 Task: Research Airbnb options in Thoubal, India from 23rd December, 2023 to 29th December, 2023 for 2 adults. Place can be entire room with 1  bedroom having 1 bed and 1 bathroom. Property type can be hotel.
Action: Mouse moved to (551, 102)
Screenshot: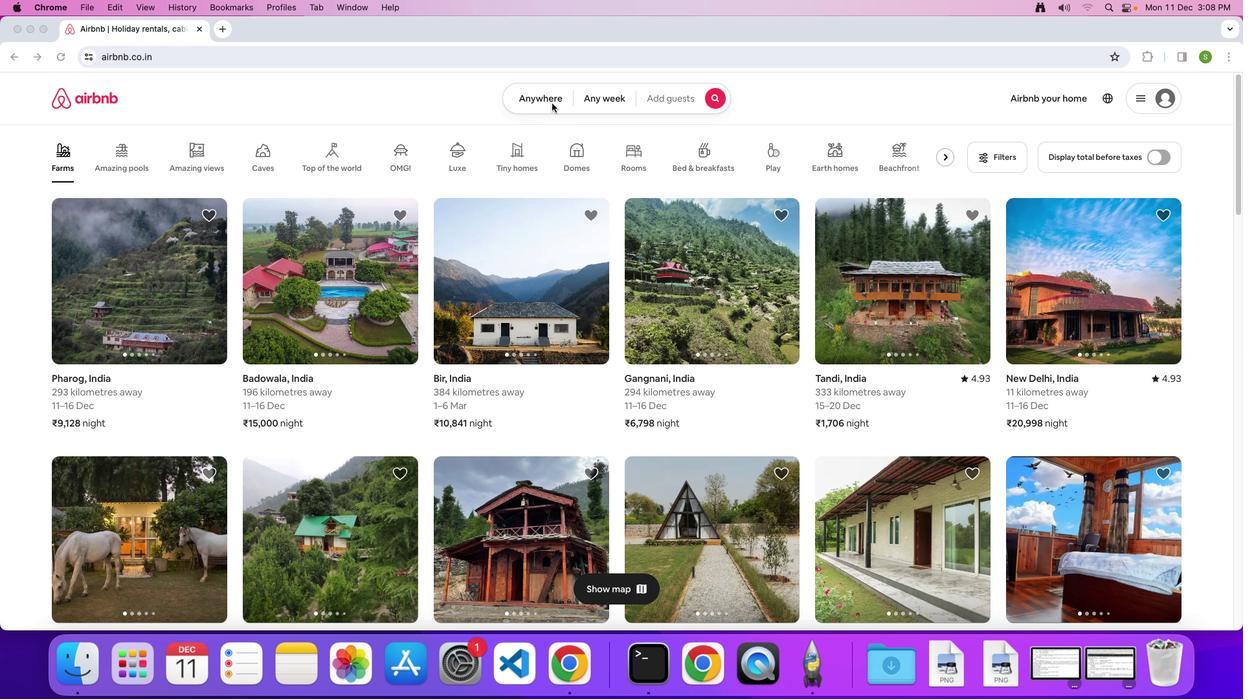 
Action: Mouse pressed left at (551, 102)
Screenshot: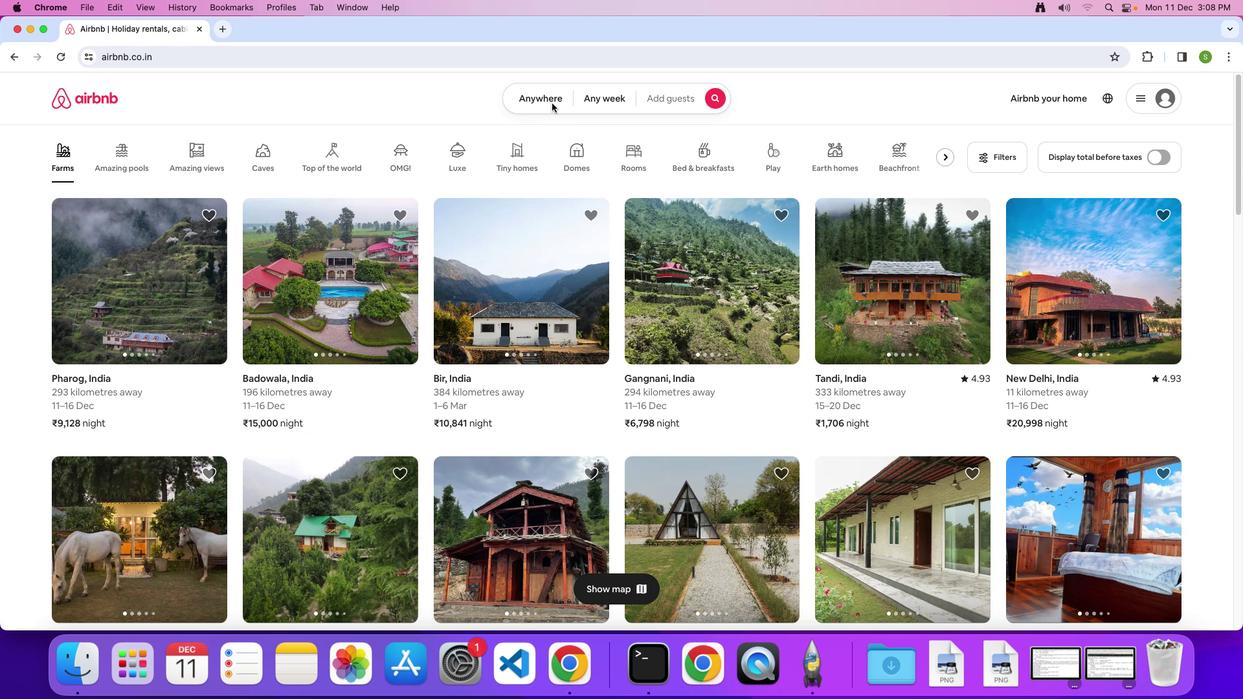 
Action: Mouse moved to (542, 101)
Screenshot: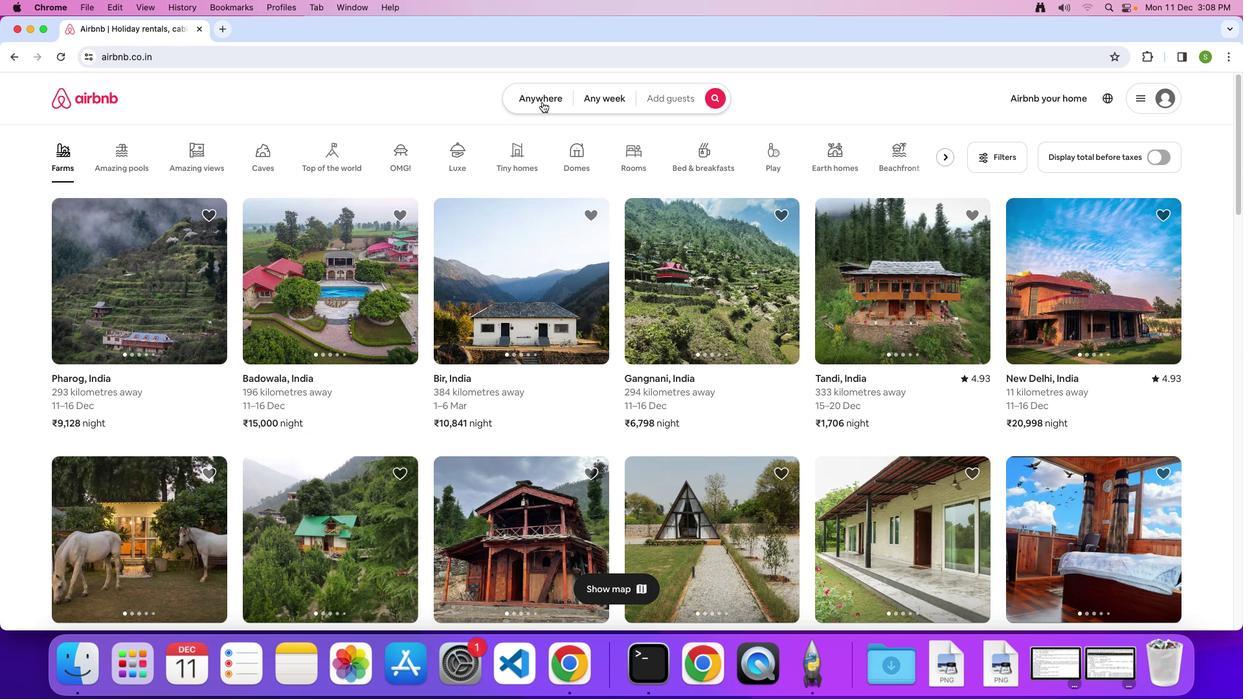 
Action: Mouse pressed left at (542, 101)
Screenshot: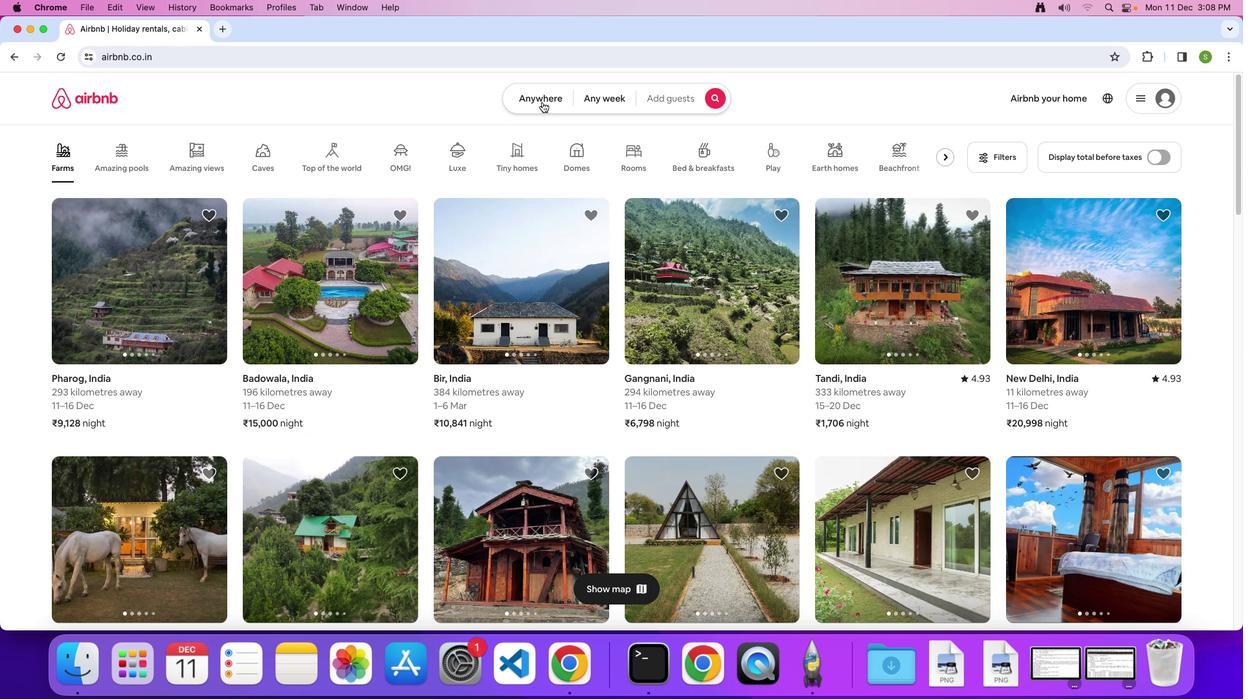 
Action: Mouse moved to (450, 150)
Screenshot: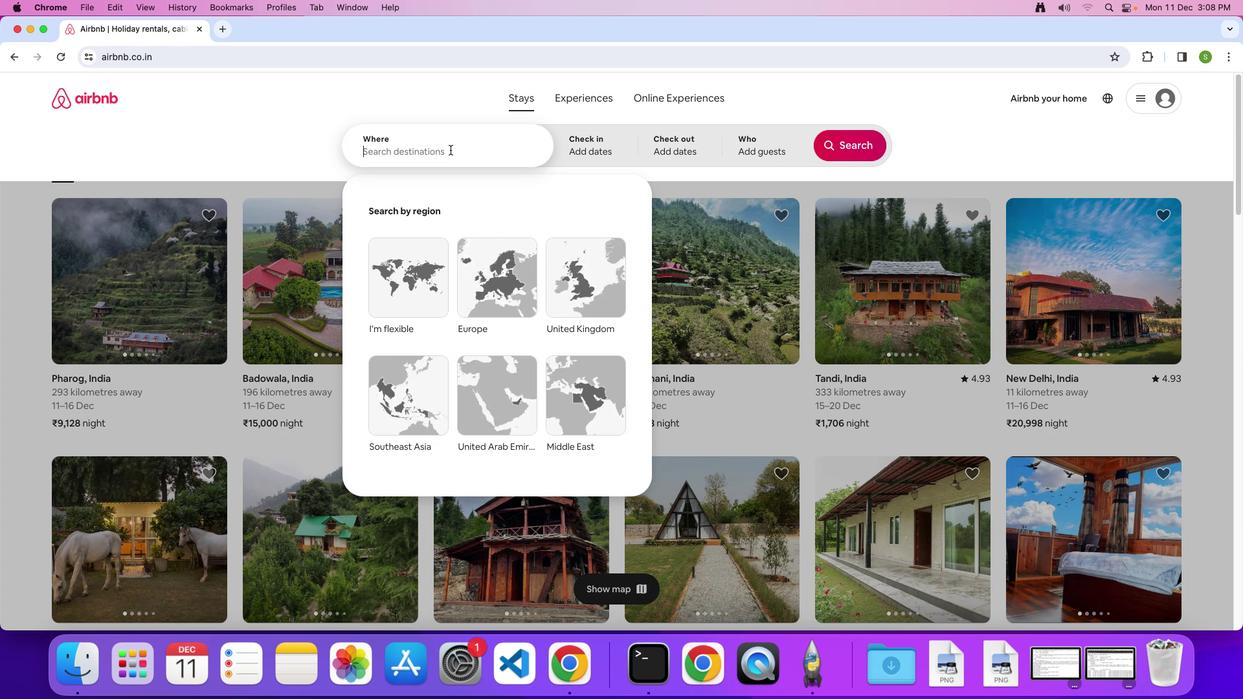 
Action: Mouse pressed left at (450, 150)
Screenshot: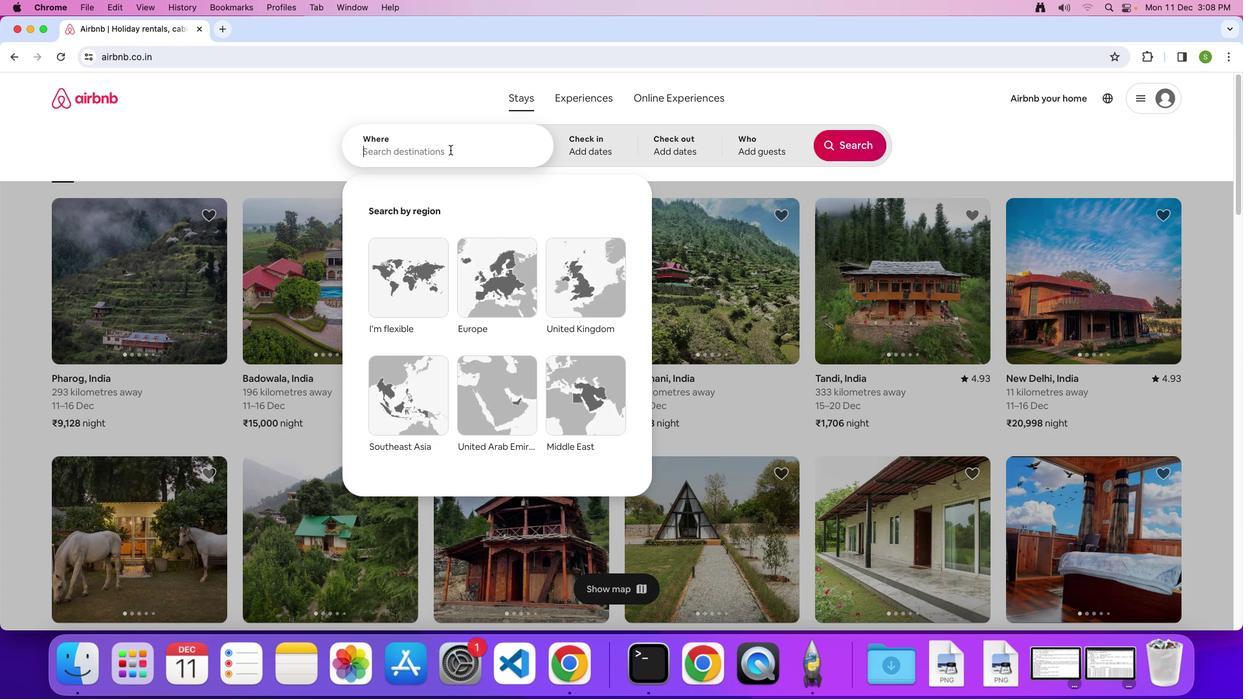 
Action: Key pressed 'T'Key.caps_lock'h''o''u''b''a''l'','Key.spaceKey.shift'I''n''d''i''a'Key.enter
Screenshot: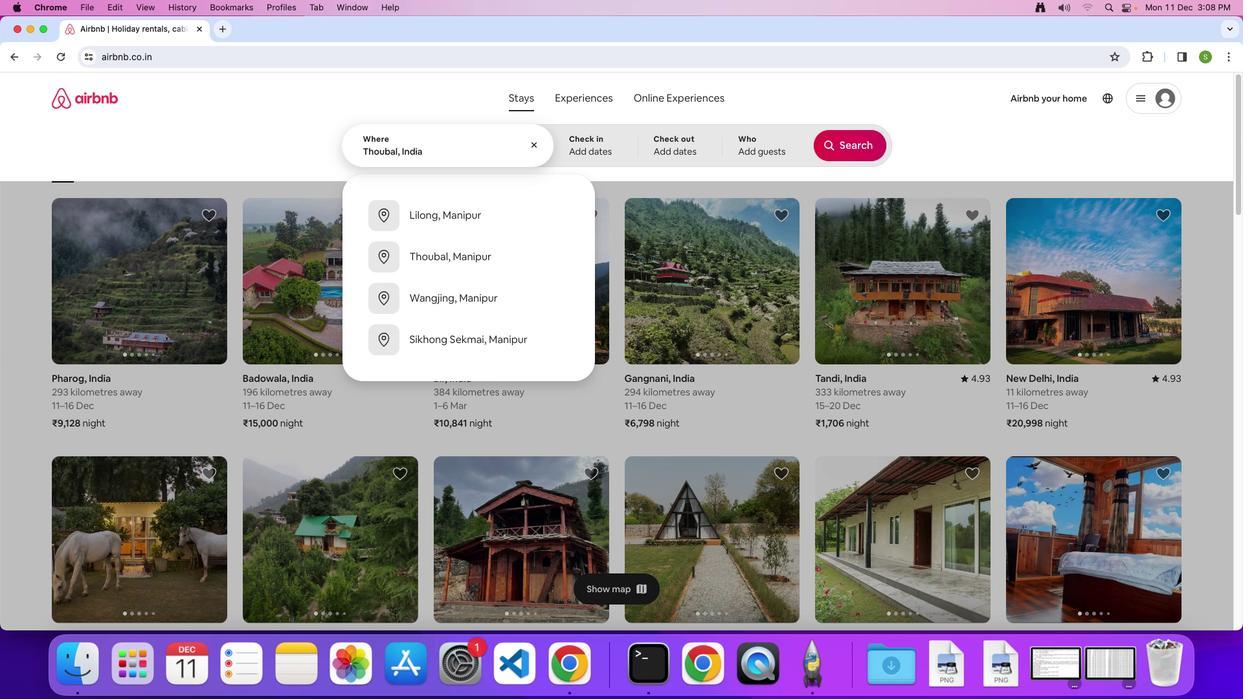 
Action: Mouse moved to (587, 400)
Screenshot: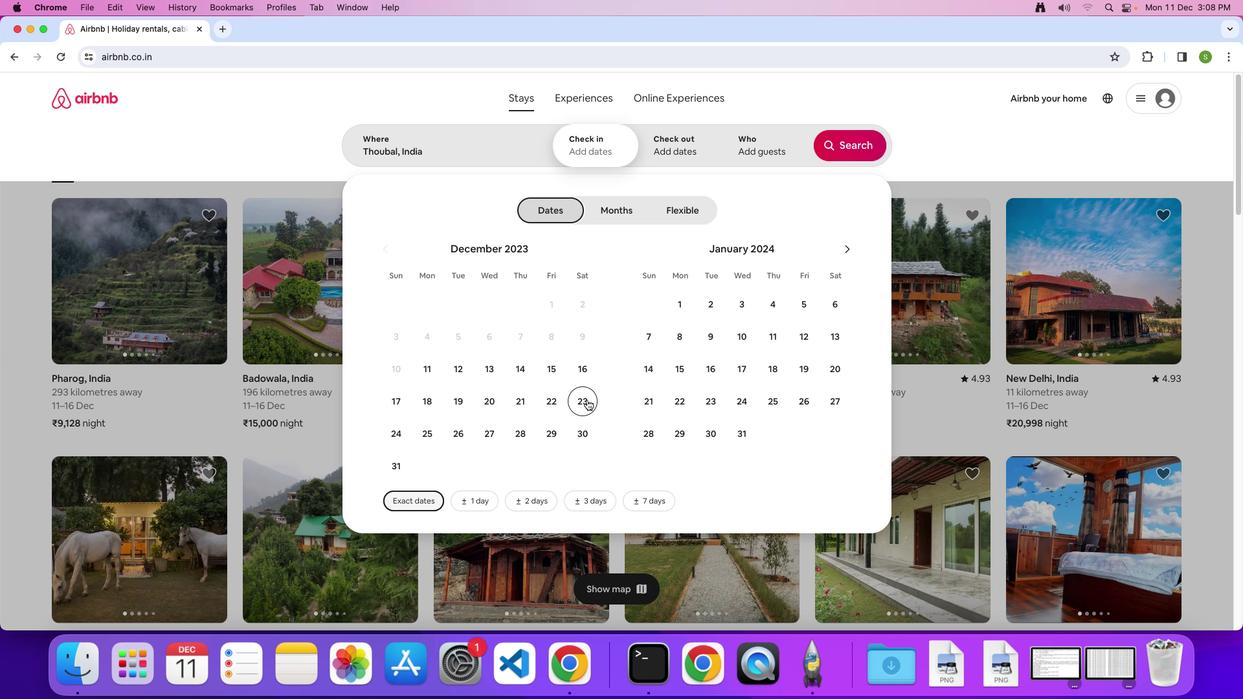 
Action: Mouse pressed left at (587, 400)
Screenshot: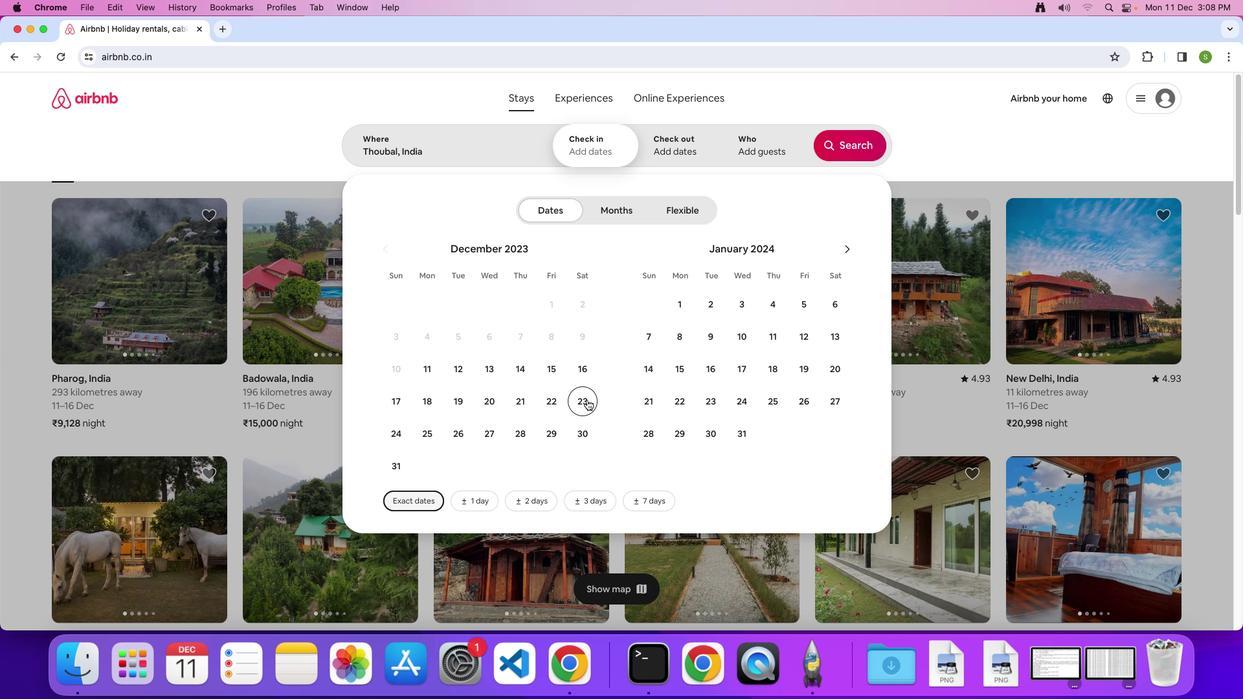 
Action: Mouse moved to (550, 431)
Screenshot: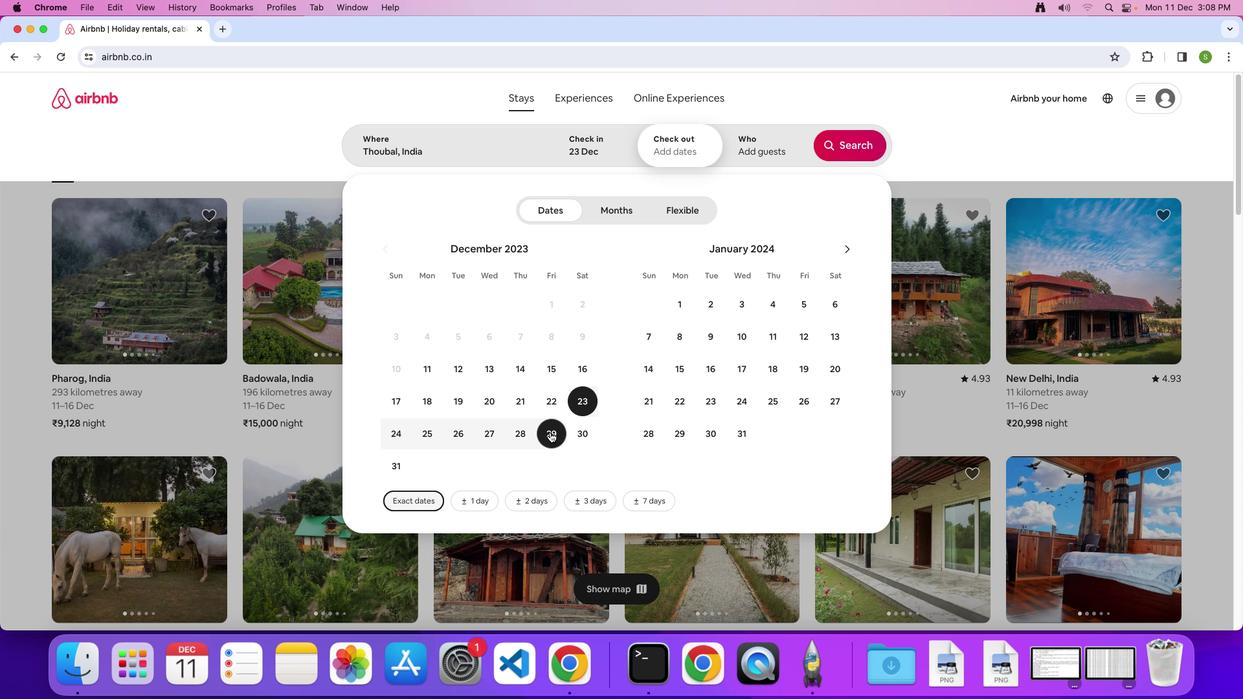 
Action: Mouse pressed left at (550, 431)
Screenshot: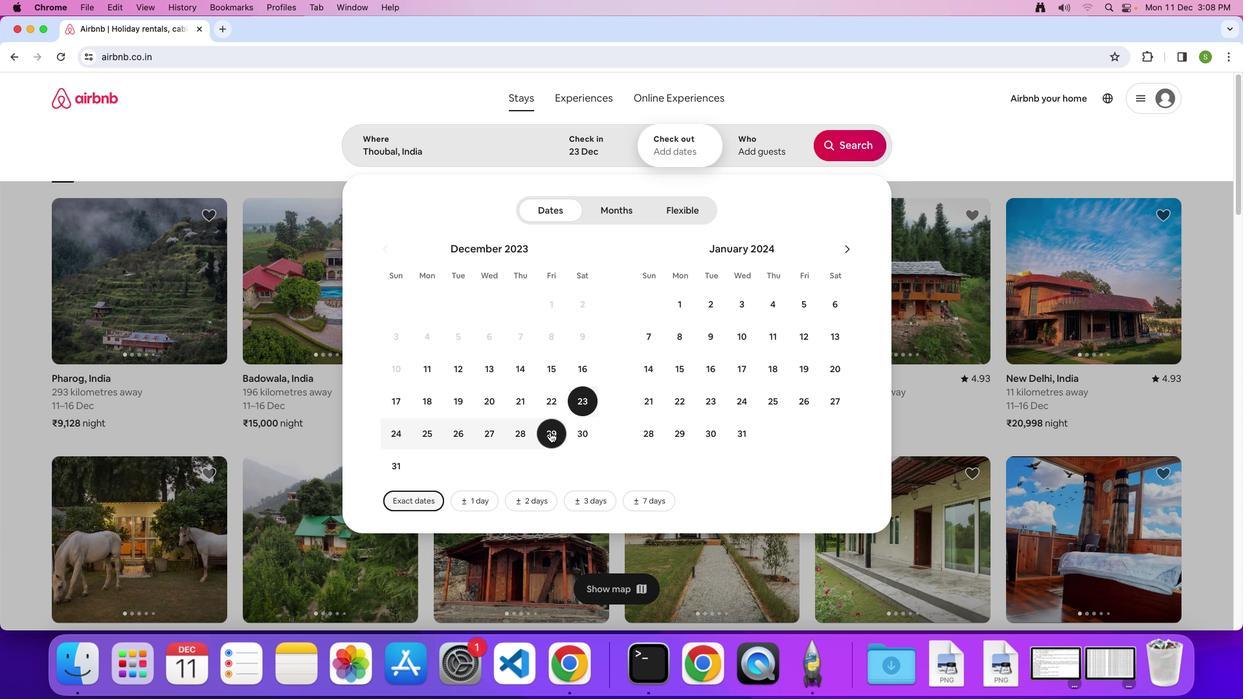 
Action: Mouse moved to (766, 152)
Screenshot: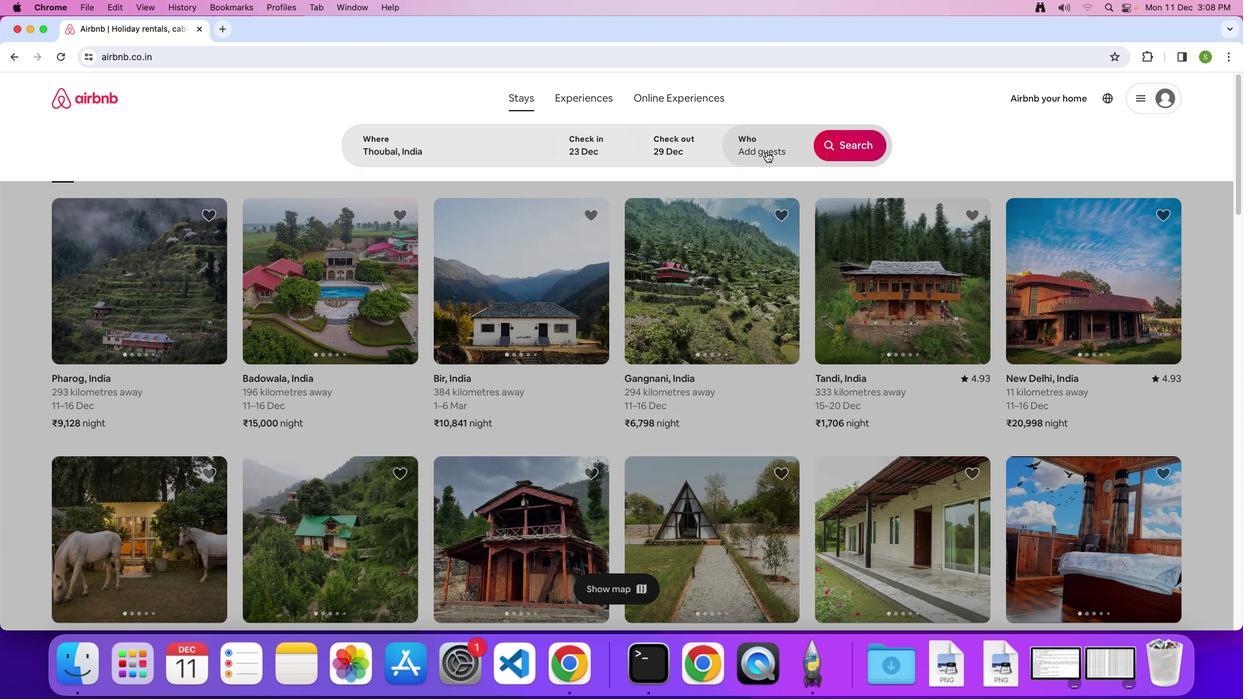 
Action: Mouse pressed left at (766, 152)
Screenshot: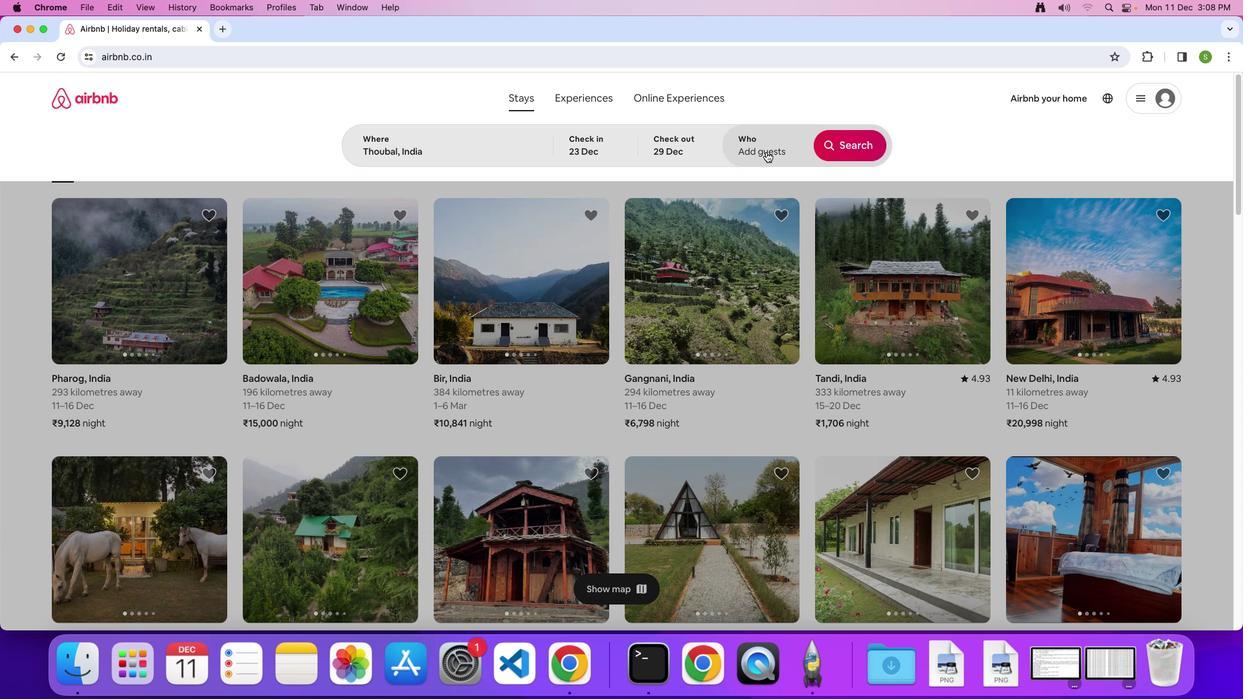 
Action: Mouse moved to (849, 213)
Screenshot: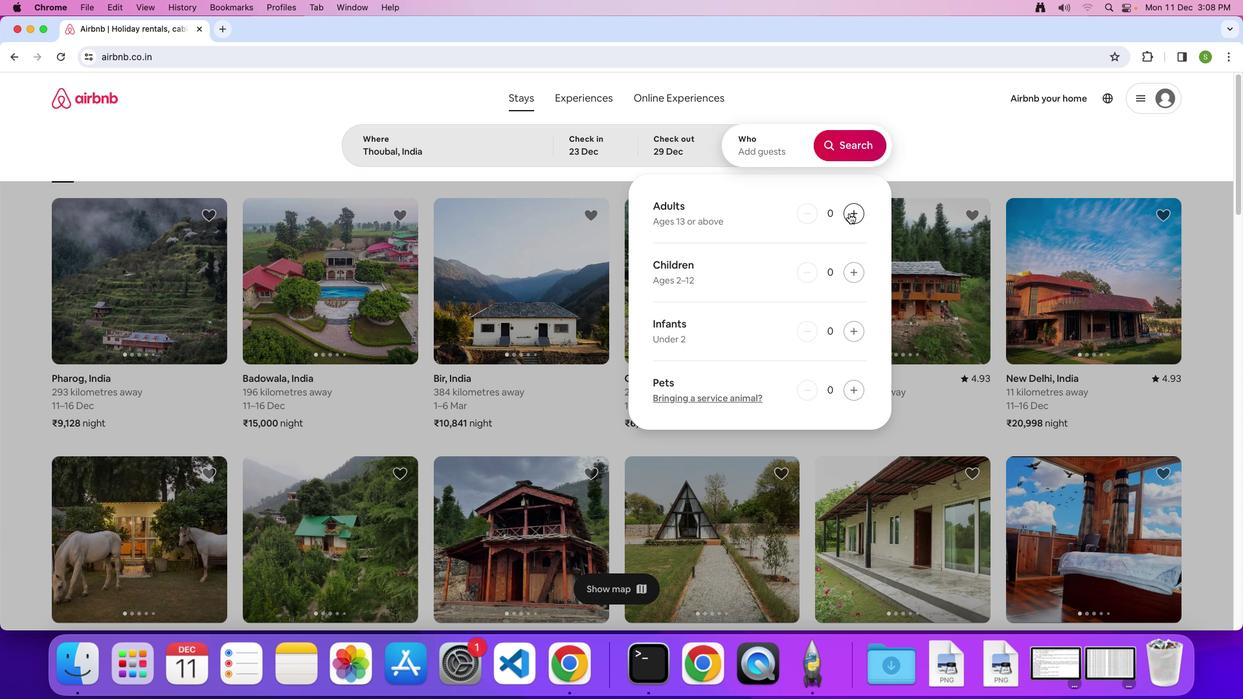 
Action: Mouse pressed left at (849, 213)
Screenshot: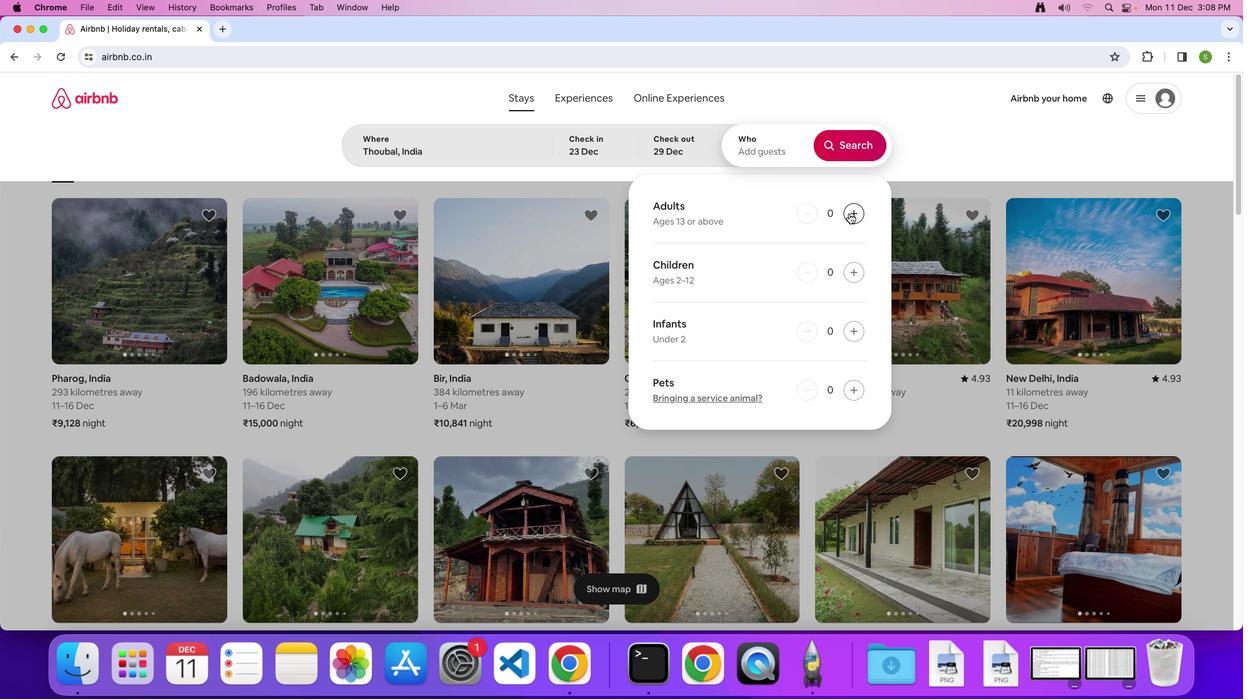 
Action: Mouse pressed left at (849, 213)
Screenshot: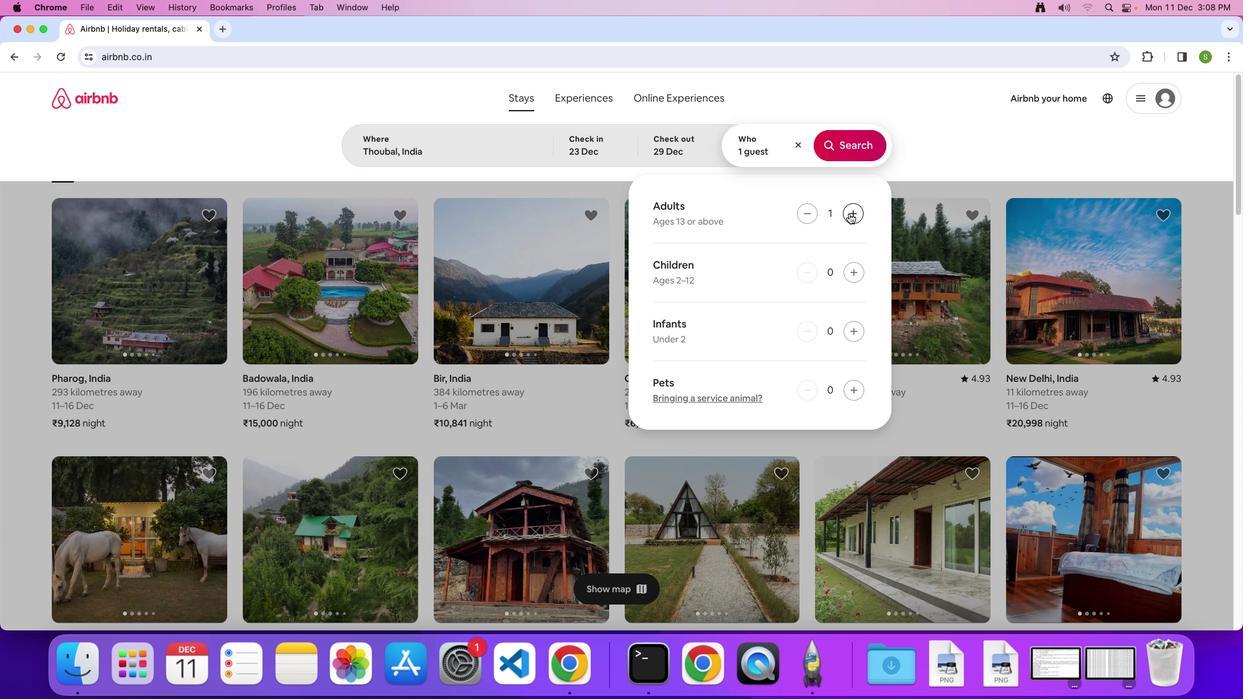 
Action: Mouse moved to (859, 152)
Screenshot: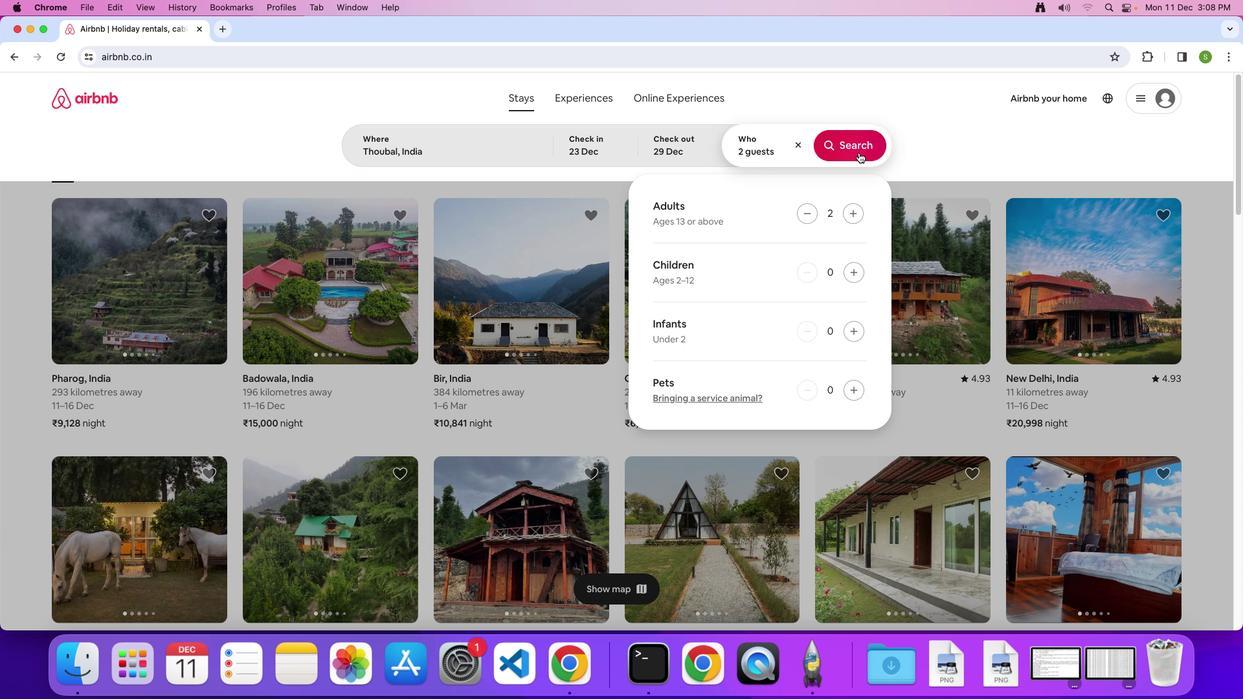 
Action: Mouse pressed left at (859, 152)
Screenshot: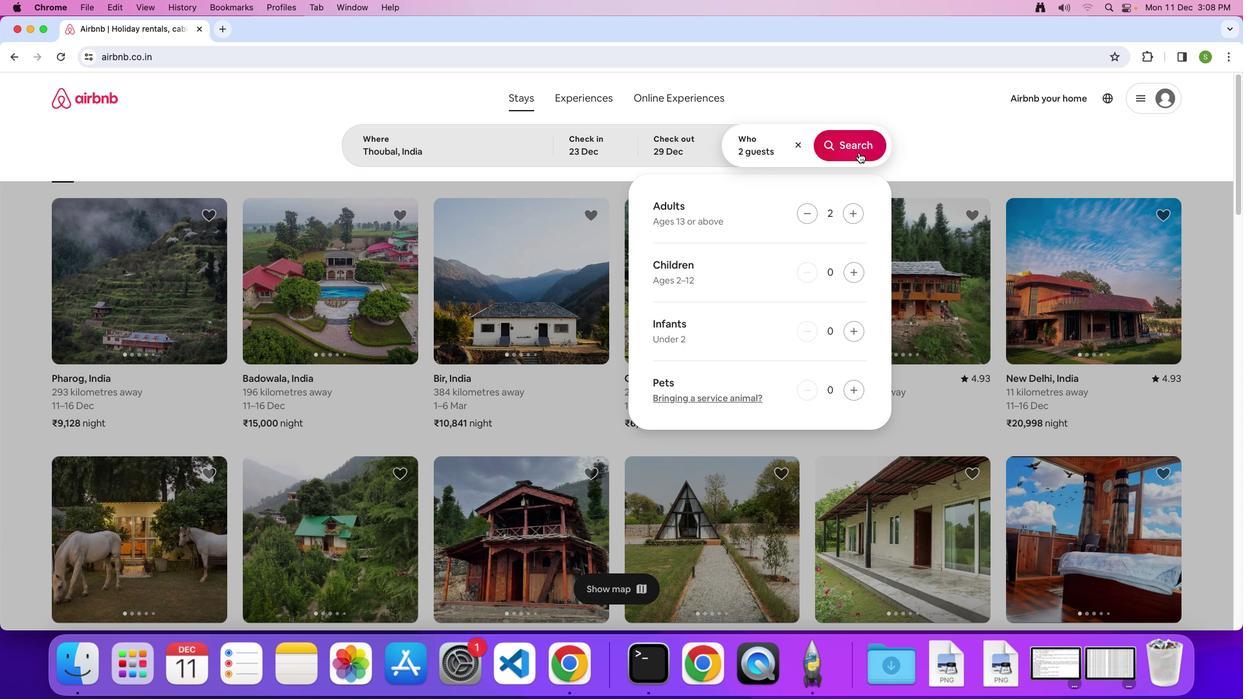 
Action: Mouse moved to (1024, 152)
Screenshot: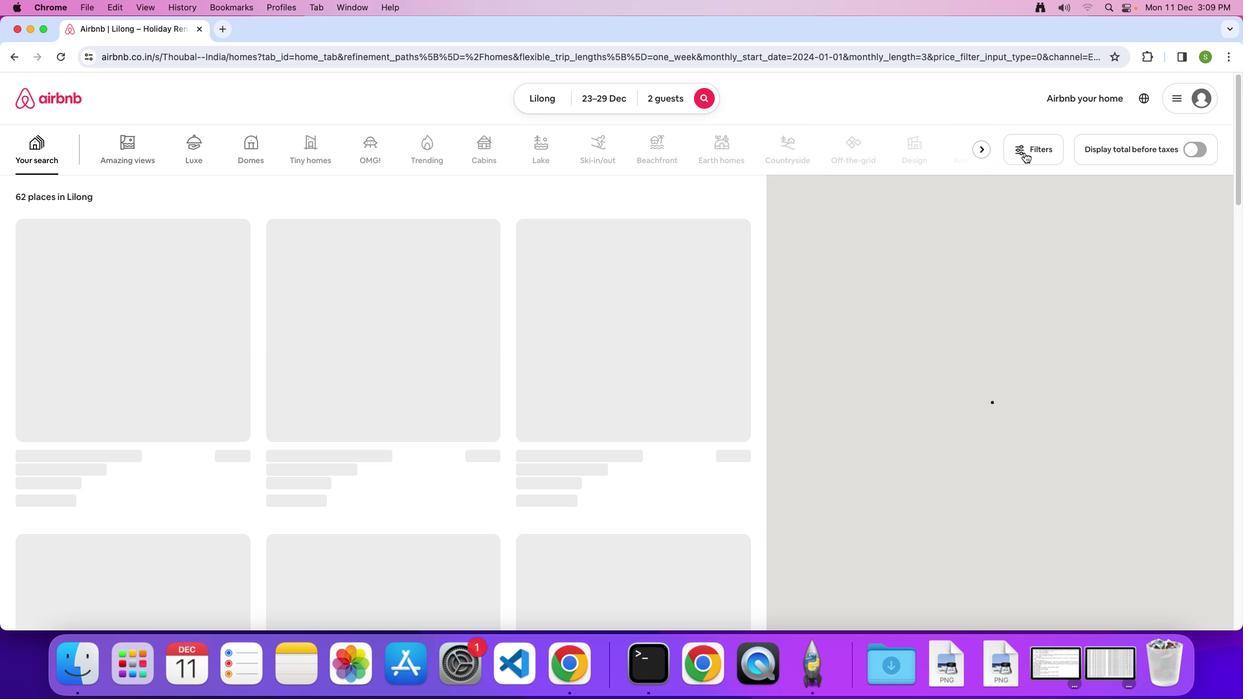 
Action: Mouse pressed left at (1024, 152)
Screenshot: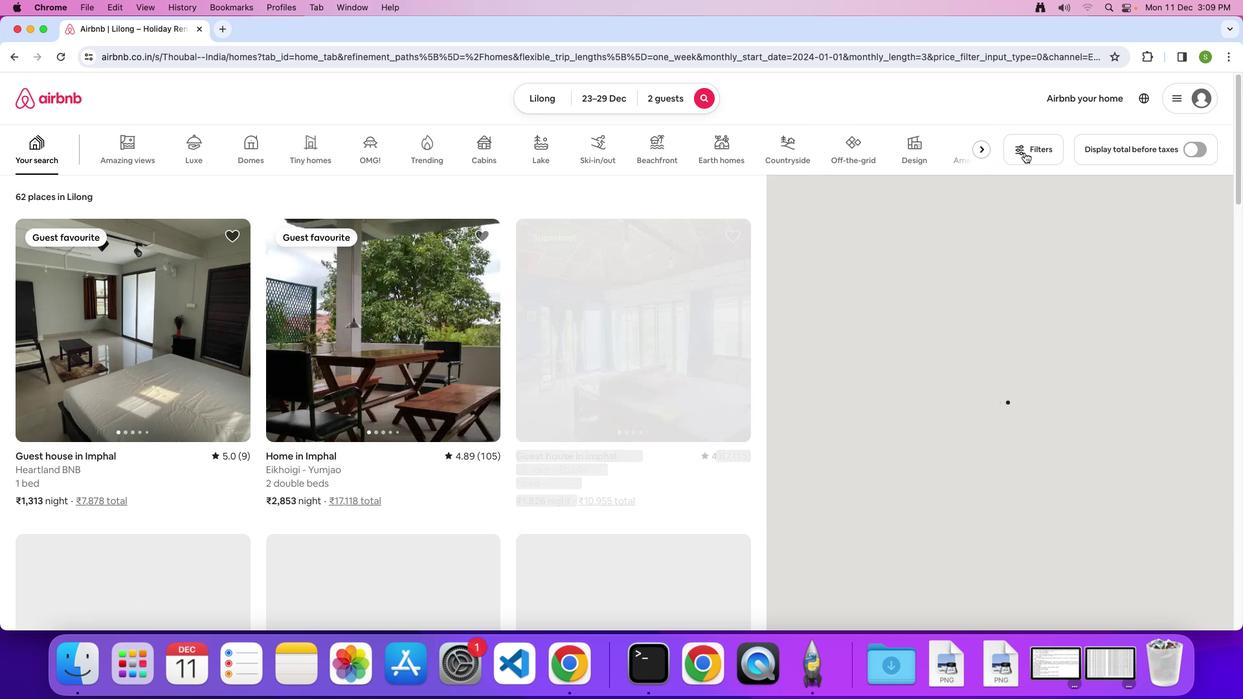 
Action: Mouse moved to (569, 373)
Screenshot: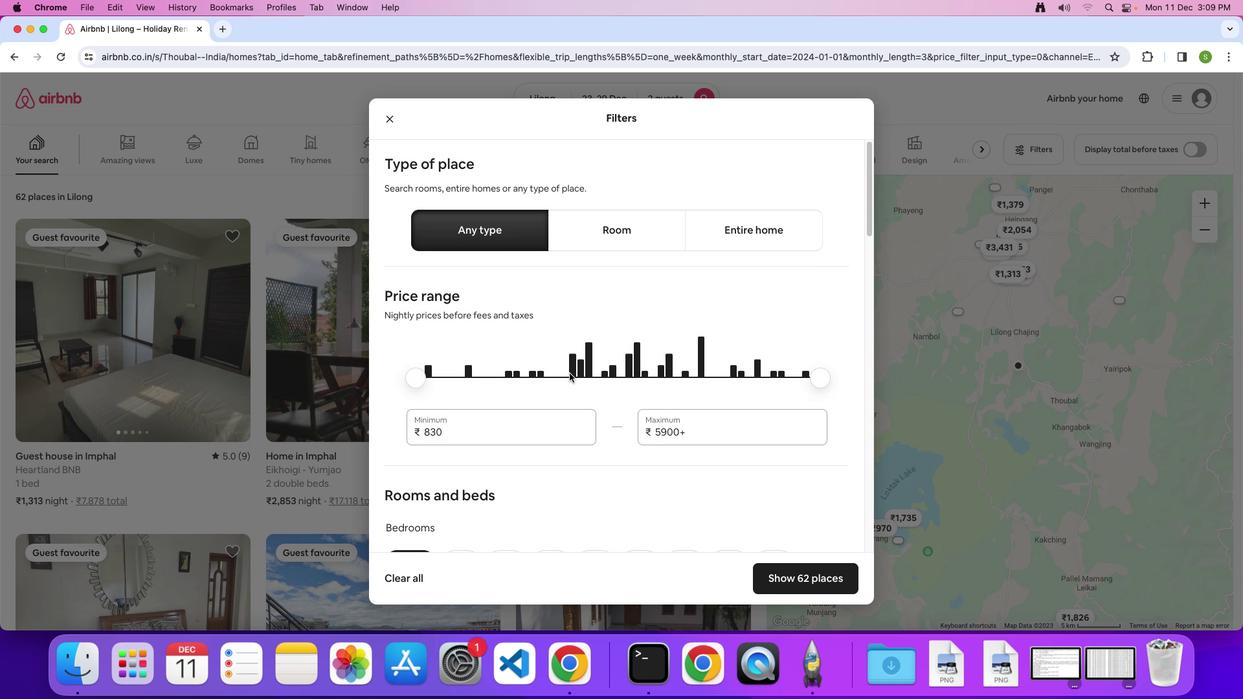 
Action: Mouse scrolled (569, 373) with delta (0, 0)
Screenshot: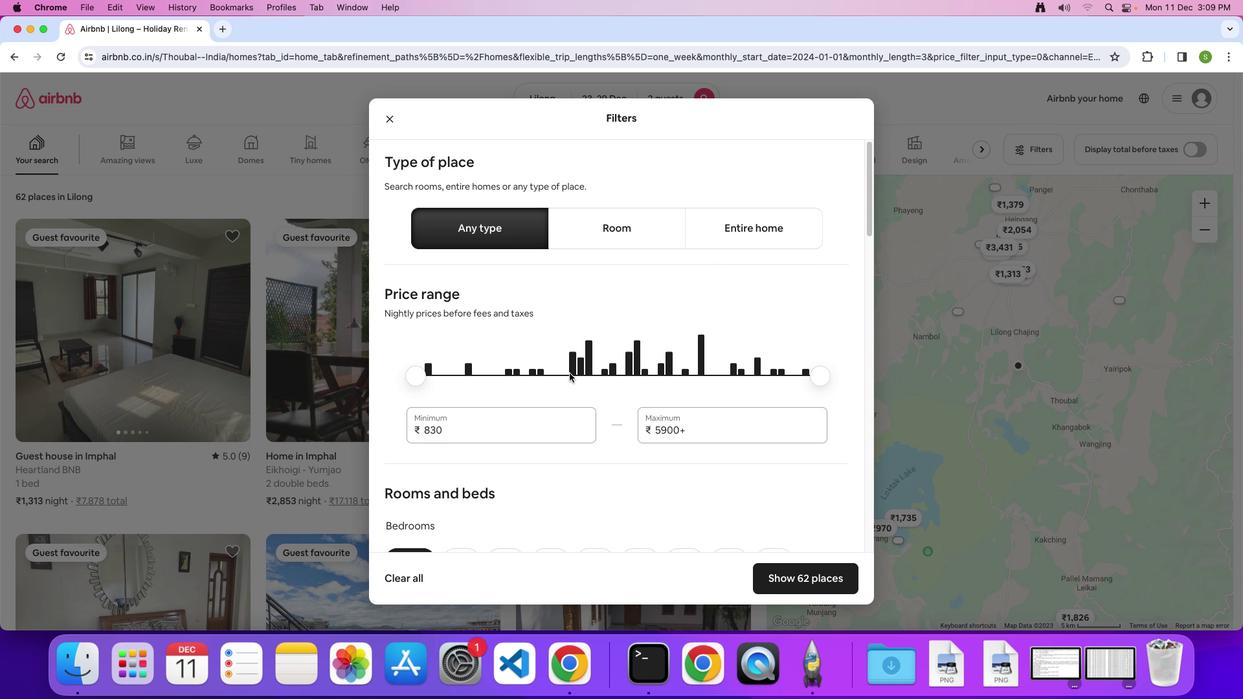 
Action: Mouse scrolled (569, 373) with delta (0, 0)
Screenshot: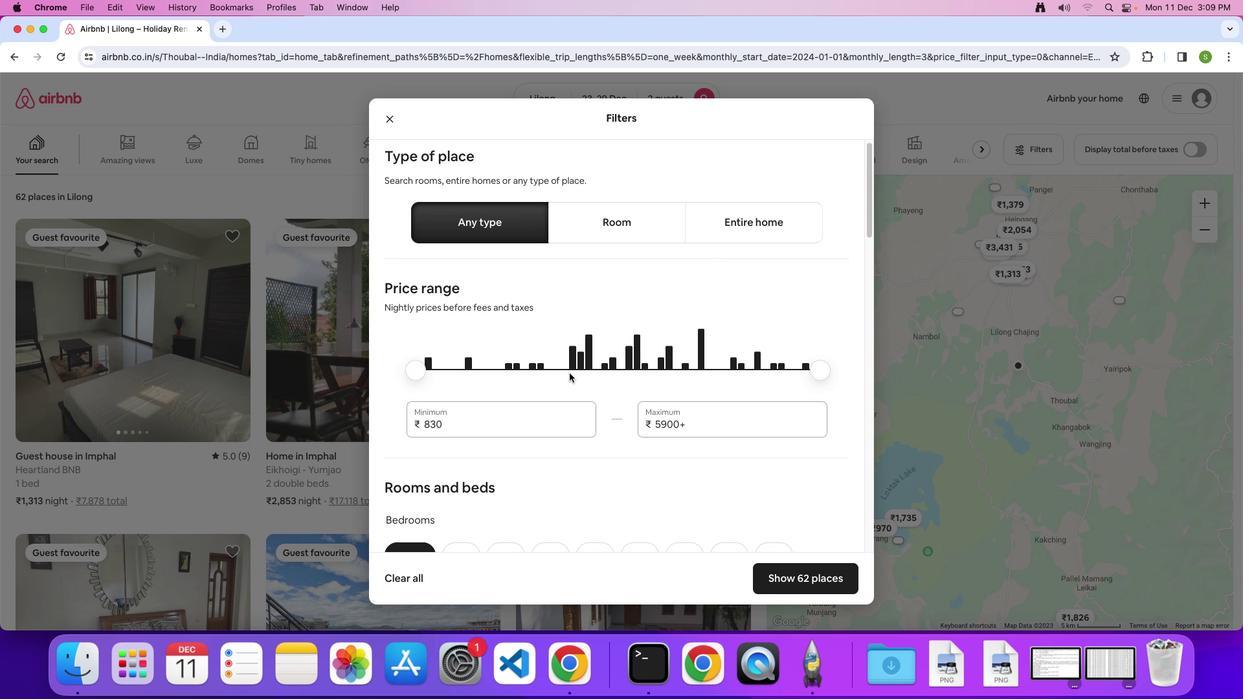 
Action: Mouse scrolled (569, 373) with delta (0, 0)
Screenshot: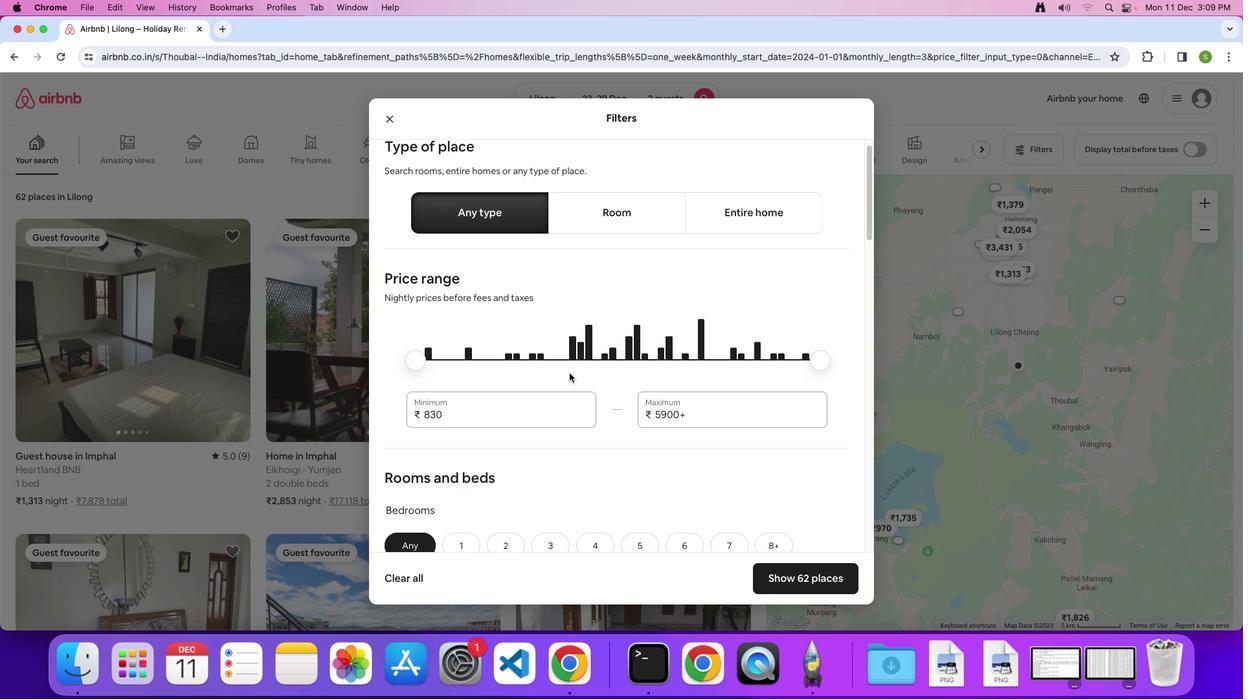 
Action: Mouse scrolled (569, 373) with delta (0, 0)
Screenshot: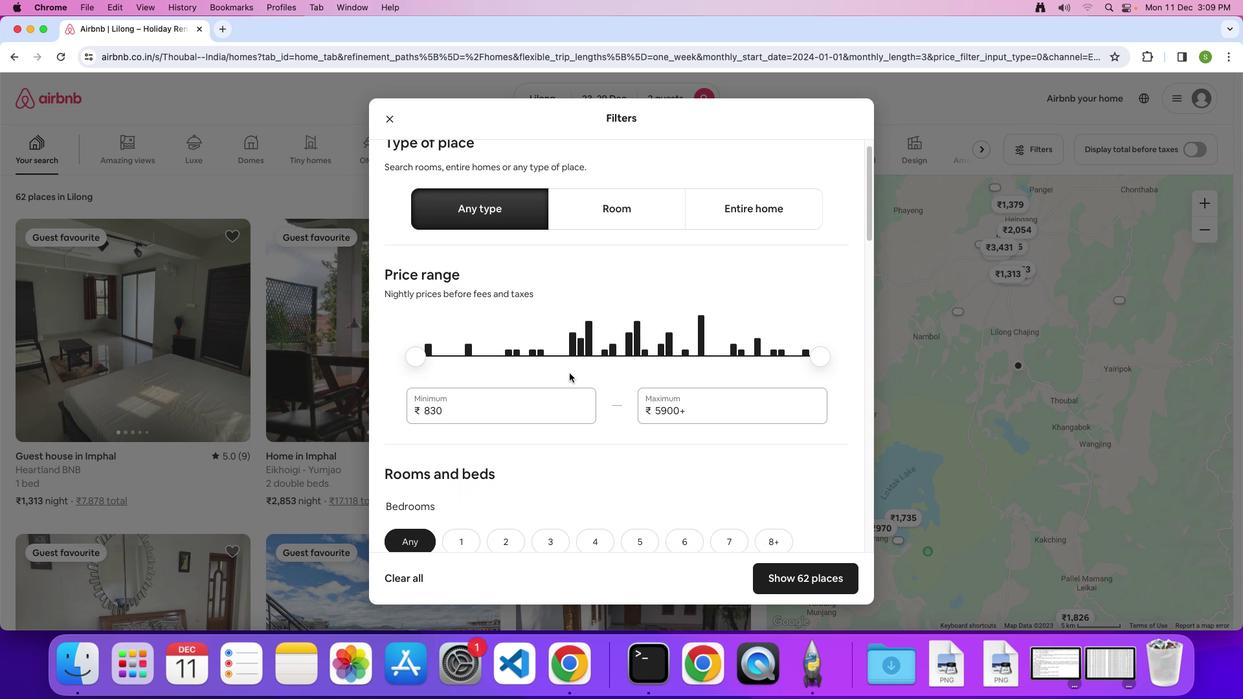 
Action: Mouse scrolled (569, 373) with delta (0, 0)
Screenshot: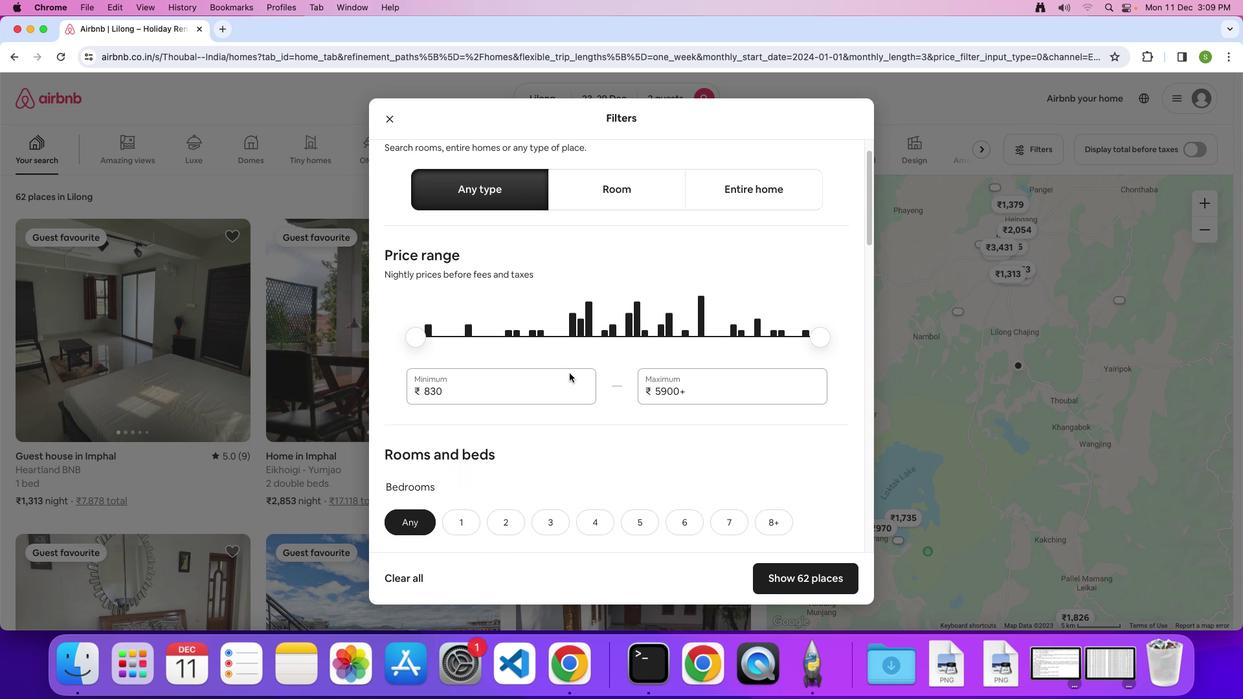 
Action: Mouse scrolled (569, 373) with delta (0, 0)
Screenshot: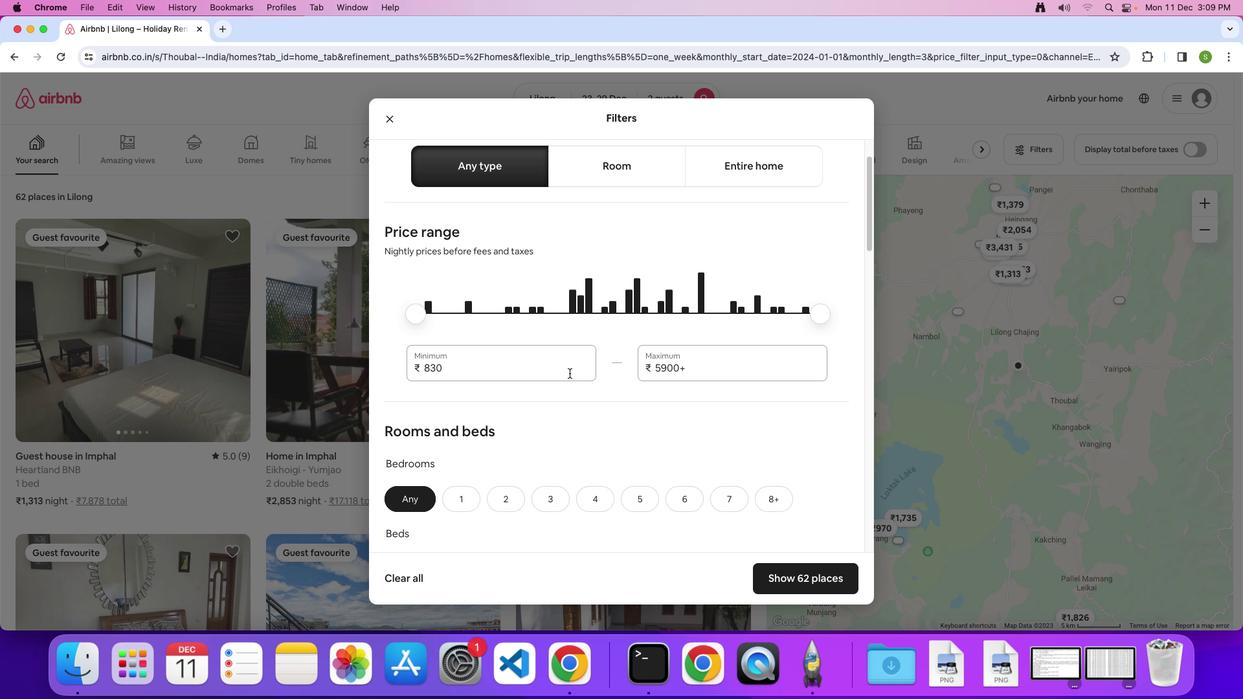 
Action: Mouse scrolled (569, 373) with delta (0, 0)
Screenshot: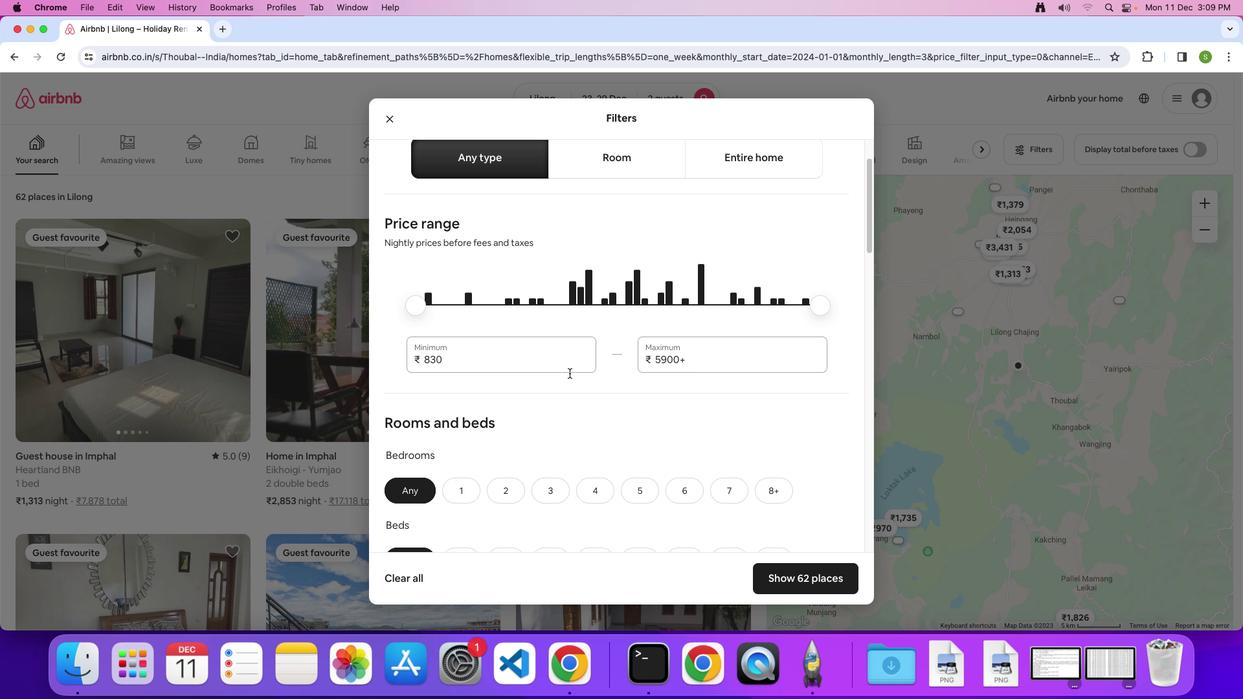 
Action: Mouse scrolled (569, 373) with delta (0, -1)
Screenshot: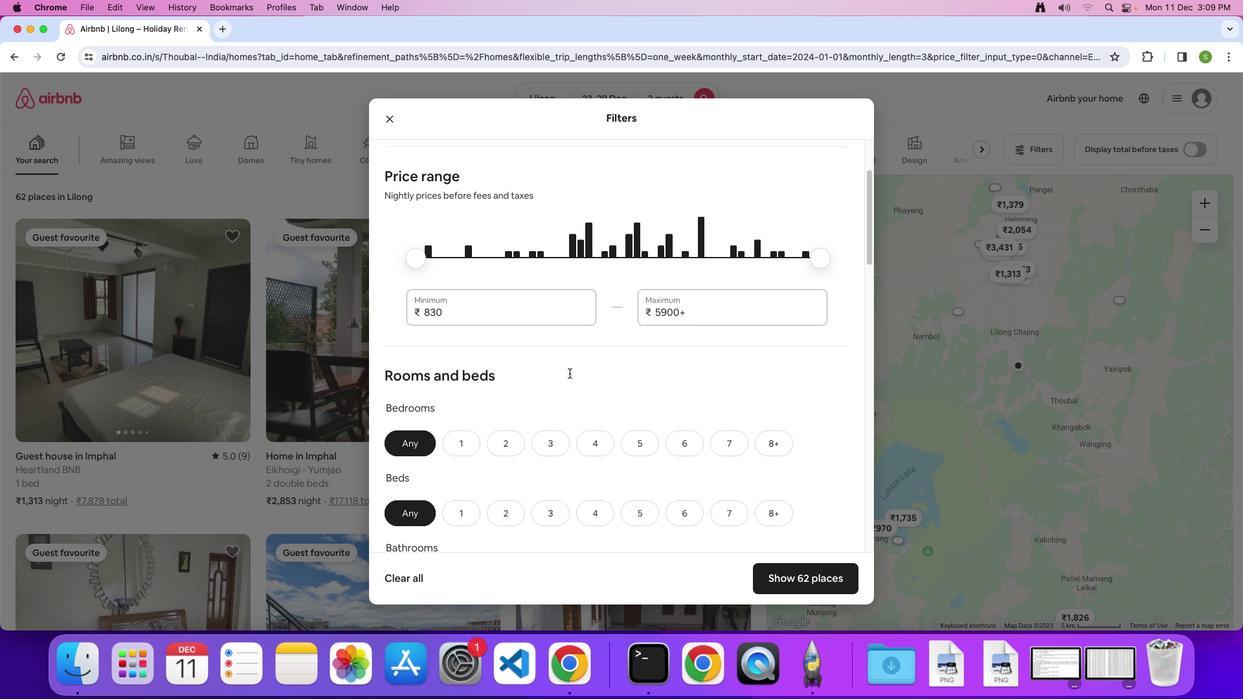 
Action: Mouse scrolled (569, 373) with delta (0, 0)
Screenshot: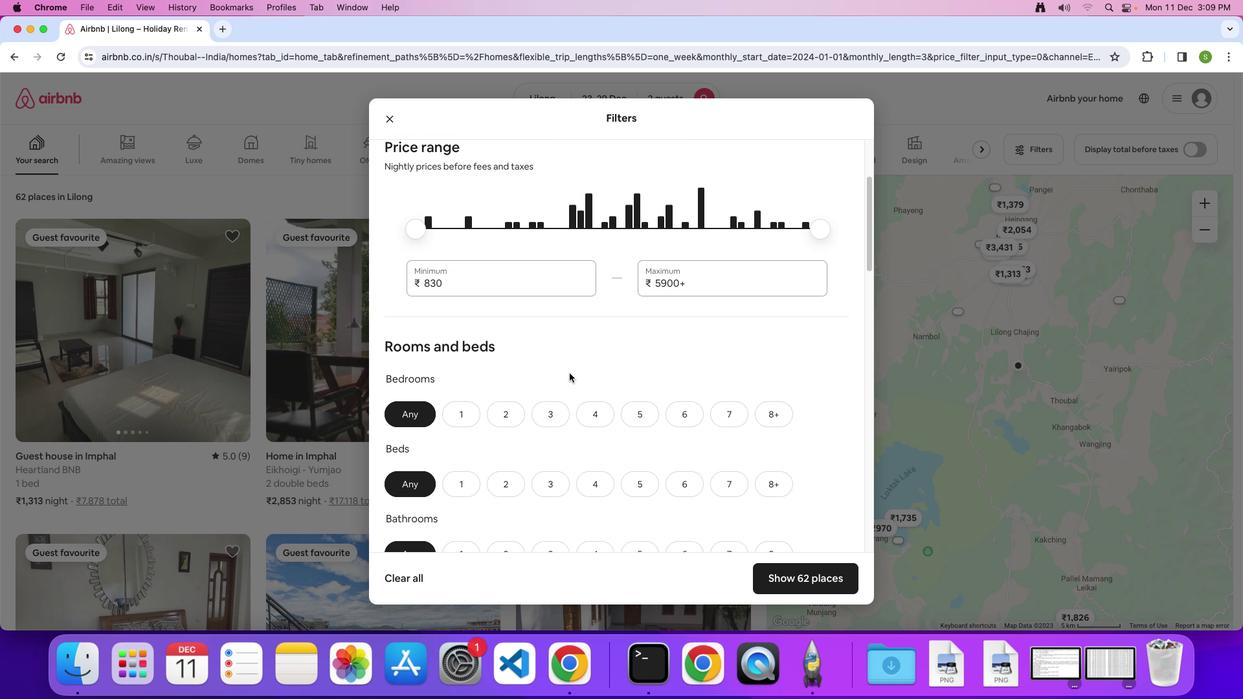 
Action: Mouse scrolled (569, 373) with delta (0, 0)
Screenshot: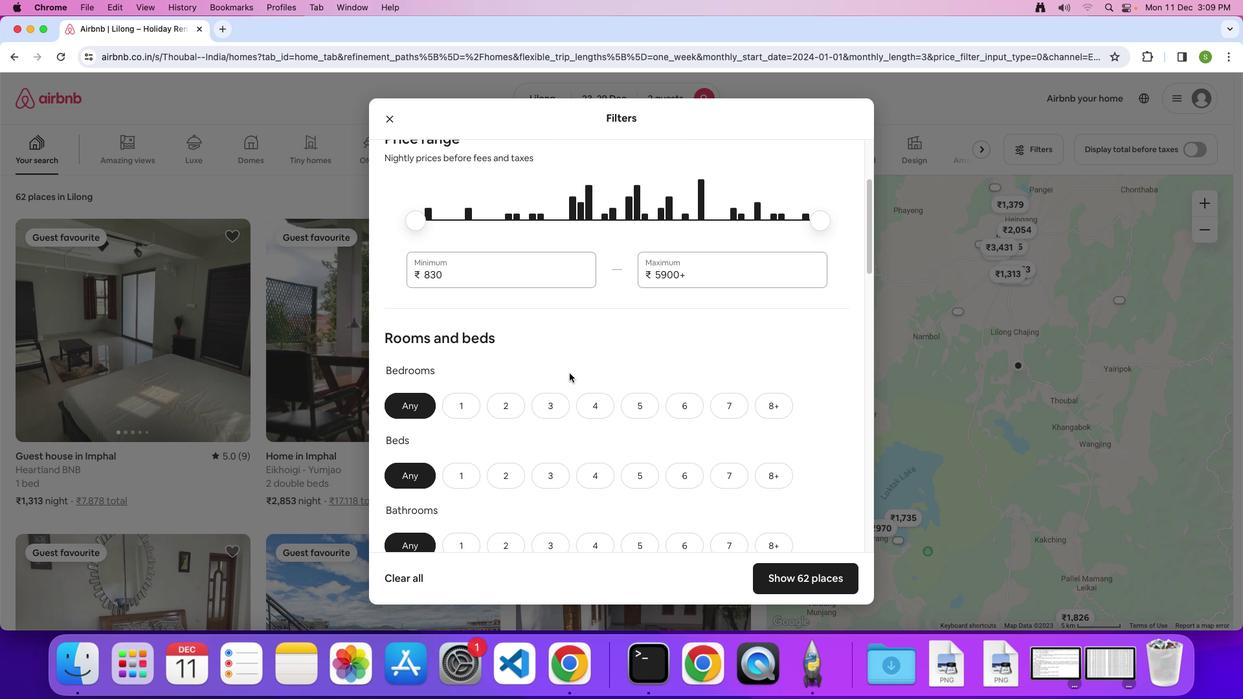 
Action: Mouse scrolled (569, 373) with delta (0, -1)
Screenshot: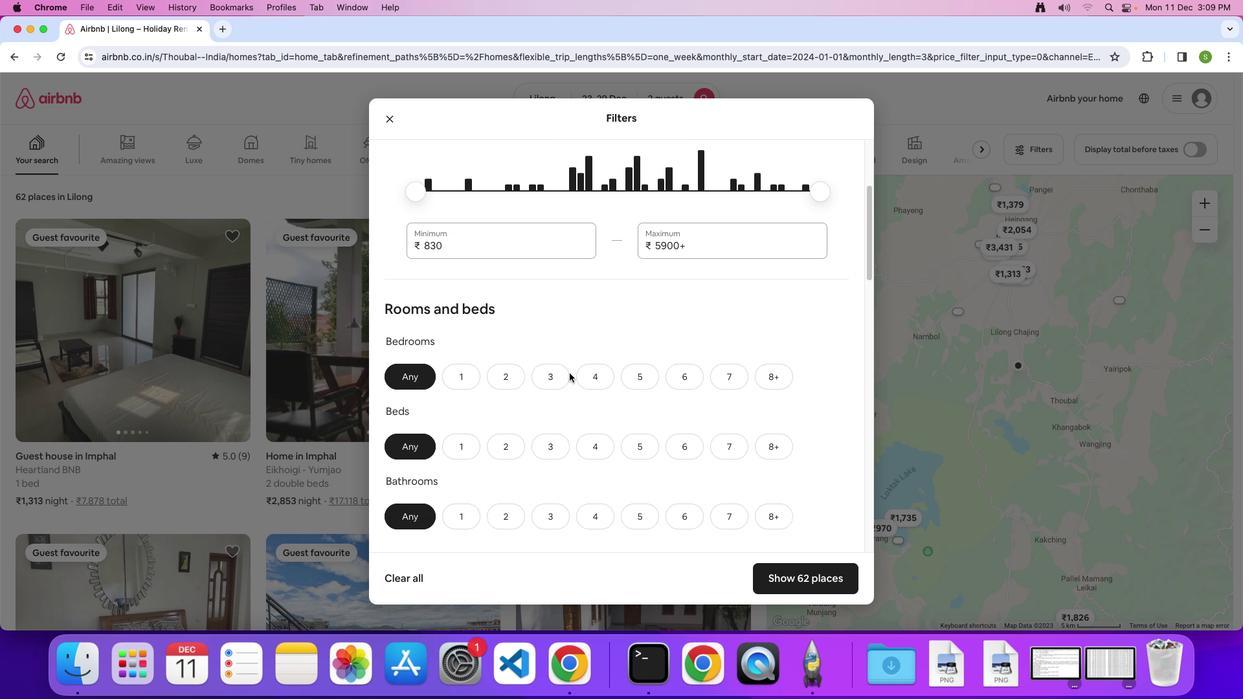 
Action: Mouse scrolled (569, 373) with delta (0, 0)
Screenshot: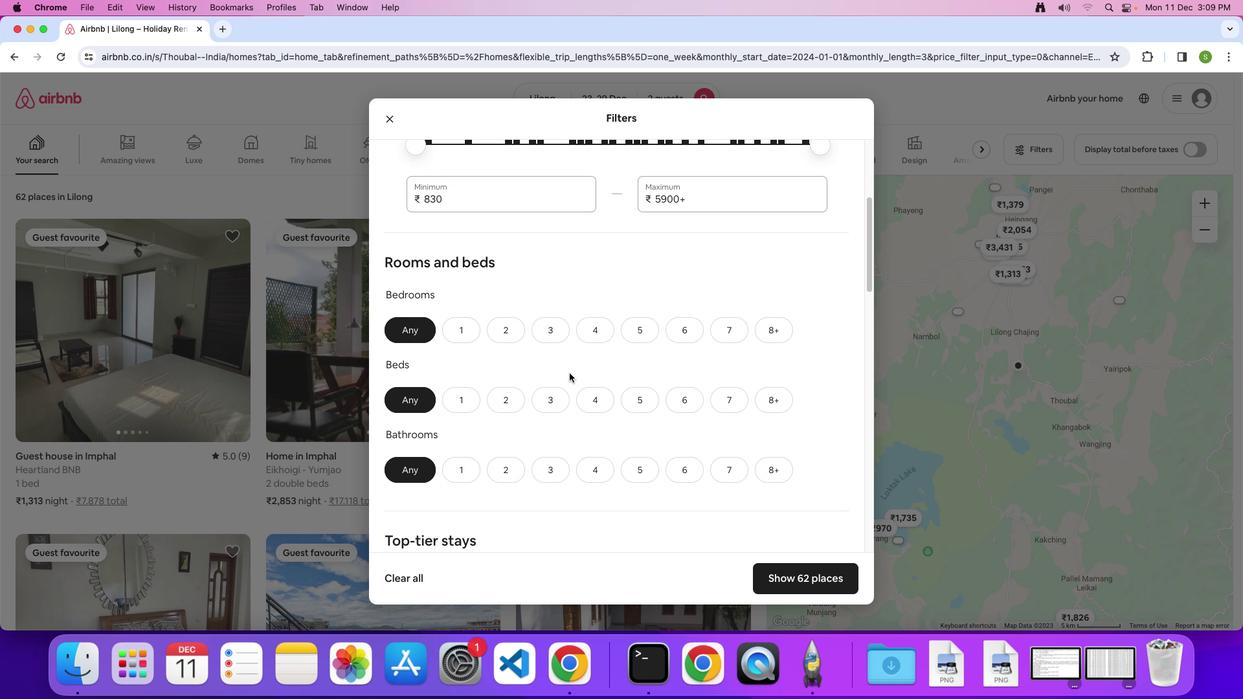 
Action: Mouse scrolled (569, 373) with delta (0, 0)
Screenshot: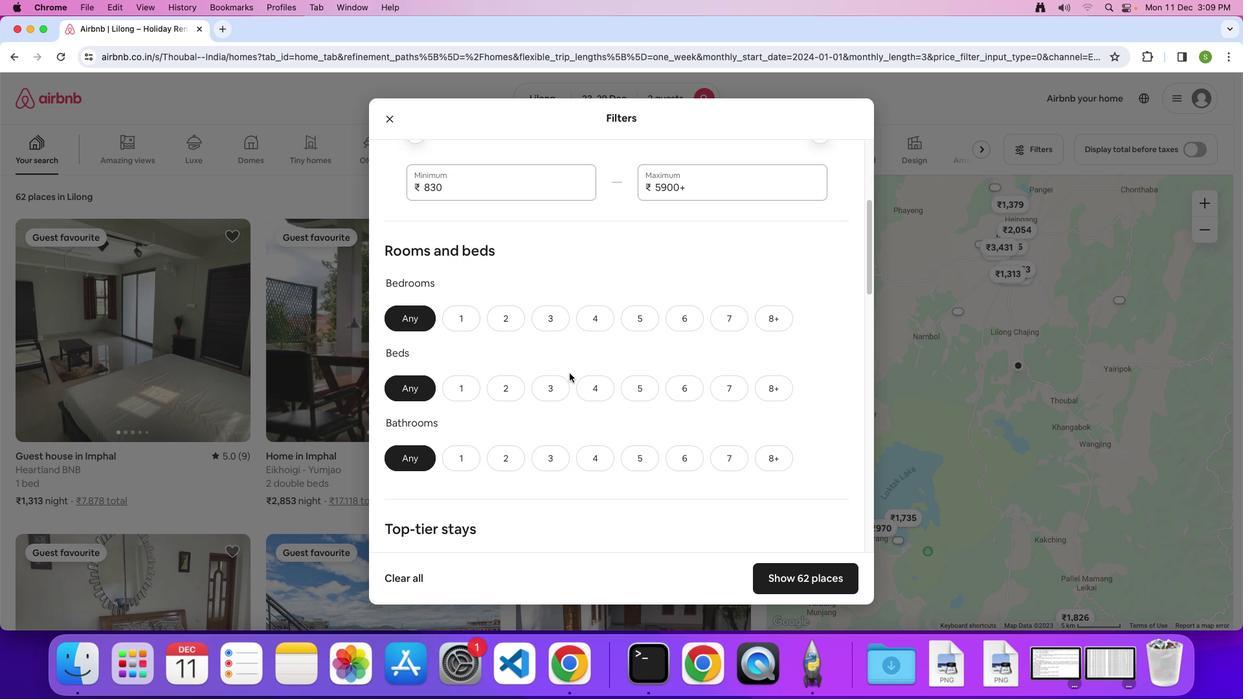 
Action: Mouse scrolled (569, 373) with delta (0, -1)
Screenshot: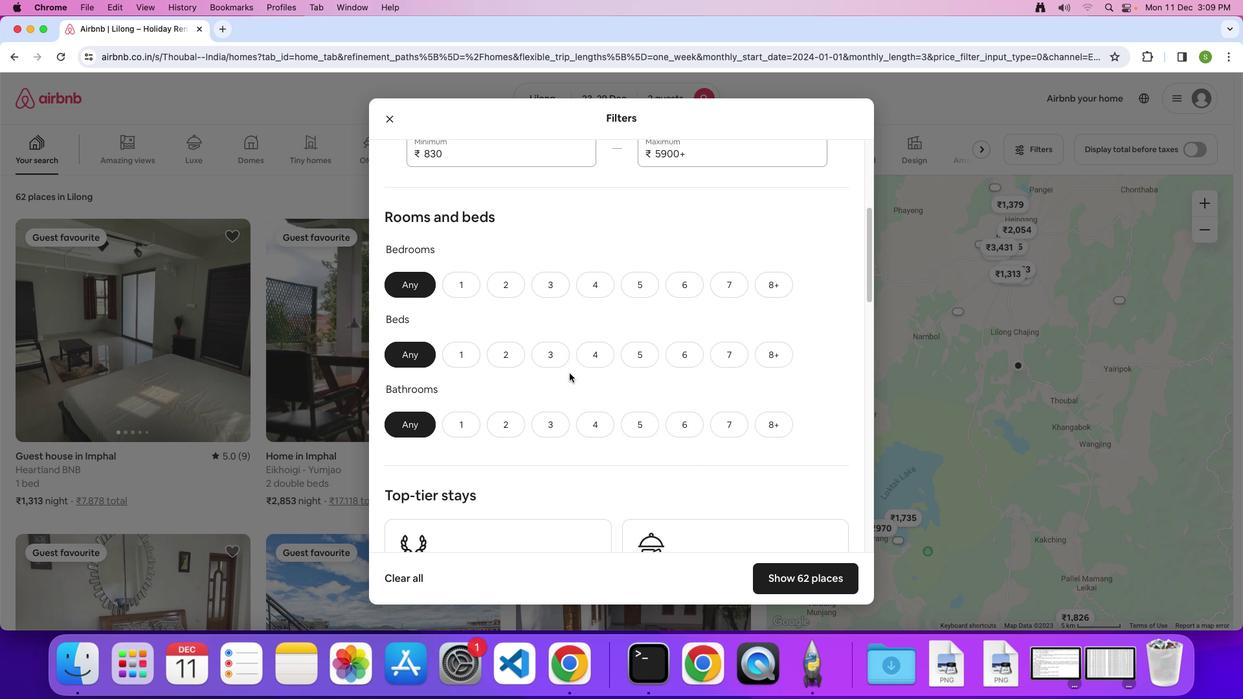 
Action: Mouse scrolled (569, 373) with delta (0, 0)
Screenshot: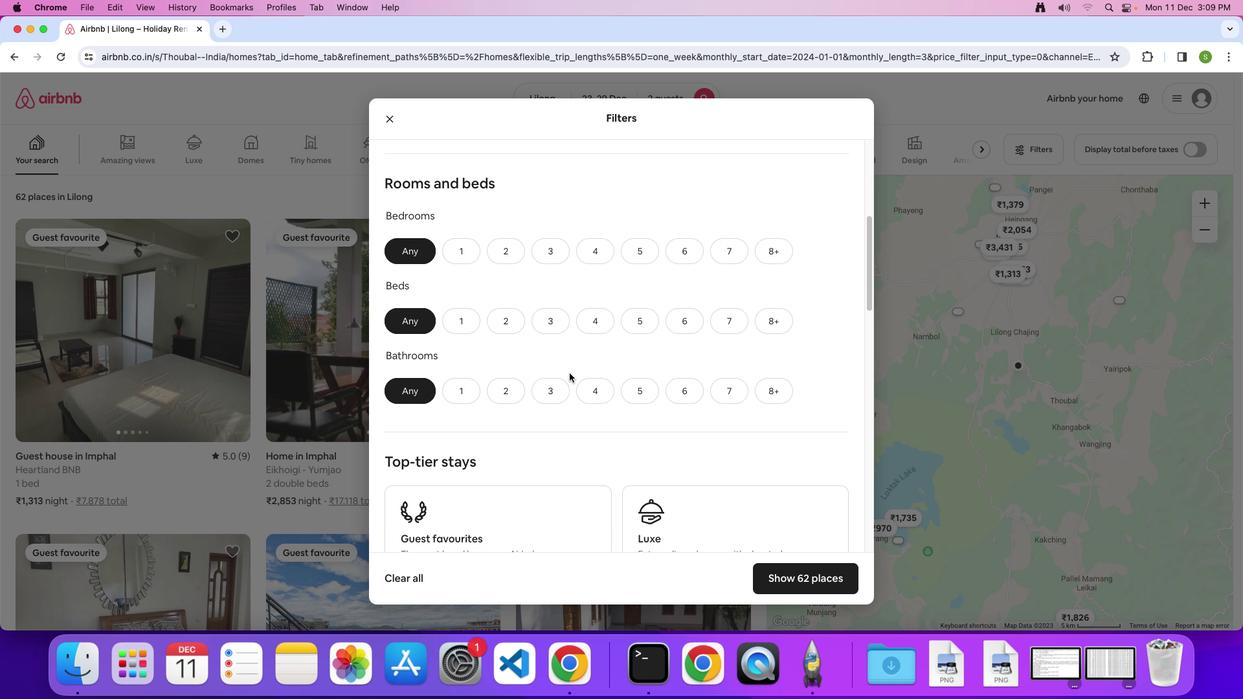 
Action: Mouse moved to (466, 254)
Screenshot: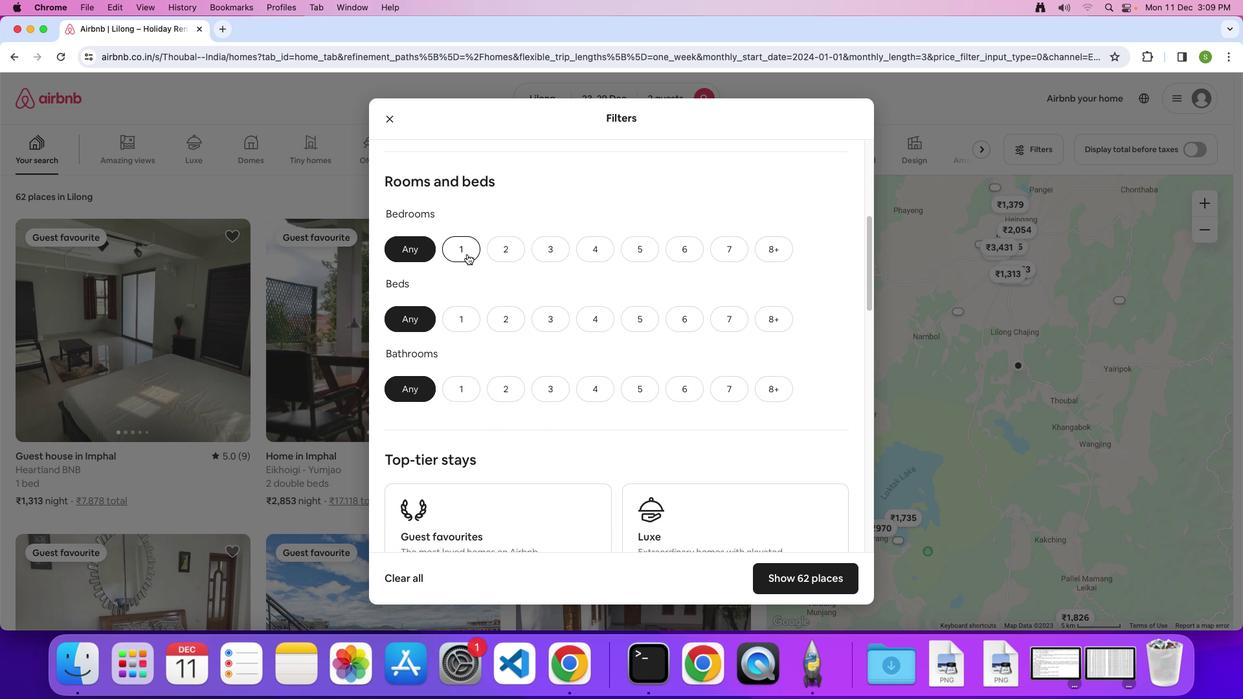 
Action: Mouse pressed left at (466, 254)
Screenshot: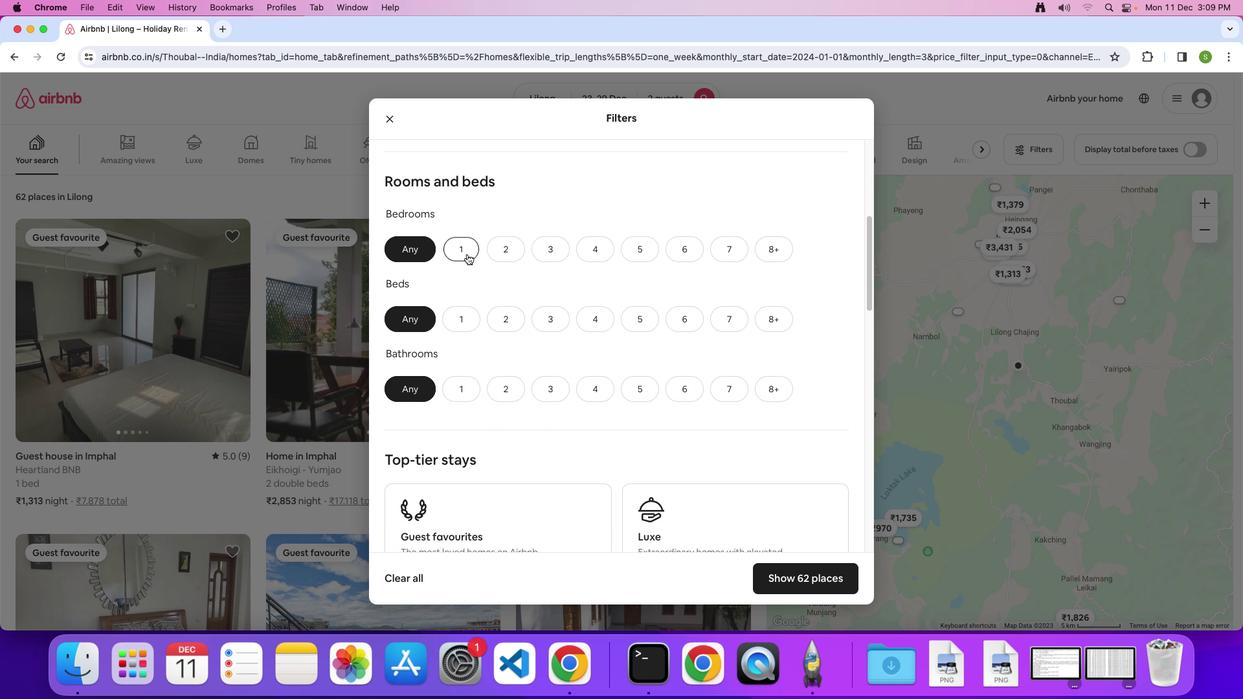 
Action: Mouse moved to (453, 313)
Screenshot: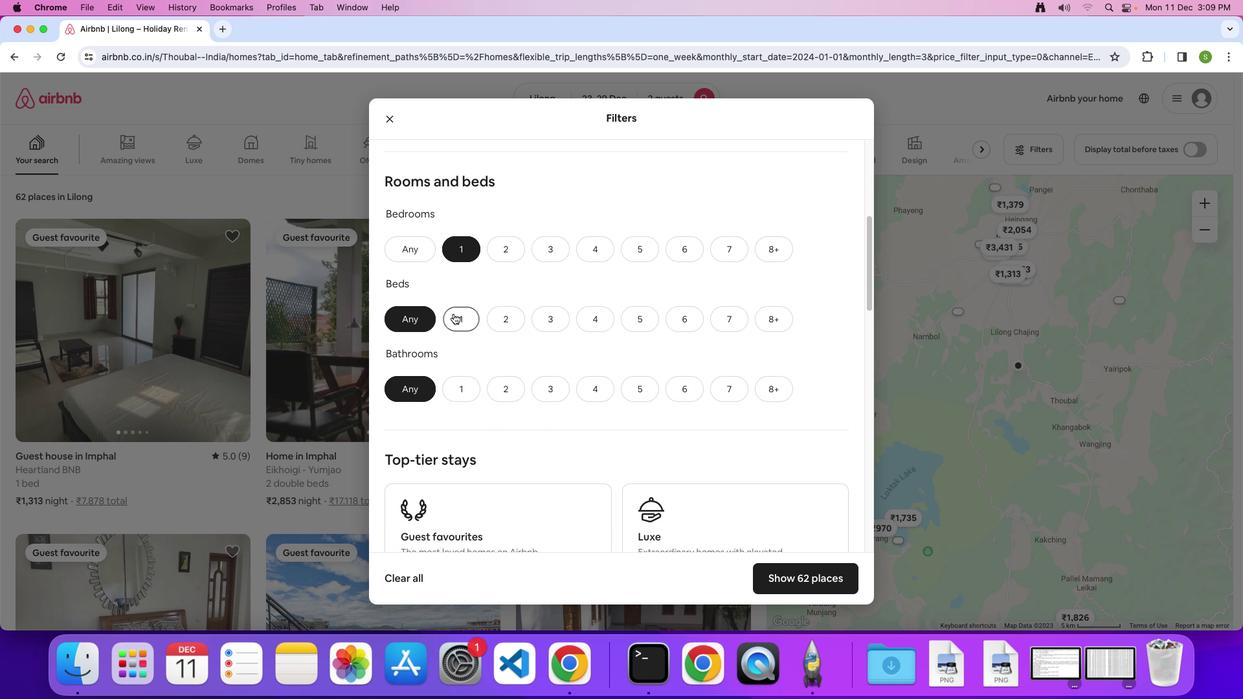 
Action: Mouse pressed left at (453, 313)
Screenshot: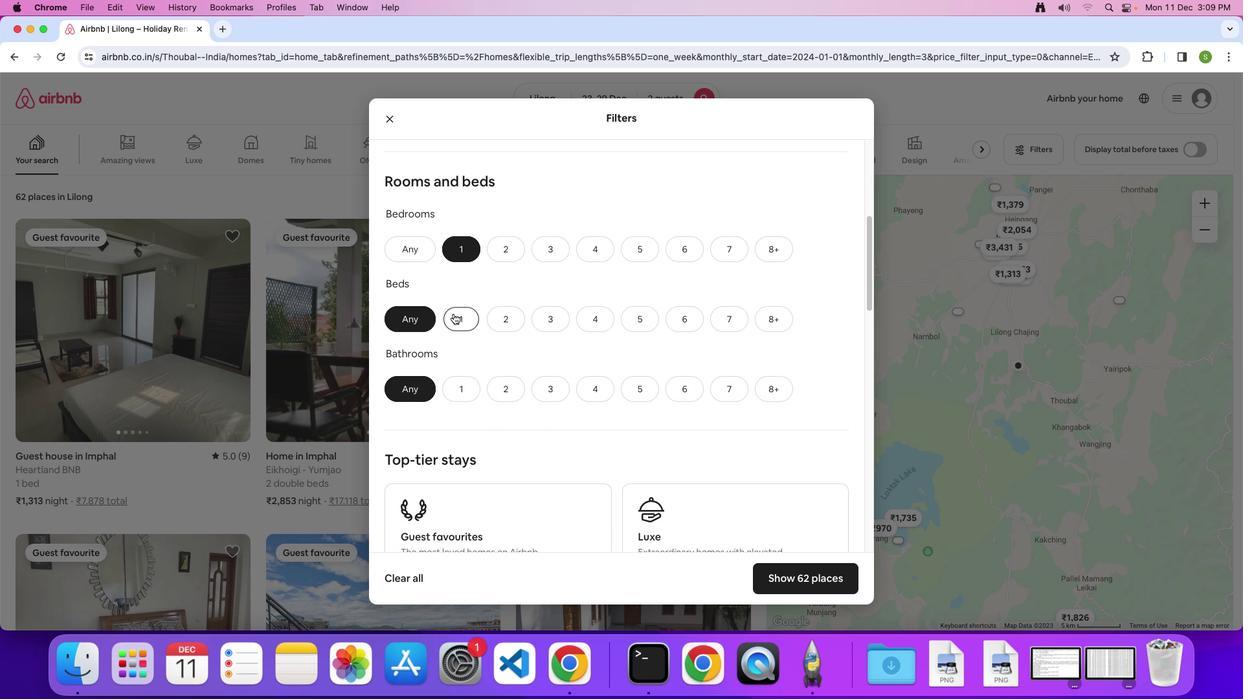 
Action: Mouse moved to (463, 383)
Screenshot: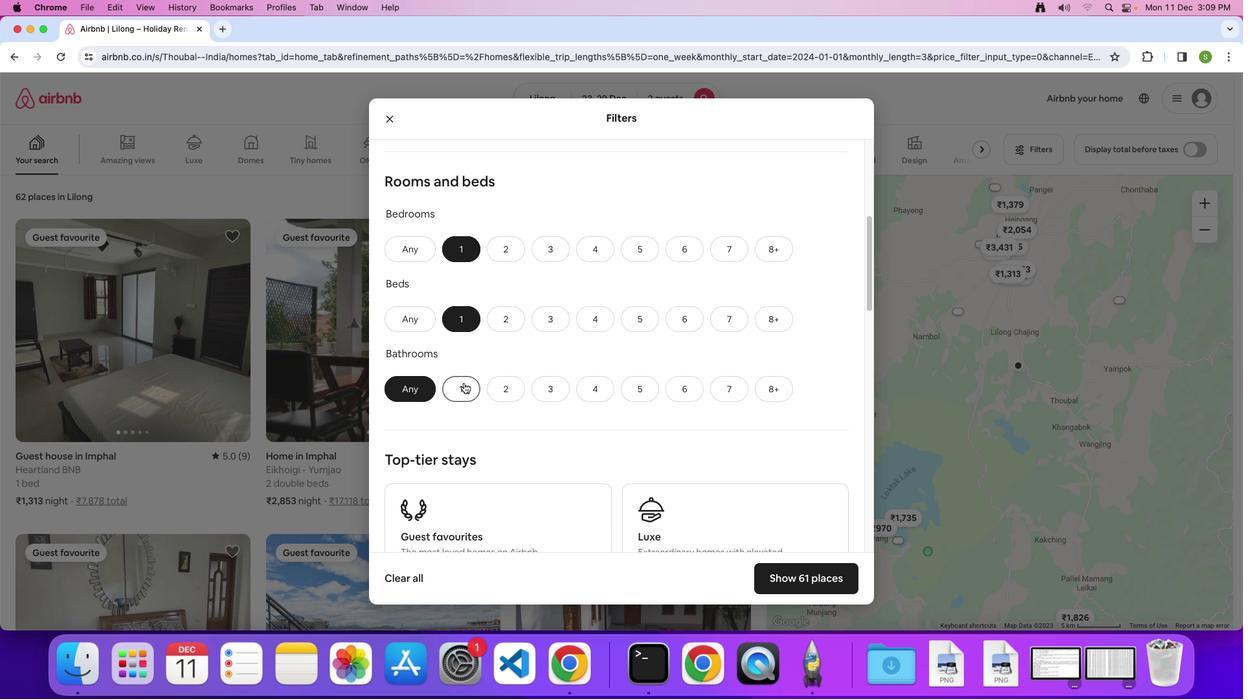 
Action: Mouse pressed left at (463, 383)
Screenshot: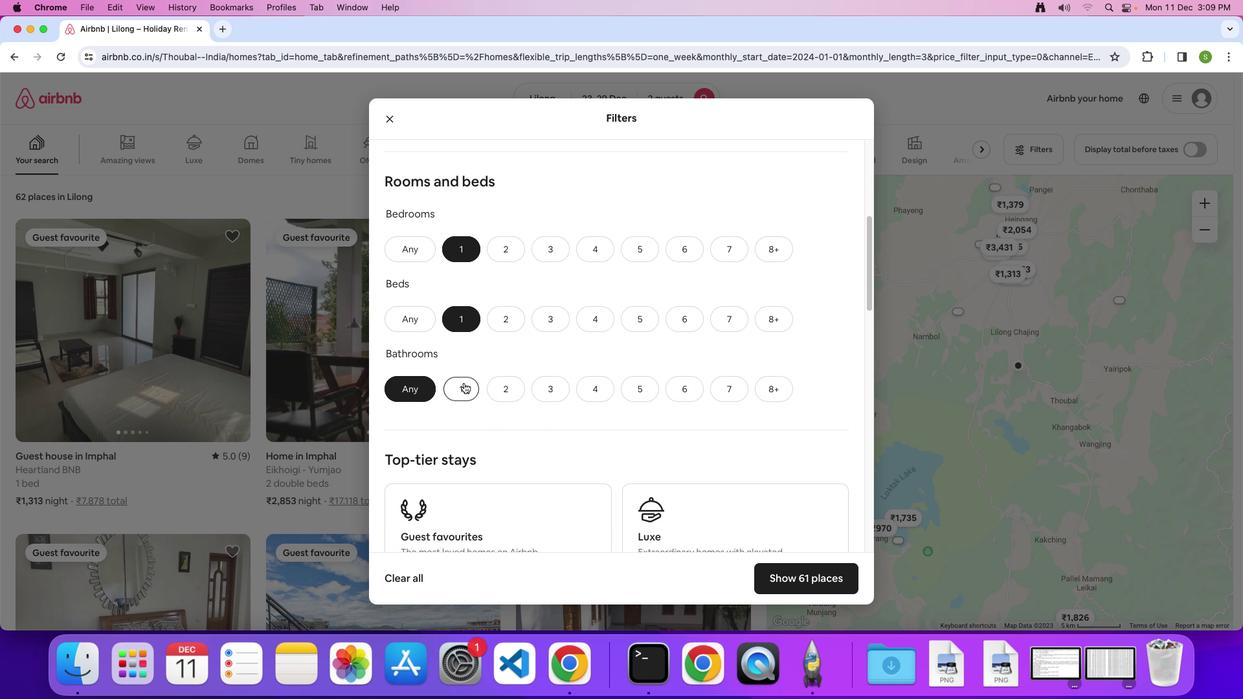 
Action: Mouse moved to (678, 372)
Screenshot: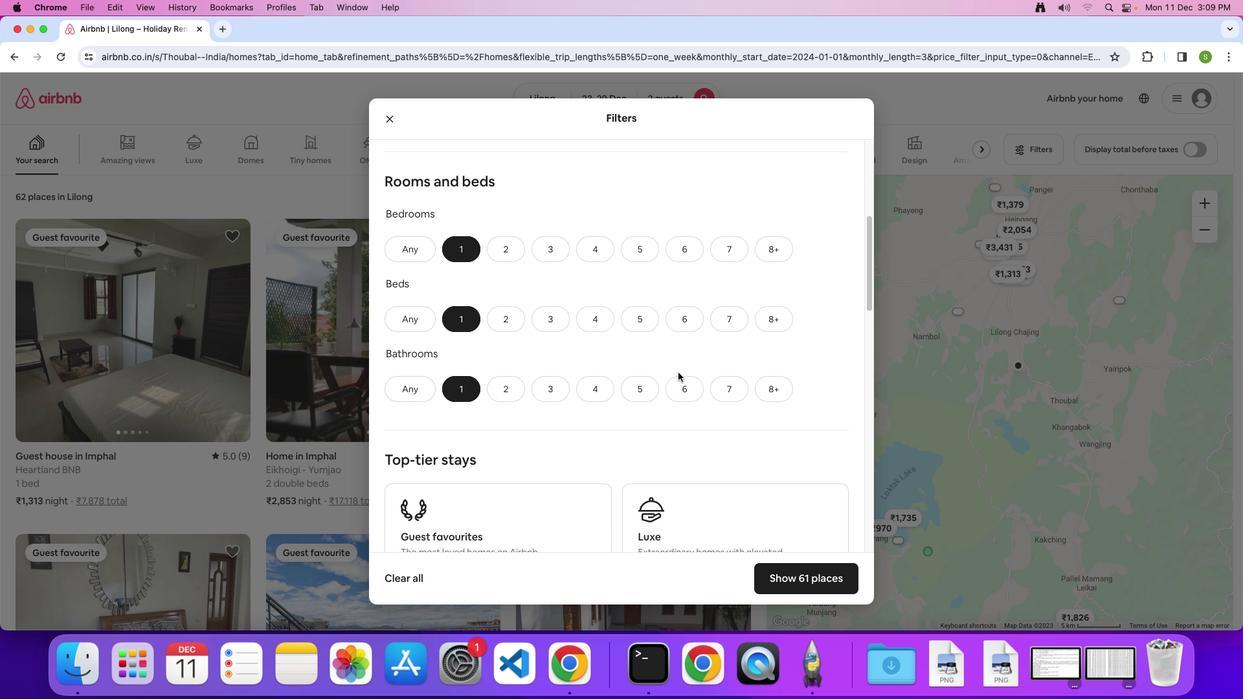 
Action: Mouse scrolled (678, 372) with delta (0, 0)
Screenshot: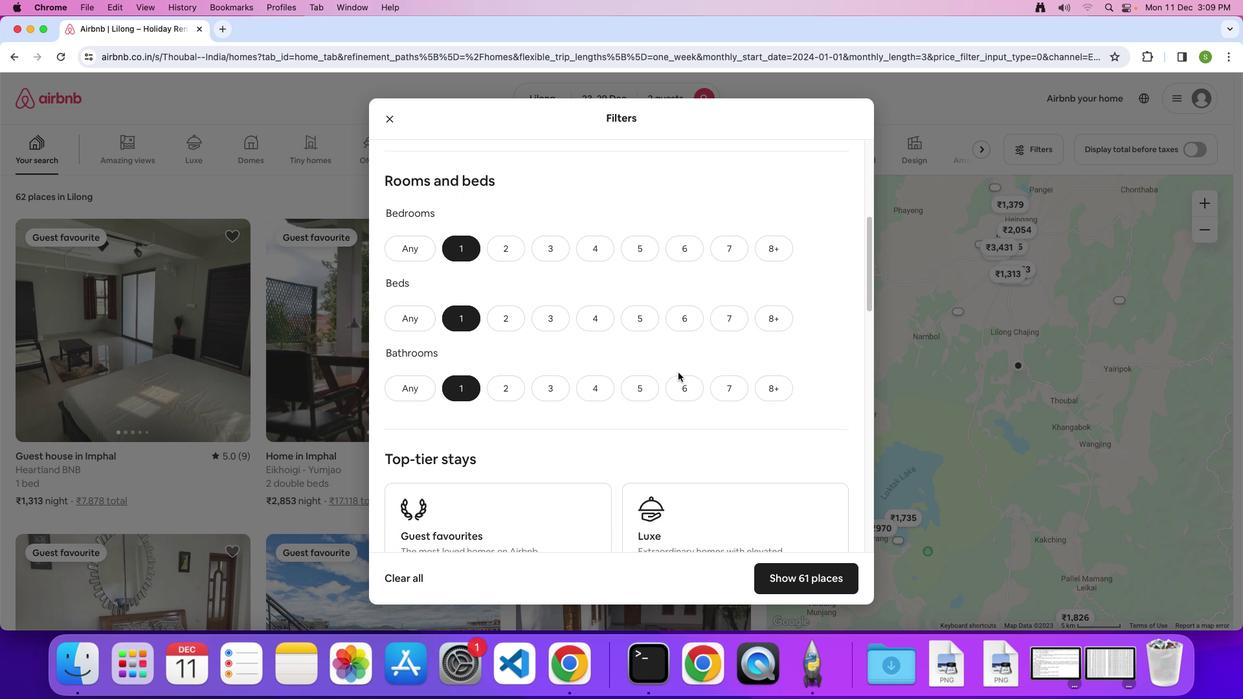 
Action: Mouse scrolled (678, 372) with delta (0, 0)
Screenshot: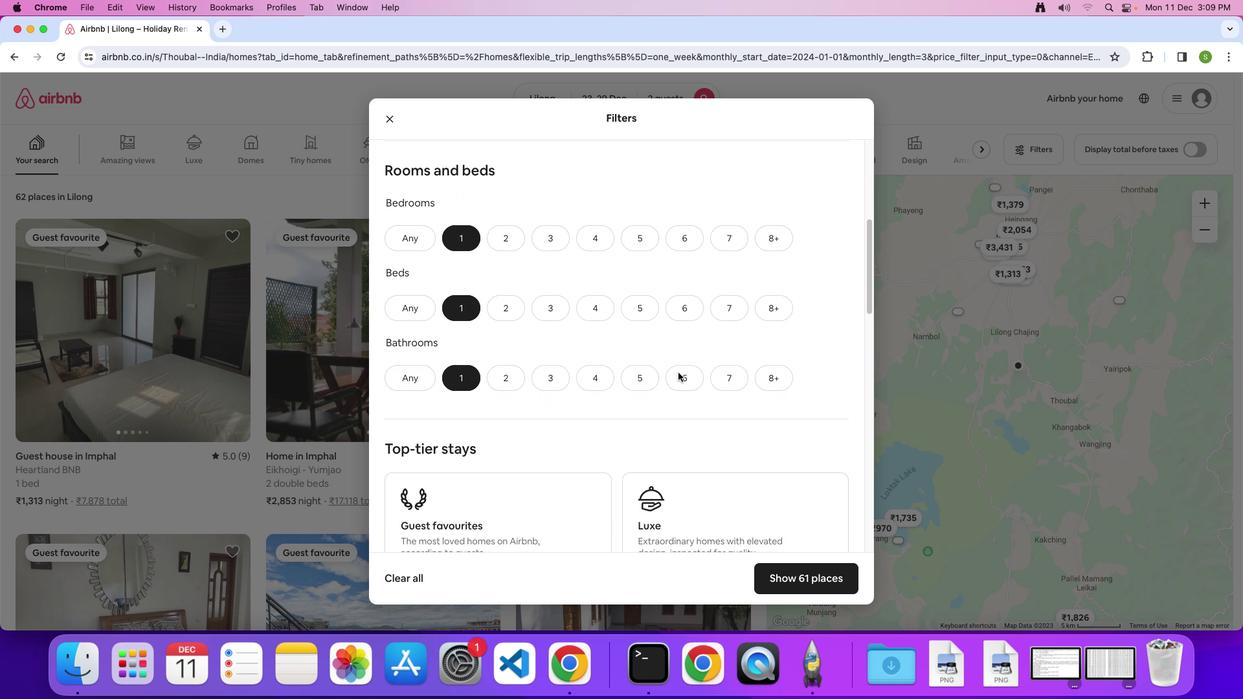 
Action: Mouse scrolled (678, 372) with delta (0, 0)
Screenshot: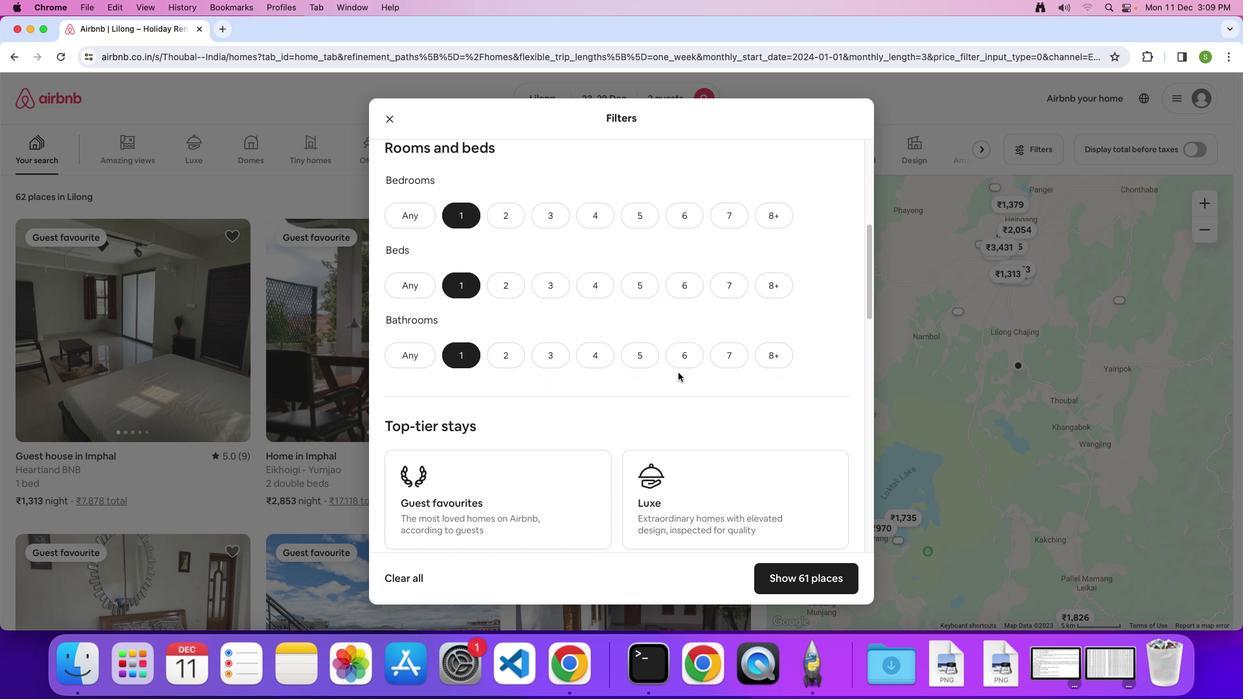 
Action: Mouse scrolled (678, 372) with delta (0, 0)
Screenshot: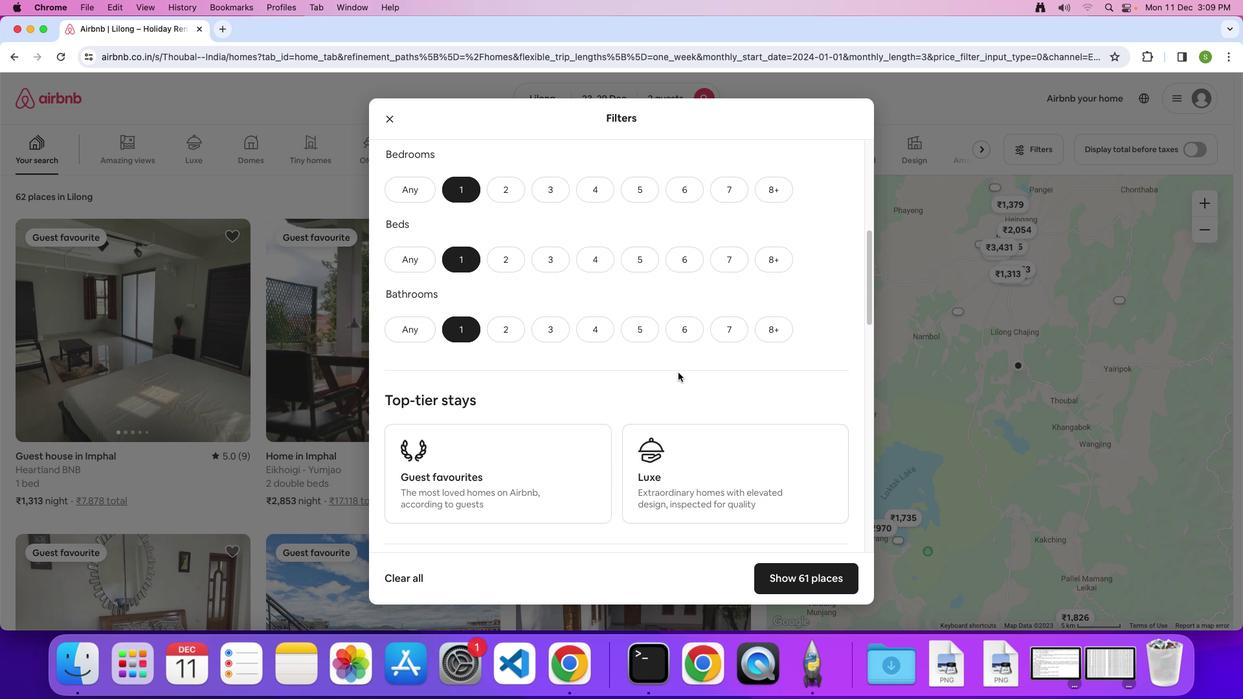 
Action: Mouse scrolled (678, 372) with delta (0, 0)
Screenshot: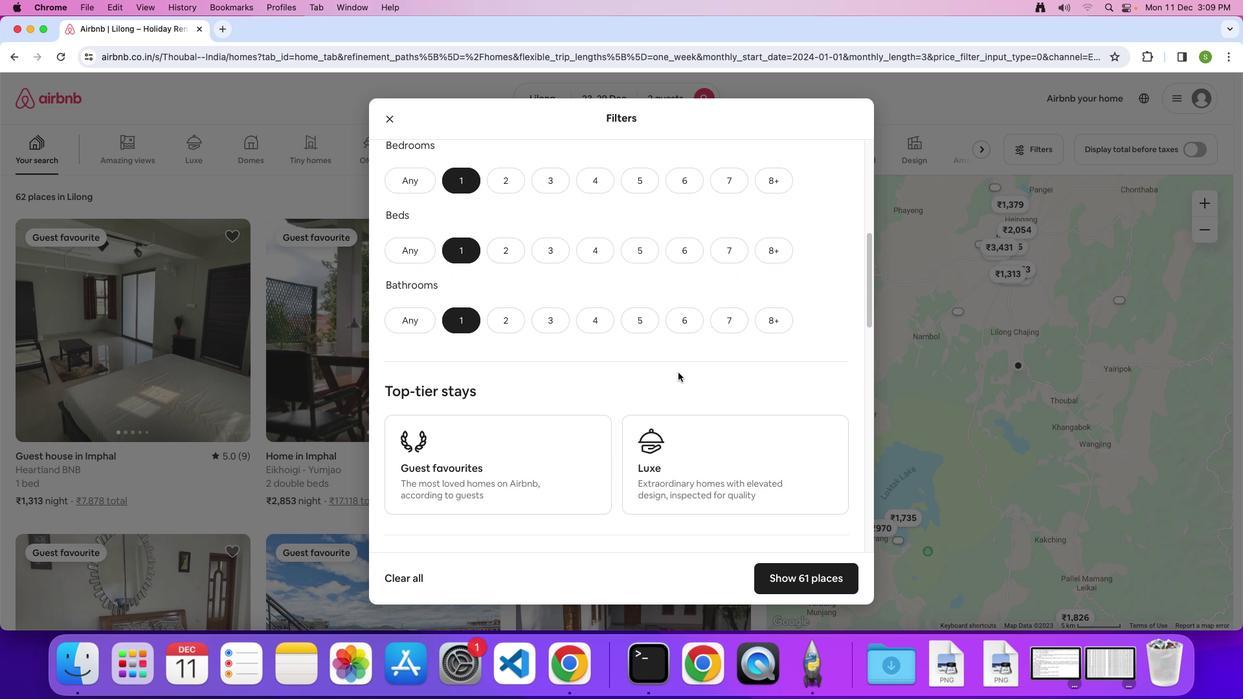 
Action: Mouse scrolled (678, 372) with delta (0, 0)
Screenshot: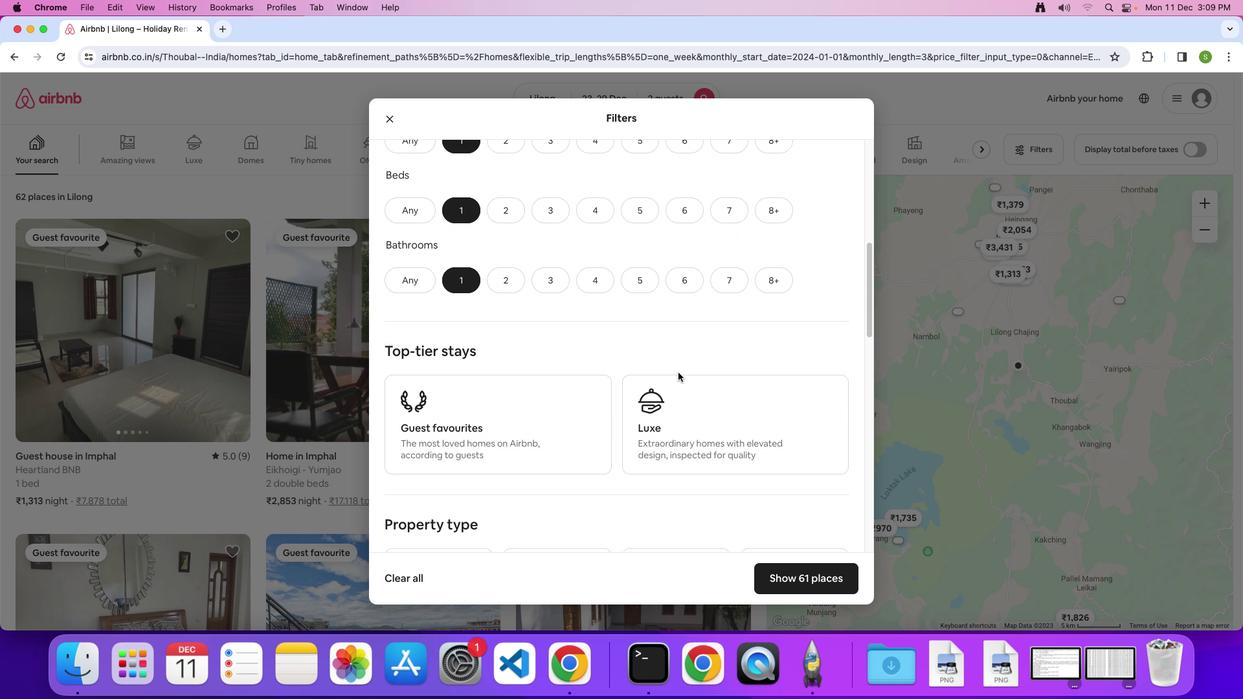 
Action: Mouse scrolled (678, 372) with delta (0, 0)
Screenshot: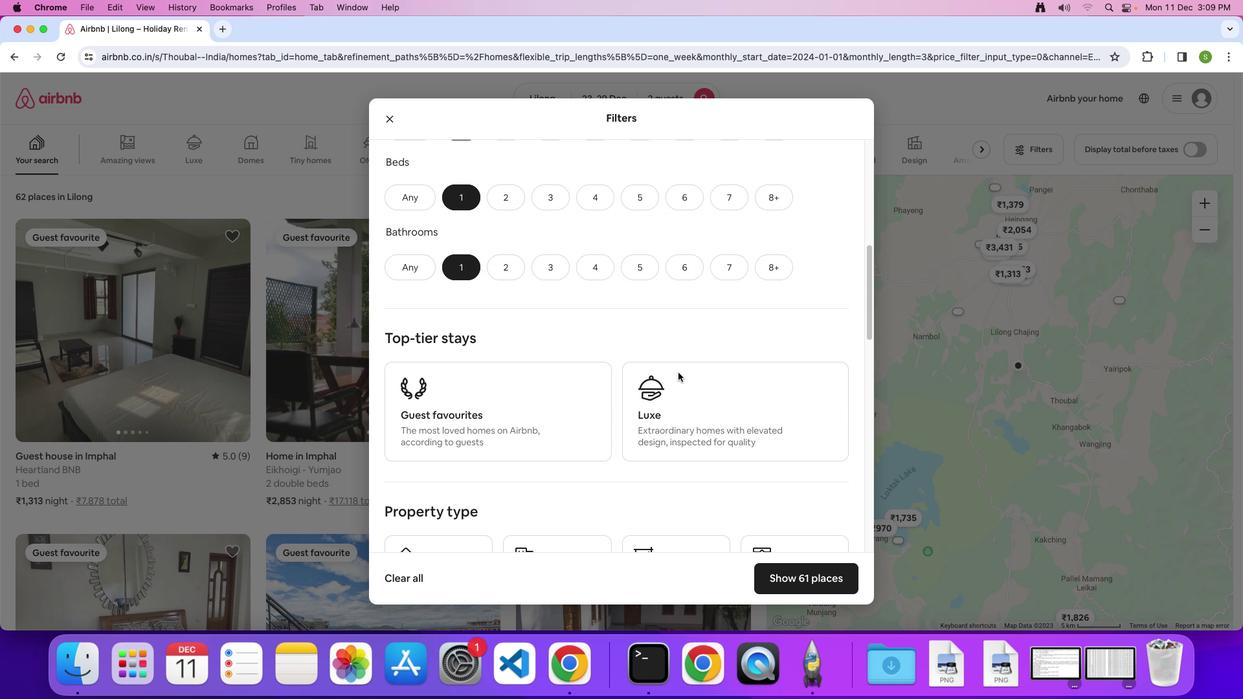 
Action: Mouse scrolled (678, 372) with delta (0, 0)
Screenshot: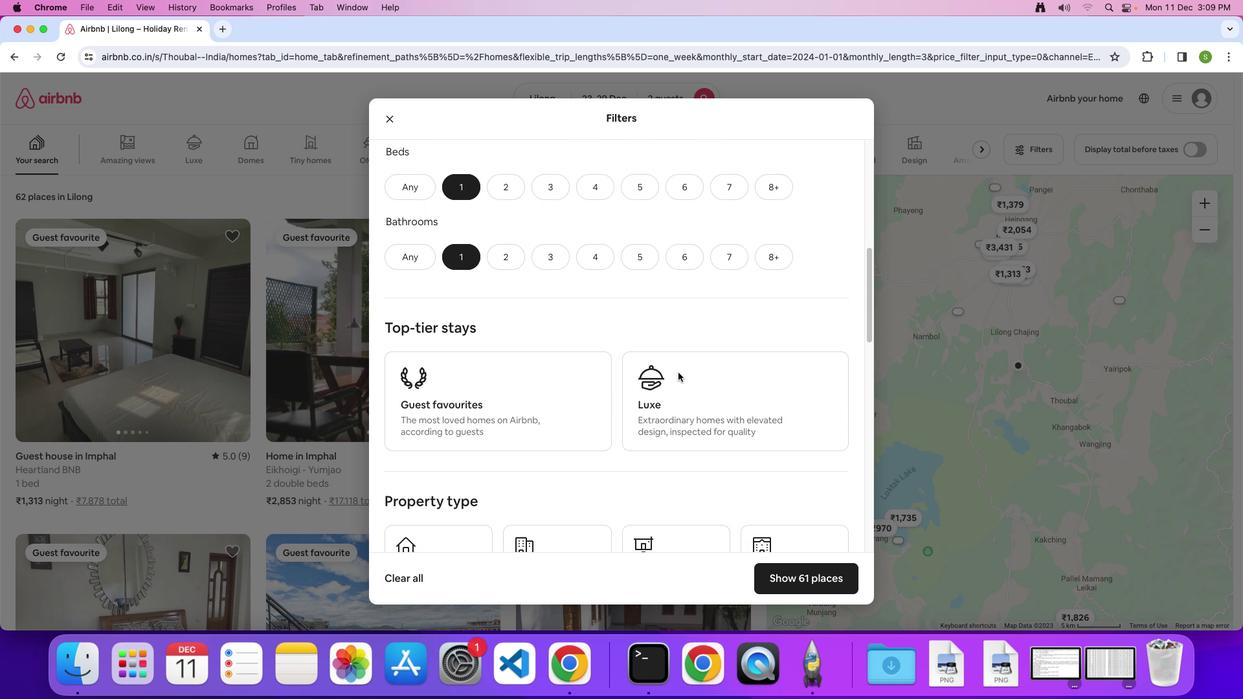 
Action: Mouse scrolled (678, 372) with delta (0, 0)
Screenshot: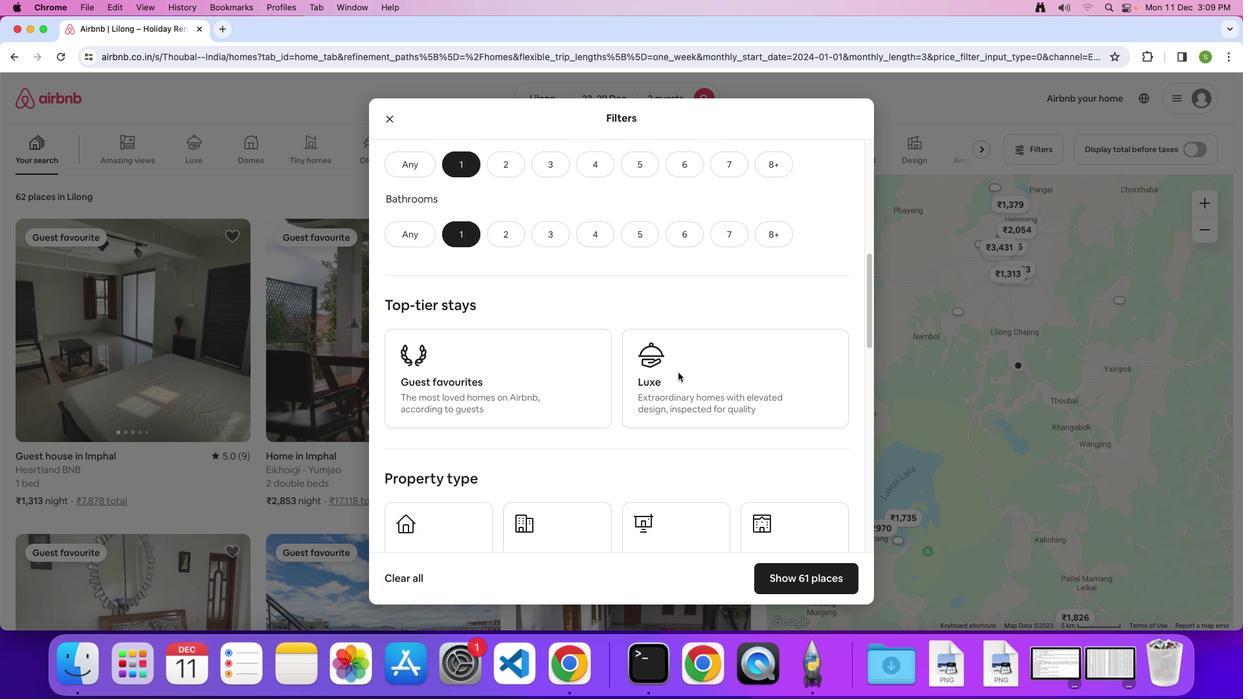 
Action: Mouse scrolled (678, 372) with delta (0, 0)
Screenshot: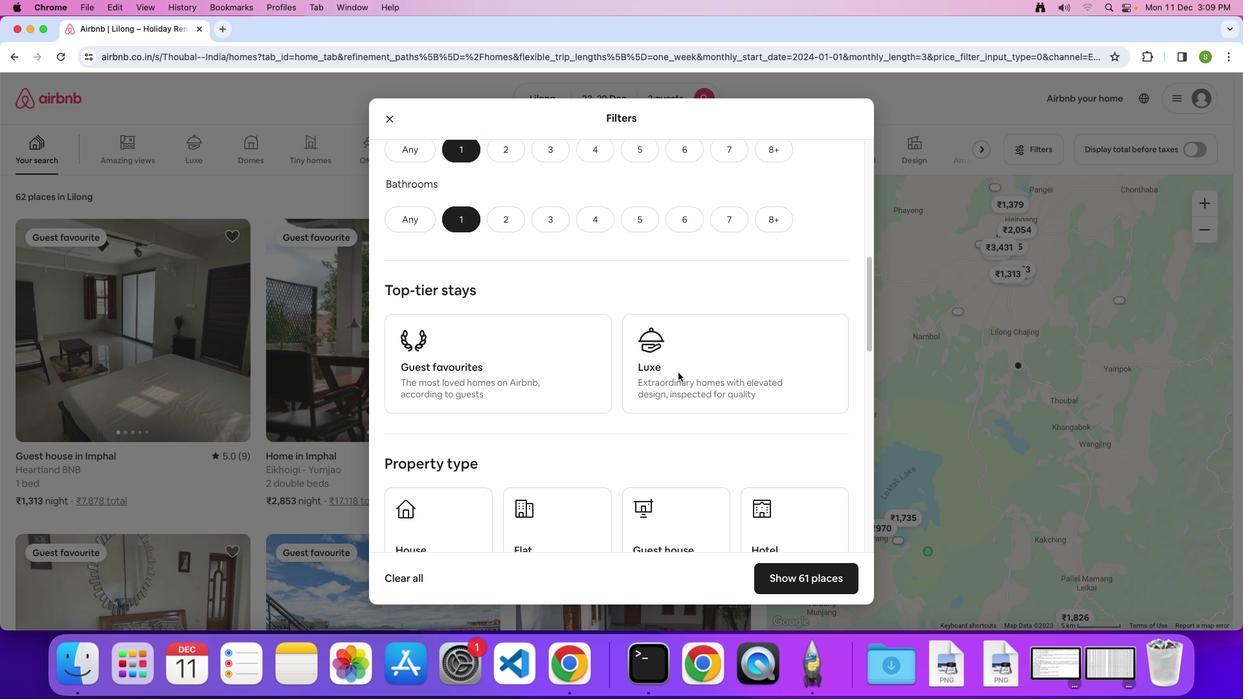 
Action: Mouse scrolled (678, 372) with delta (0, 0)
Screenshot: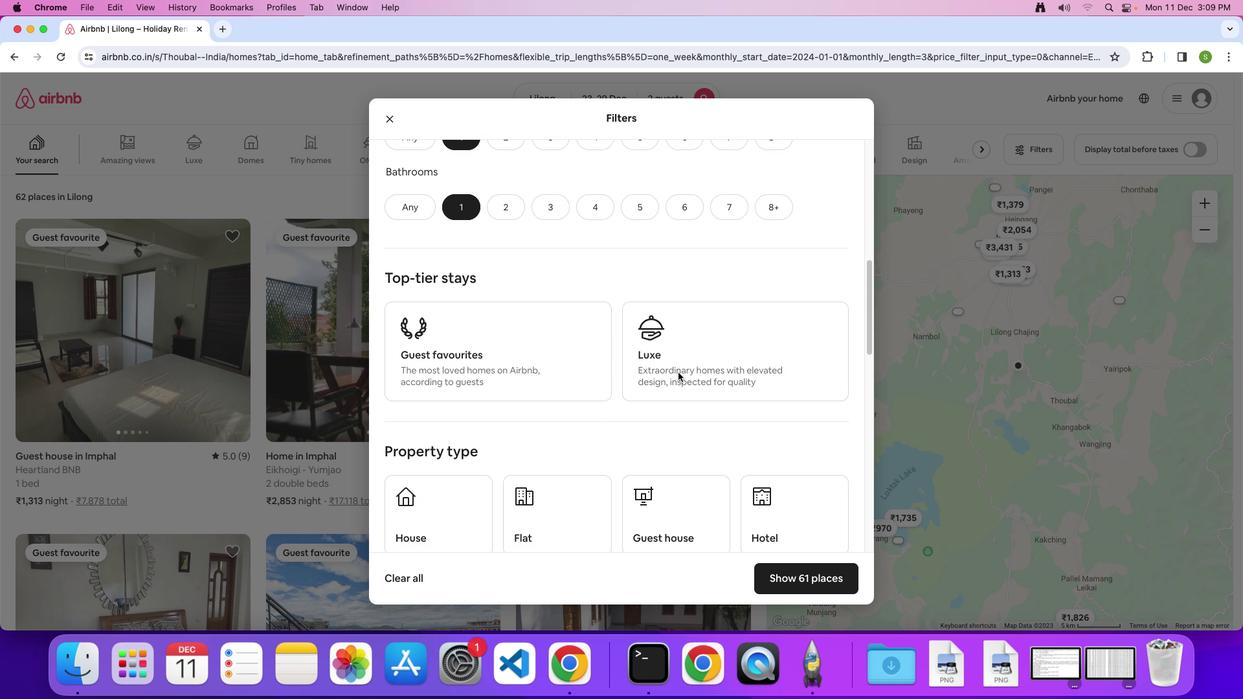
Action: Mouse scrolled (678, 372) with delta (0, 0)
Screenshot: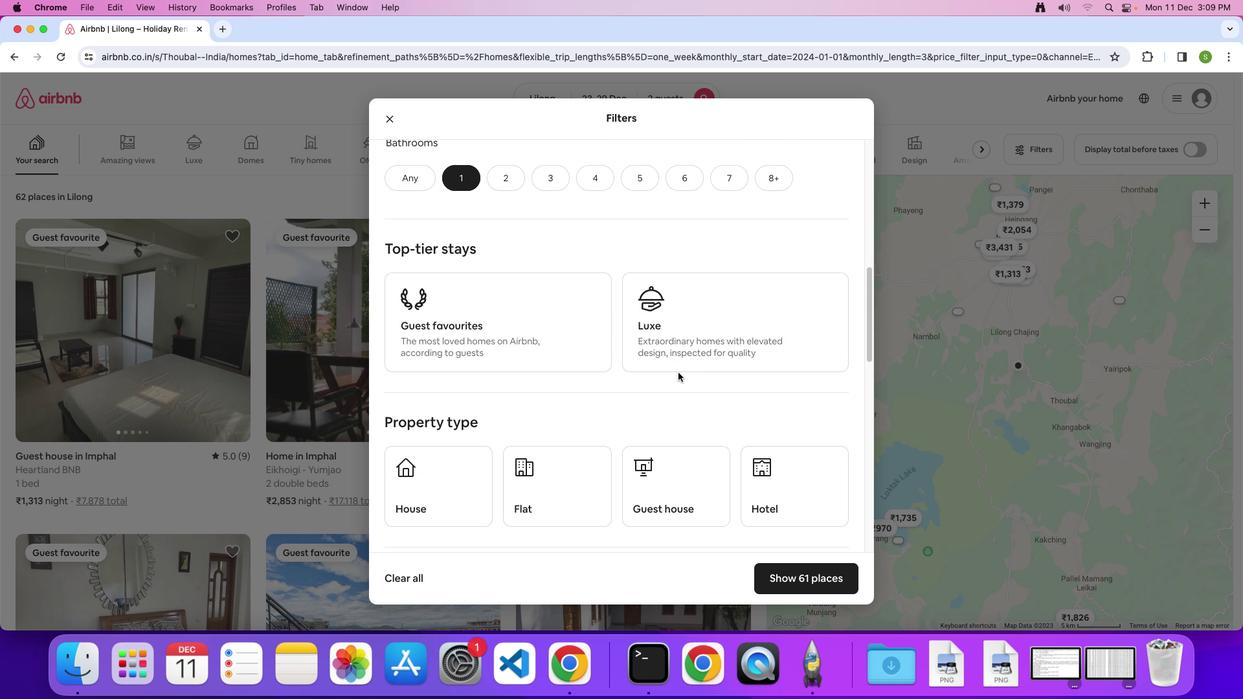 
Action: Mouse scrolled (678, 372) with delta (0, 0)
Screenshot: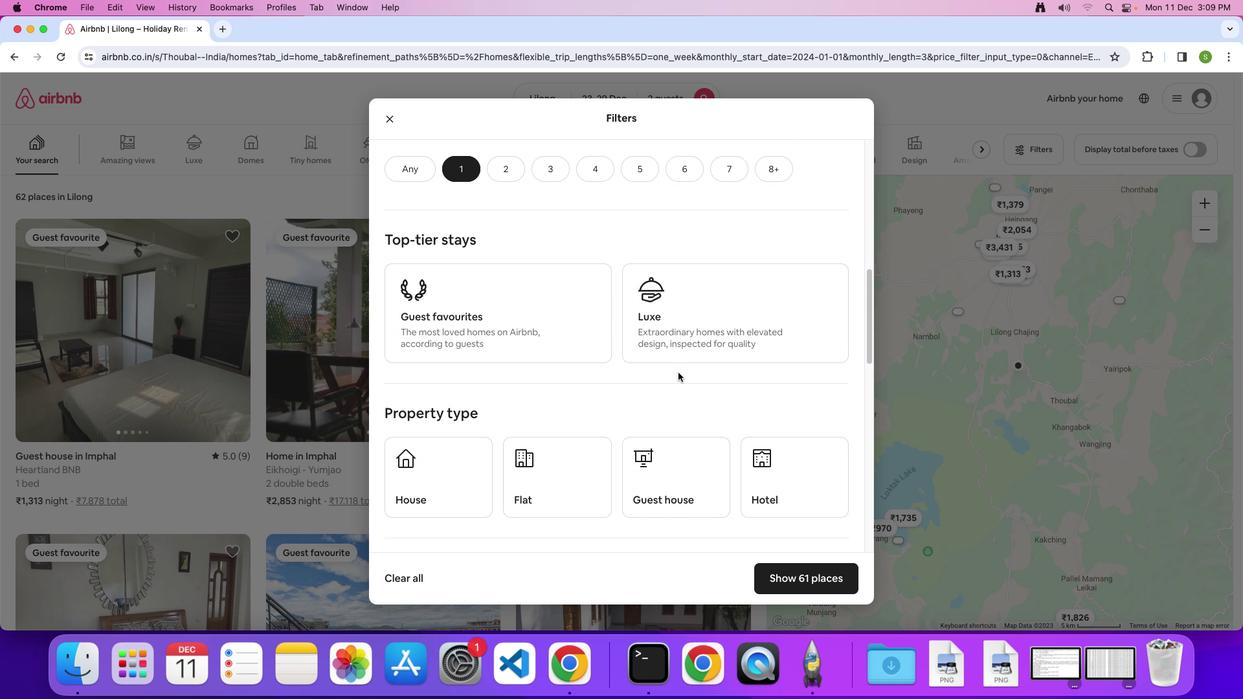 
Action: Mouse scrolled (678, 372) with delta (0, 0)
Screenshot: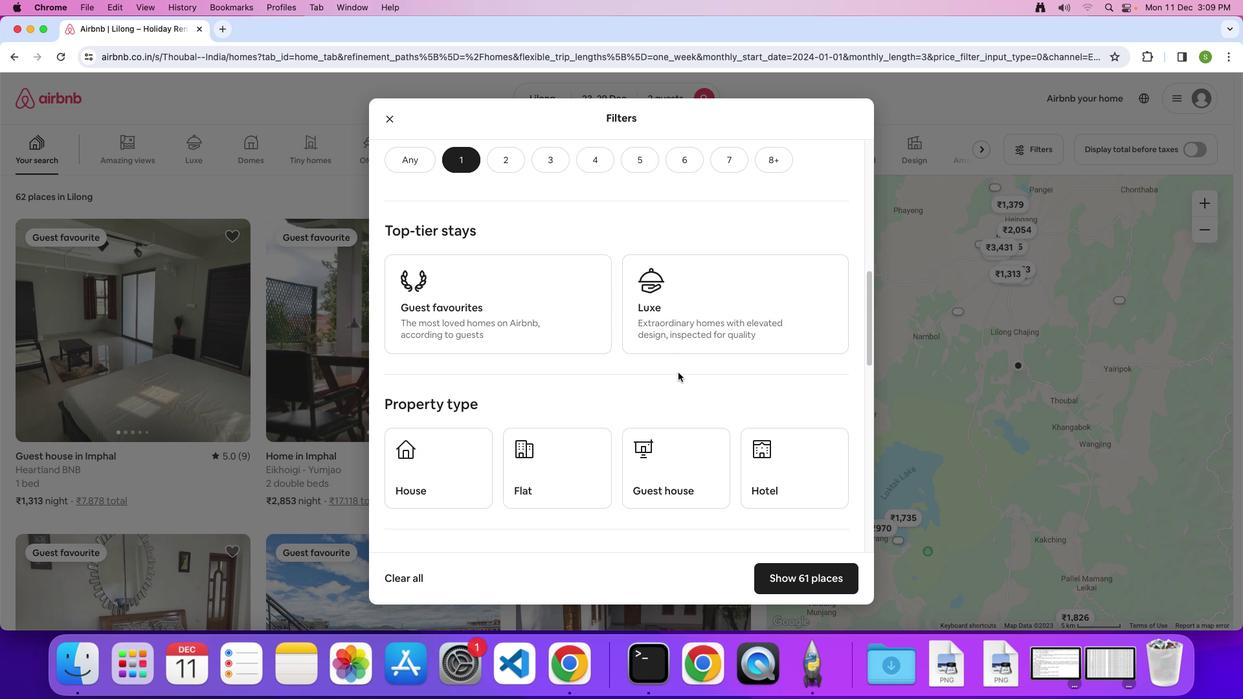 
Action: Mouse scrolled (678, 372) with delta (0, 0)
Screenshot: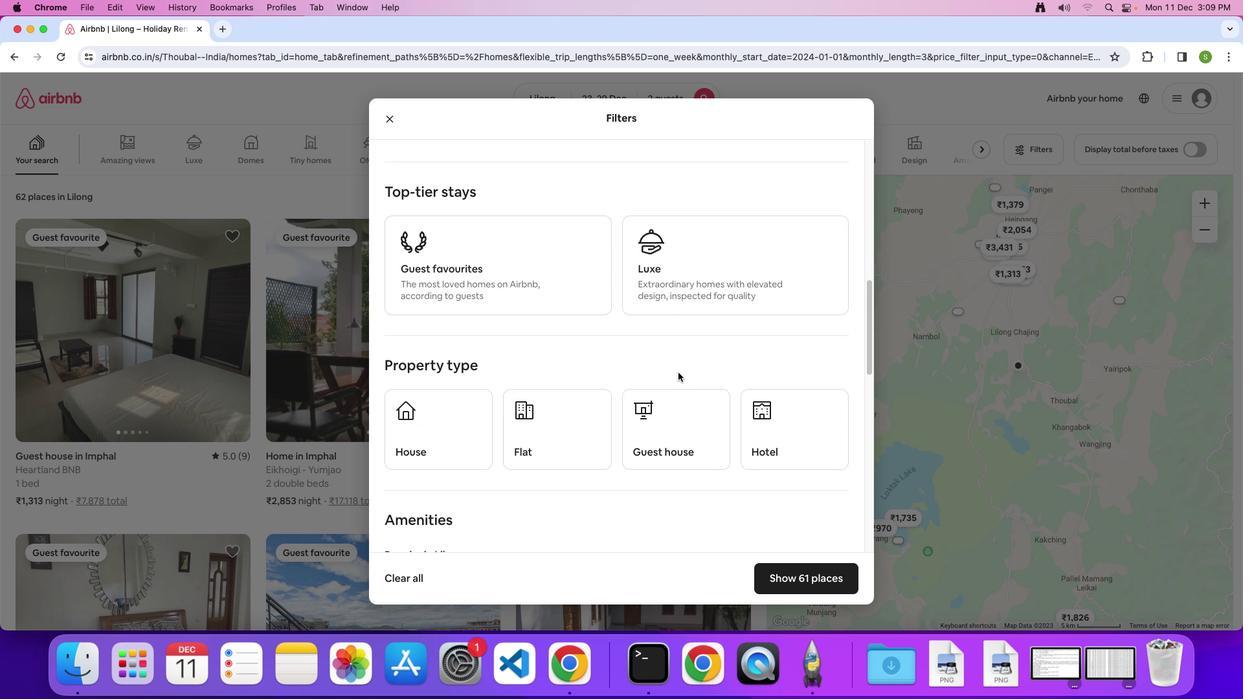 
Action: Mouse scrolled (678, 372) with delta (0, 0)
Screenshot: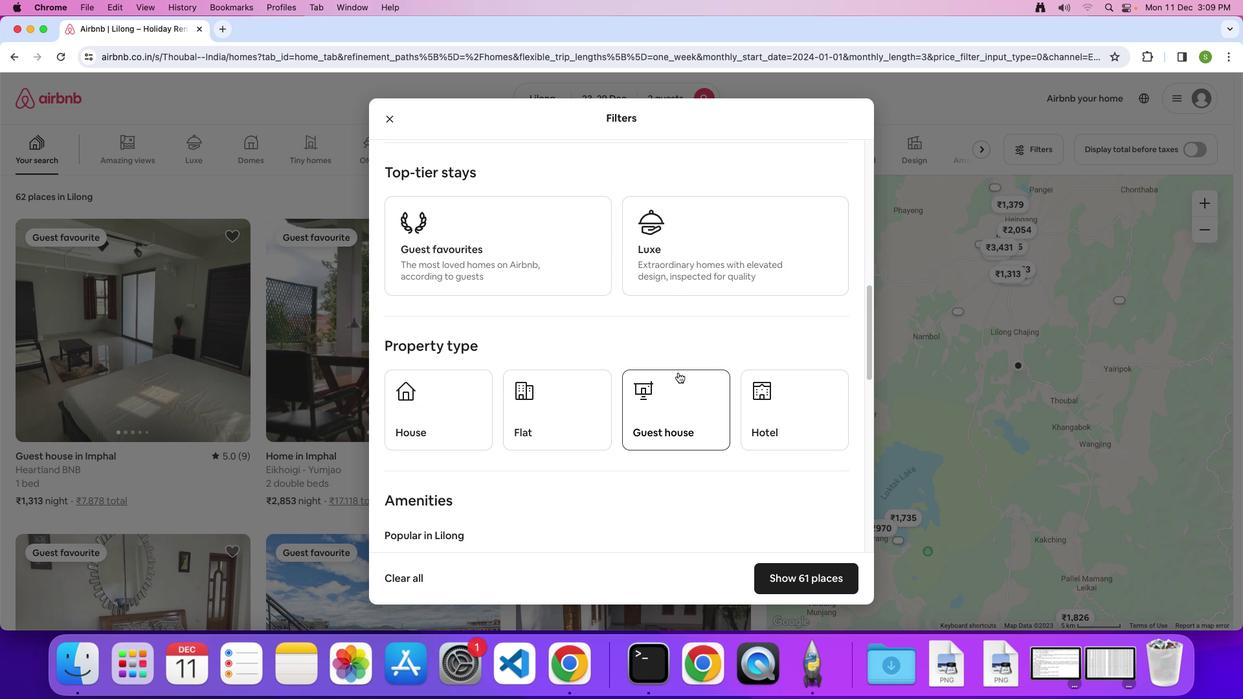 
Action: Mouse scrolled (678, 372) with delta (0, 0)
Screenshot: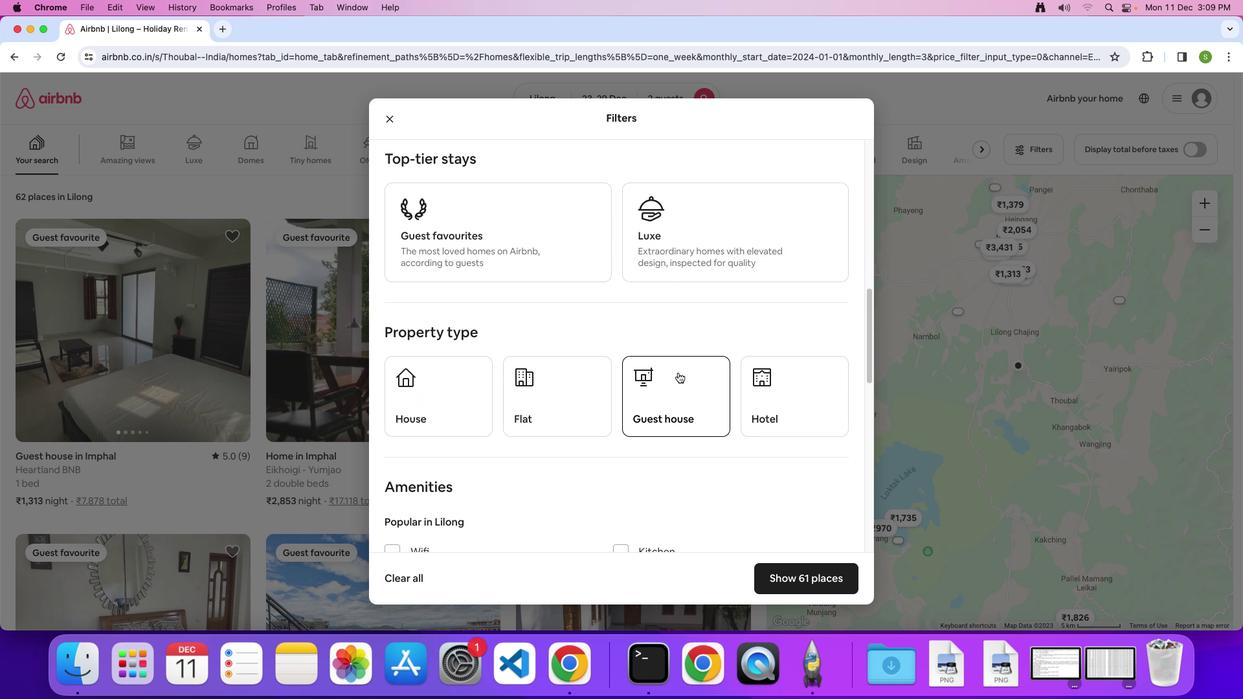
Action: Mouse scrolled (678, 372) with delta (0, 0)
Screenshot: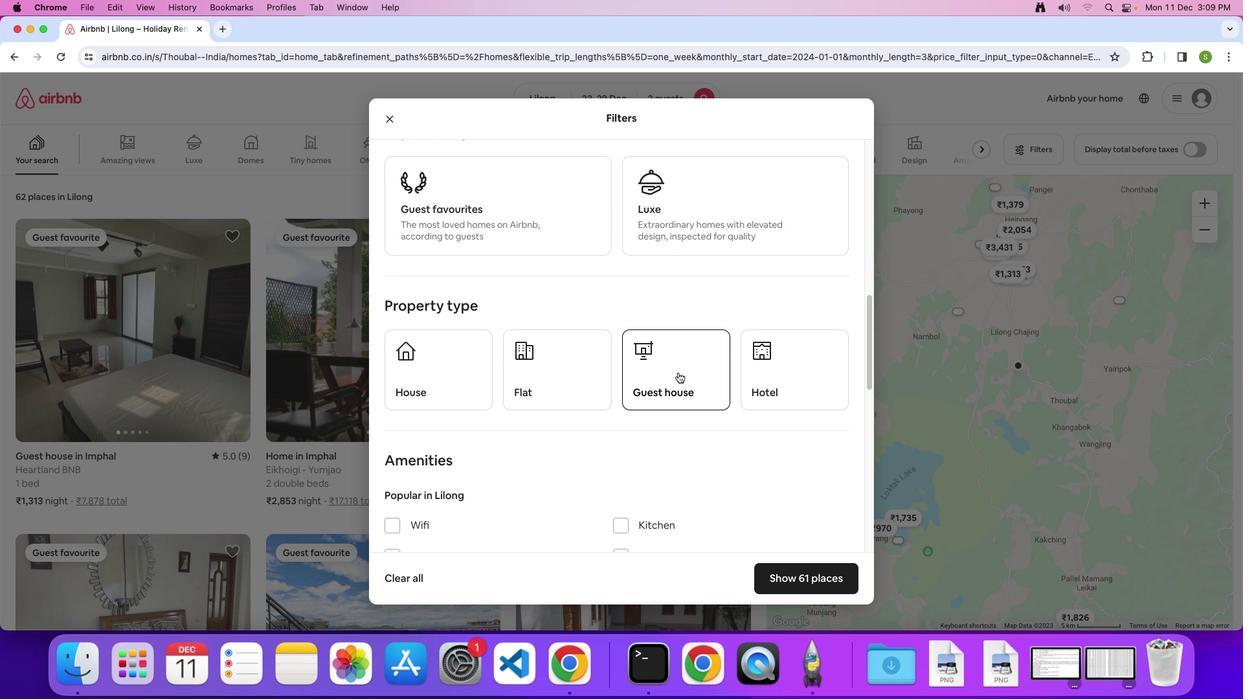 
Action: Mouse moved to (791, 350)
Screenshot: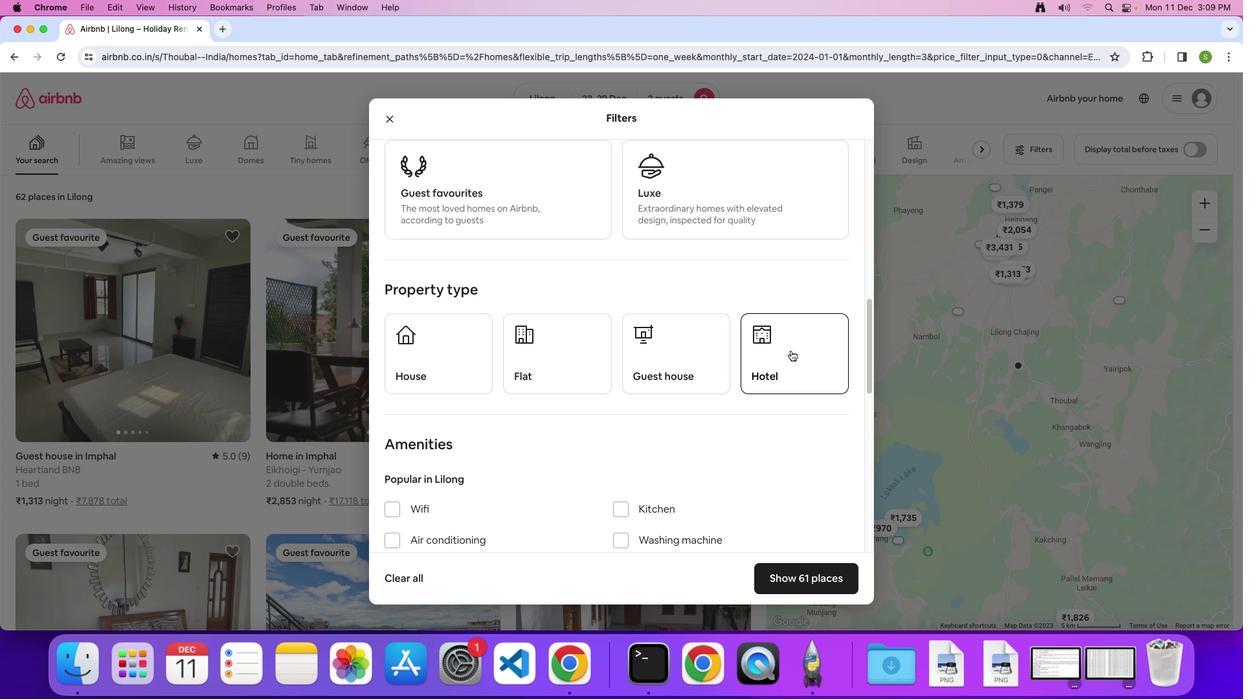 
Action: Mouse pressed left at (791, 350)
Screenshot: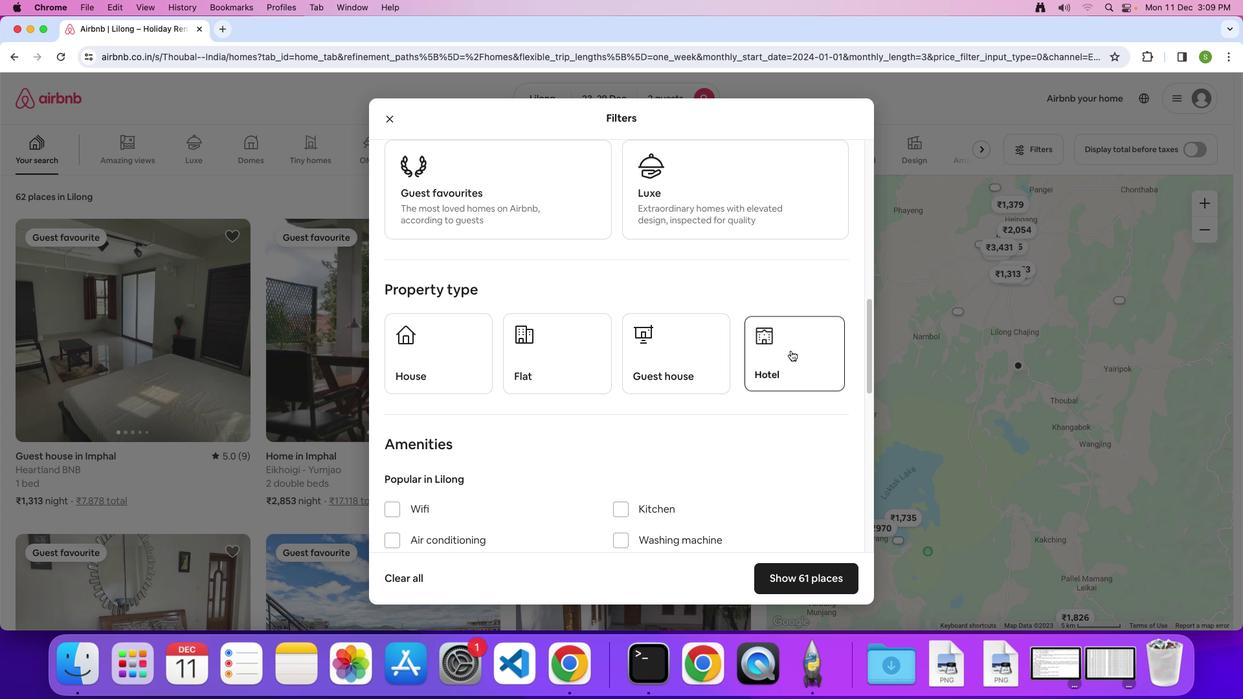
Action: Mouse moved to (609, 368)
Screenshot: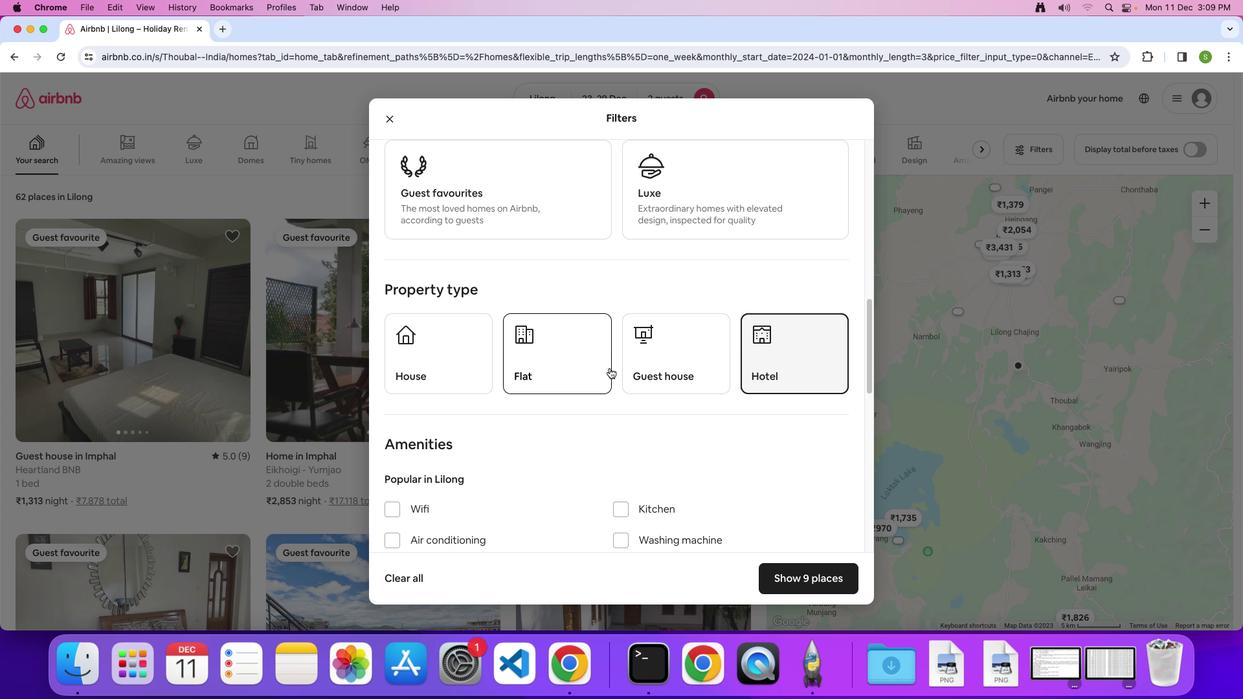 
Action: Mouse scrolled (609, 368) with delta (0, 0)
Screenshot: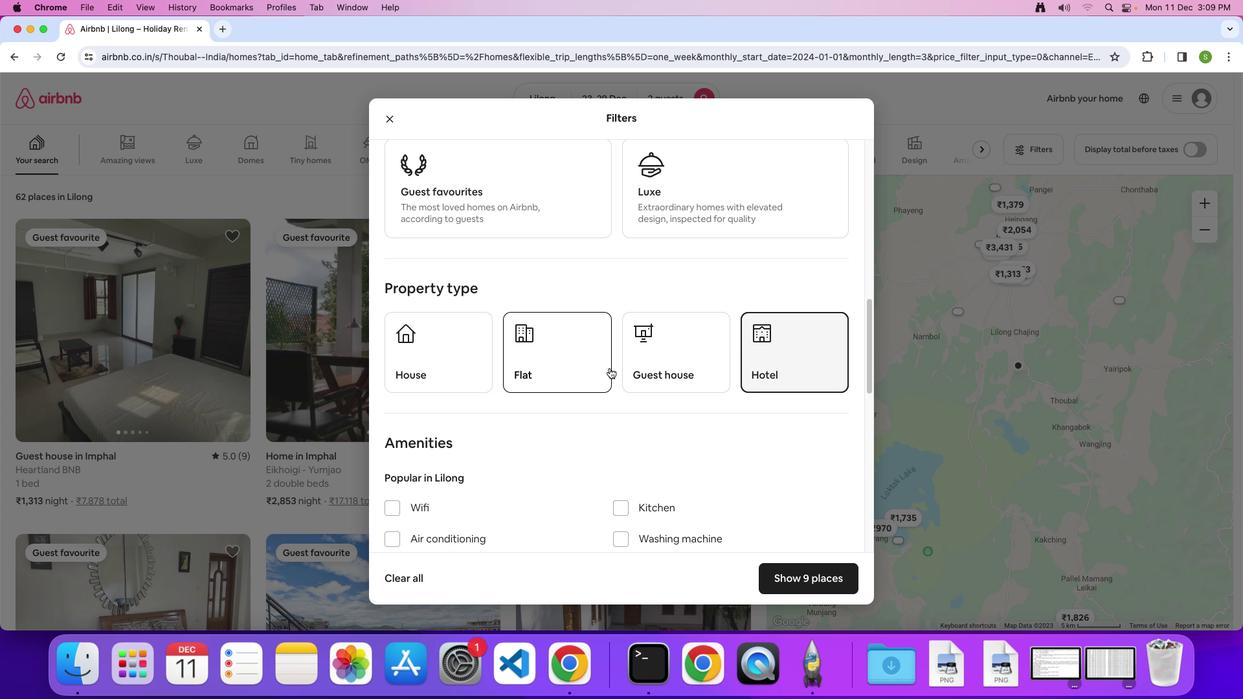 
Action: Mouse scrolled (609, 368) with delta (0, 0)
Screenshot: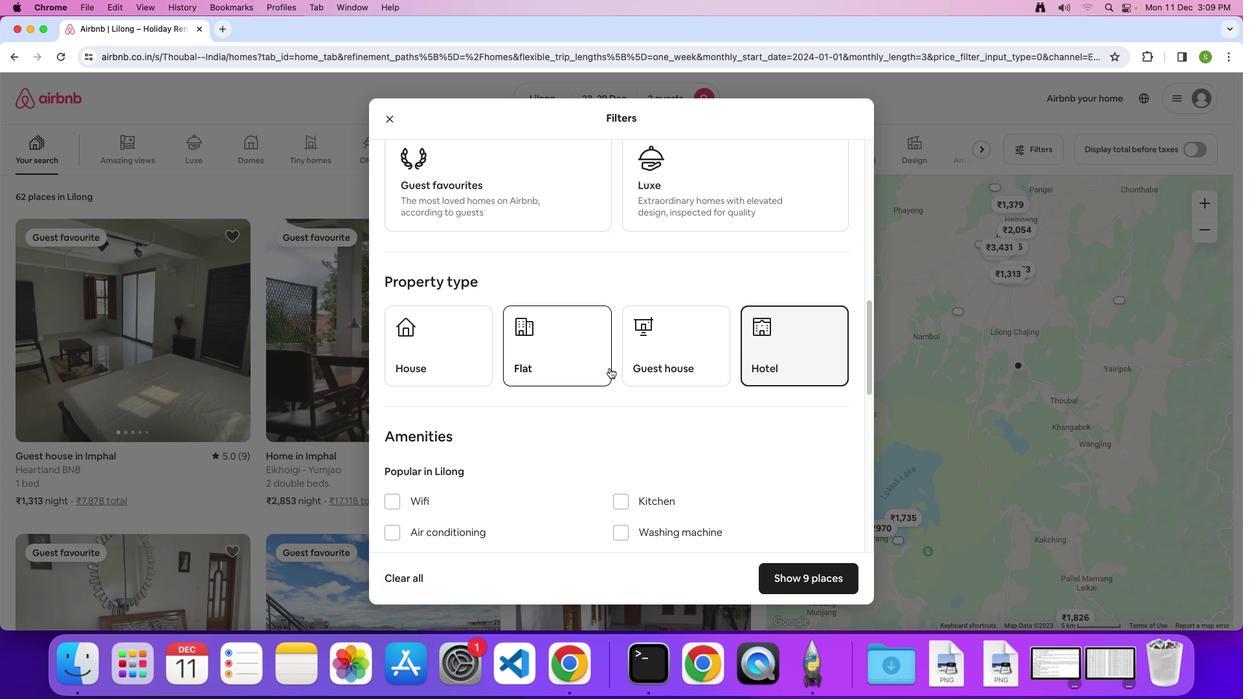 
Action: Mouse scrolled (609, 368) with delta (0, 0)
Screenshot: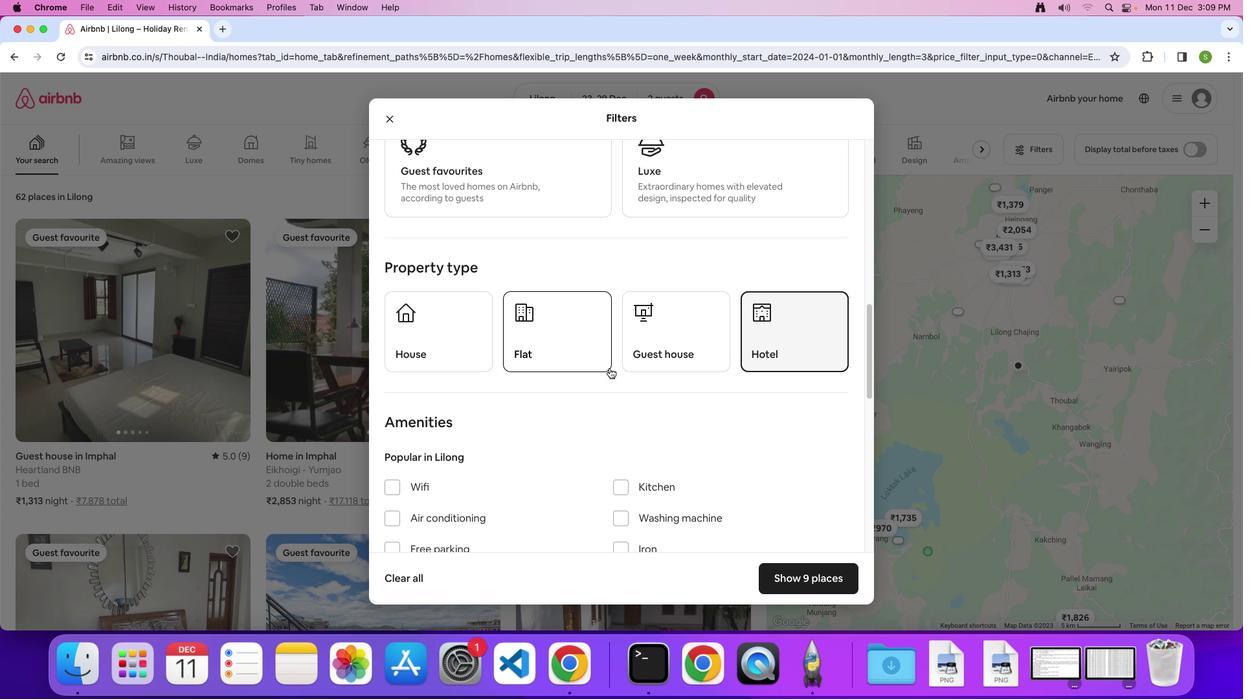 
Action: Mouse scrolled (609, 368) with delta (0, 0)
Screenshot: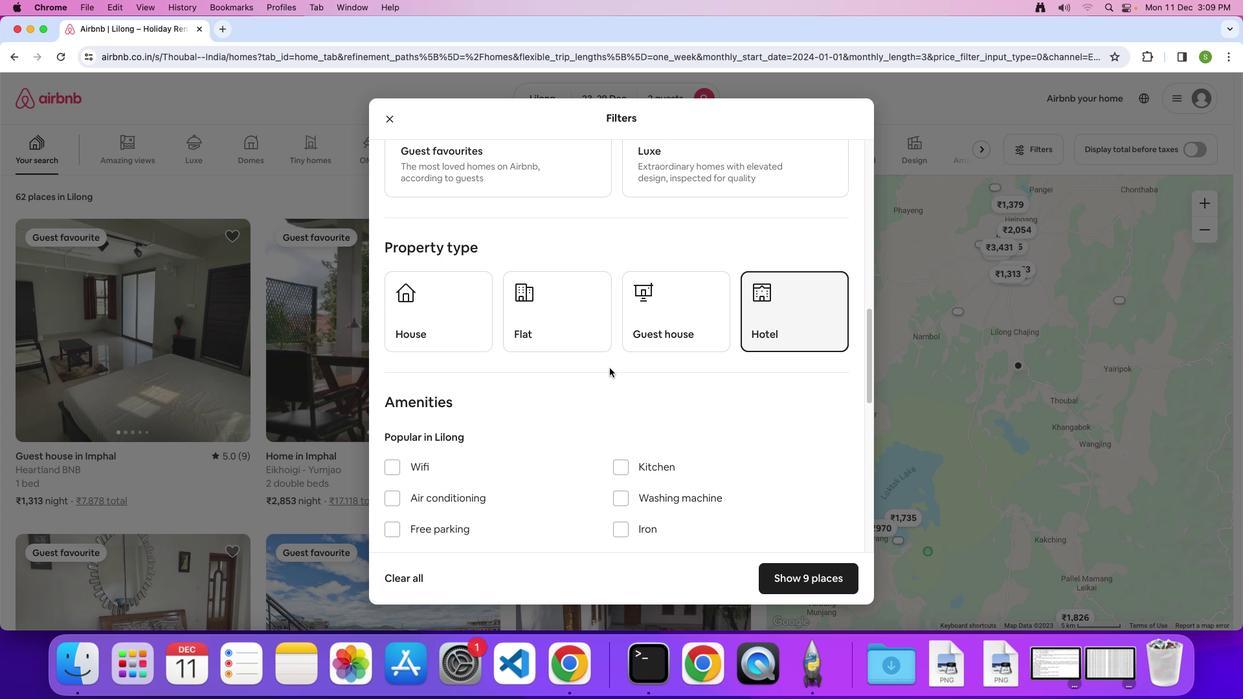 
Action: Mouse scrolled (609, 368) with delta (0, 0)
Screenshot: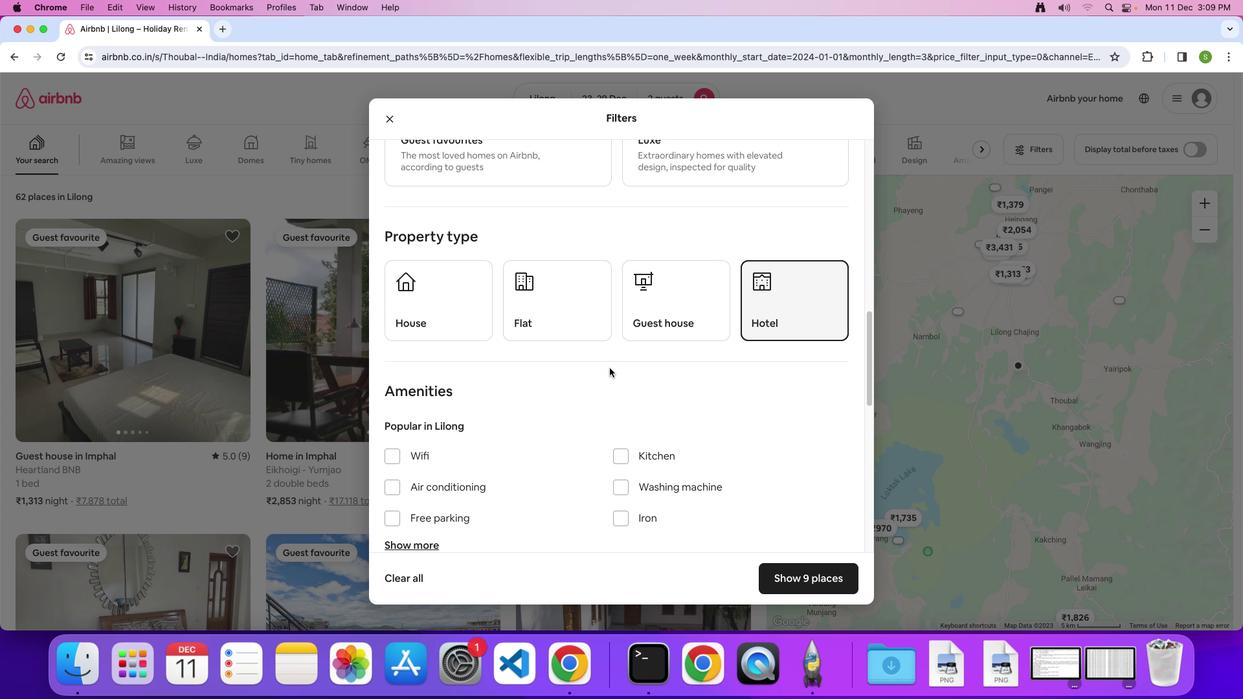 
Action: Mouse scrolled (609, 368) with delta (0, -1)
Screenshot: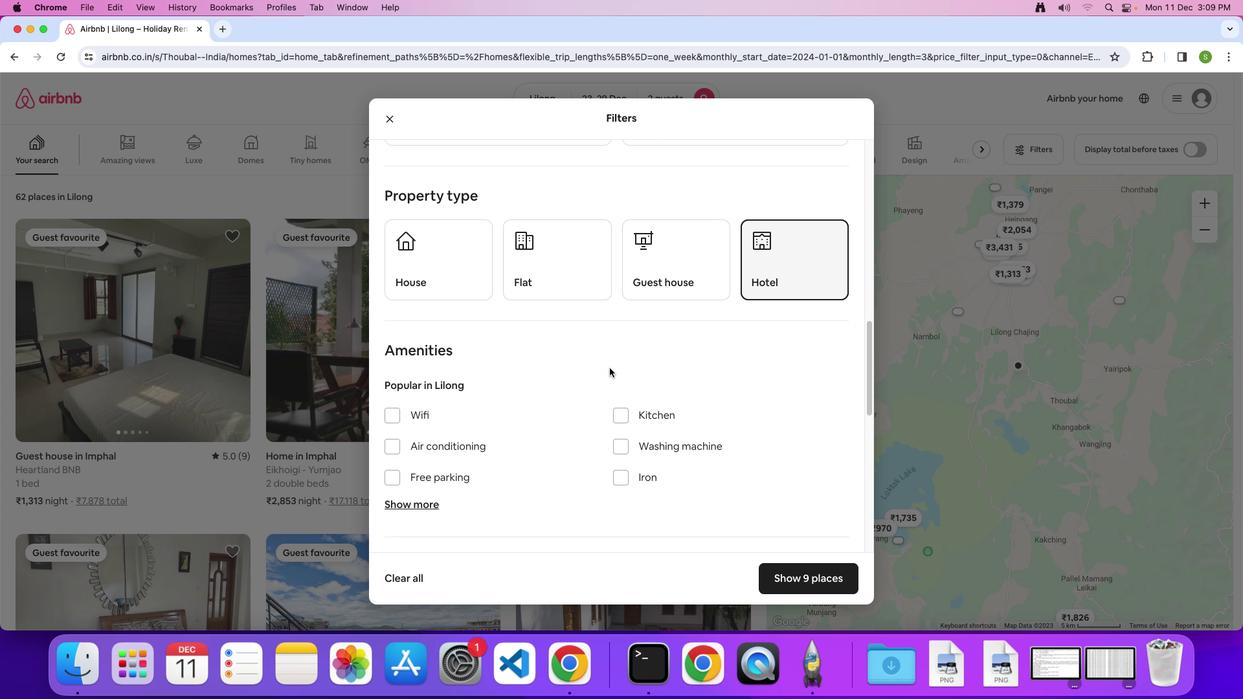 
Action: Mouse scrolled (609, 368) with delta (0, 0)
Screenshot: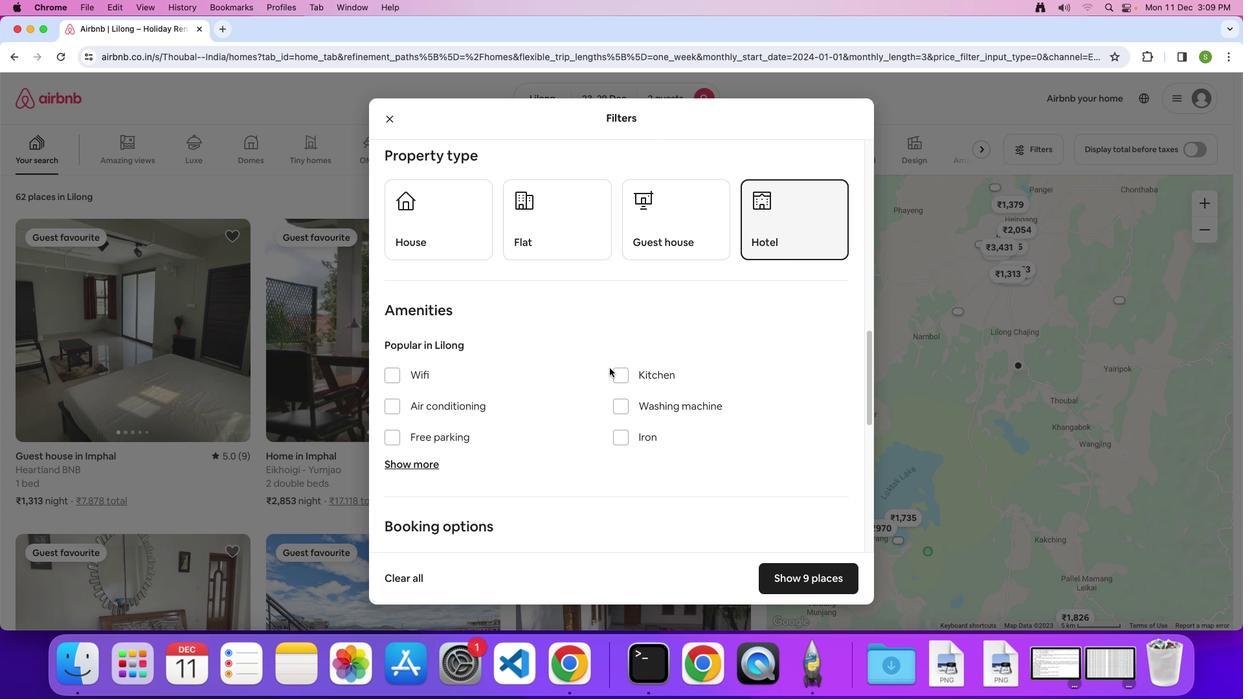 
Action: Mouse scrolled (609, 368) with delta (0, 0)
Screenshot: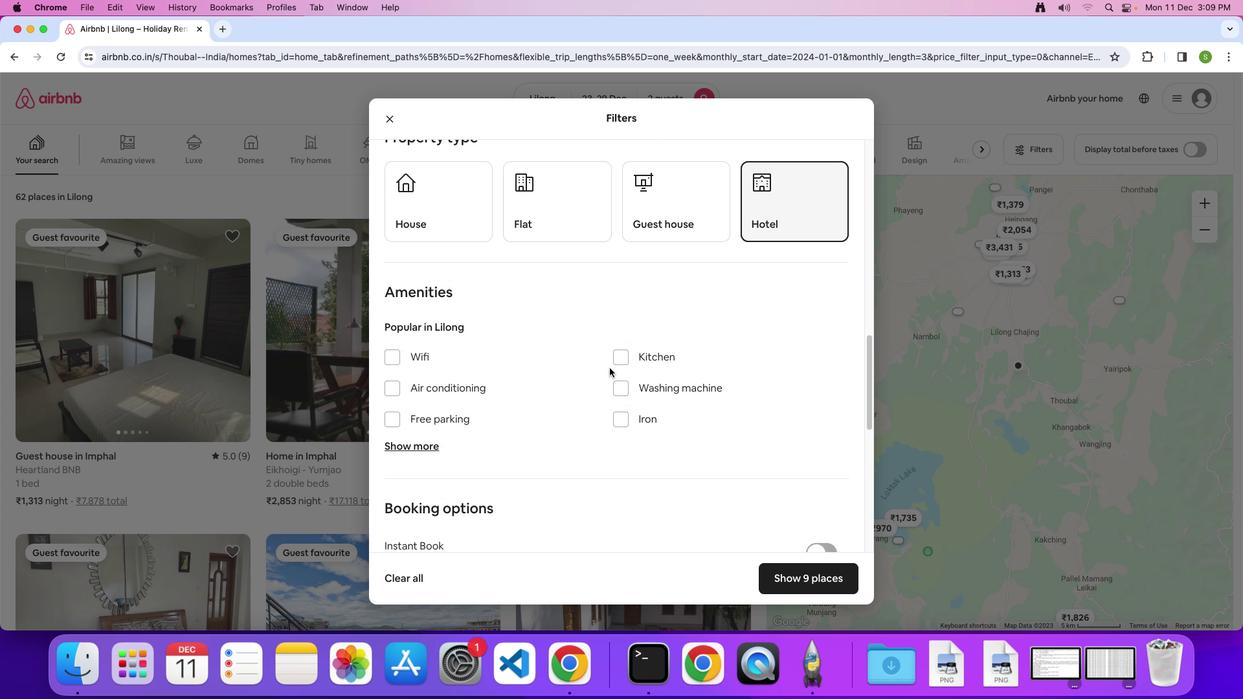 
Action: Mouse scrolled (609, 368) with delta (0, -1)
Screenshot: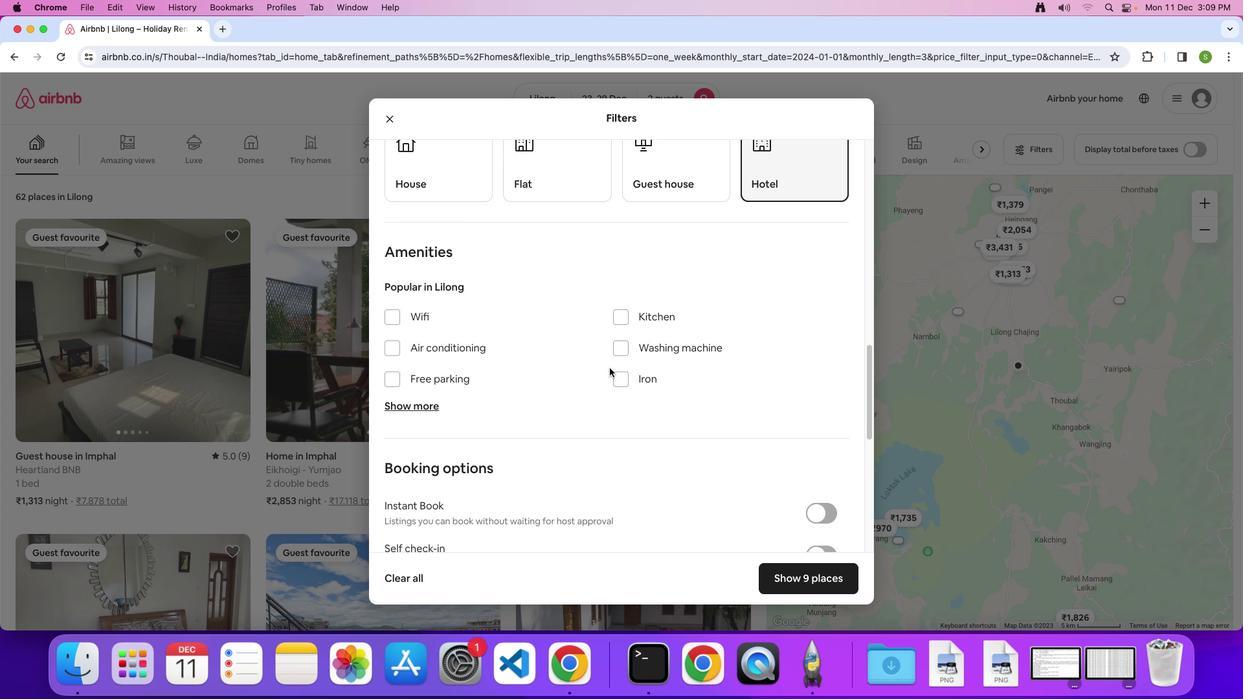 
Action: Mouse scrolled (609, 368) with delta (0, 0)
Screenshot: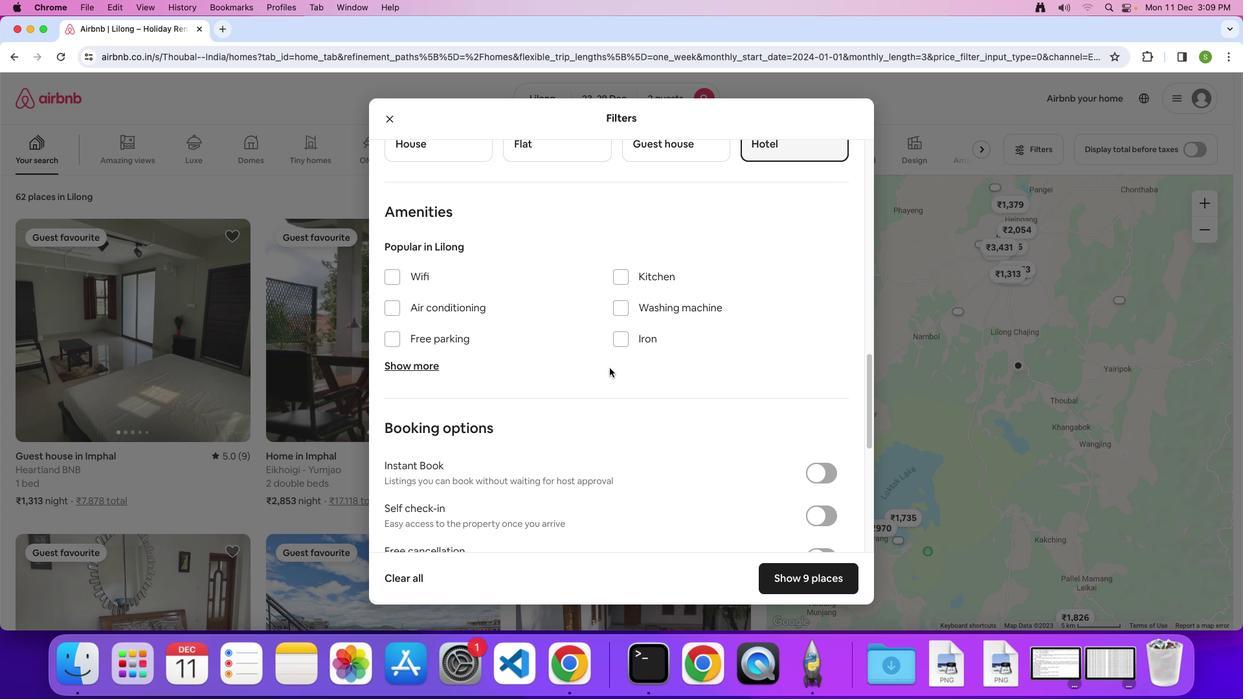 
Action: Mouse scrolled (609, 368) with delta (0, 0)
Screenshot: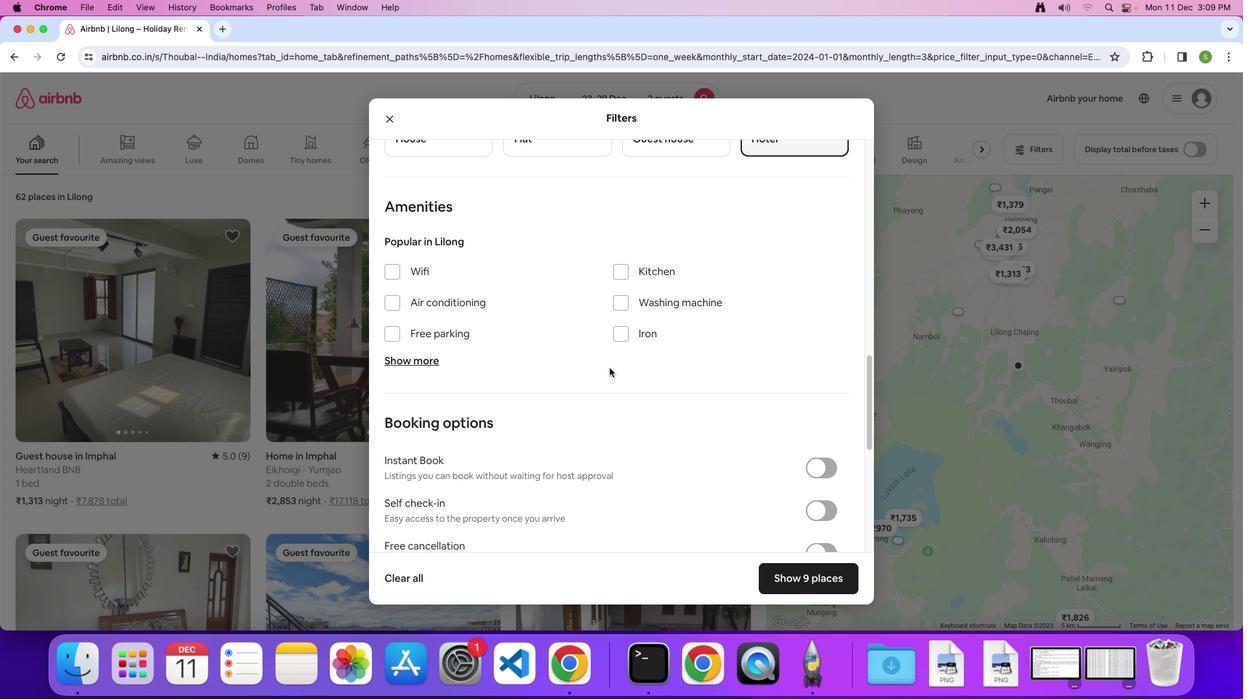 
Action: Mouse scrolled (609, 368) with delta (0, -1)
Screenshot: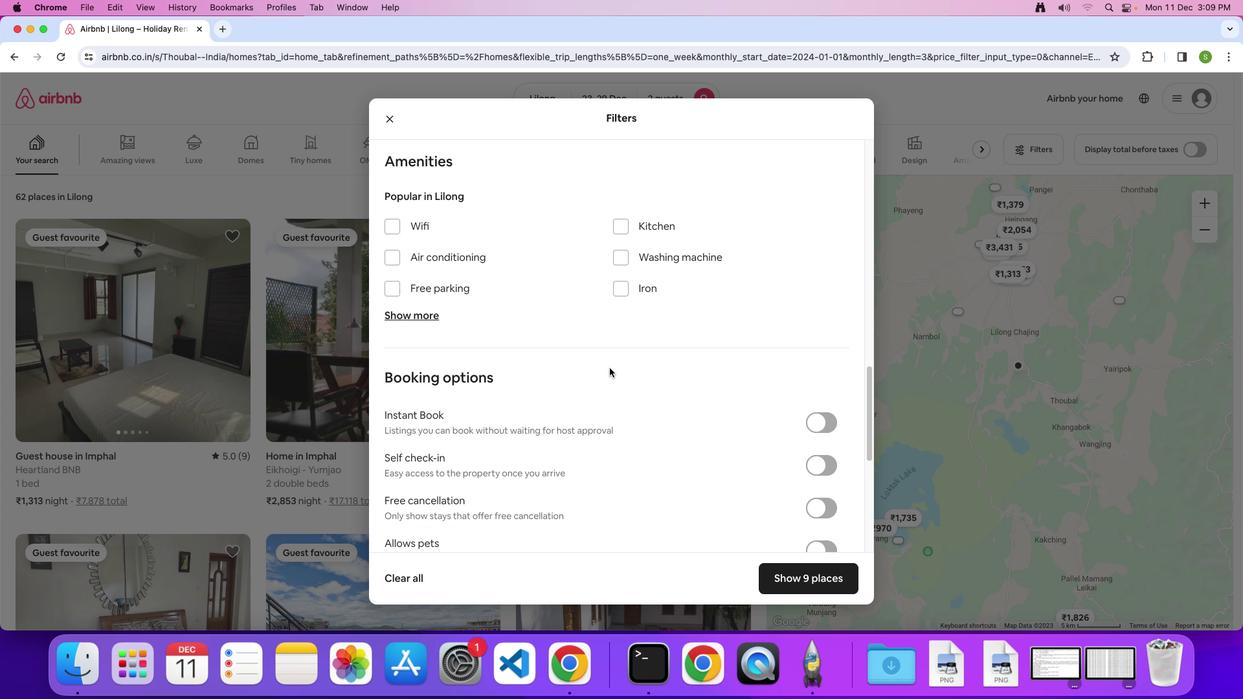 
Action: Mouse scrolled (609, 368) with delta (0, -1)
Screenshot: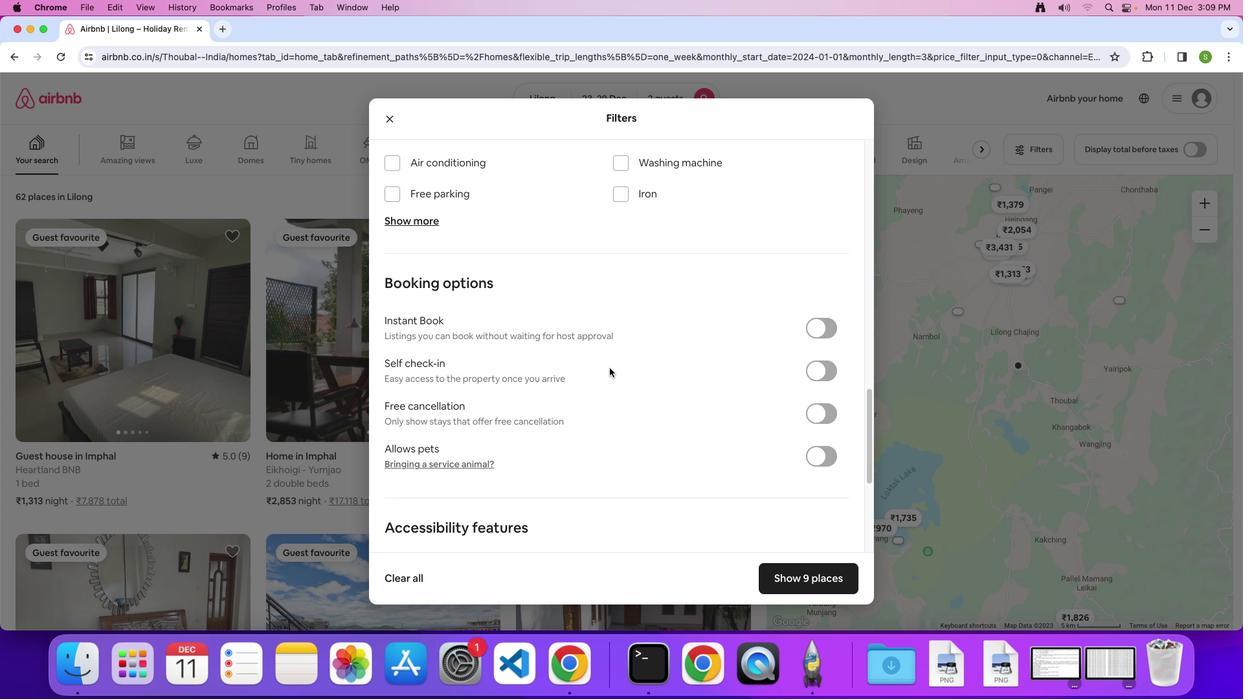 
Action: Mouse scrolled (609, 368) with delta (0, 0)
Screenshot: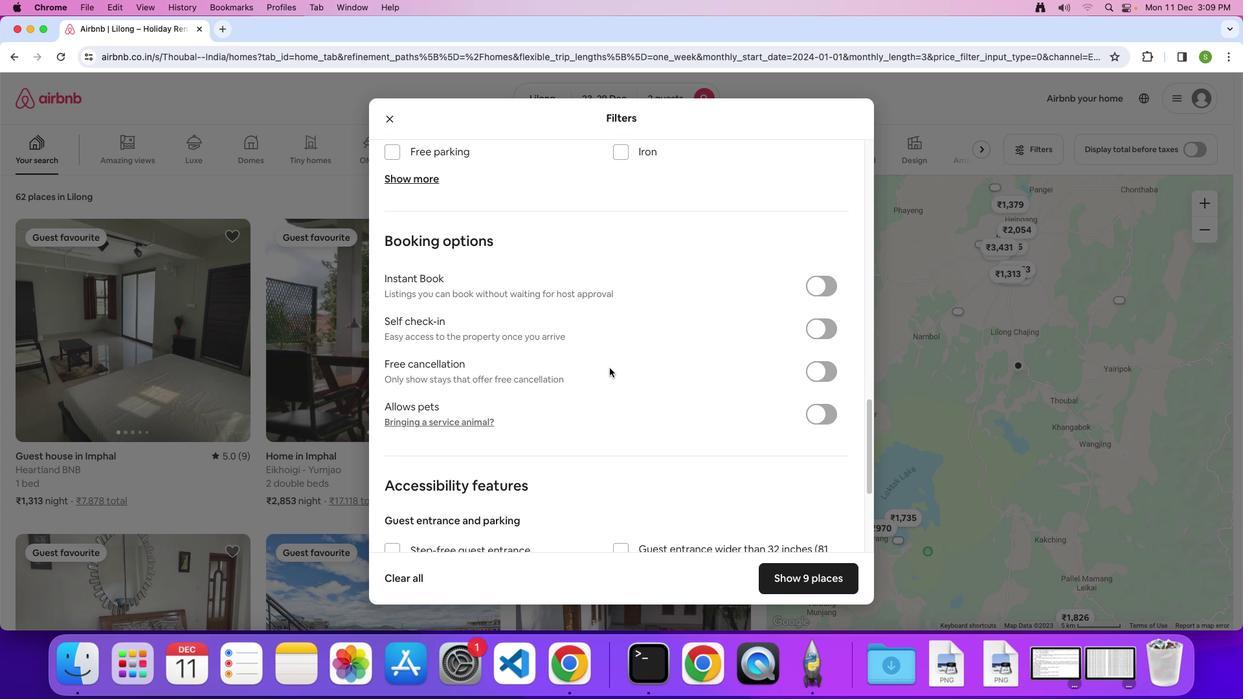 
Action: Mouse scrolled (609, 368) with delta (0, 0)
Screenshot: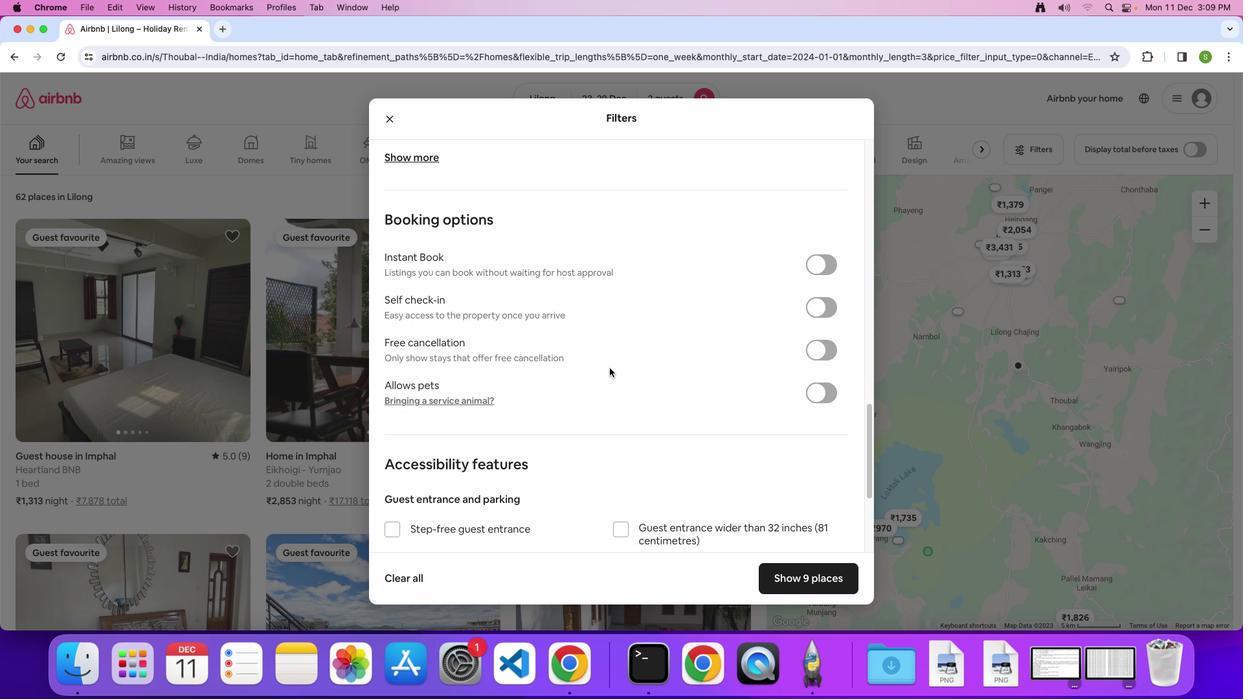 
Action: Mouse scrolled (609, 368) with delta (0, -1)
Screenshot: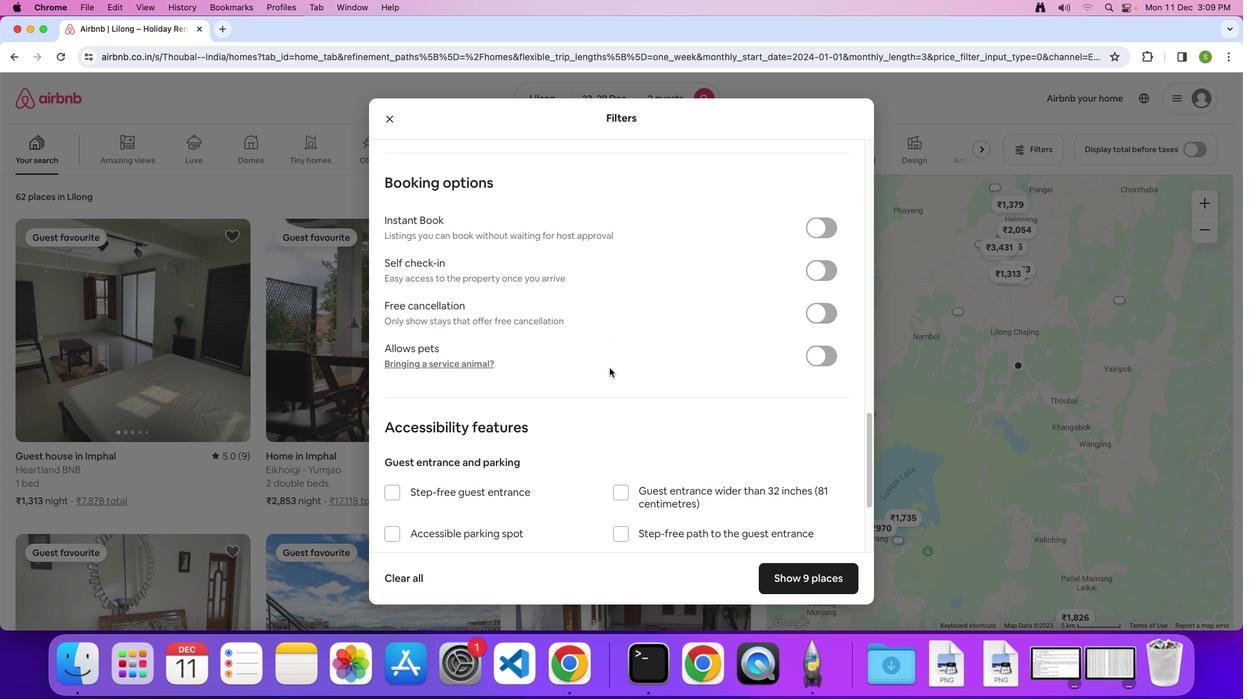 
Action: Mouse scrolled (609, 368) with delta (0, 0)
Screenshot: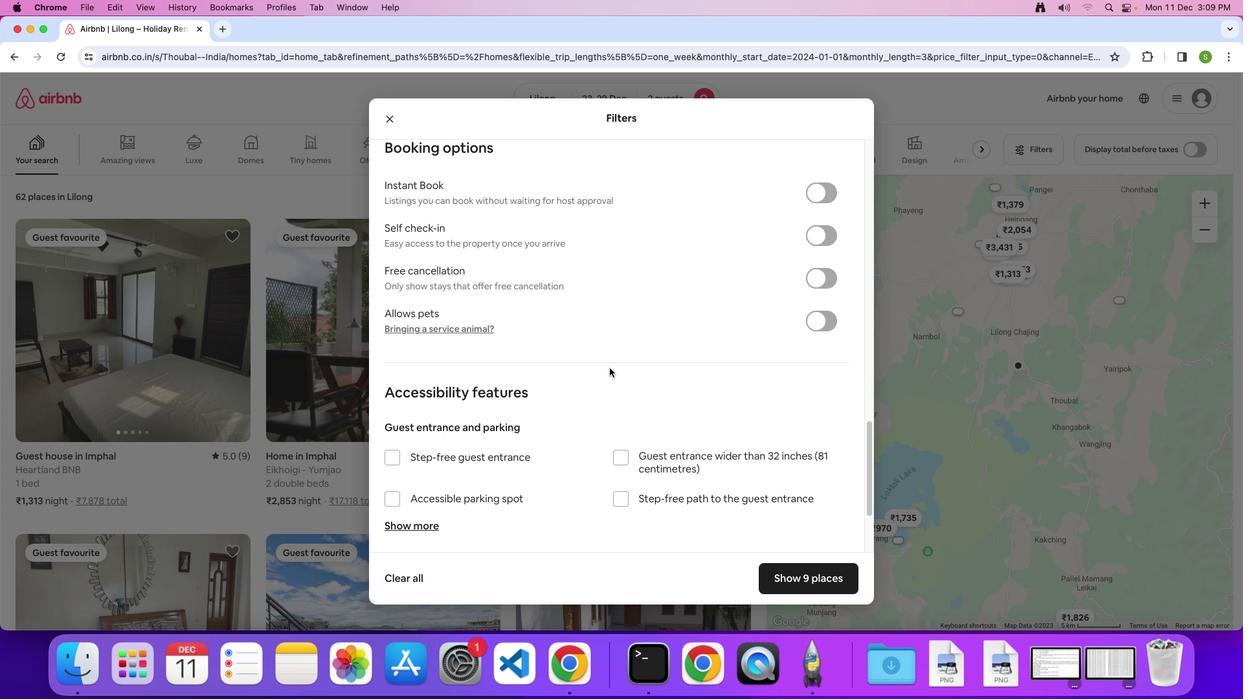
Action: Mouse scrolled (609, 368) with delta (0, 0)
Screenshot: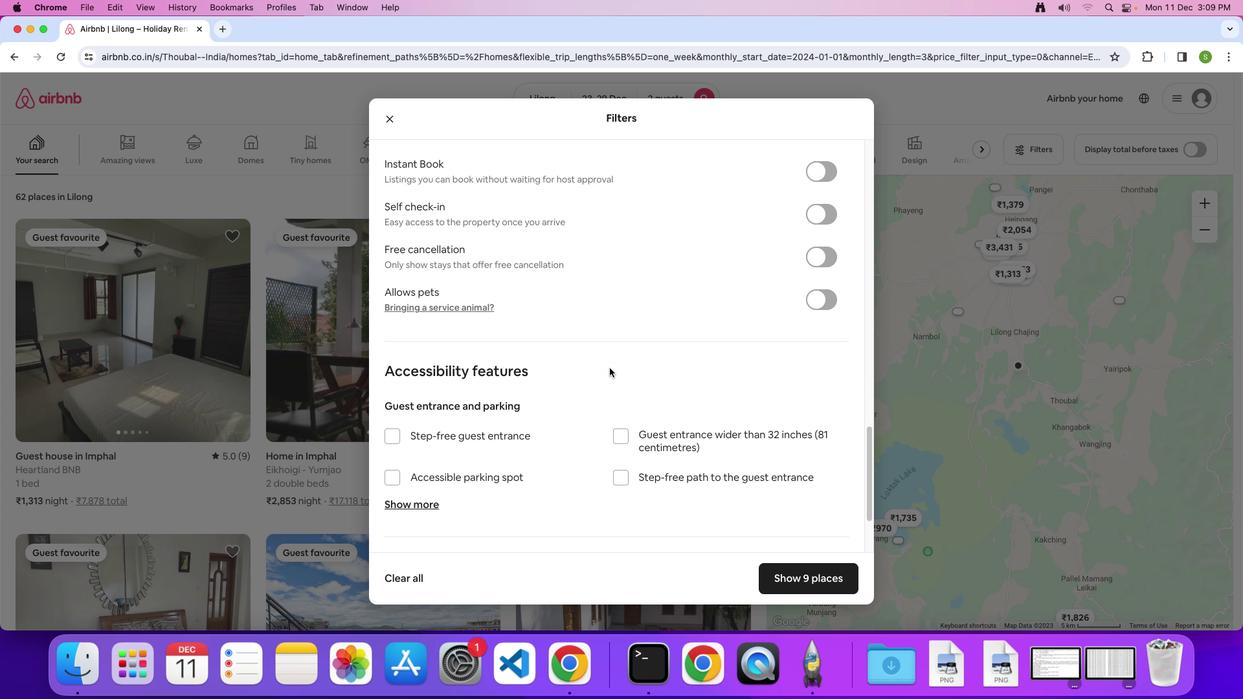 
Action: Mouse scrolled (609, 368) with delta (0, -1)
Screenshot: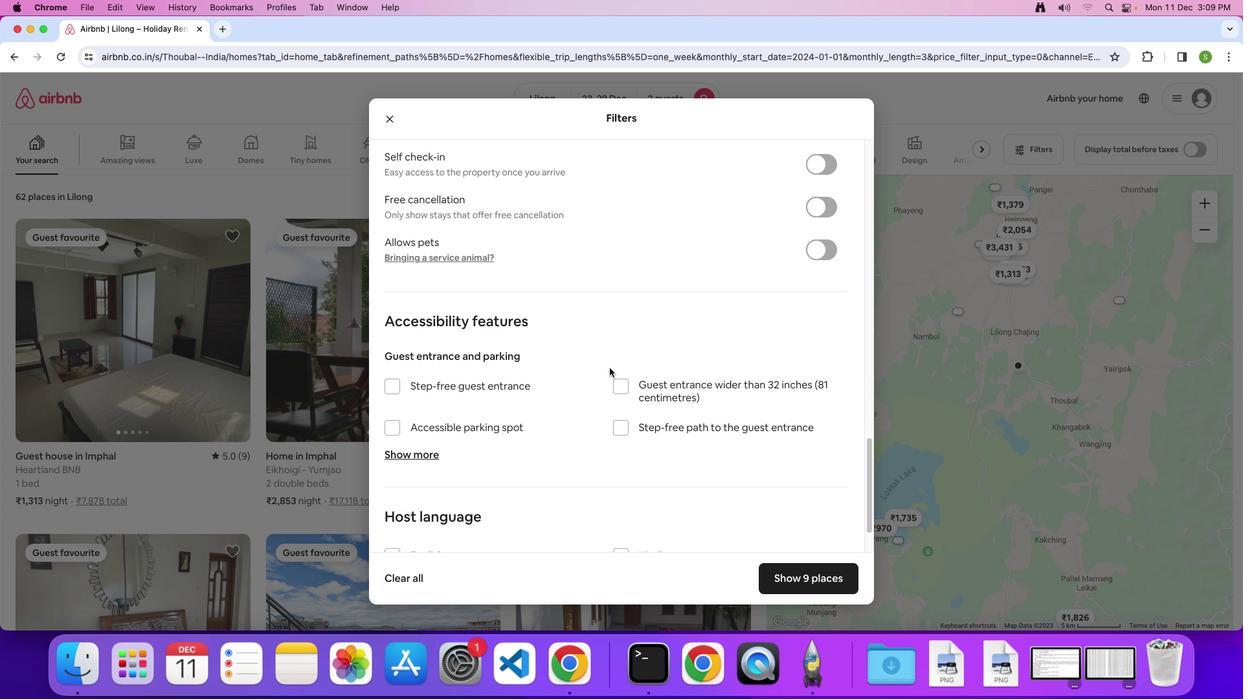 
Action: Mouse scrolled (609, 368) with delta (0, 0)
Screenshot: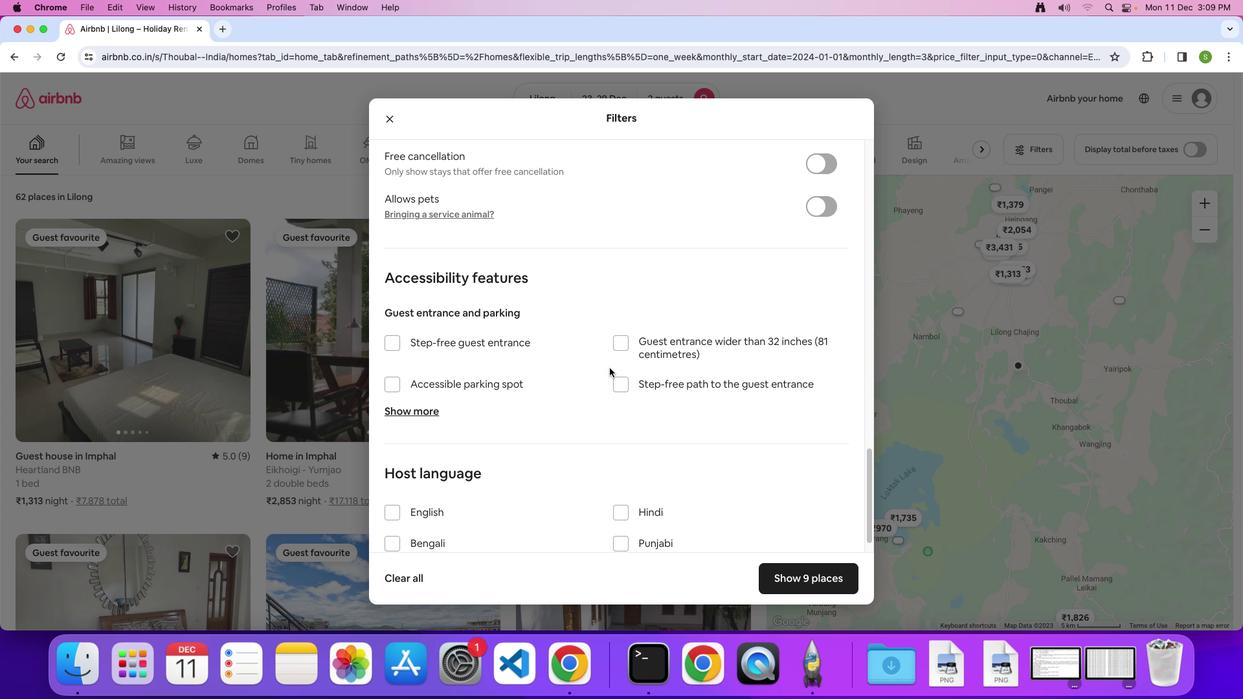 
Action: Mouse scrolled (609, 368) with delta (0, 0)
Screenshot: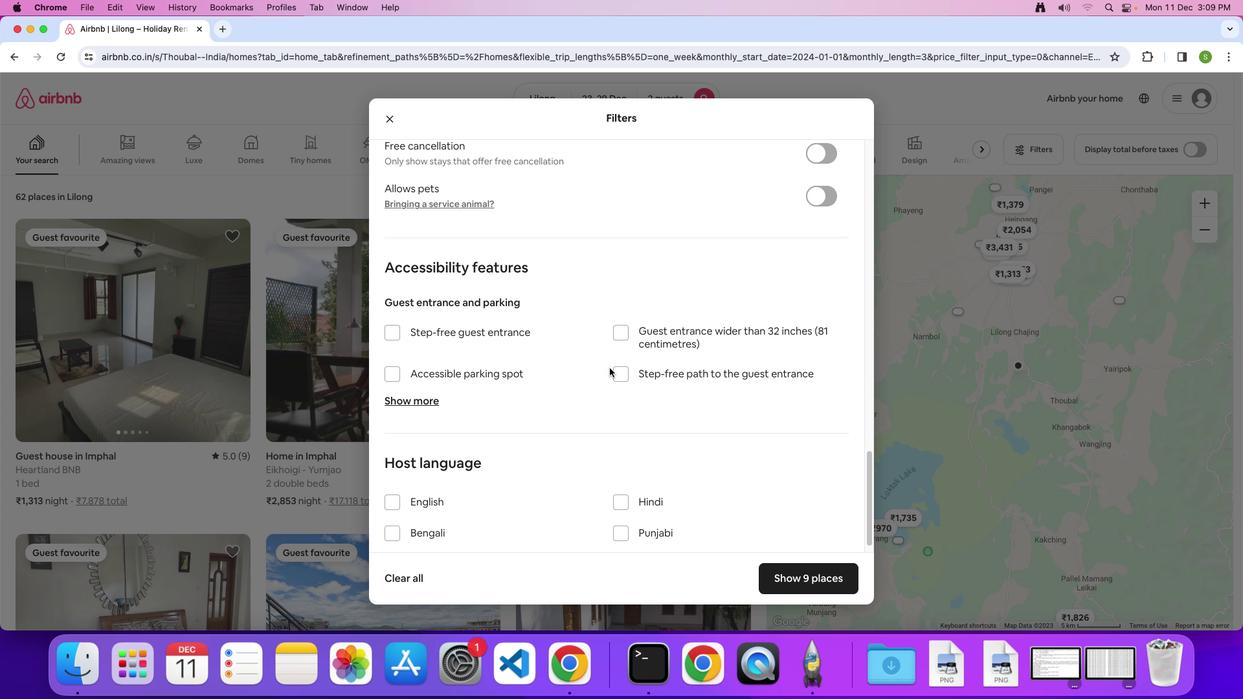 
Action: Mouse scrolled (609, 368) with delta (0, 0)
Screenshot: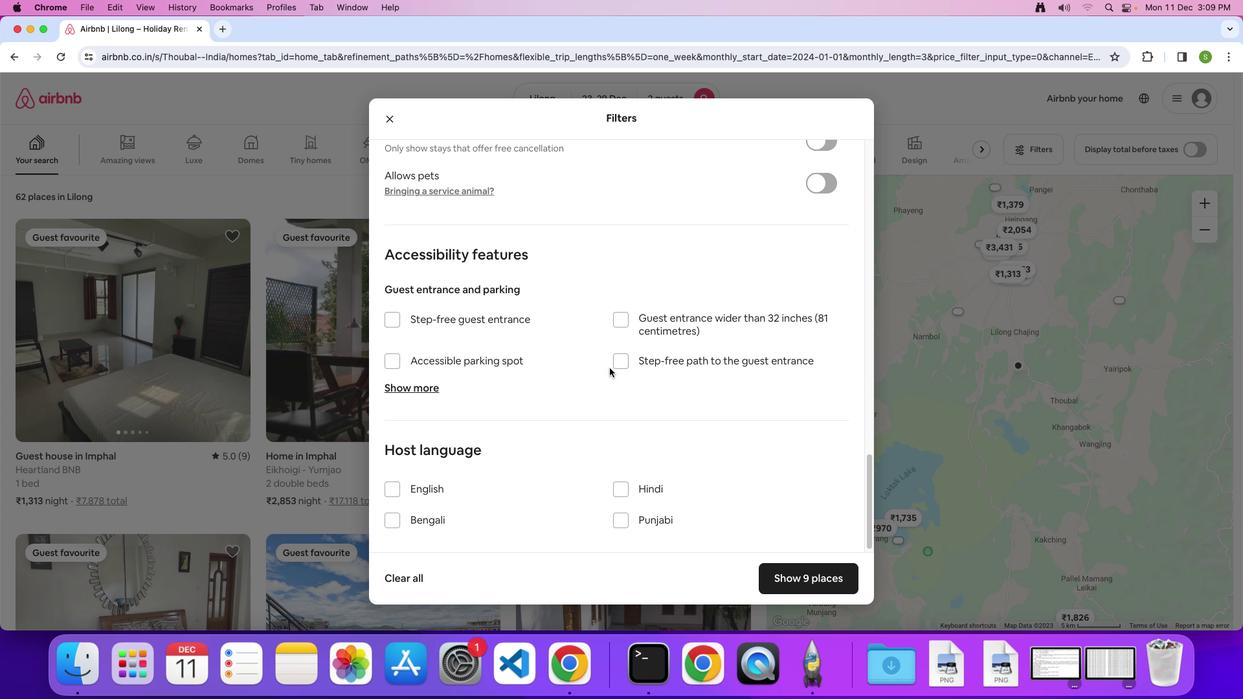 
Action: Mouse scrolled (609, 368) with delta (0, 0)
Screenshot: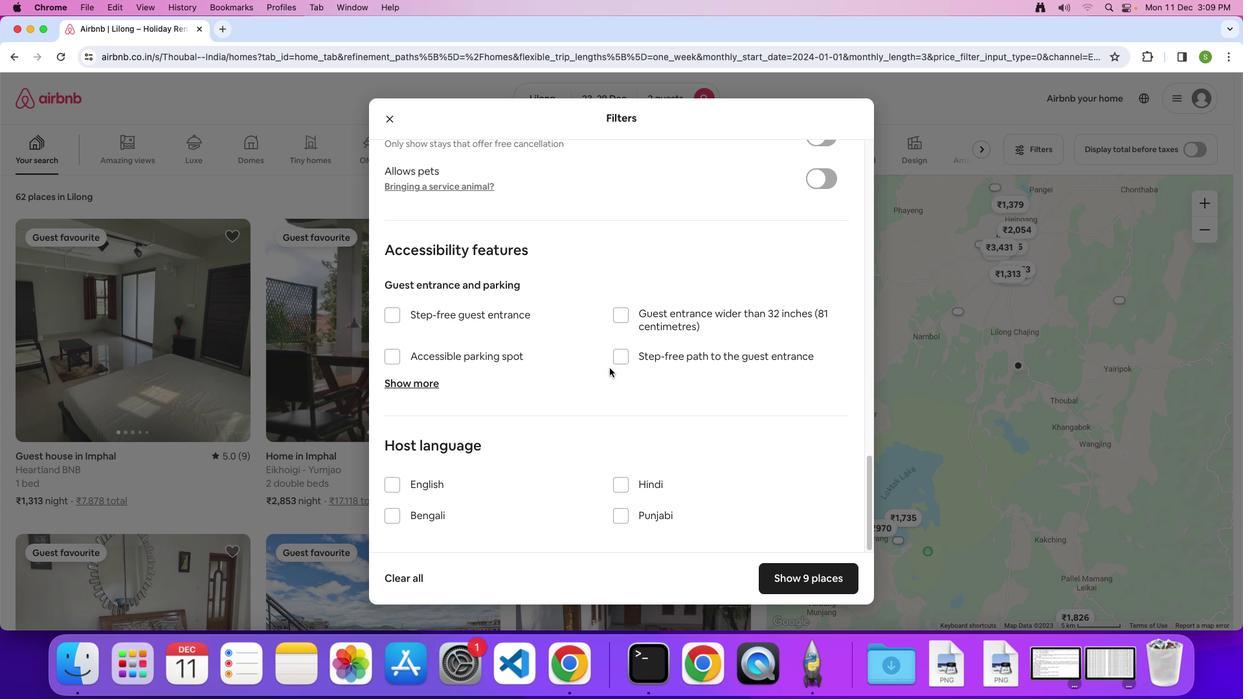 
Action: Mouse scrolled (609, 368) with delta (0, 0)
Screenshot: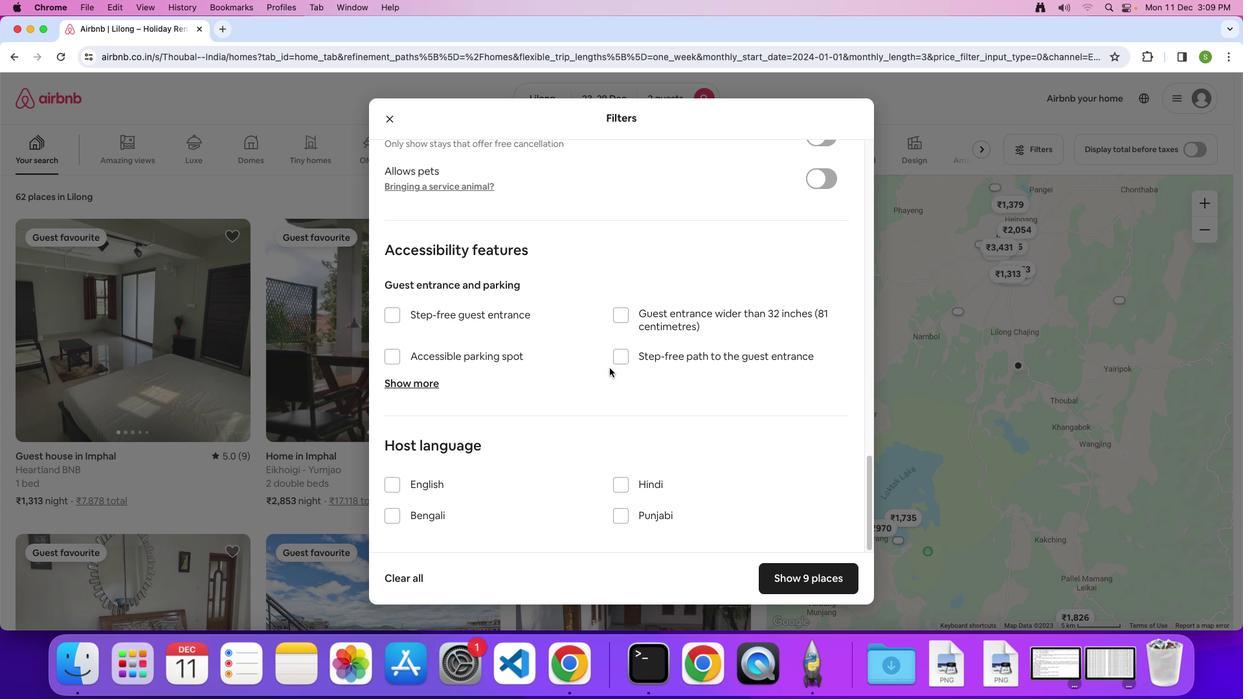 
Action: Mouse scrolled (609, 368) with delta (0, -1)
Screenshot: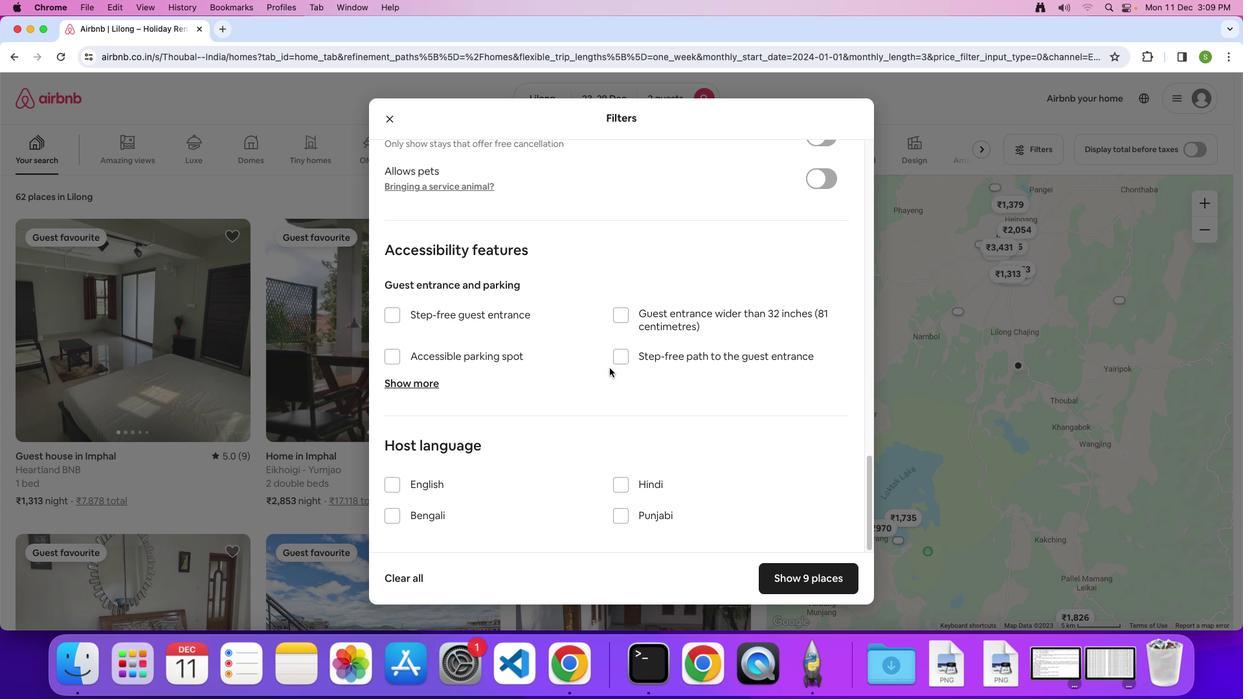 
Action: Mouse scrolled (609, 368) with delta (0, 0)
Screenshot: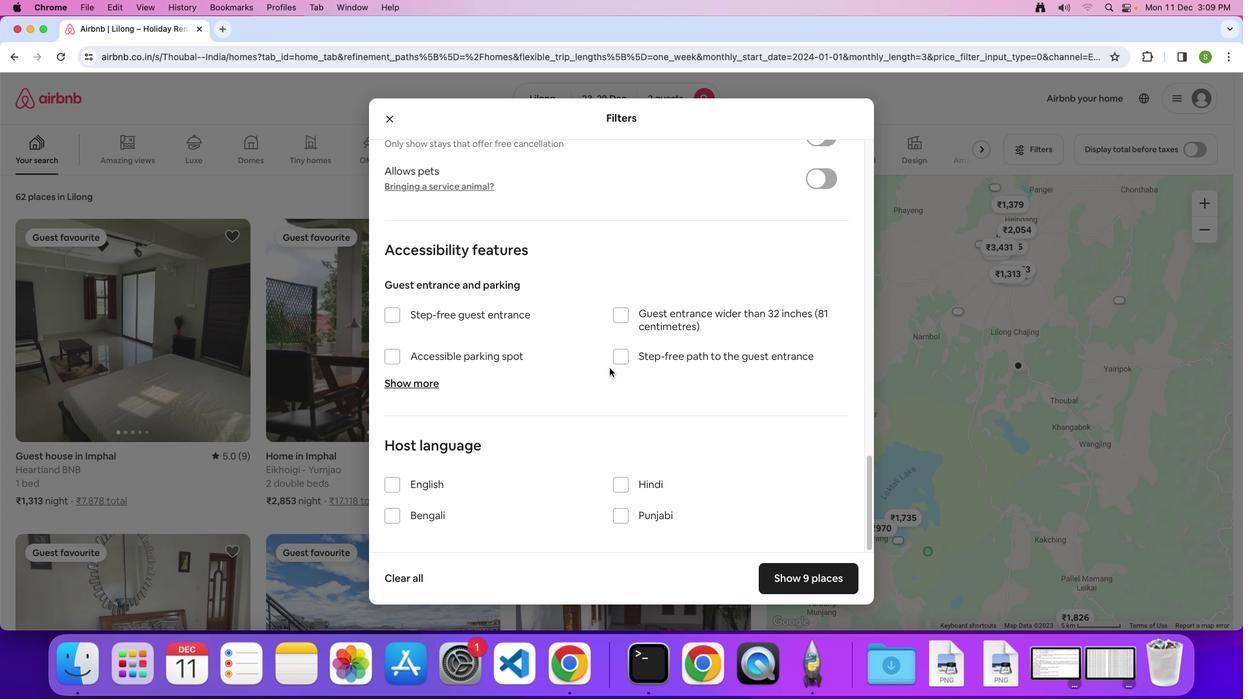 
Action: Mouse scrolled (609, 368) with delta (0, 0)
Screenshot: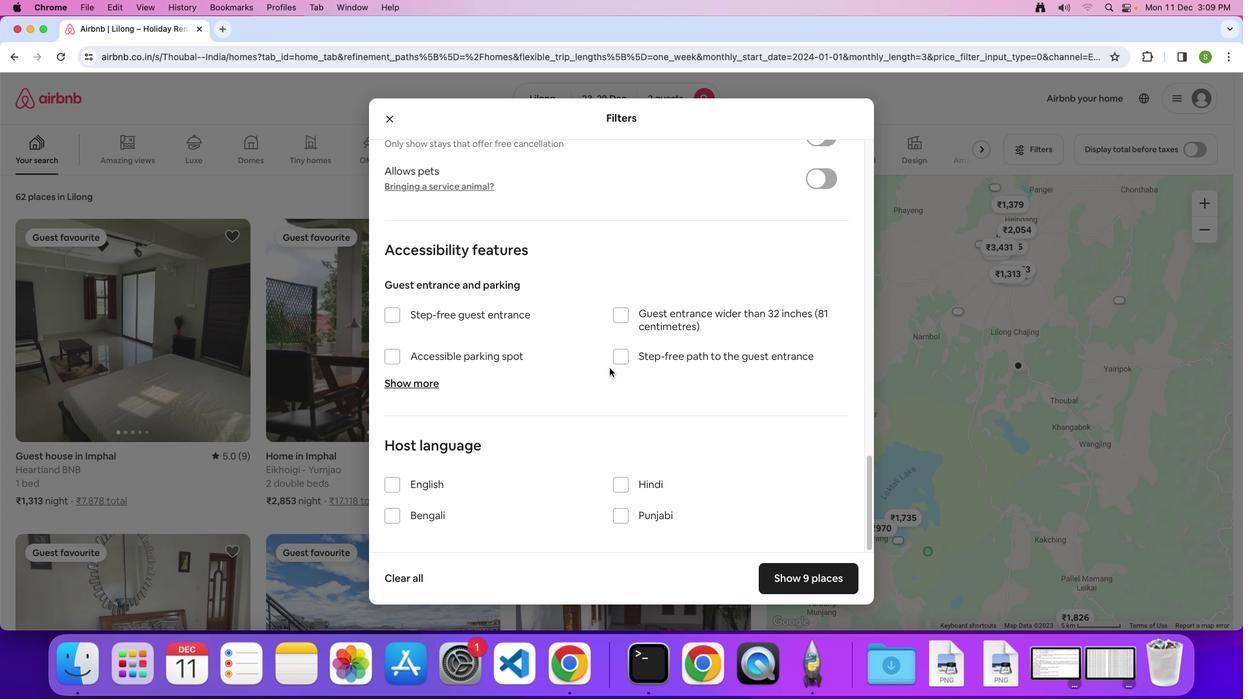 
Action: Mouse moved to (782, 576)
Screenshot: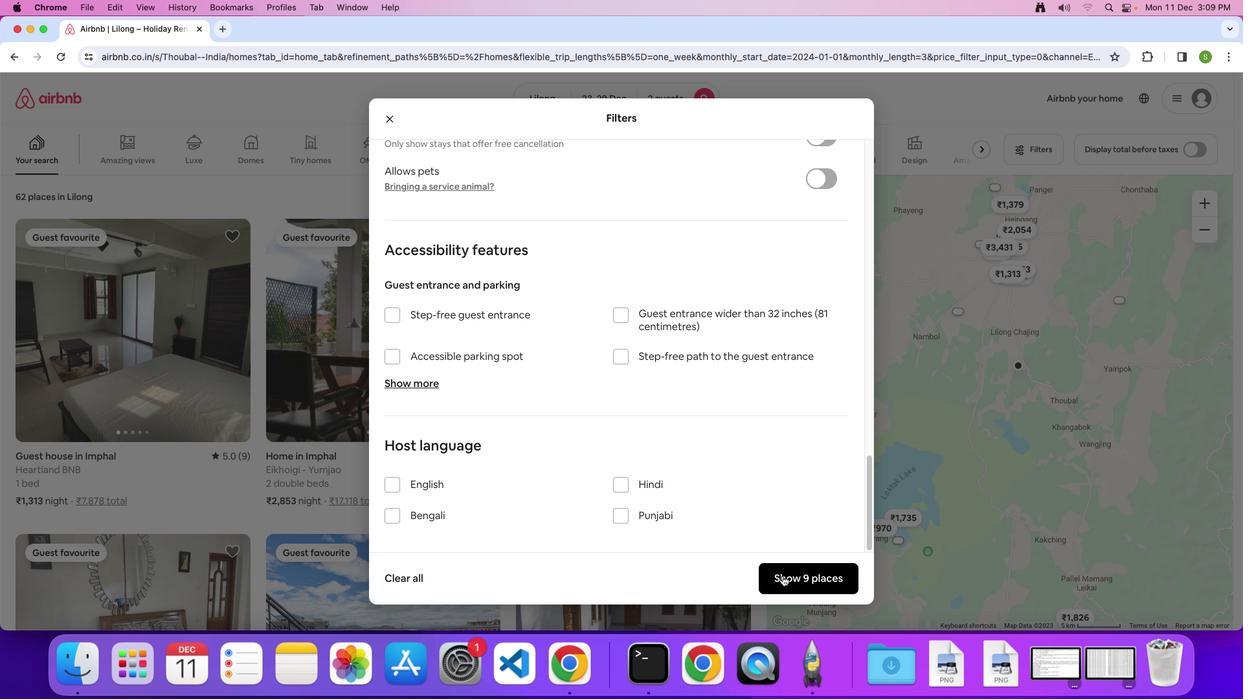 
Action: Mouse pressed left at (782, 576)
Screenshot: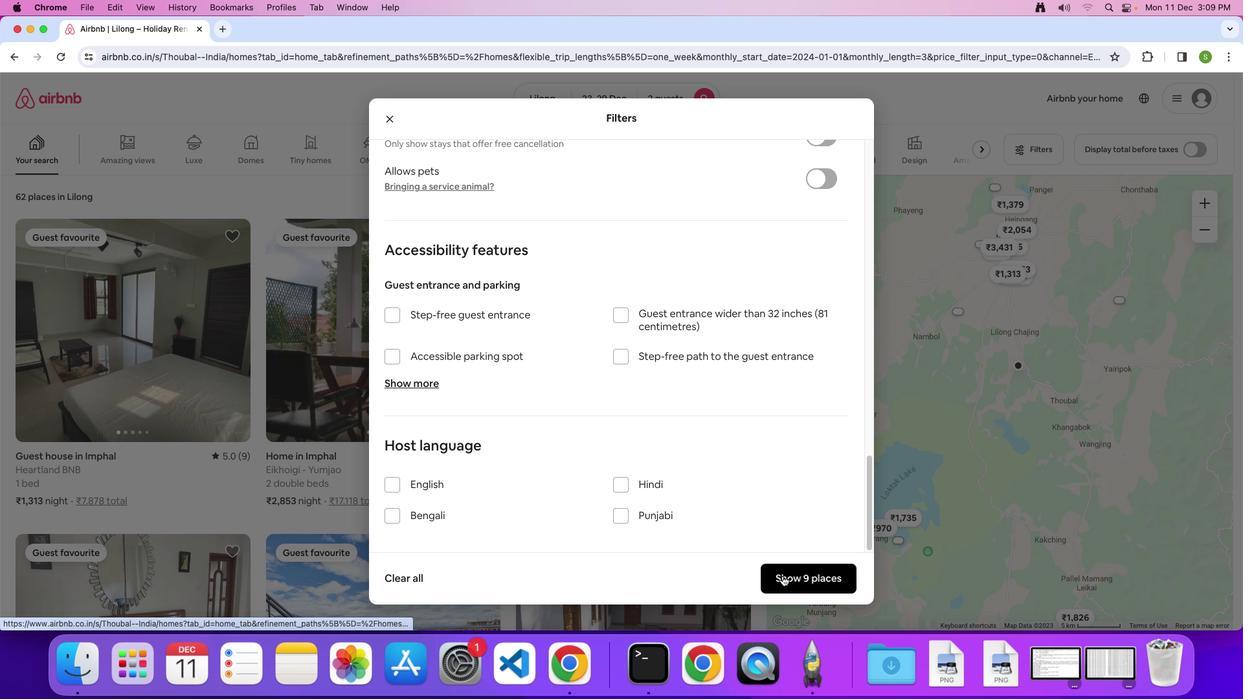 
Action: Mouse moved to (165, 271)
Screenshot: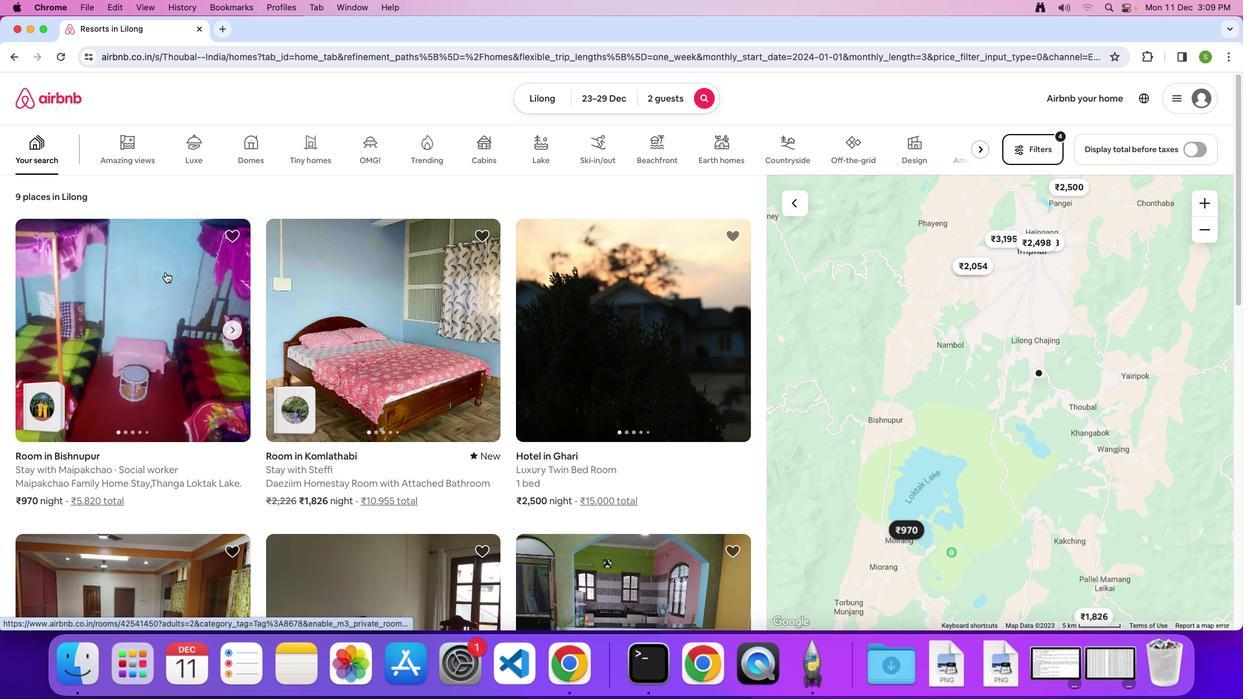 
Action: Mouse pressed left at (165, 271)
Screenshot: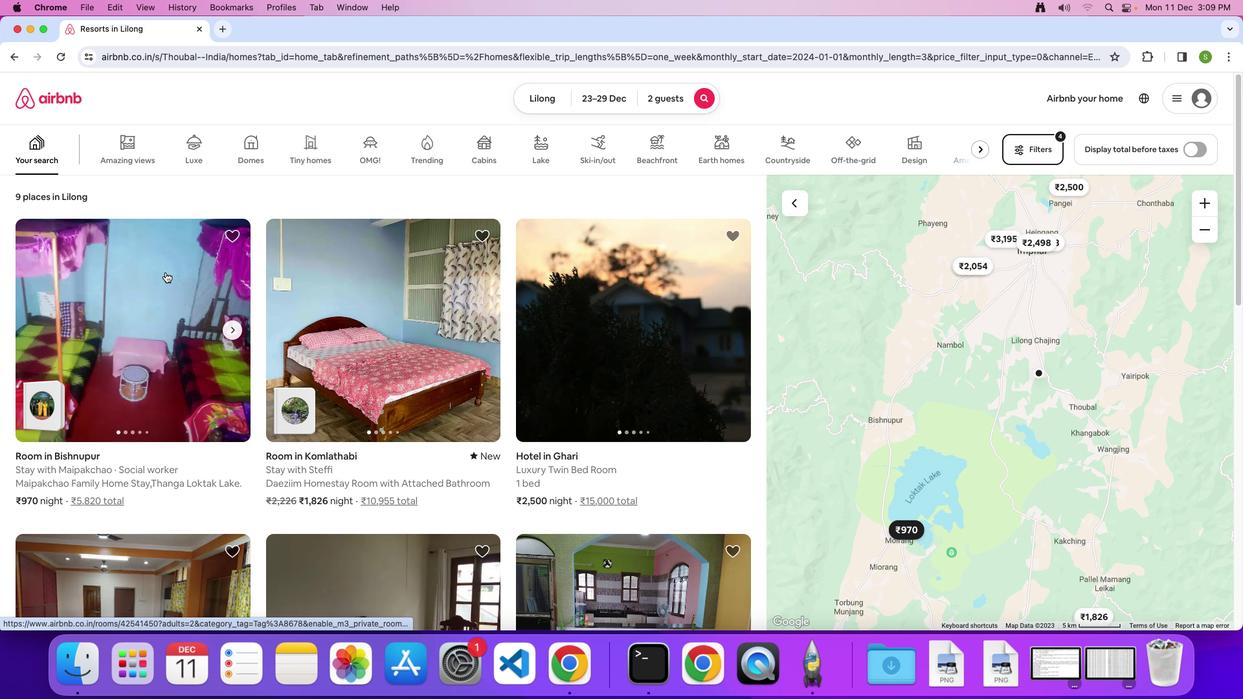 
Action: Mouse moved to (516, 292)
Screenshot: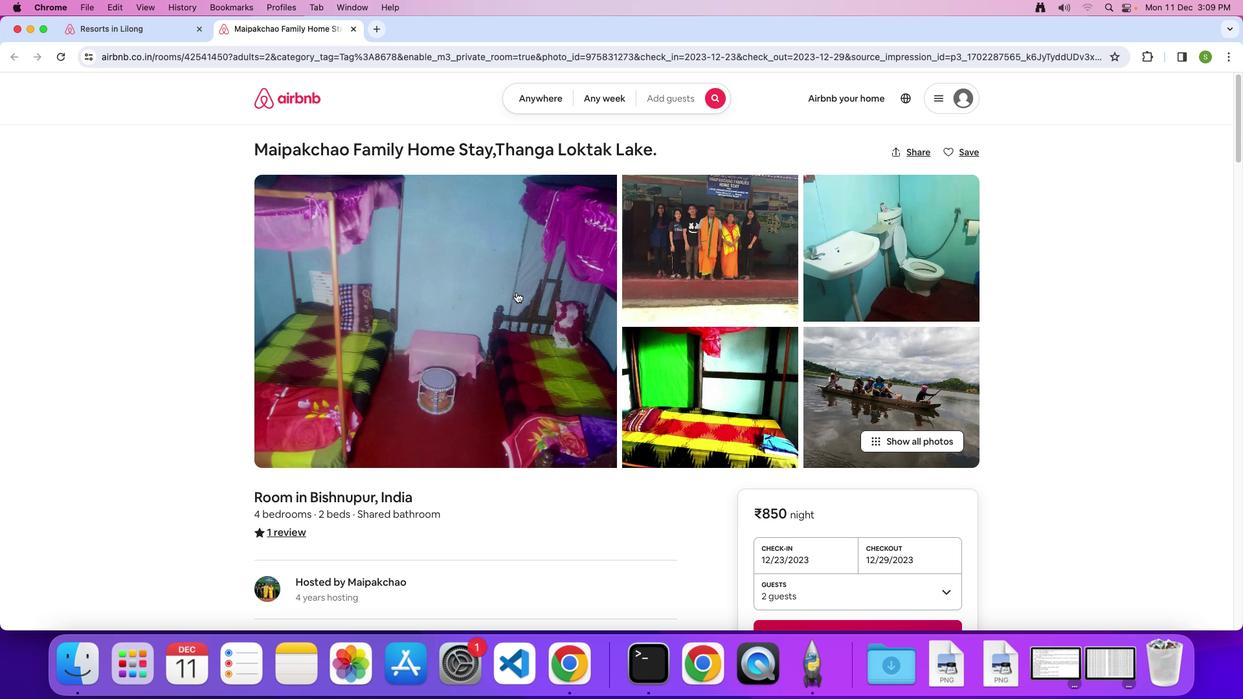 
Action: Mouse pressed left at (516, 292)
Screenshot: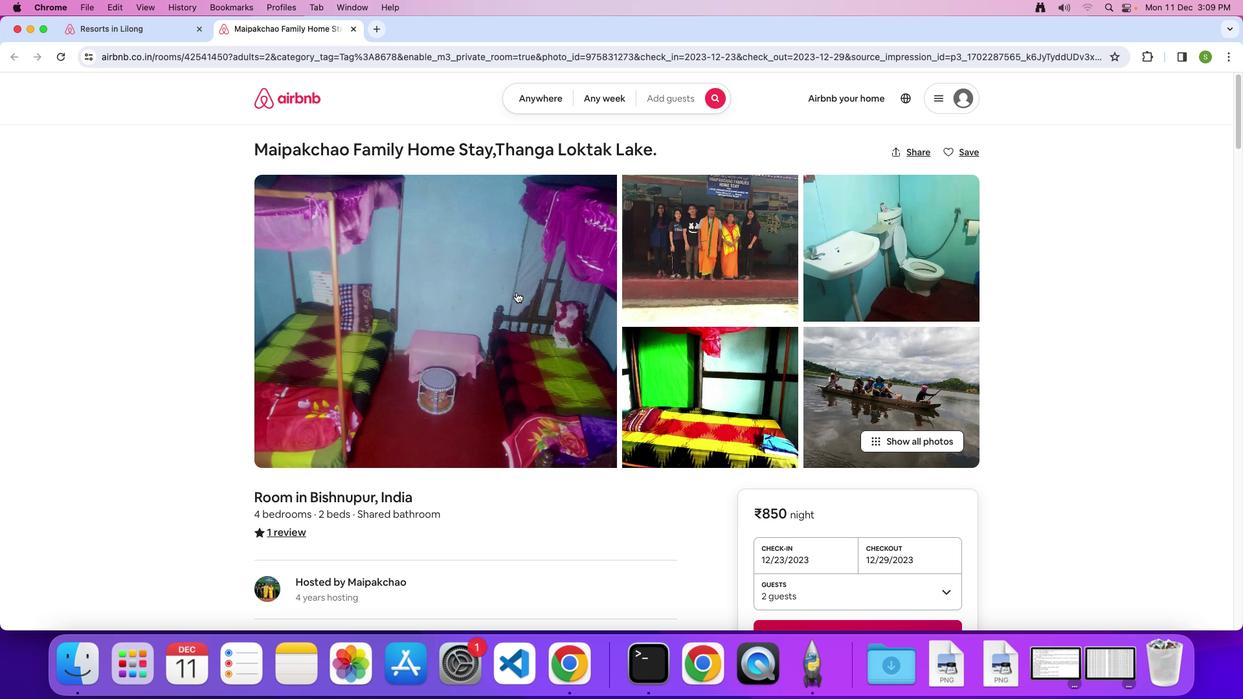 
Action: Mouse moved to (661, 306)
Screenshot: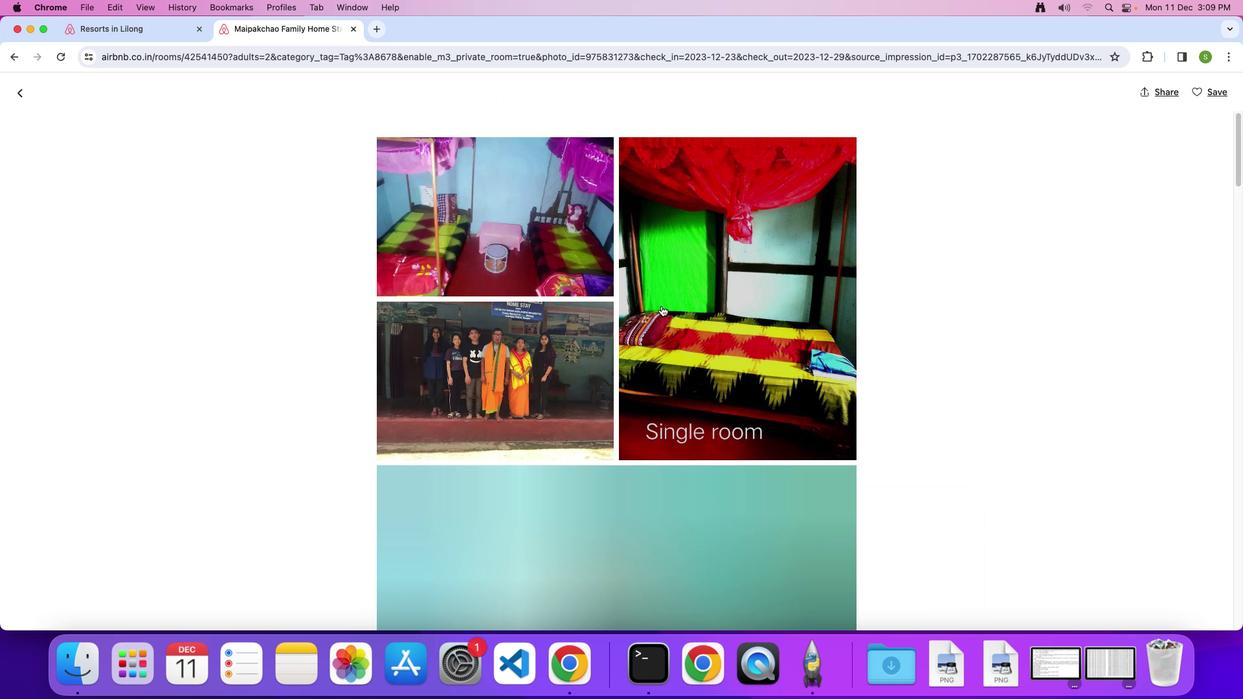 
Action: Mouse scrolled (661, 306) with delta (0, 0)
Screenshot: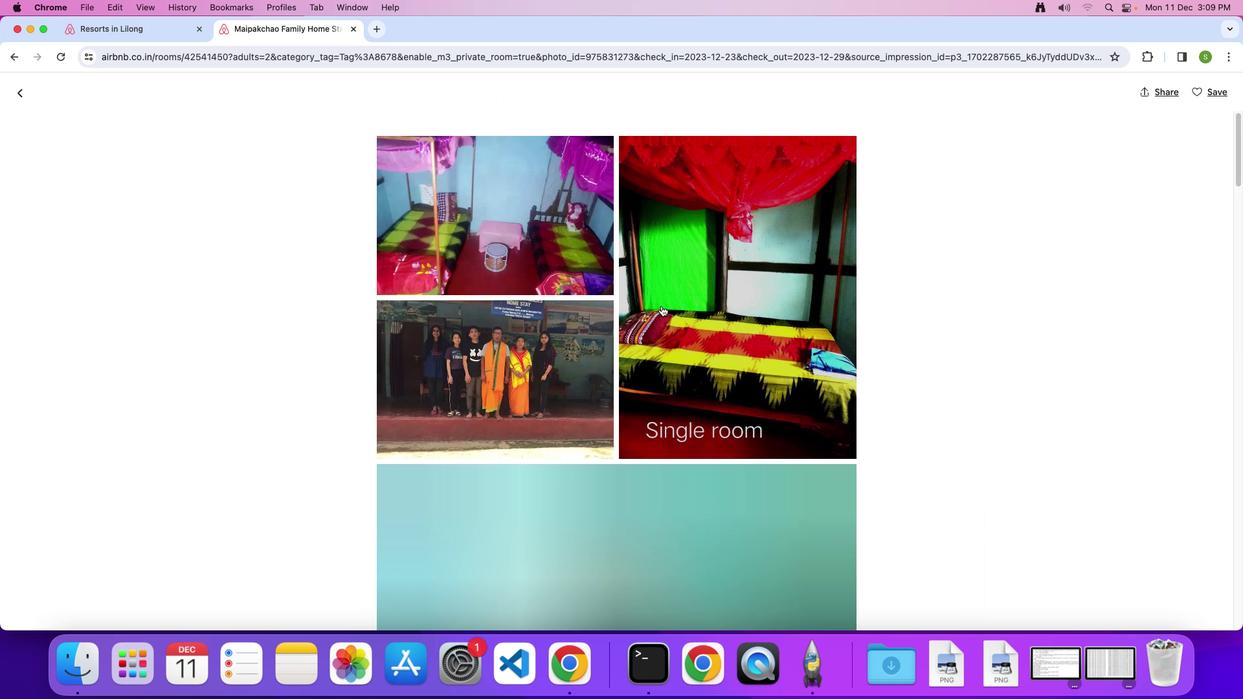 
Action: Mouse scrolled (661, 306) with delta (0, 0)
Screenshot: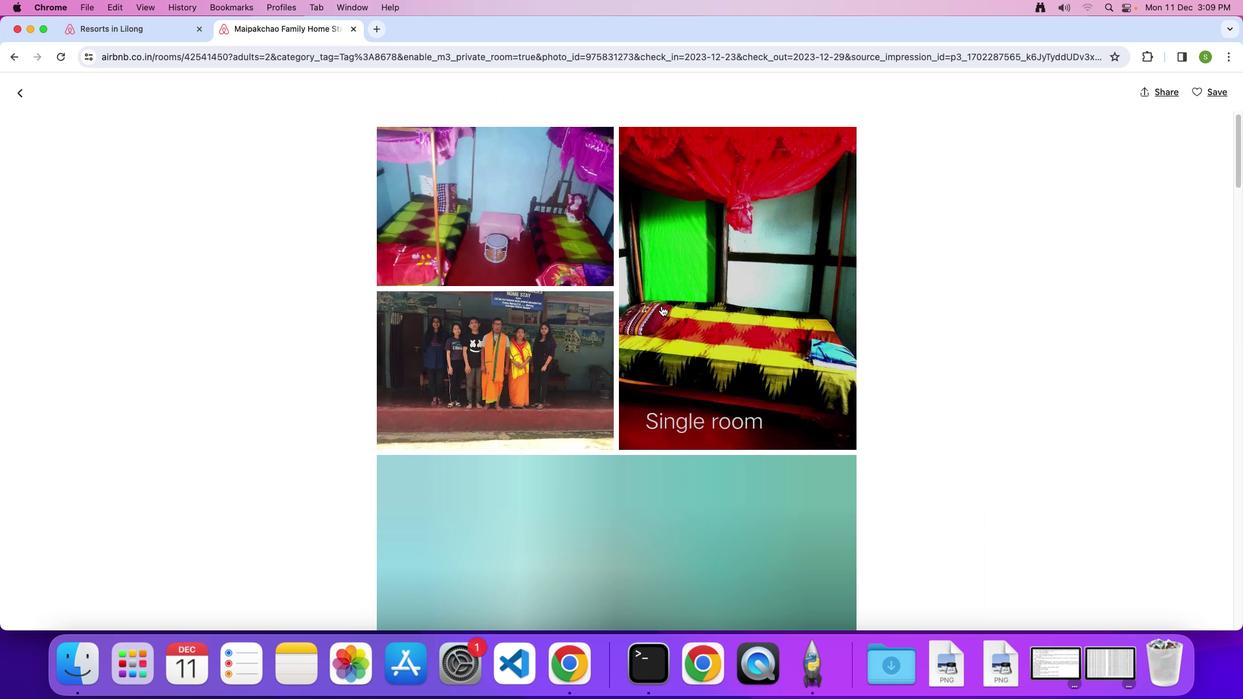 
Action: Mouse scrolled (661, 306) with delta (0, 0)
Screenshot: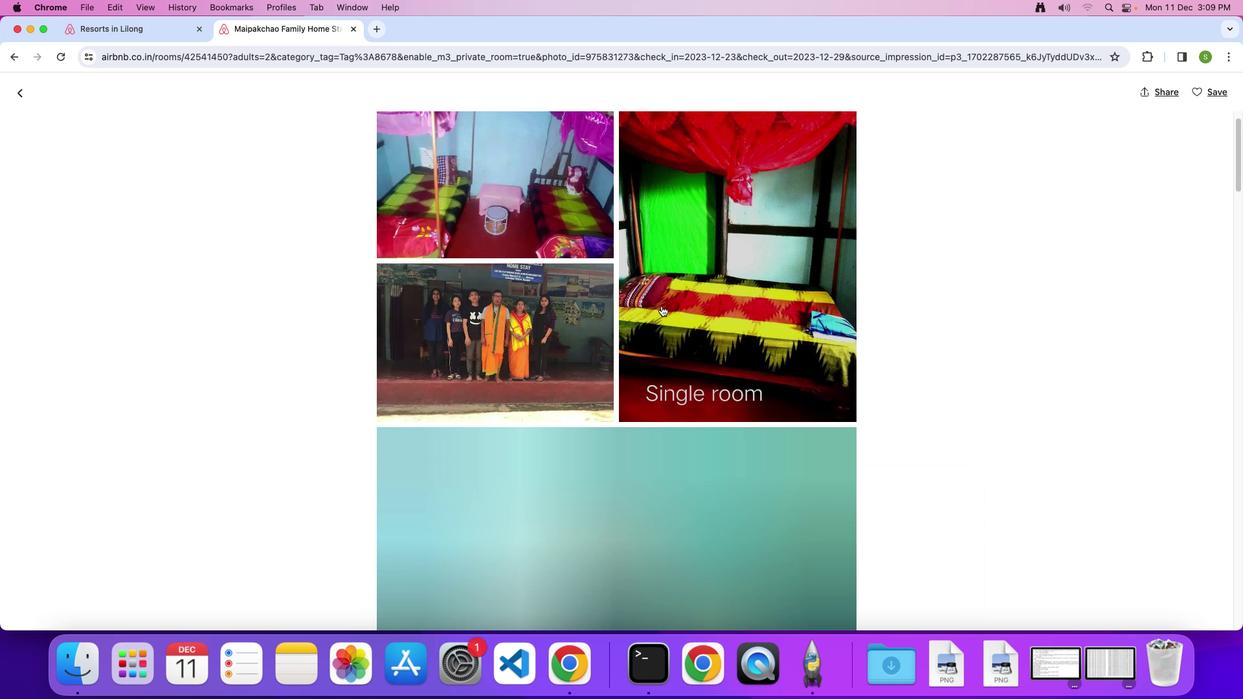 
Action: Mouse scrolled (661, 306) with delta (0, 0)
Screenshot: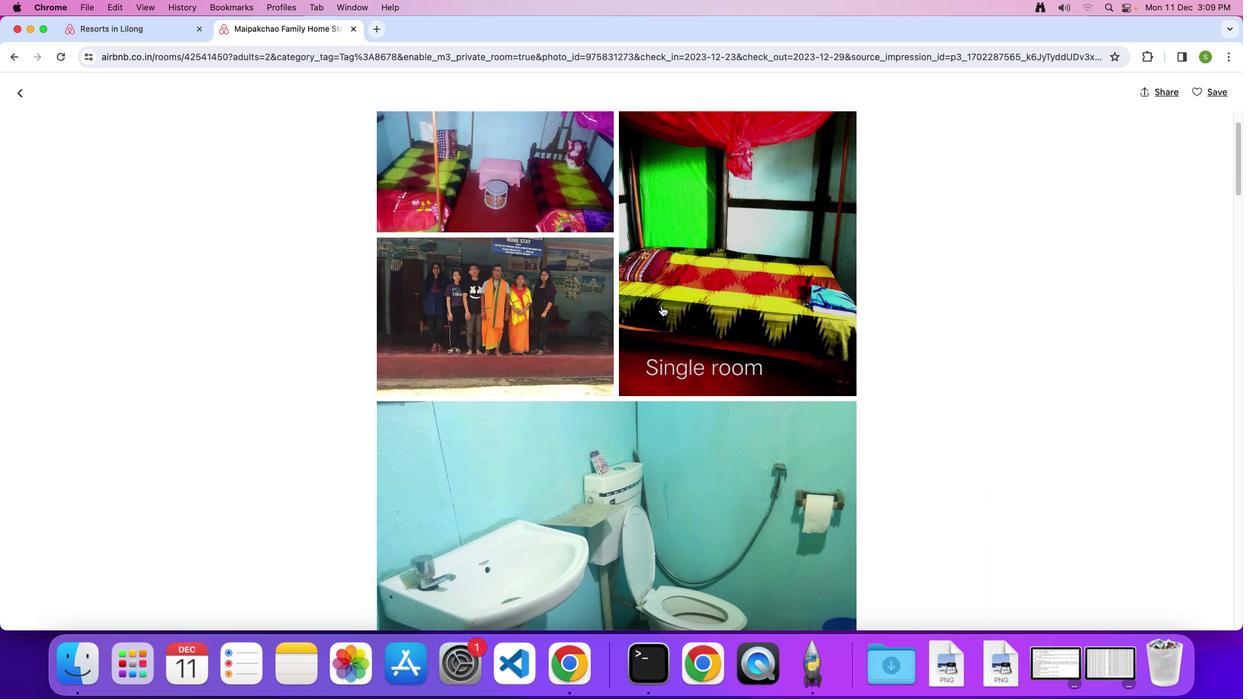 
Action: Mouse scrolled (661, 306) with delta (0, 0)
Screenshot: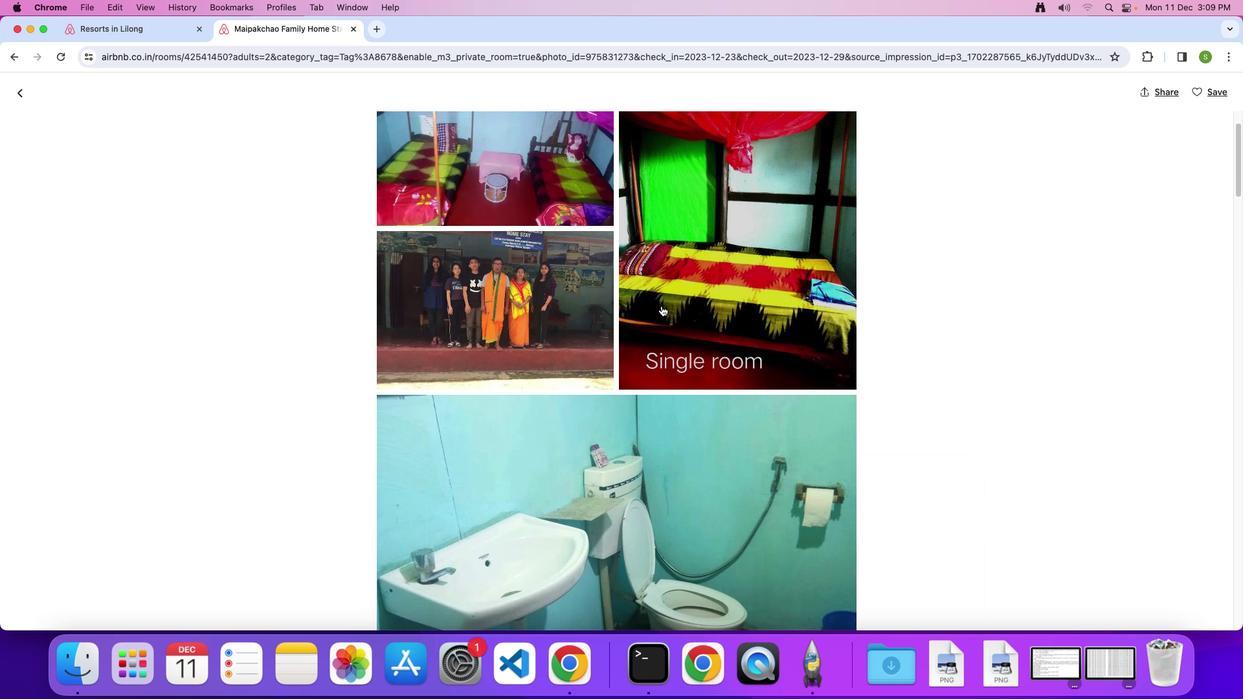 
Action: Mouse scrolled (661, 306) with delta (0, -1)
Screenshot: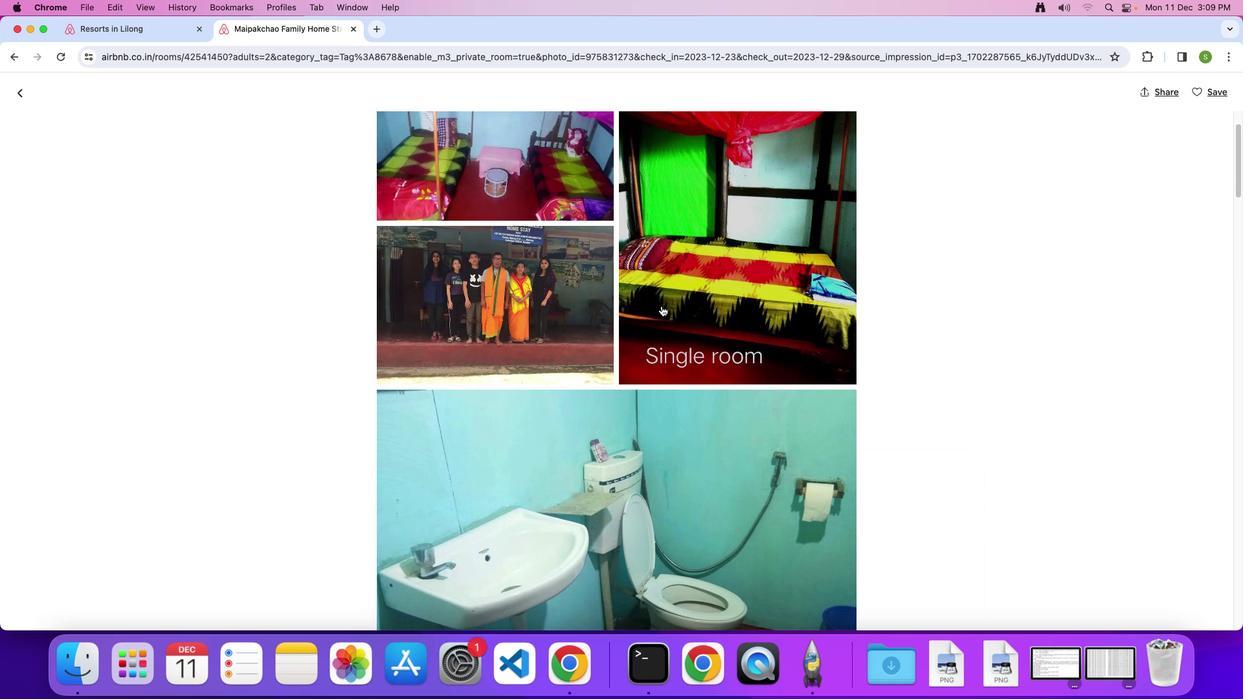 
Action: Mouse scrolled (661, 306) with delta (0, 0)
Screenshot: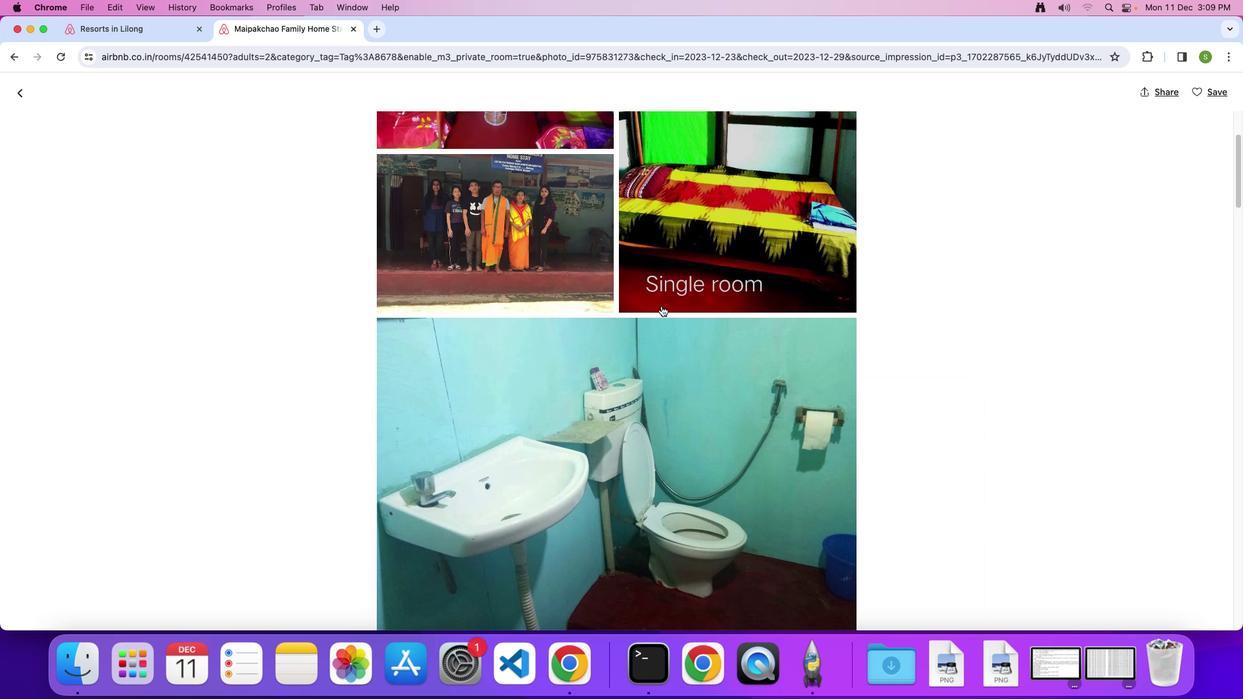 
Action: Mouse scrolled (661, 306) with delta (0, 0)
Screenshot: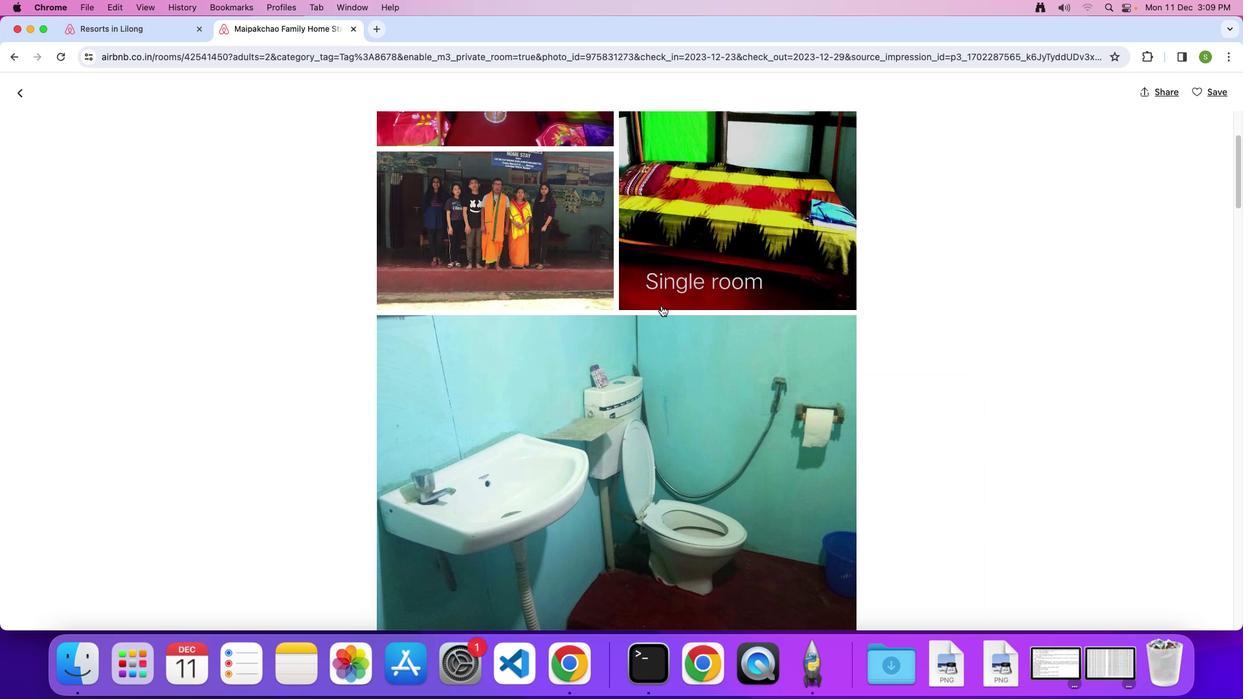 
Action: Mouse scrolled (661, 306) with delta (0, -1)
Screenshot: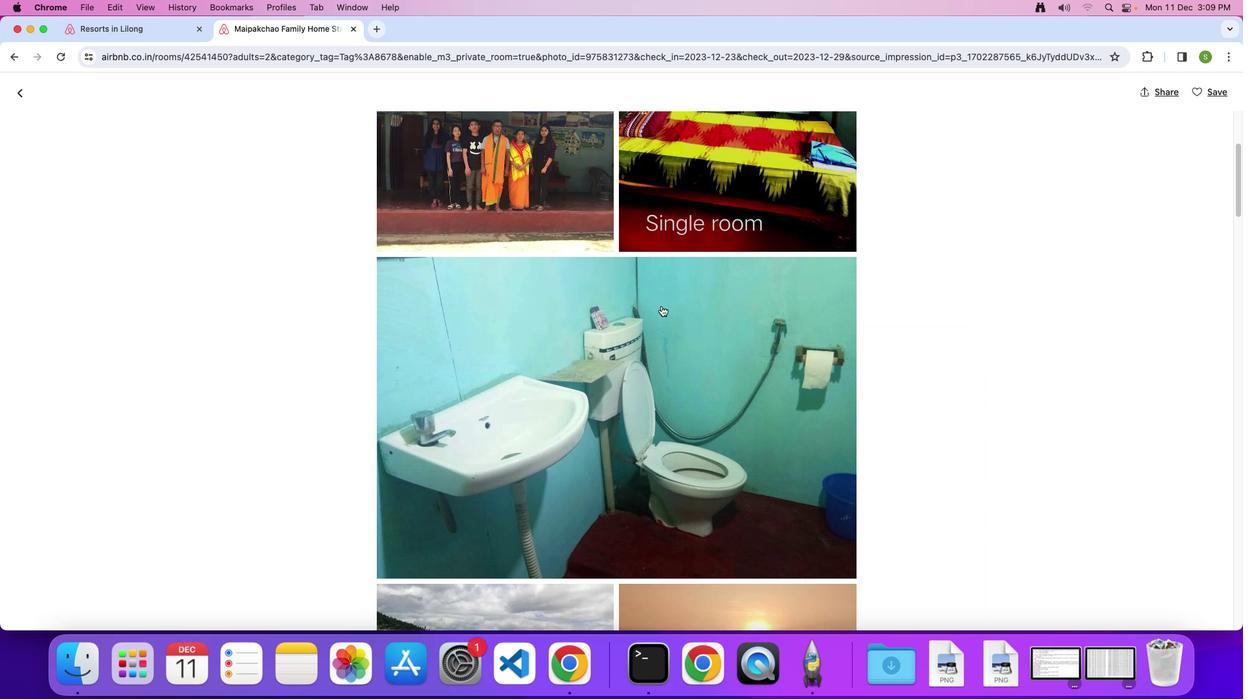 
Action: Mouse scrolled (661, 306) with delta (0, 0)
Screenshot: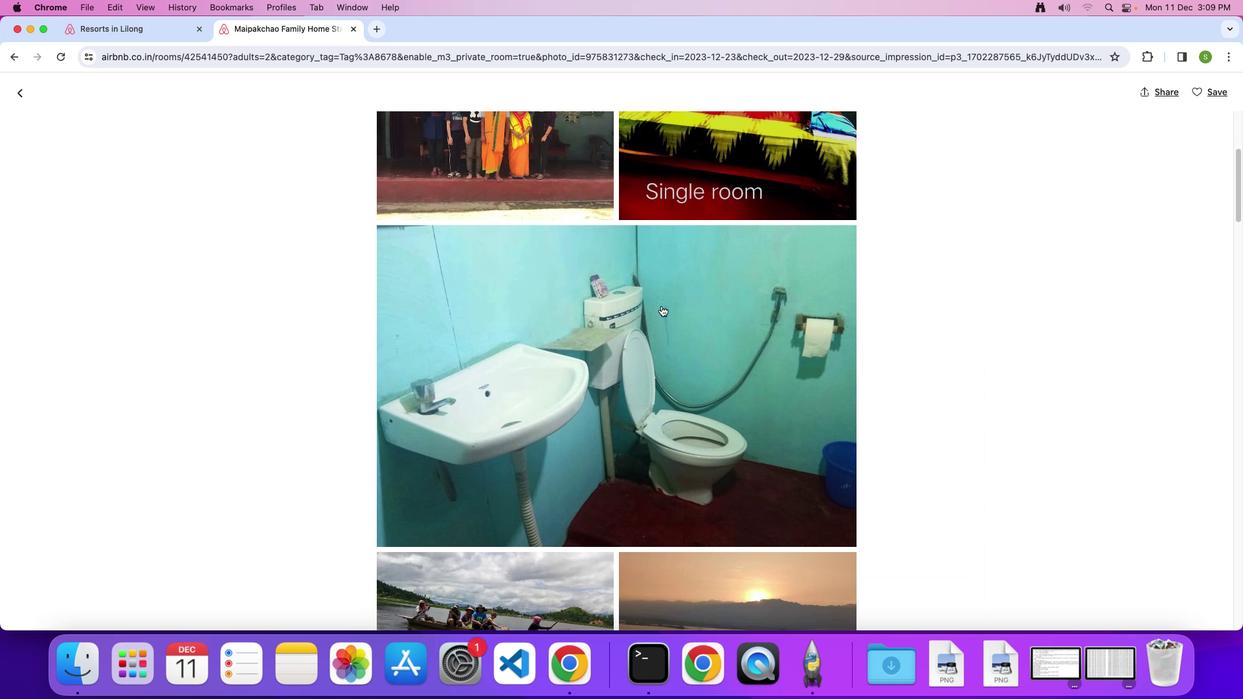 
Action: Mouse scrolled (661, 306) with delta (0, 0)
Screenshot: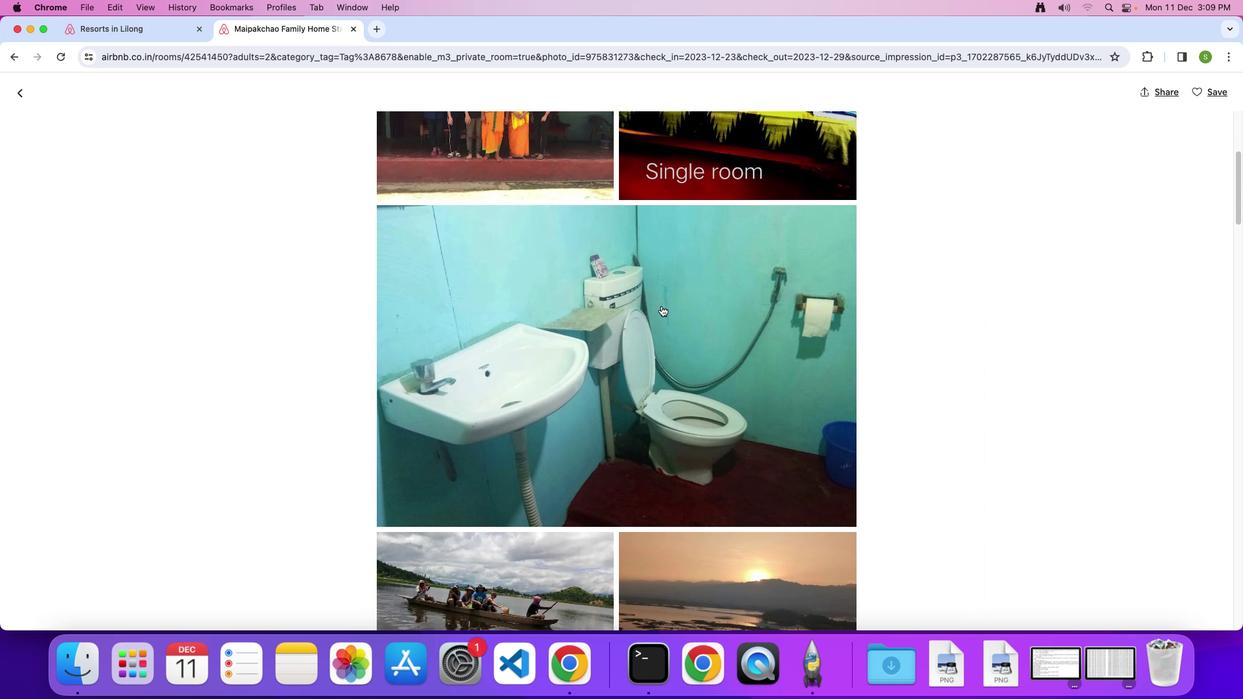 
Action: Mouse scrolled (661, 306) with delta (0, -1)
Screenshot: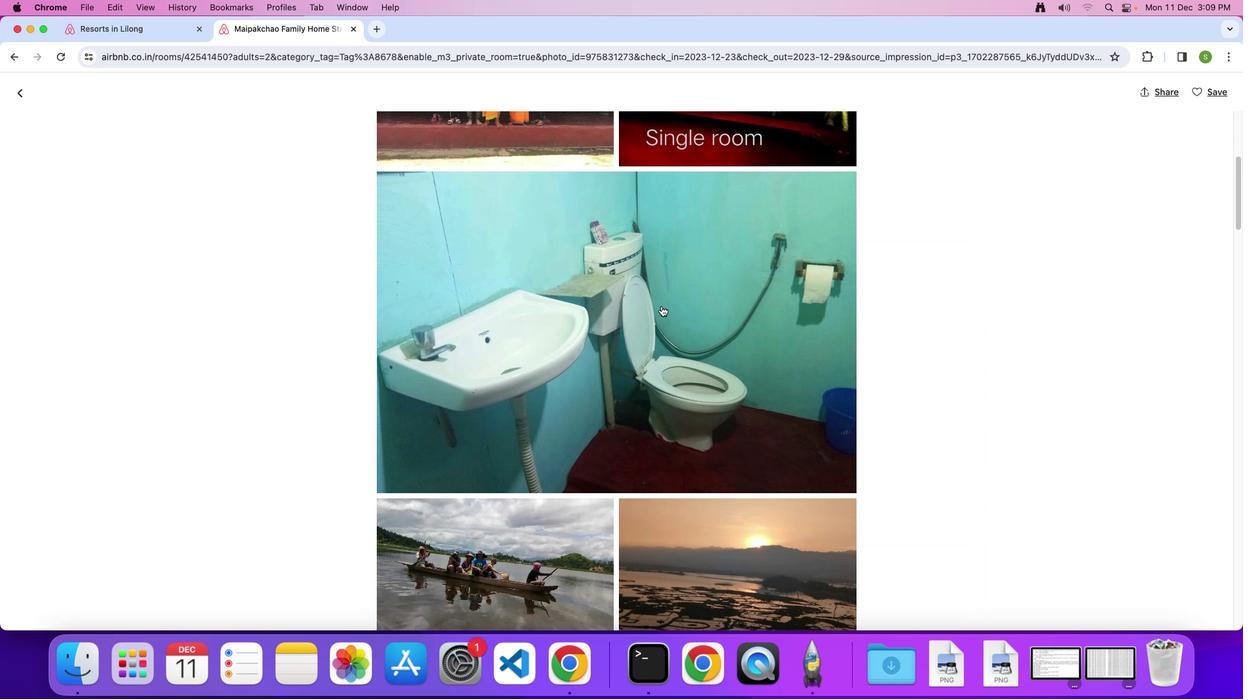 
Action: Mouse scrolled (661, 306) with delta (0, 0)
Screenshot: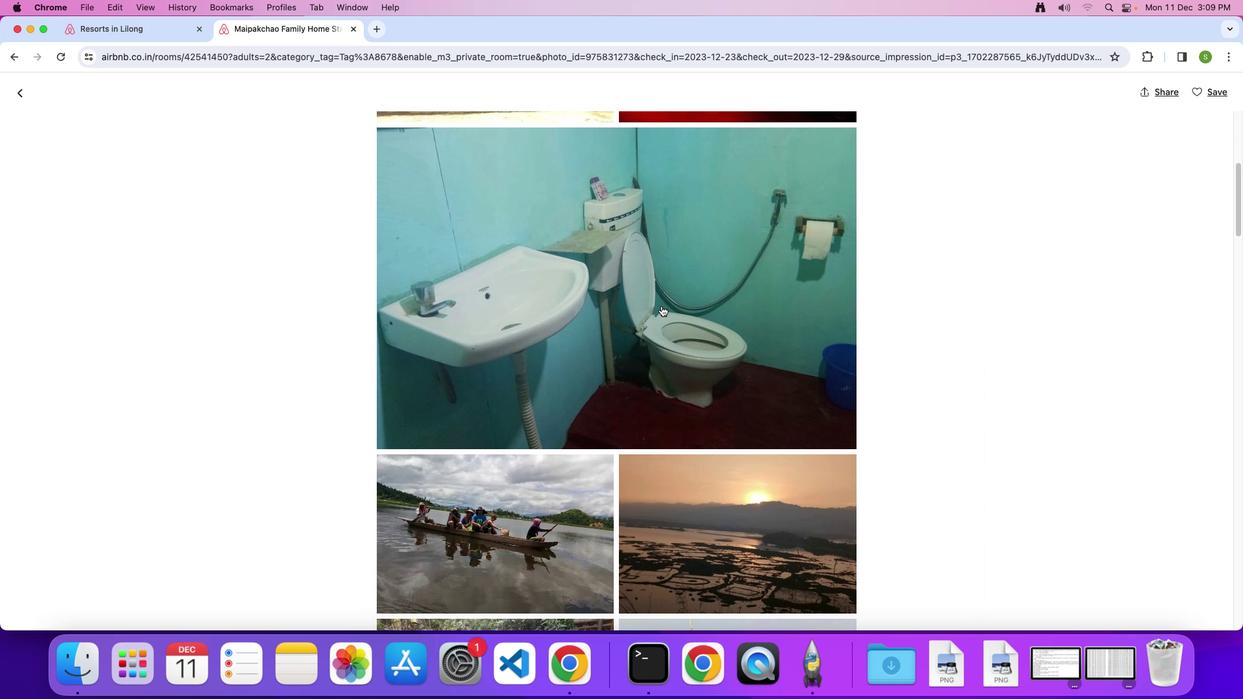 
Action: Mouse scrolled (661, 306) with delta (0, 0)
Screenshot: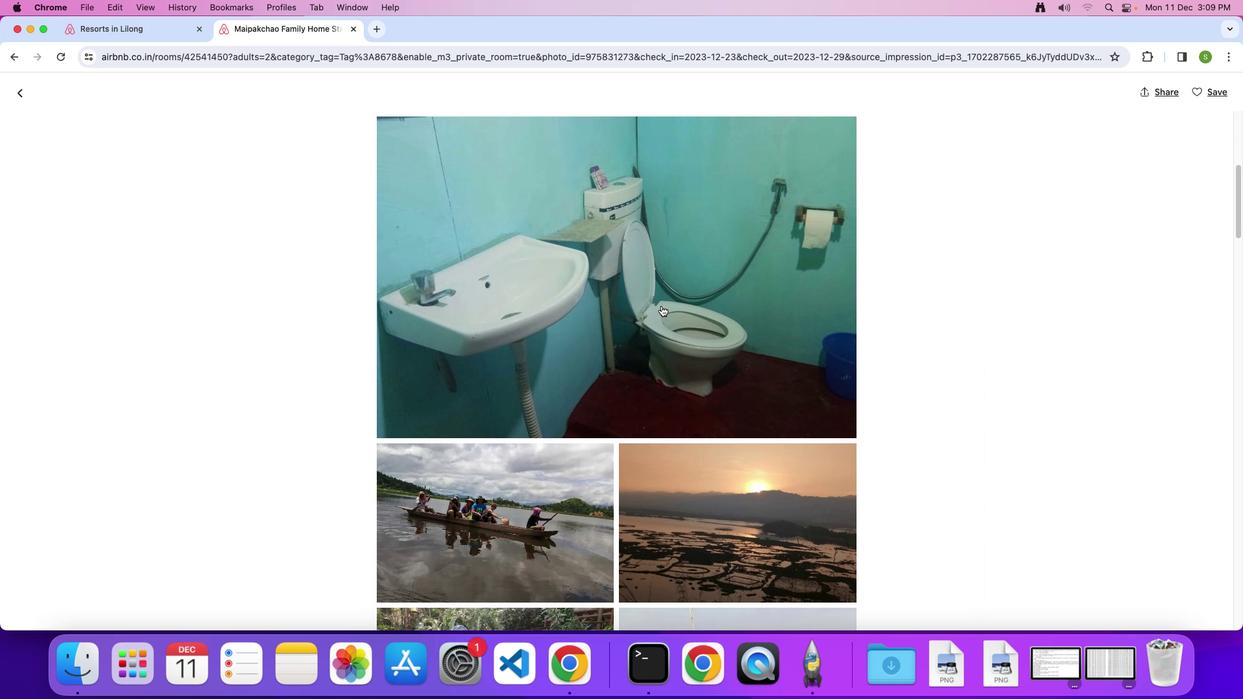 
Action: Mouse scrolled (661, 306) with delta (0, -1)
Screenshot: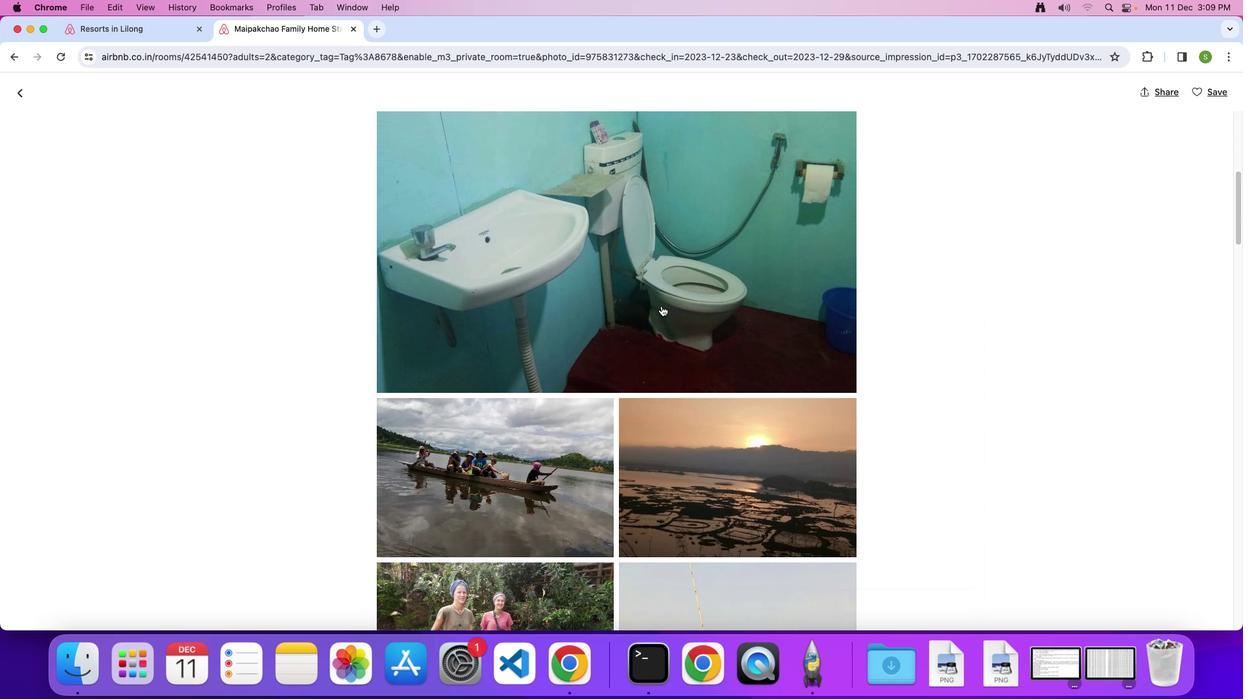 
Action: Mouse scrolled (661, 306) with delta (0, 0)
Screenshot: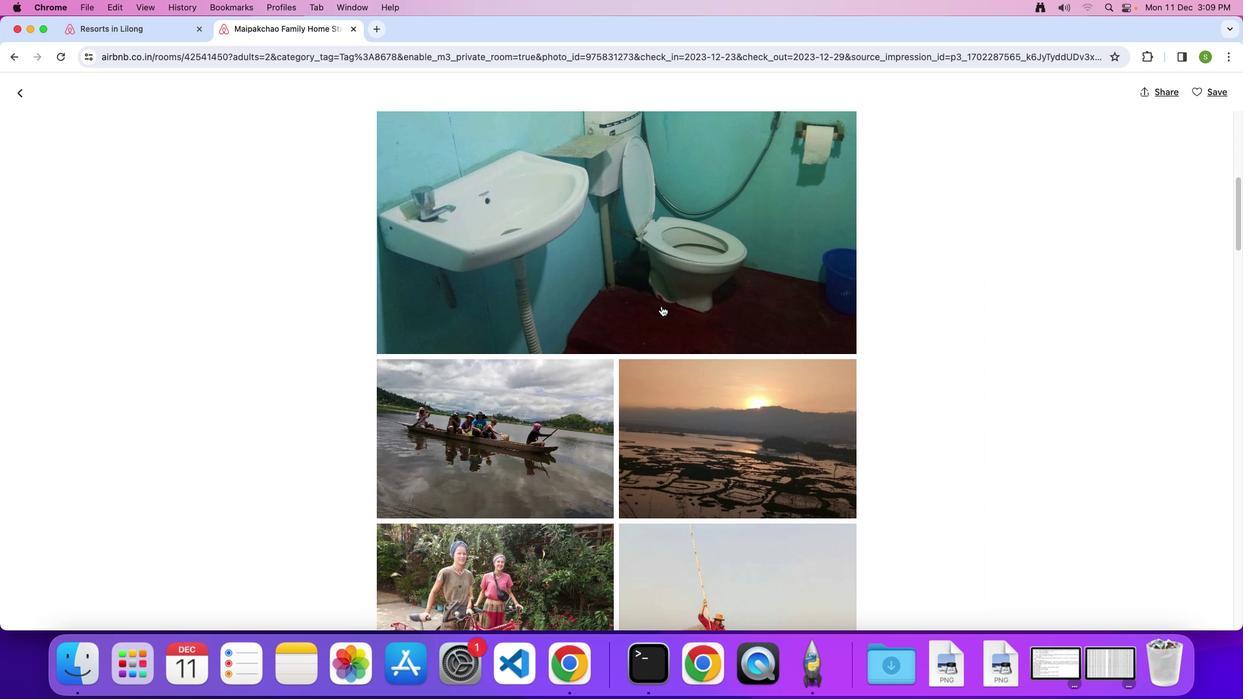 
Action: Mouse scrolled (661, 306) with delta (0, 0)
Screenshot: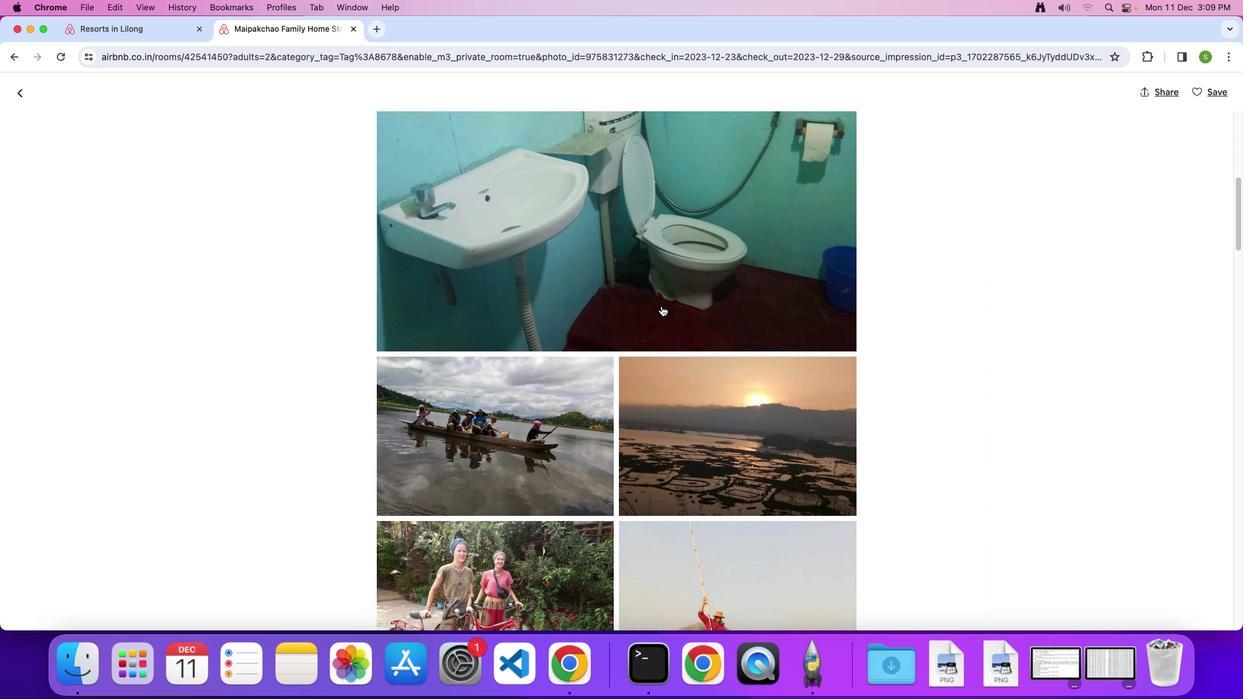 
Action: Mouse scrolled (661, 306) with delta (0, -1)
Screenshot: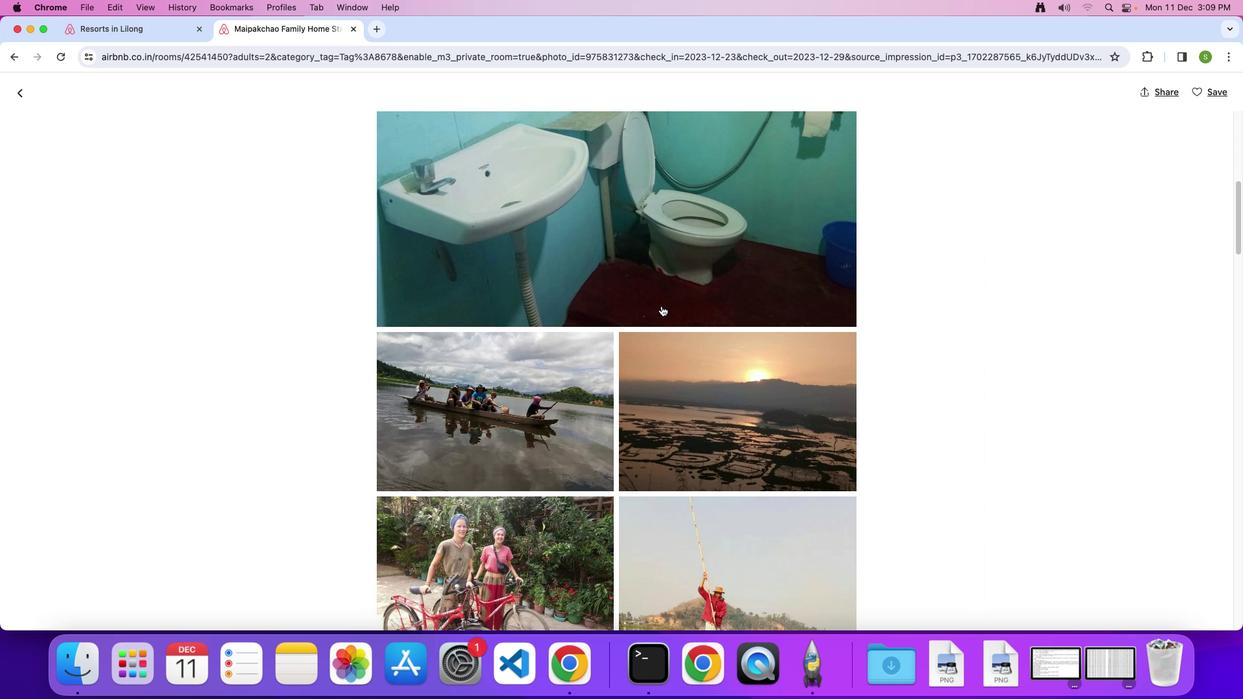 
Action: Mouse scrolled (661, 306) with delta (0, 0)
Screenshot: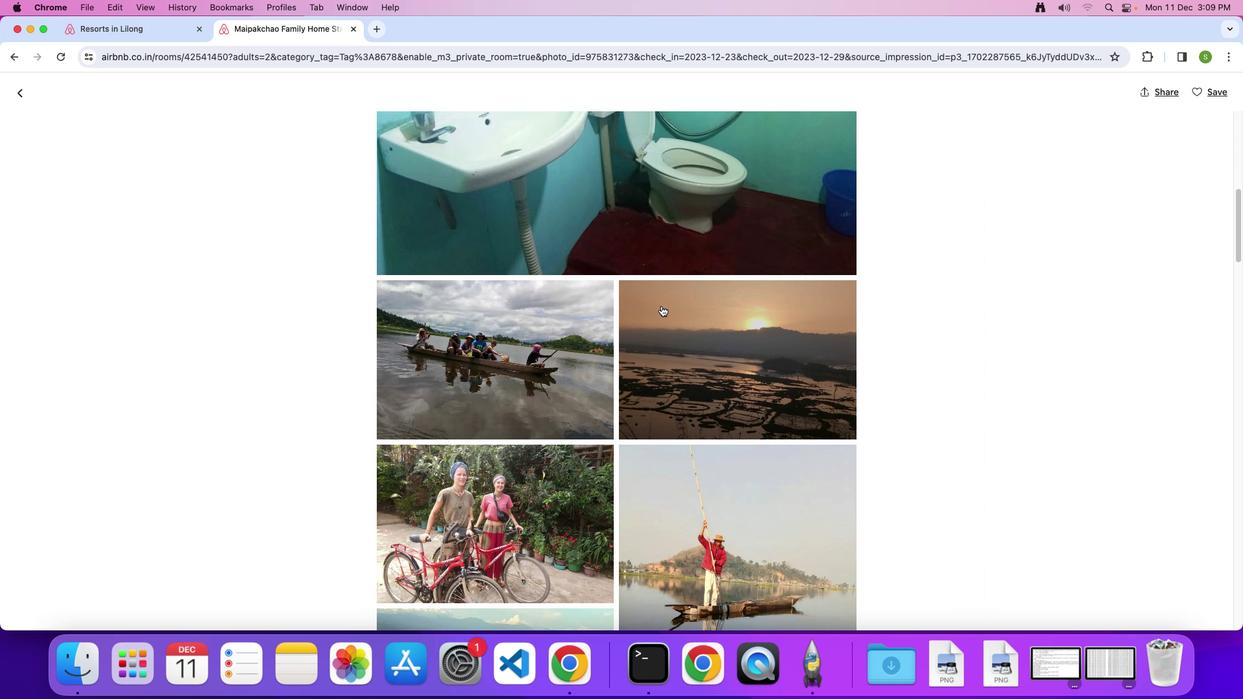 
Action: Mouse scrolled (661, 306) with delta (0, 0)
Screenshot: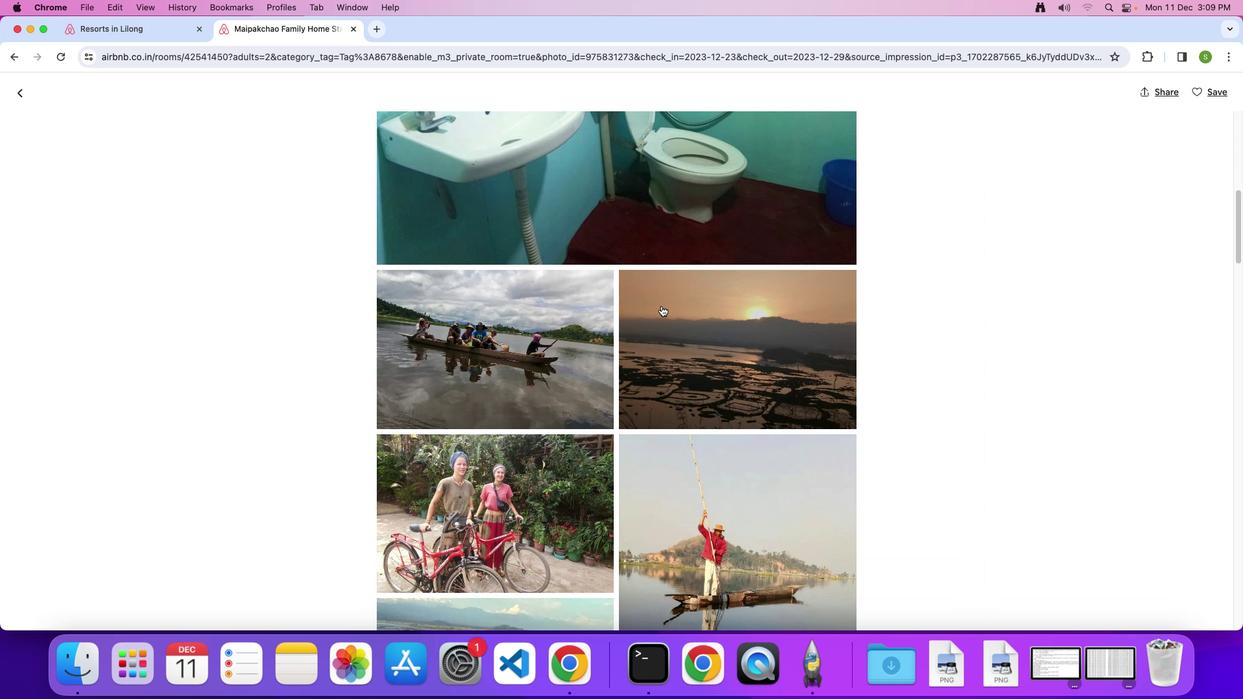 
Action: Mouse scrolled (661, 306) with delta (0, 0)
Screenshot: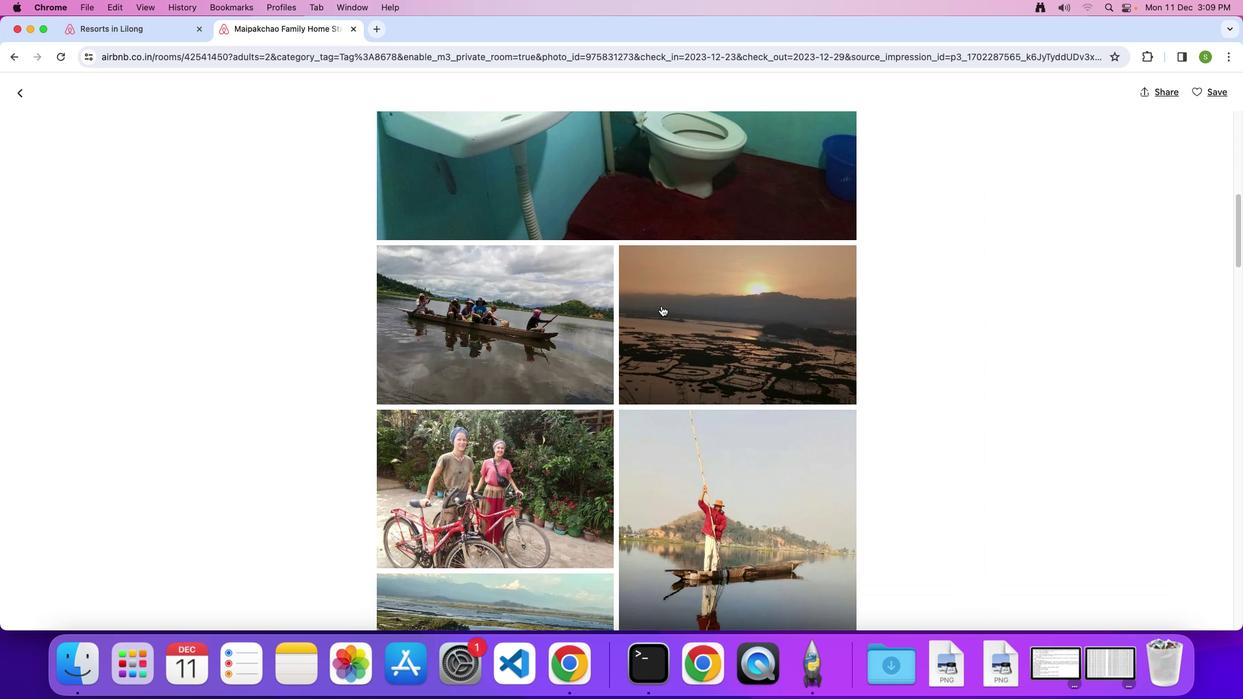 
Action: Mouse scrolled (661, 306) with delta (0, 0)
Screenshot: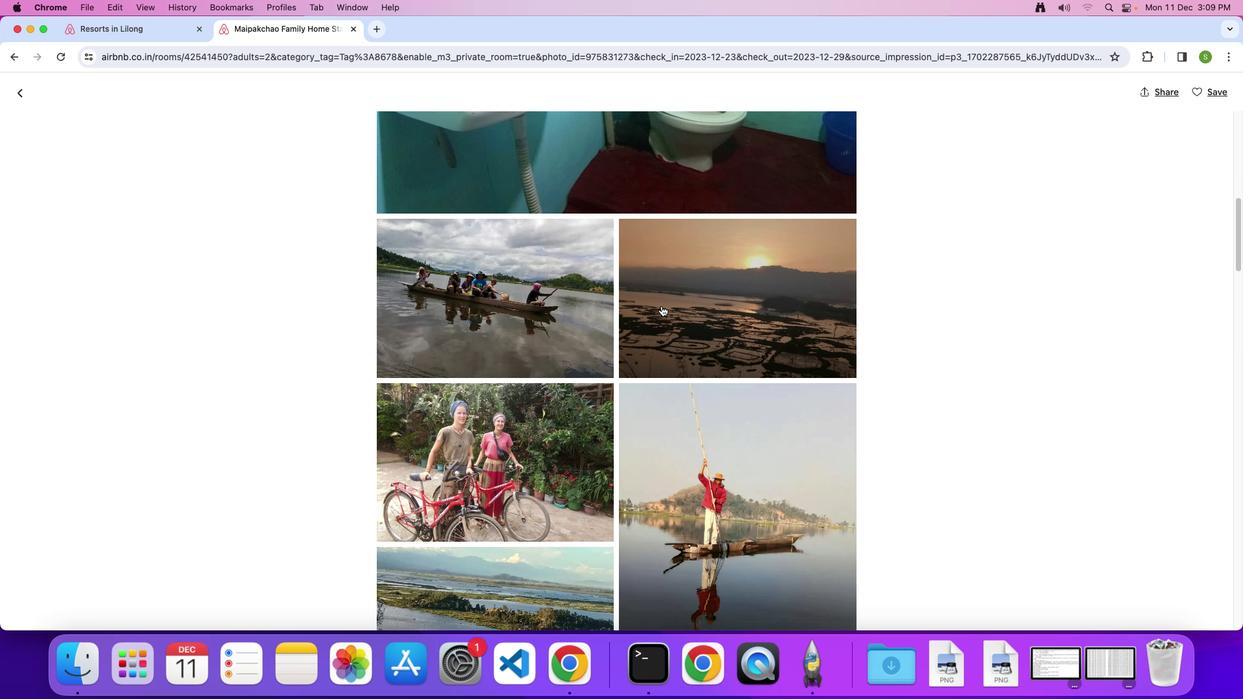 
Action: Mouse scrolled (661, 306) with delta (0, 0)
Screenshot: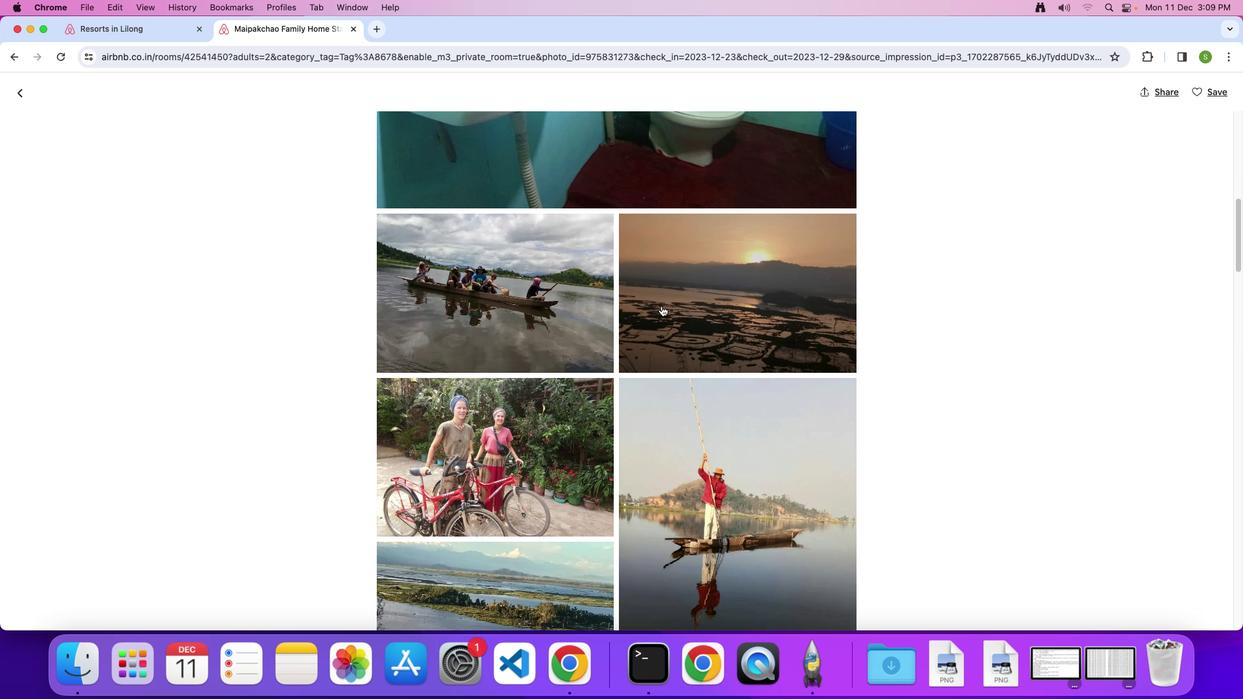 
Action: Mouse scrolled (661, 306) with delta (0, 0)
Screenshot: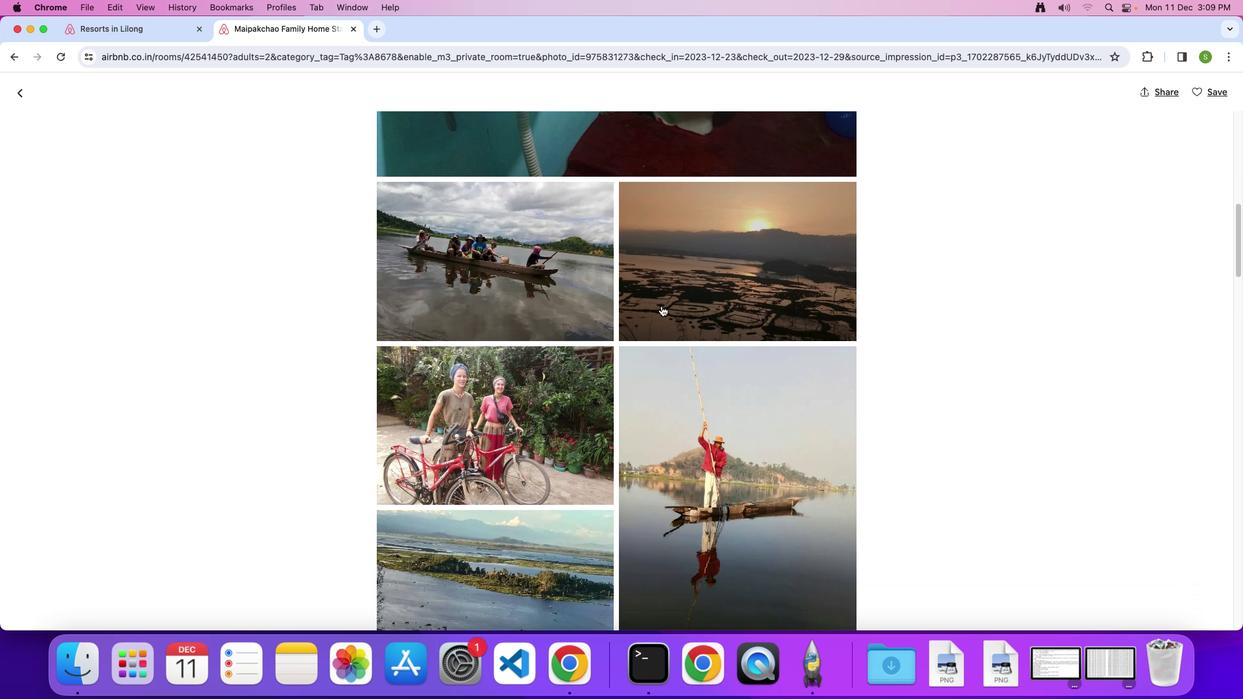 
Action: Mouse scrolled (661, 306) with delta (0, 0)
Screenshot: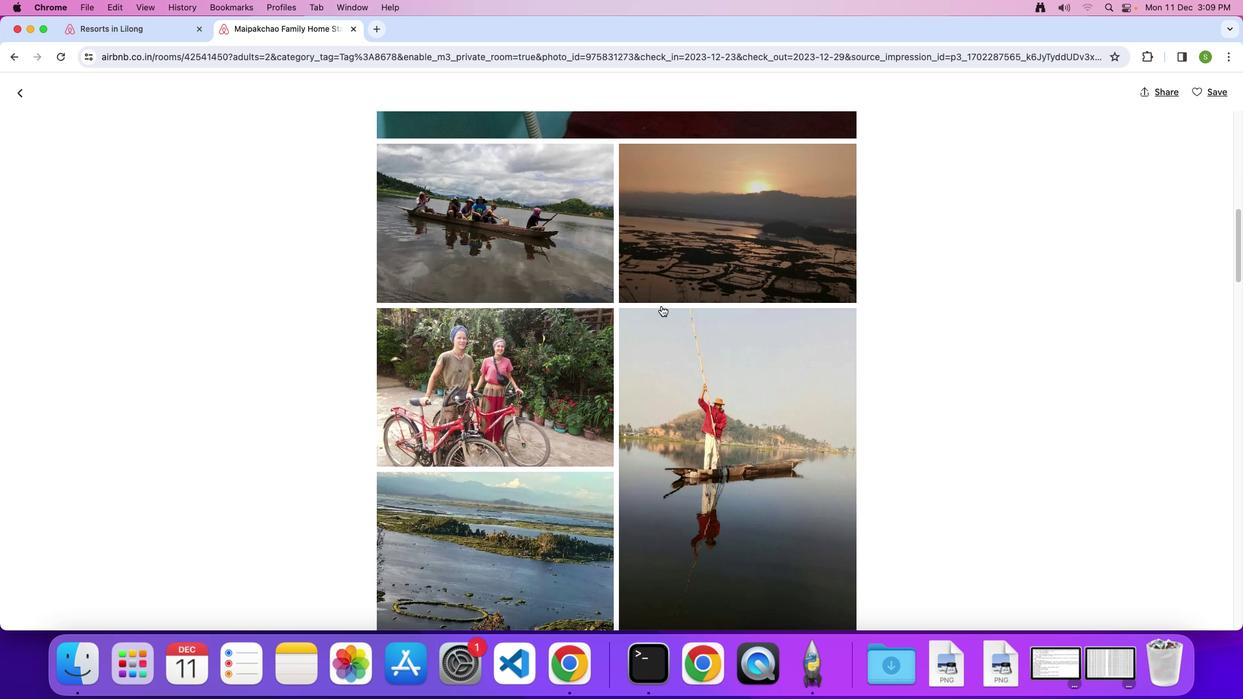 
Action: Mouse scrolled (661, 306) with delta (0, 0)
Screenshot: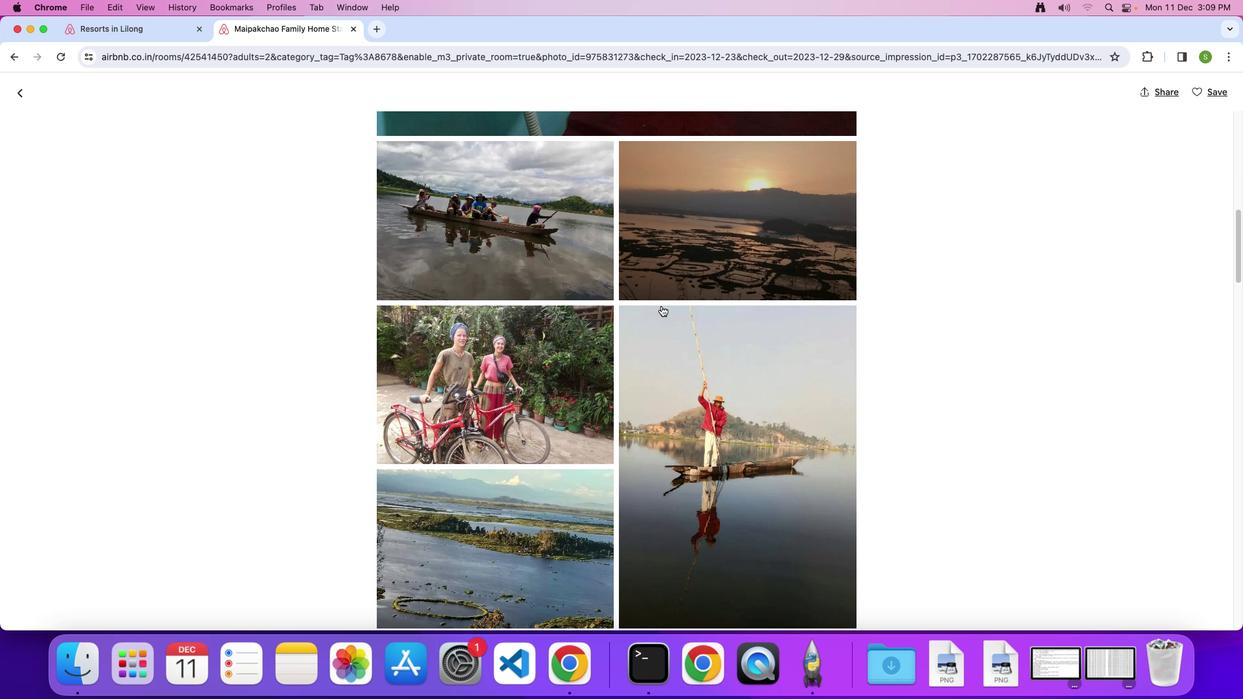 
Action: Mouse scrolled (661, 306) with delta (0, -1)
Screenshot: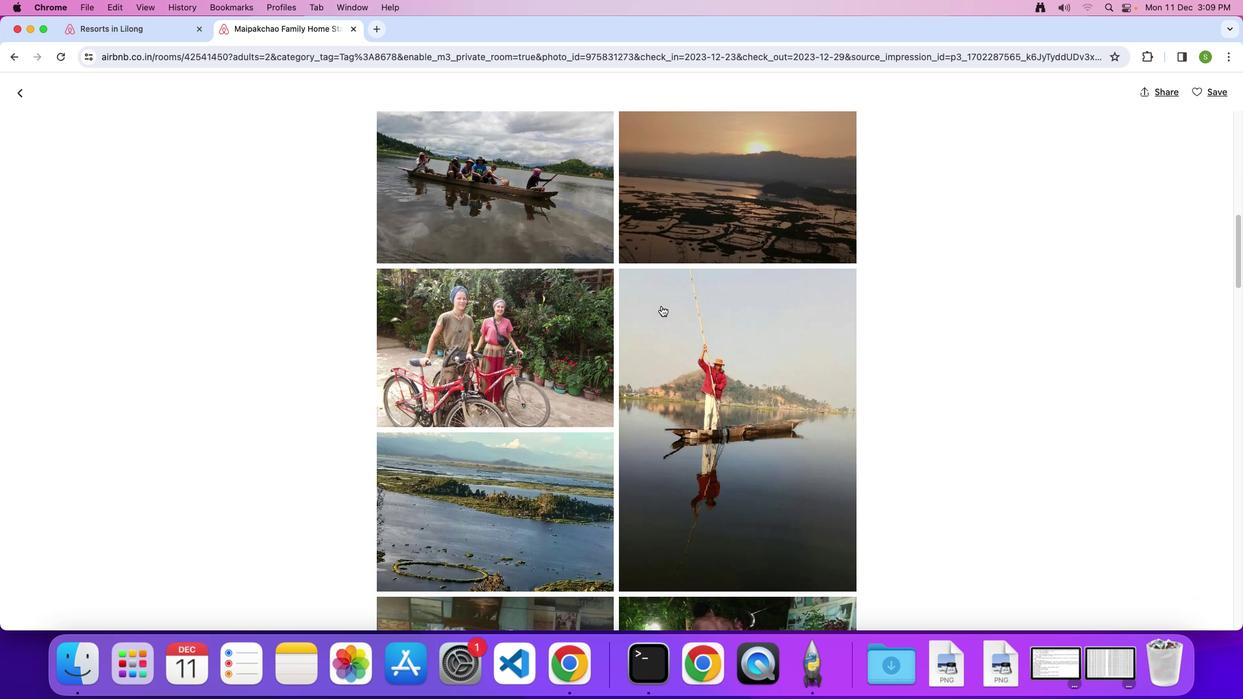 
Action: Mouse scrolled (661, 306) with delta (0, 0)
Screenshot: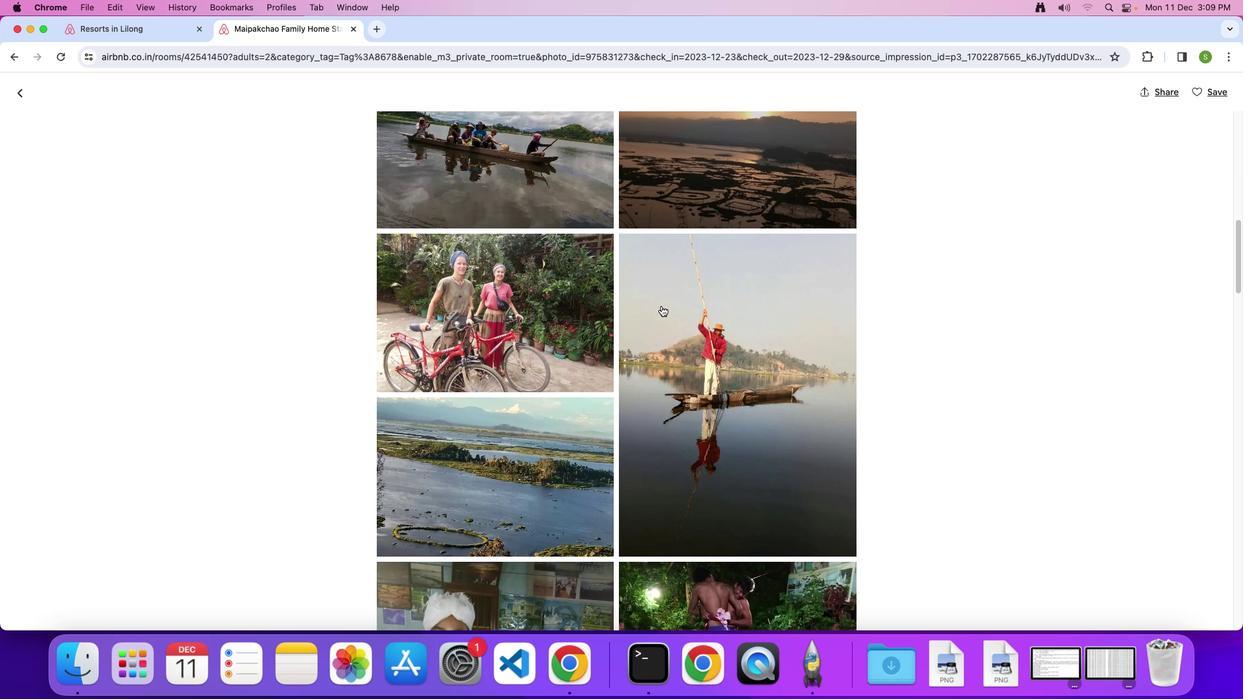 
Action: Mouse scrolled (661, 306) with delta (0, 0)
Screenshot: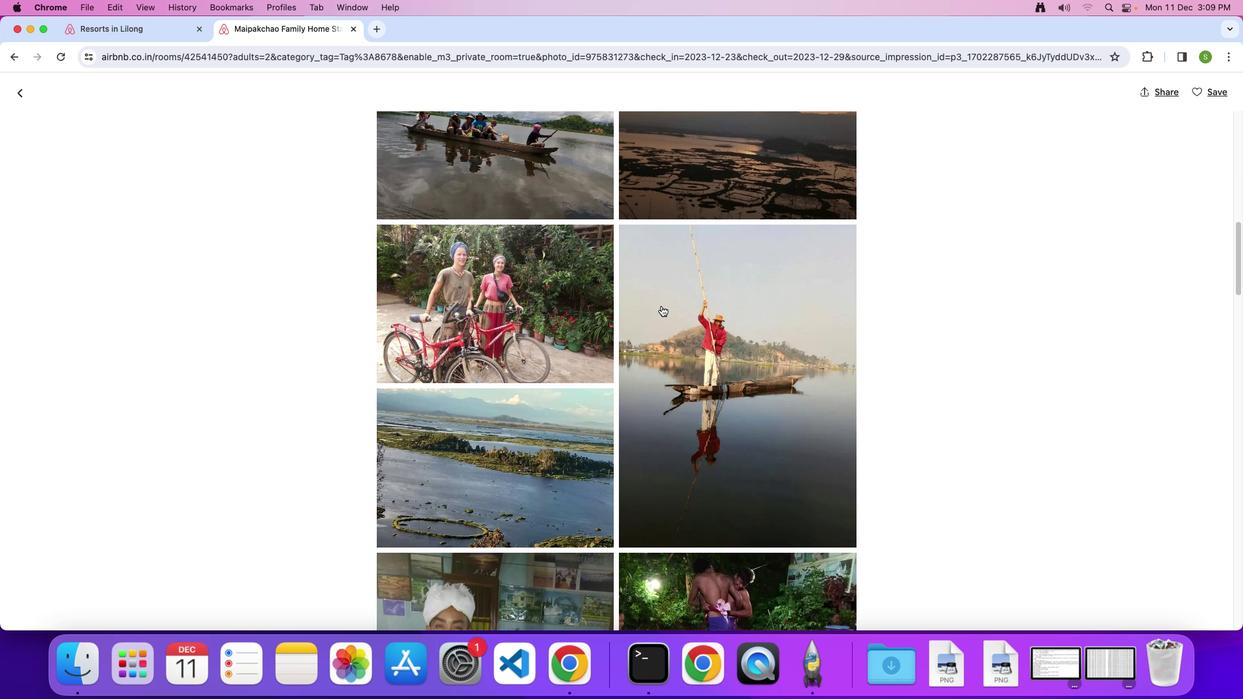 
Action: Mouse scrolled (661, 306) with delta (0, -1)
Screenshot: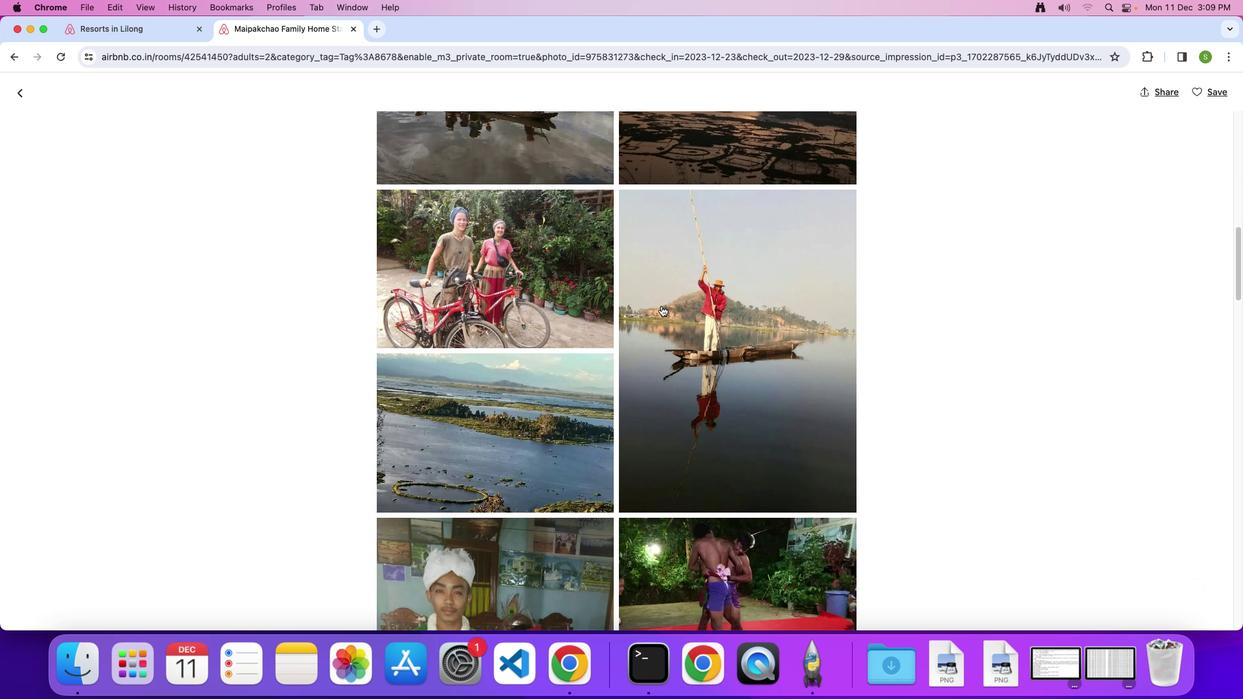 
Action: Mouse scrolled (661, 306) with delta (0, 0)
Screenshot: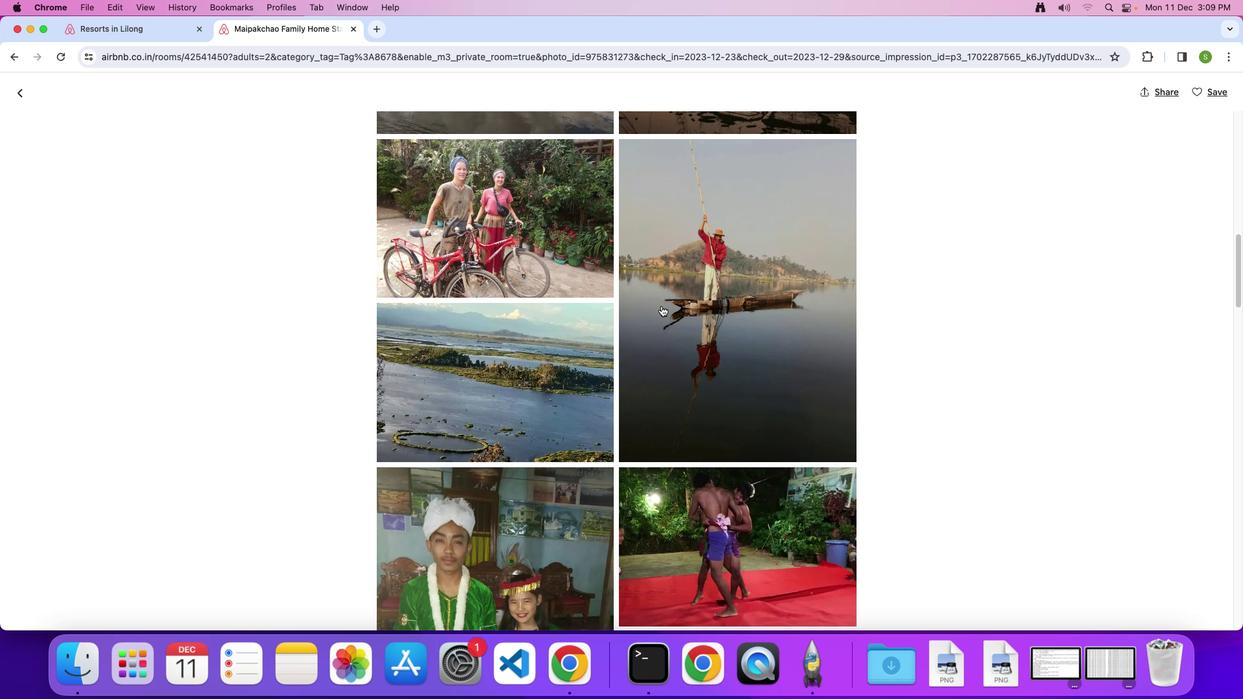 
Action: Mouse scrolled (661, 306) with delta (0, 0)
Screenshot: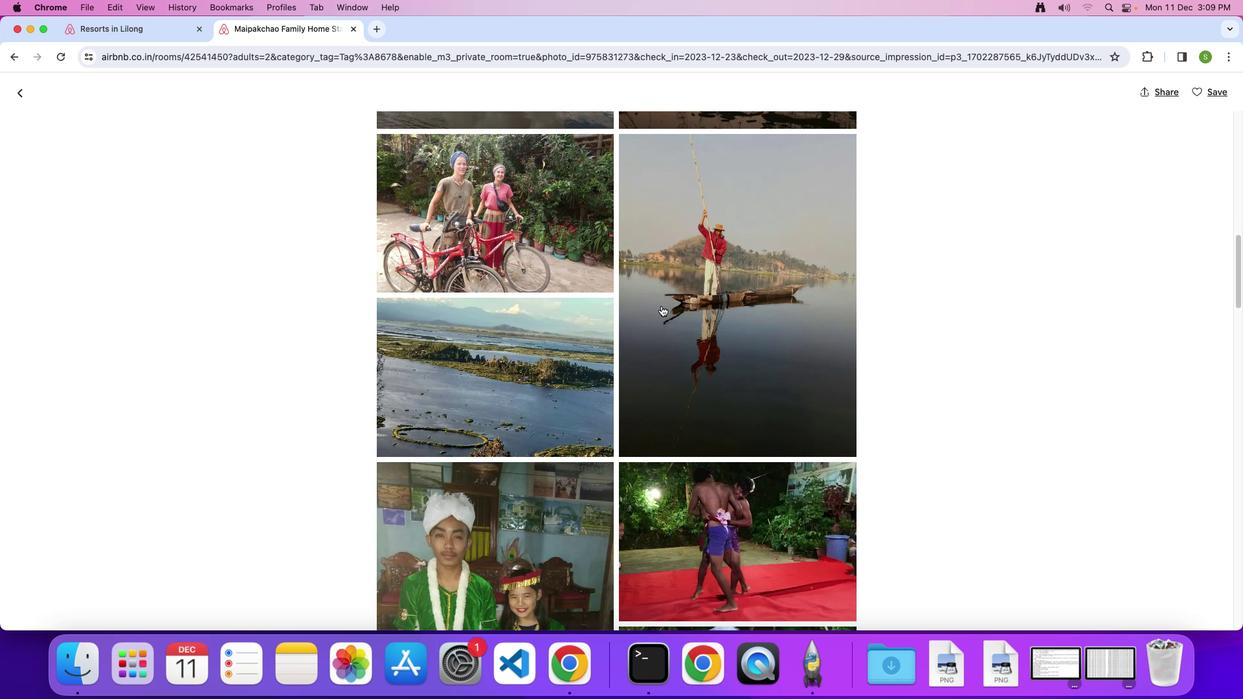 
Action: Mouse scrolled (661, 306) with delta (0, 0)
Screenshot: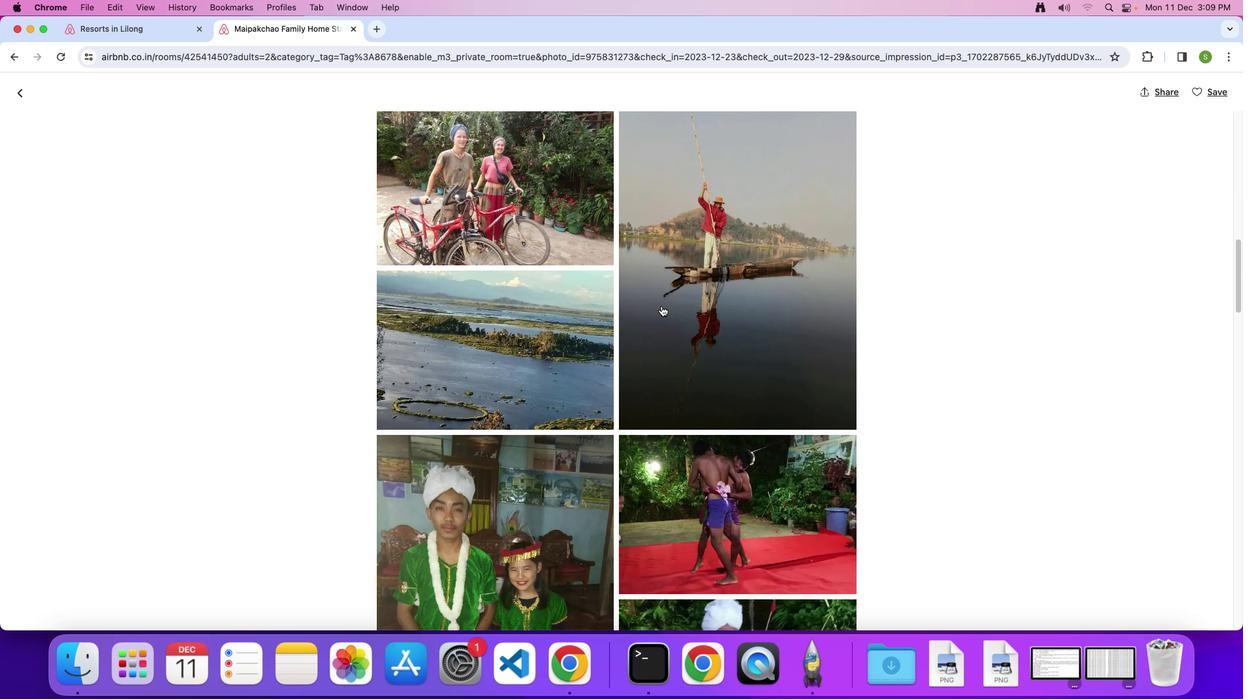 
Action: Mouse scrolled (661, 306) with delta (0, 0)
Screenshot: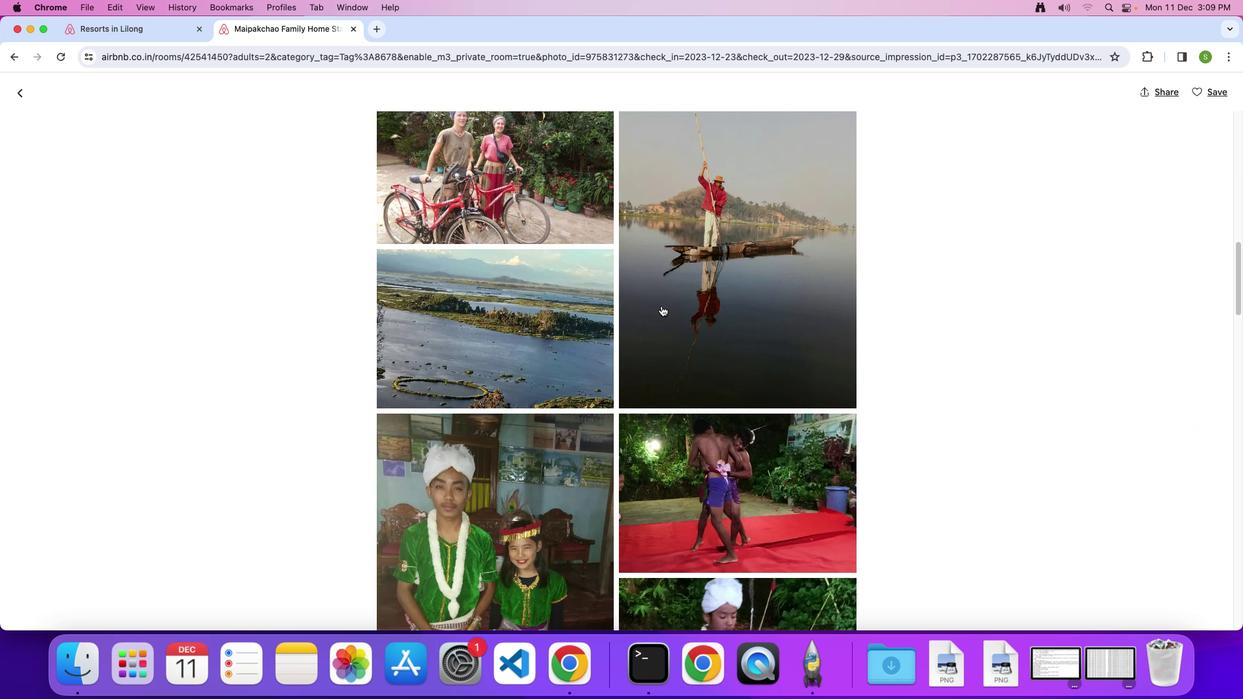 
Action: Mouse scrolled (661, 306) with delta (0, 0)
Screenshot: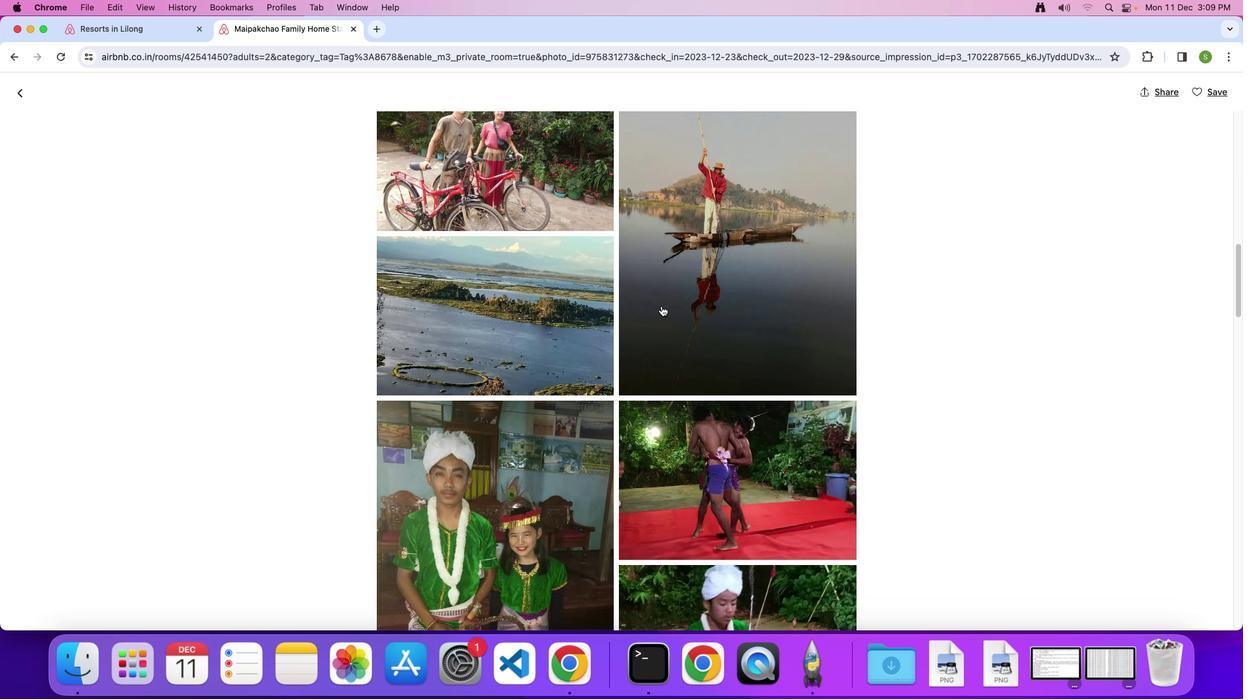 
Action: Mouse scrolled (661, 306) with delta (0, -1)
Screenshot: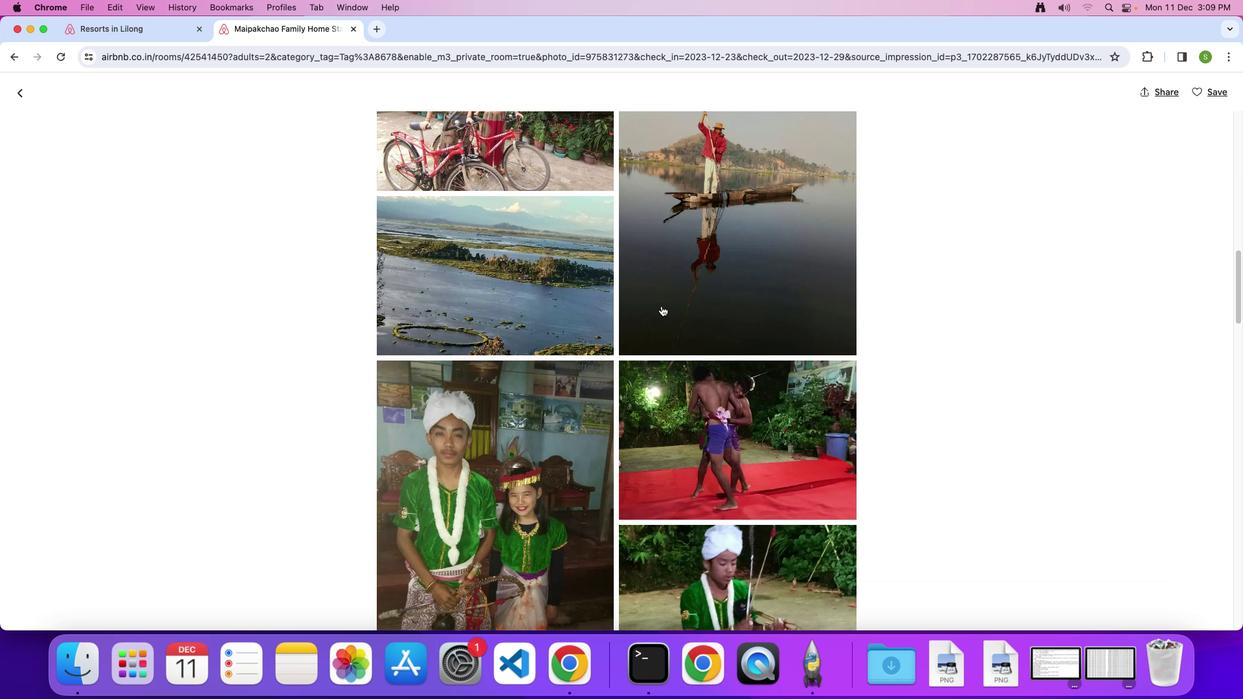 
Action: Mouse scrolled (661, 306) with delta (0, 0)
Screenshot: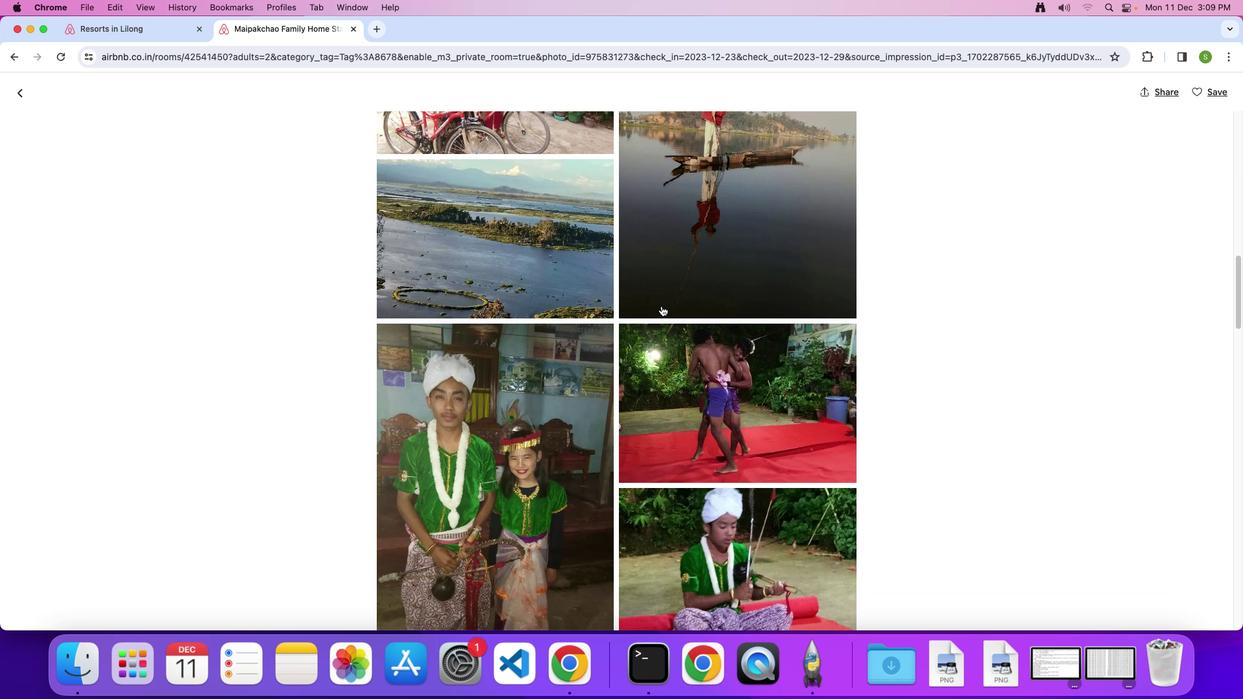 
Action: Mouse scrolled (661, 306) with delta (0, 0)
Screenshot: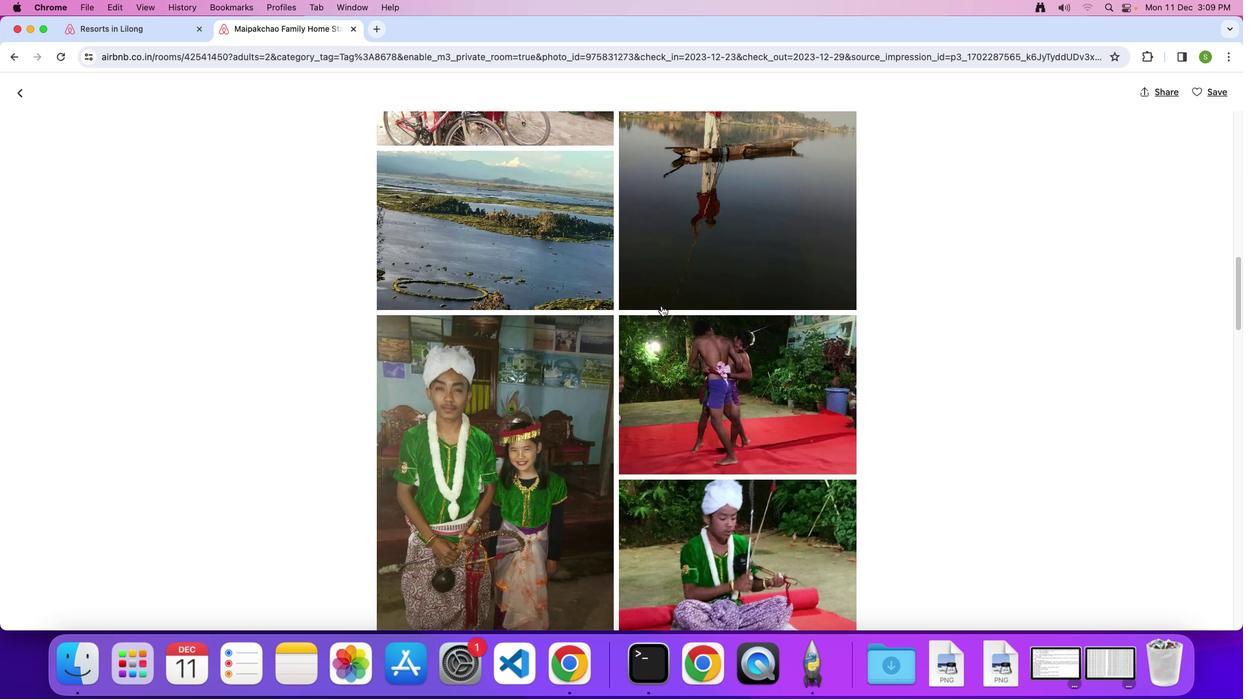 
Action: Mouse scrolled (661, 306) with delta (0, 0)
Screenshot: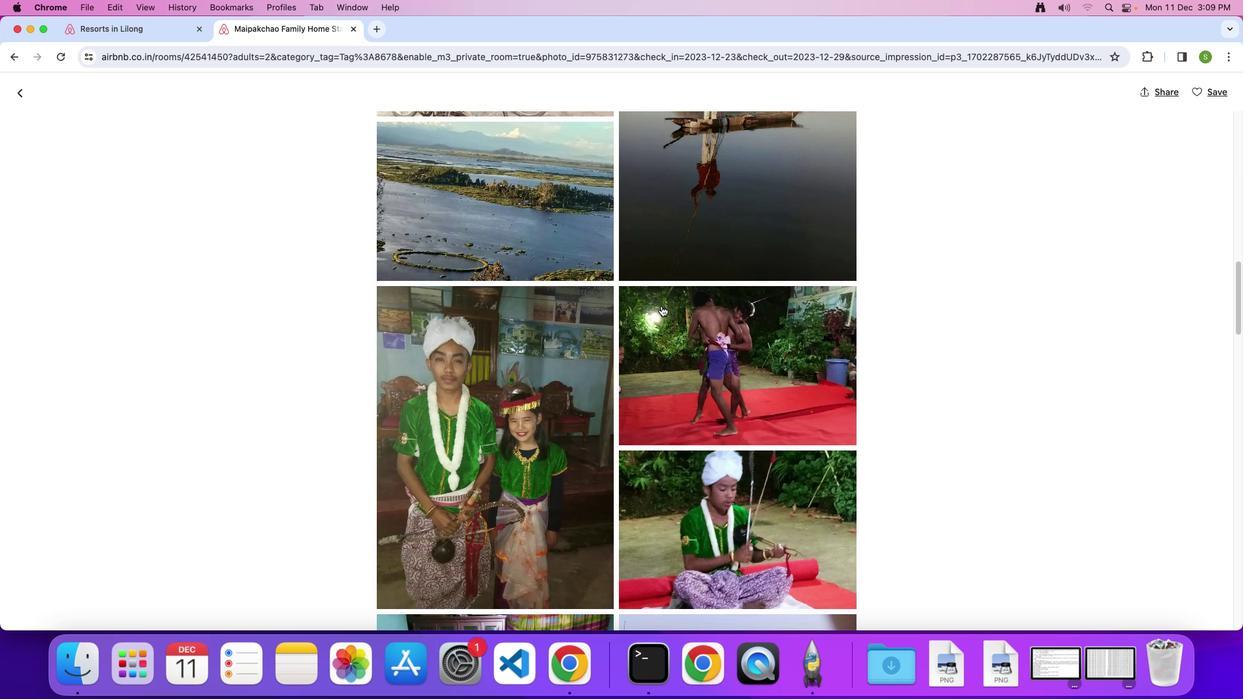 
Action: Mouse scrolled (661, 306) with delta (0, 0)
Screenshot: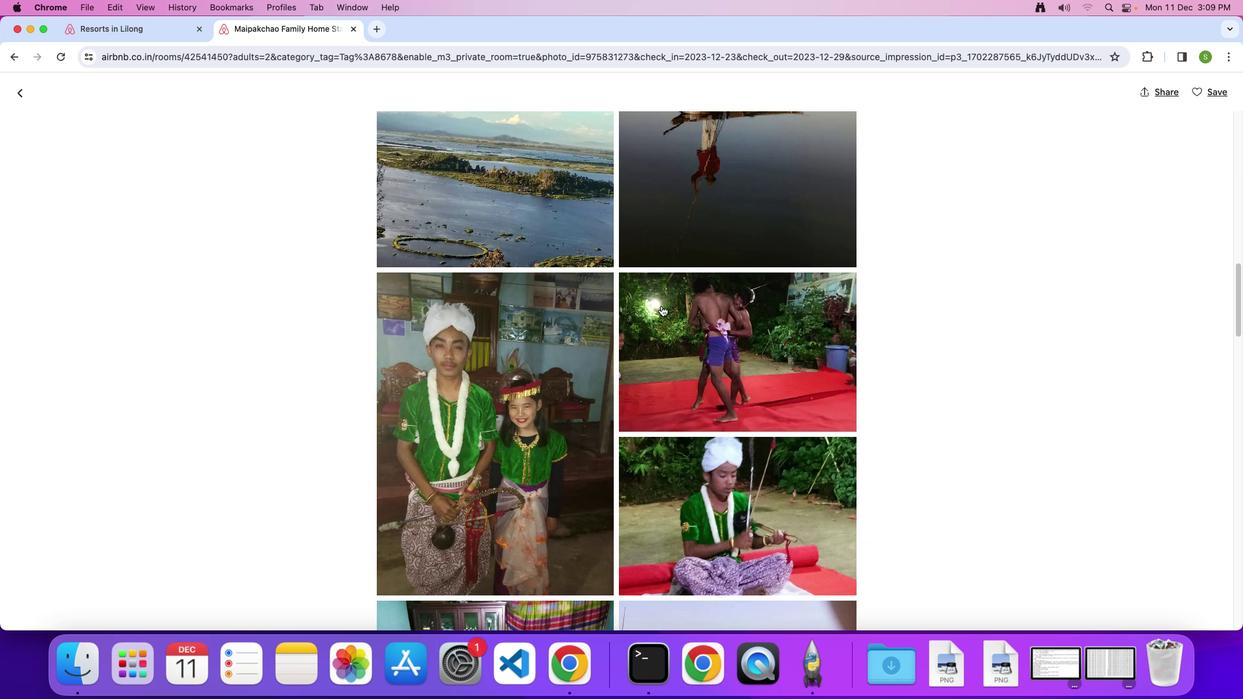 
Action: Mouse scrolled (661, 306) with delta (0, 0)
Screenshot: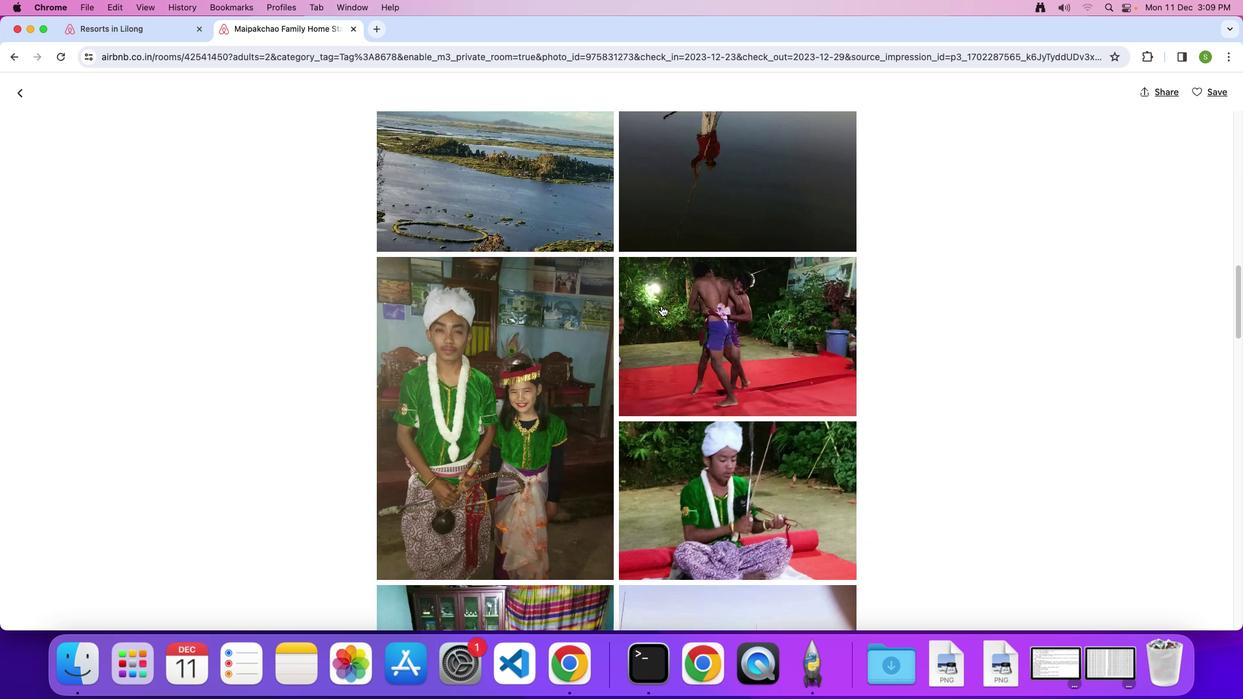
Action: Mouse scrolled (661, 306) with delta (0, -1)
Screenshot: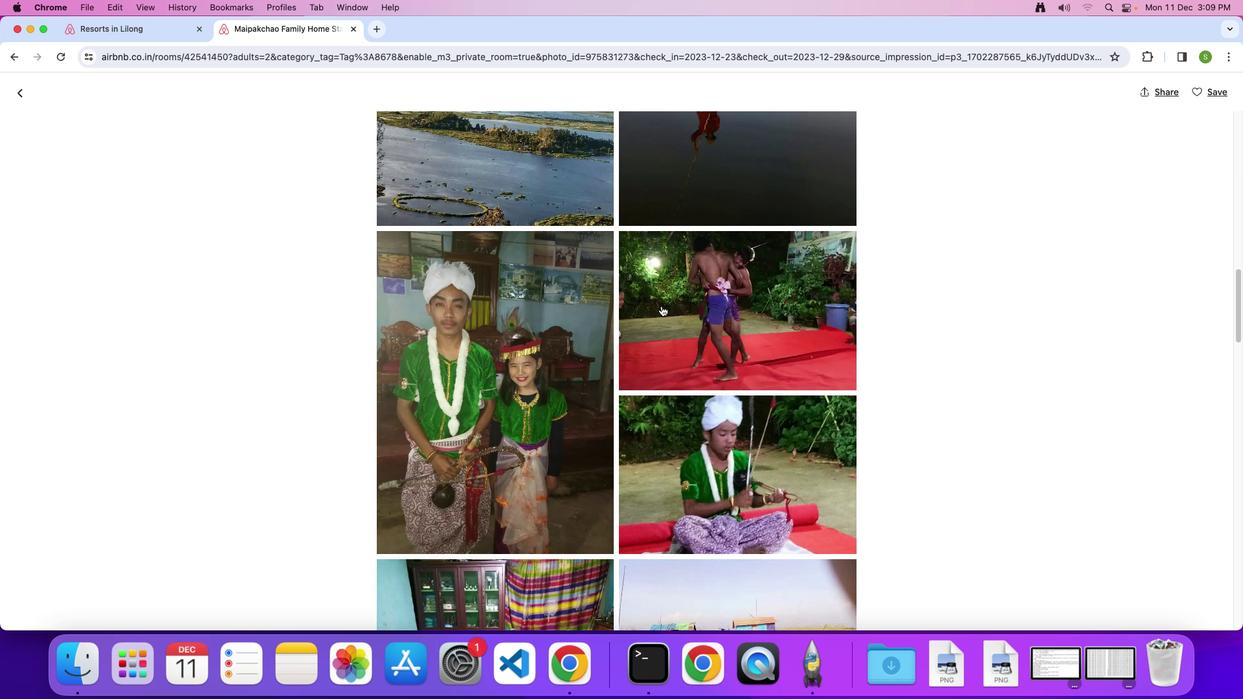 
Action: Mouse scrolled (661, 306) with delta (0, 0)
Screenshot: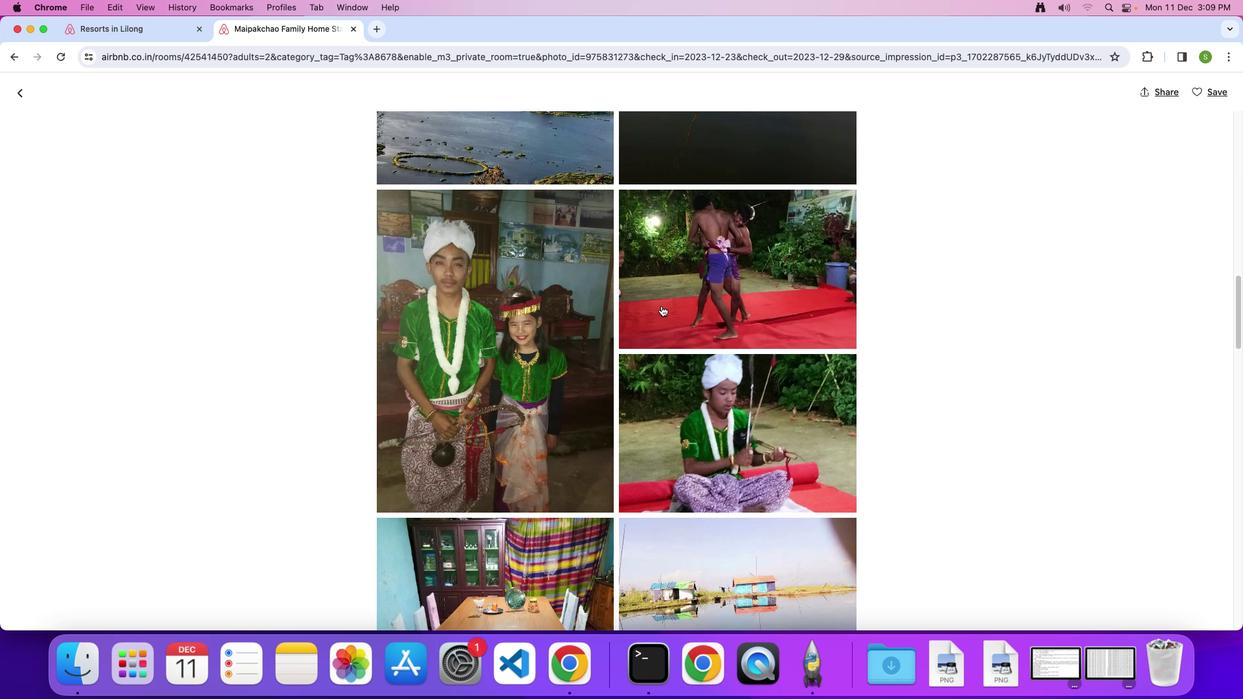 
Action: Mouse scrolled (661, 306) with delta (0, 0)
Screenshot: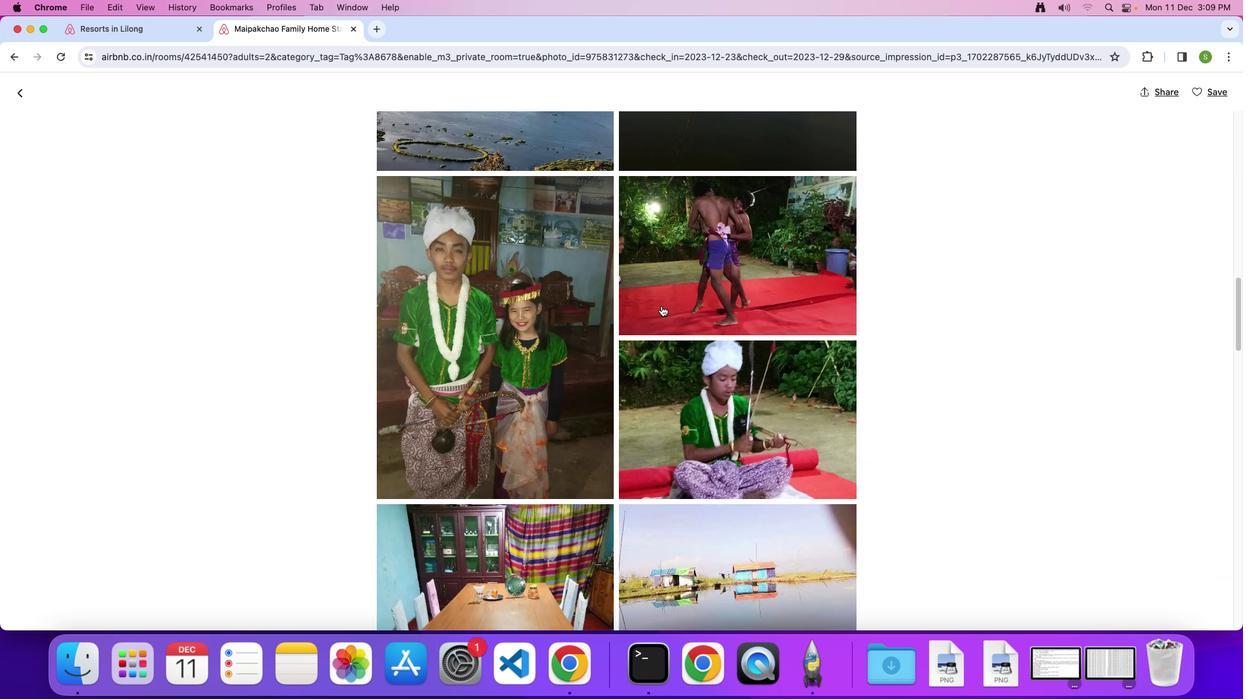 
Action: Mouse scrolled (661, 306) with delta (0, 0)
Screenshot: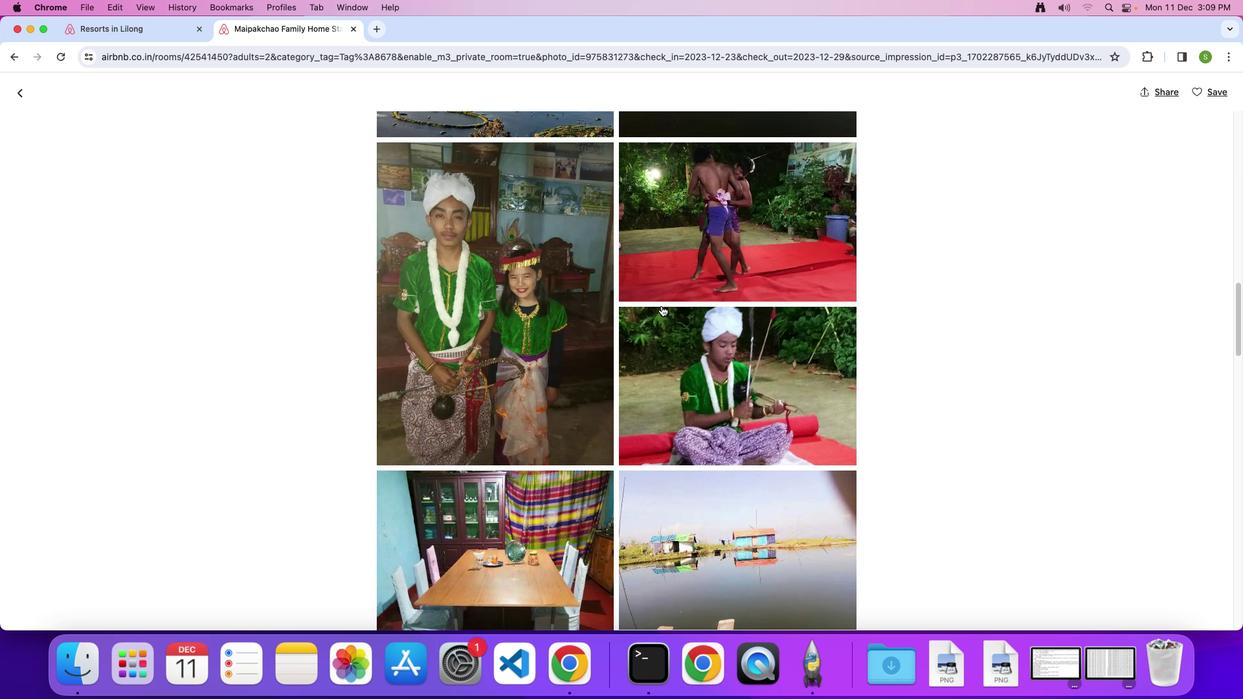 
Action: Mouse scrolled (661, 306) with delta (0, 0)
Screenshot: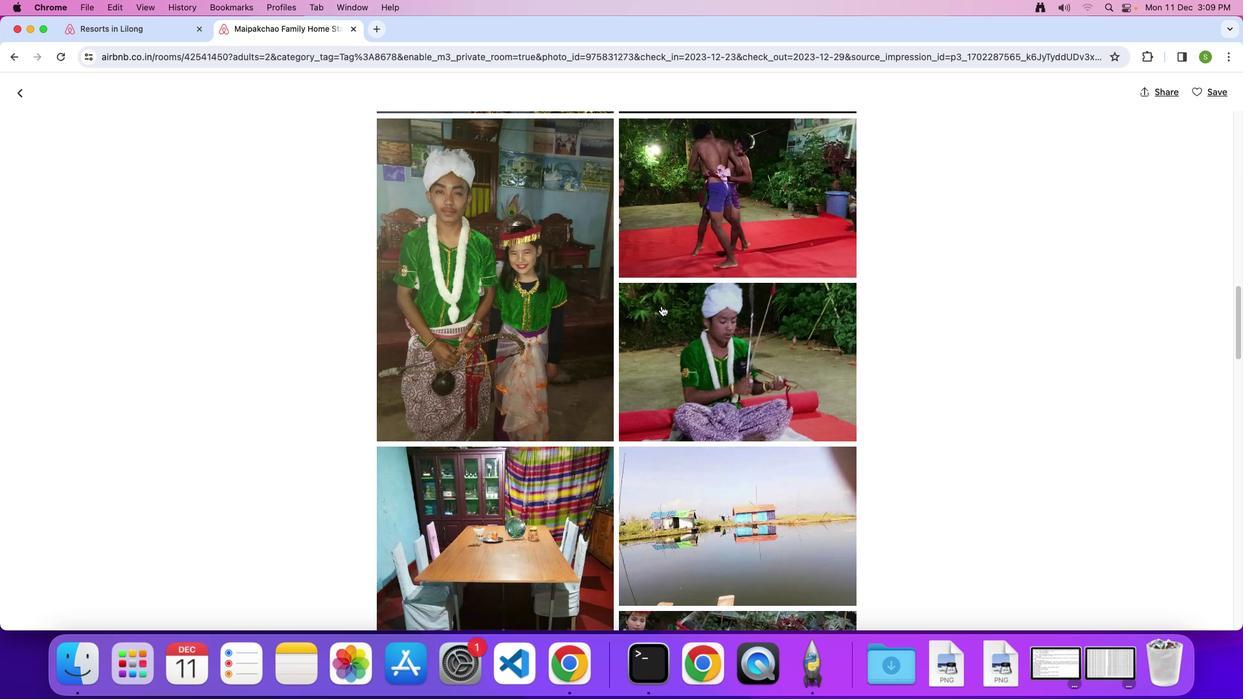 
Action: Mouse scrolled (661, 306) with delta (0, 0)
Screenshot: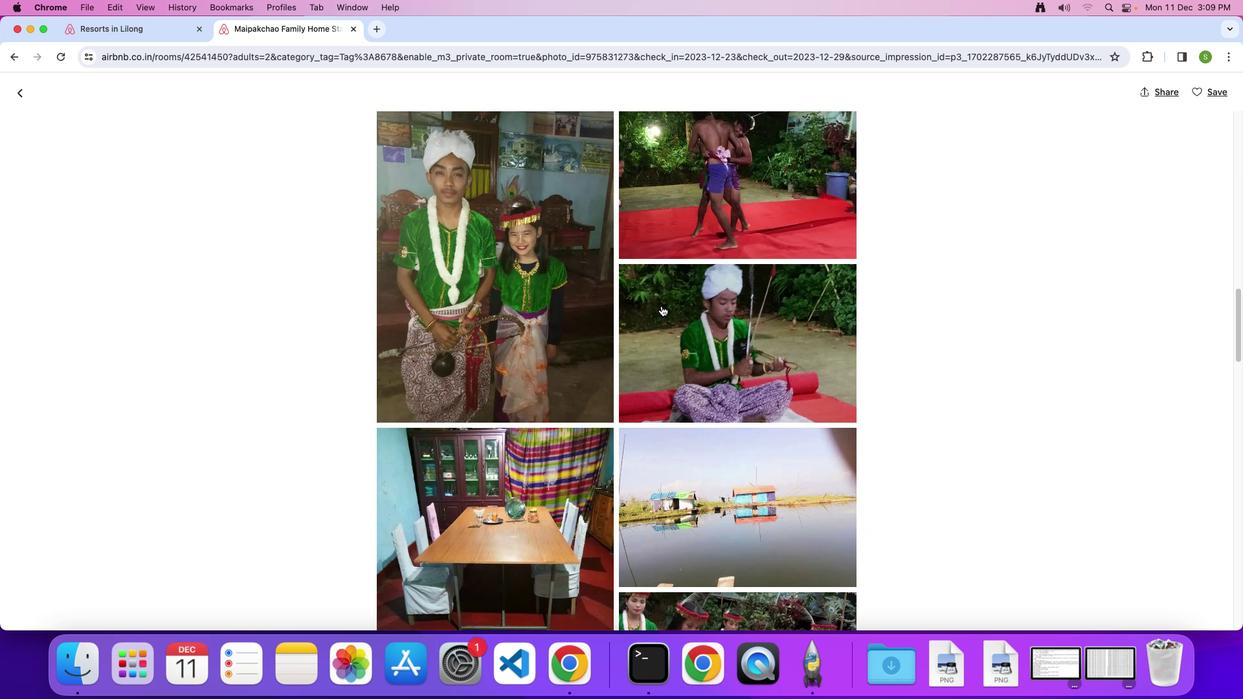 
Action: Mouse scrolled (661, 306) with delta (0, -1)
Screenshot: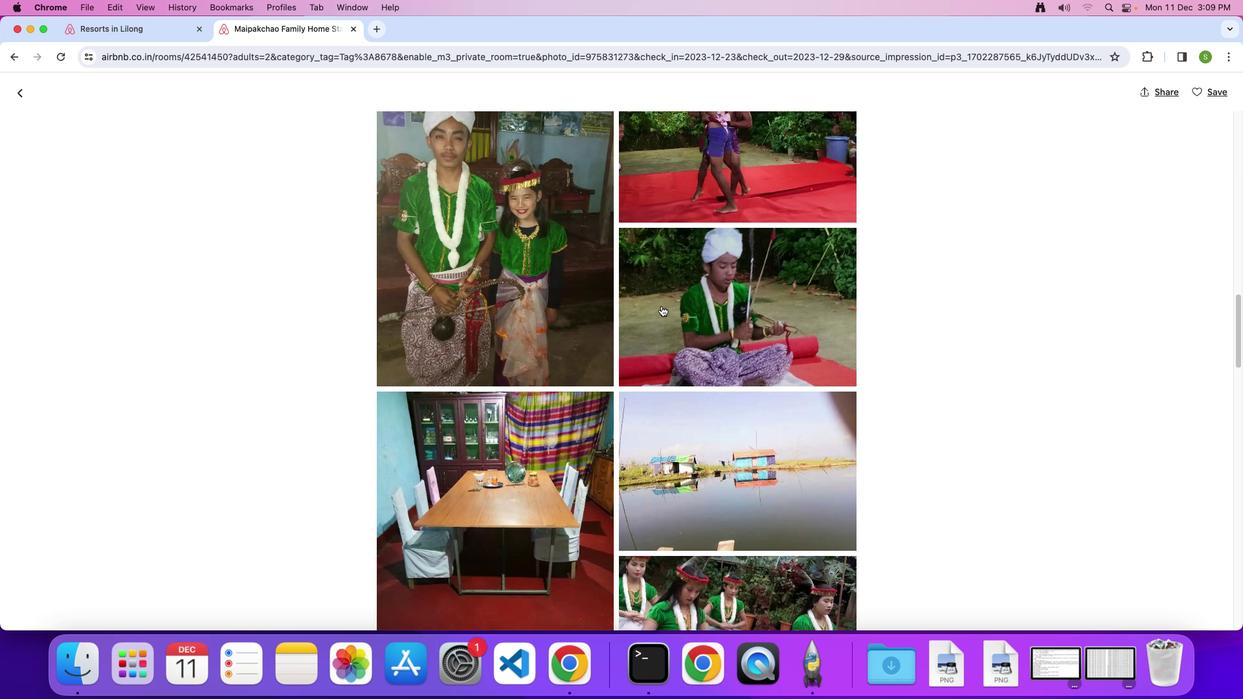 
Action: Mouse scrolled (661, 306) with delta (0, 0)
Screenshot: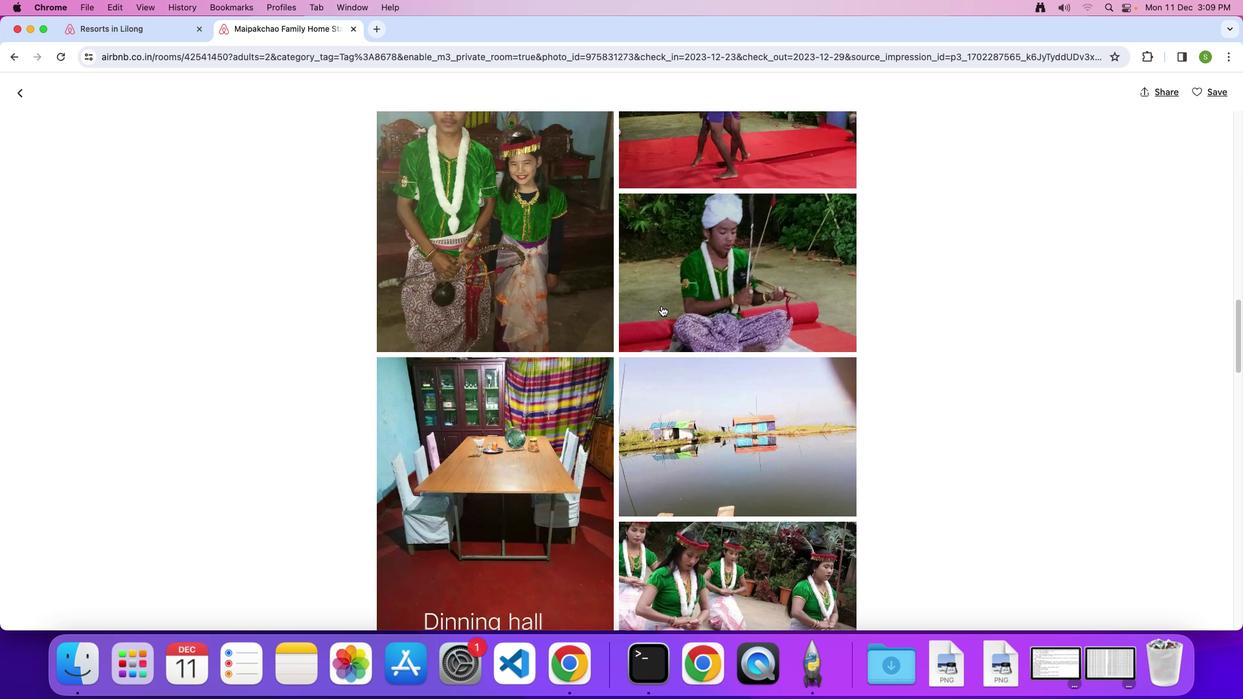 
Action: Mouse scrolled (661, 306) with delta (0, 0)
Screenshot: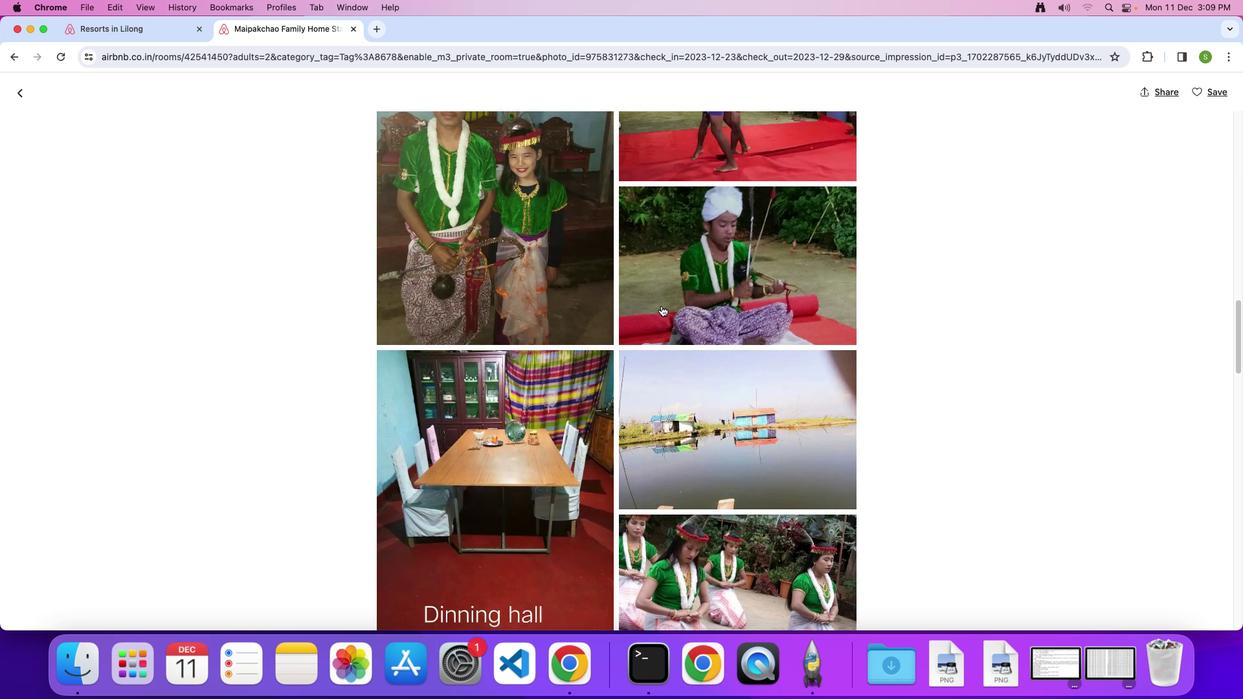 
Action: Mouse scrolled (661, 306) with delta (0, 0)
Screenshot: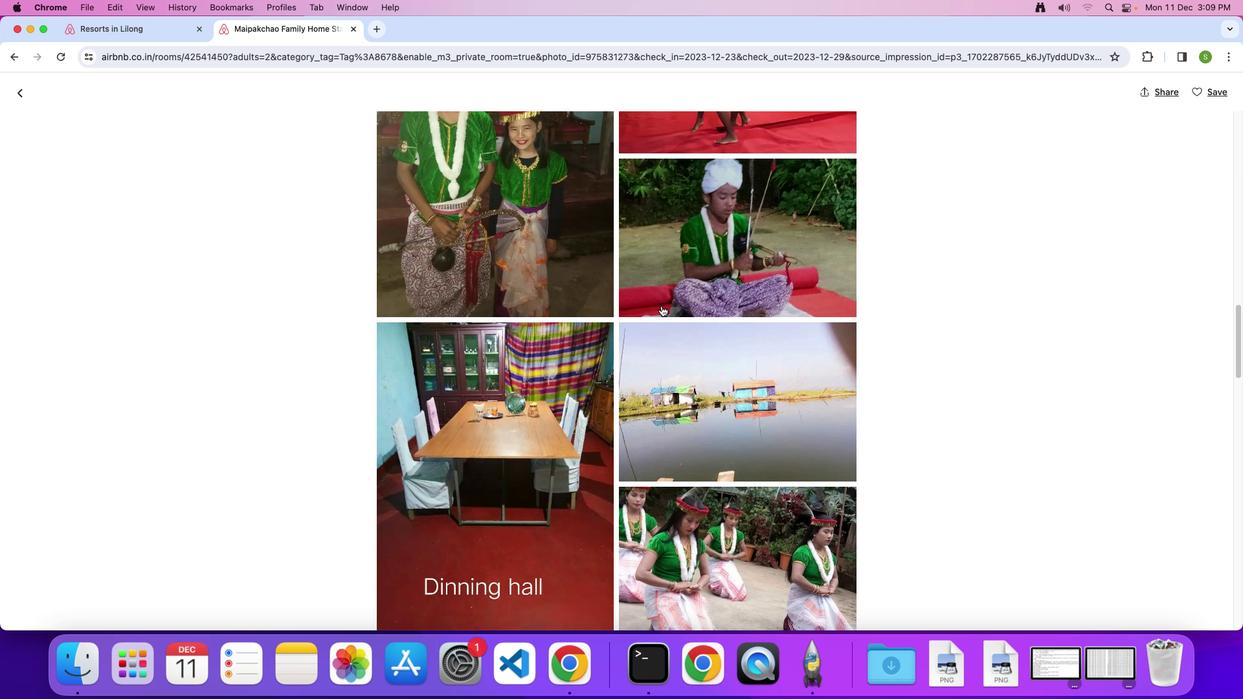 
Action: Mouse scrolled (661, 306) with delta (0, 0)
Screenshot: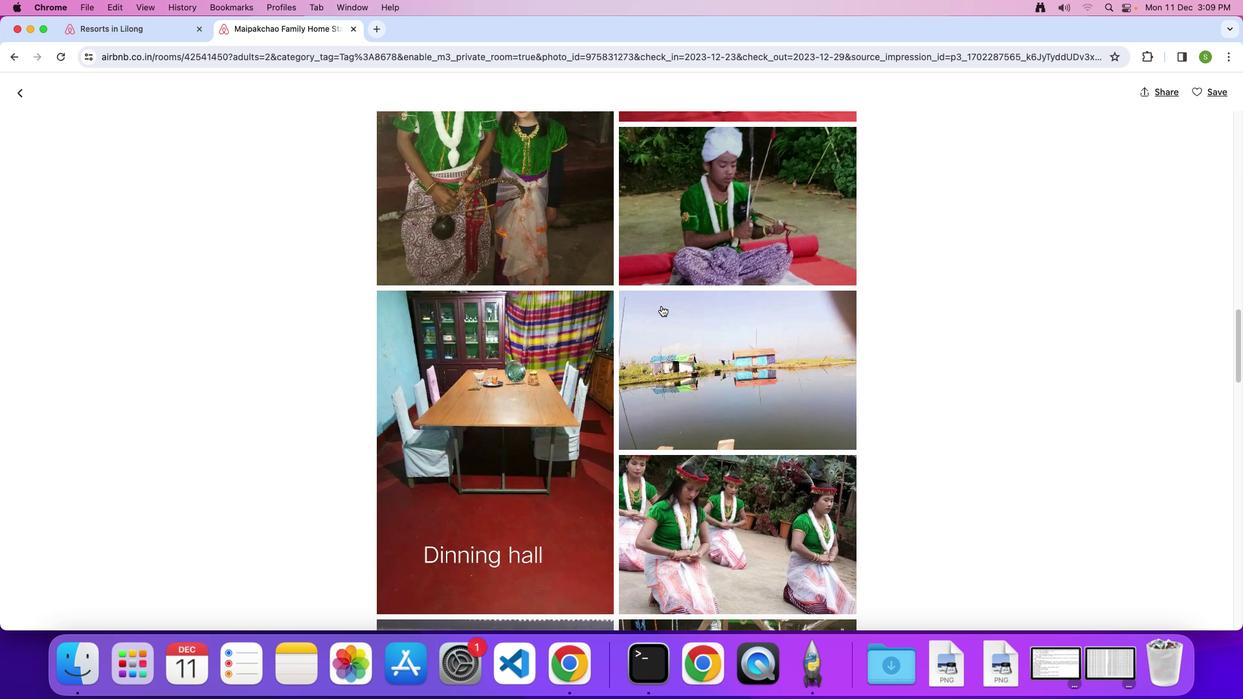 
Action: Mouse scrolled (661, 306) with delta (0, 0)
Screenshot: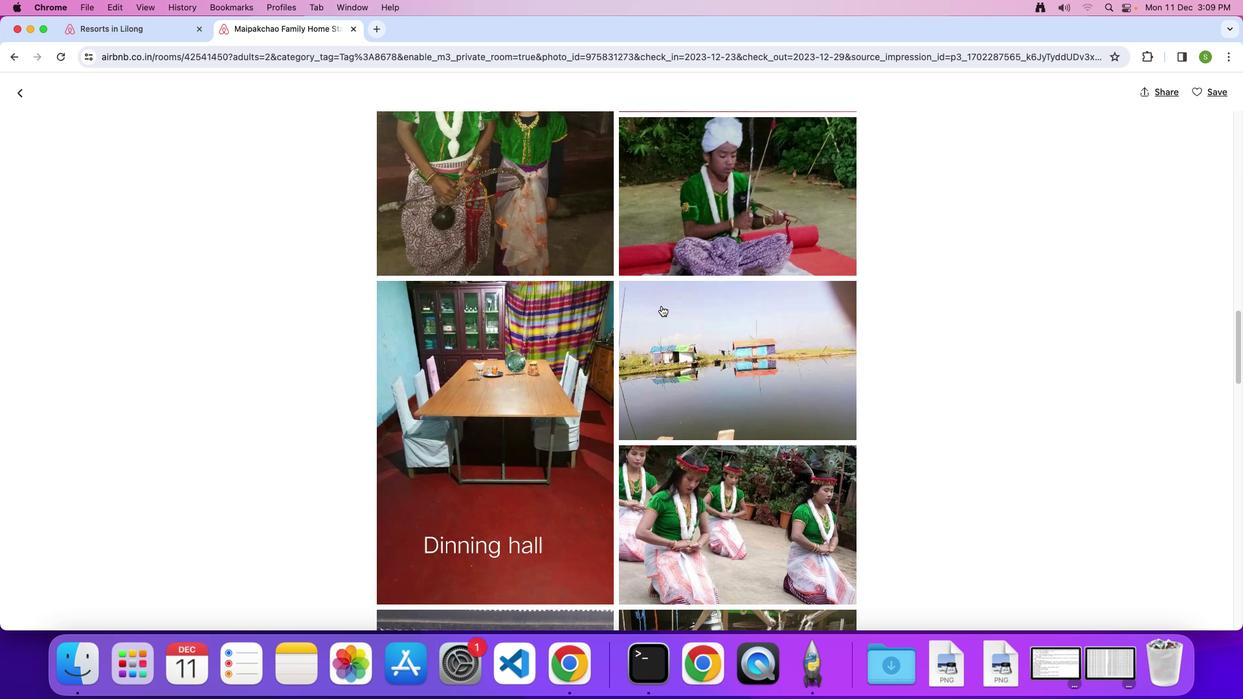 
Action: Mouse scrolled (661, 306) with delta (0, -1)
Screenshot: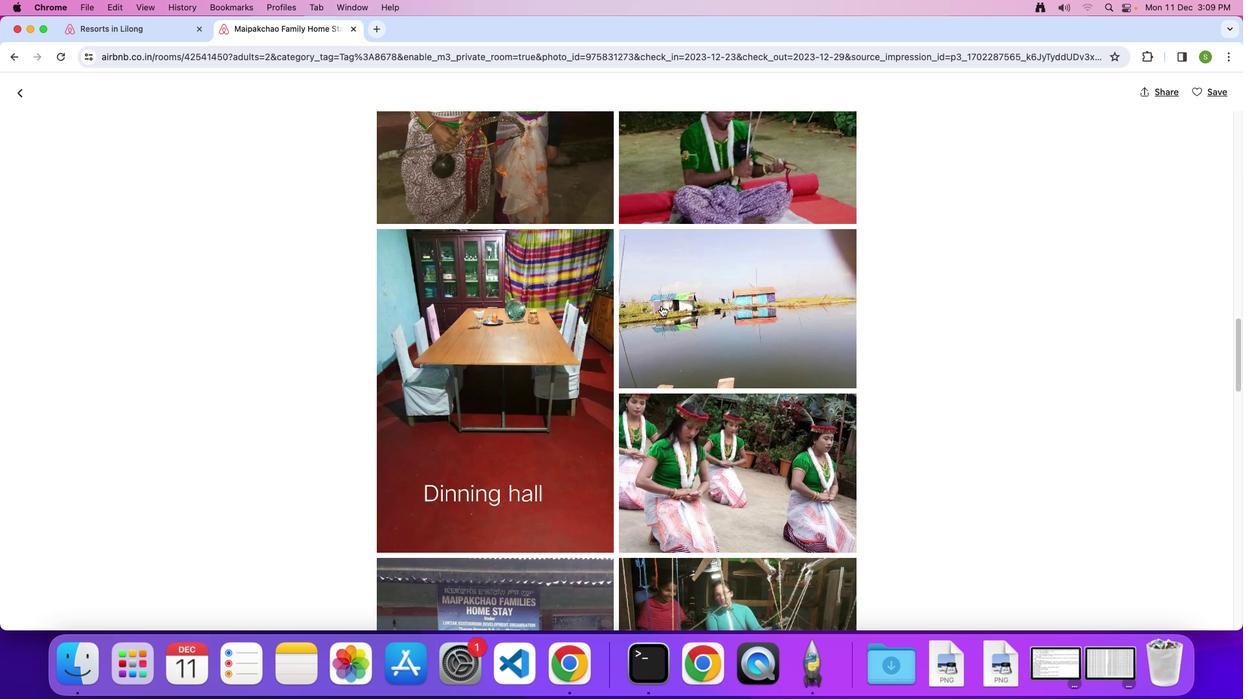
Action: Mouse scrolled (661, 306) with delta (0, 0)
Screenshot: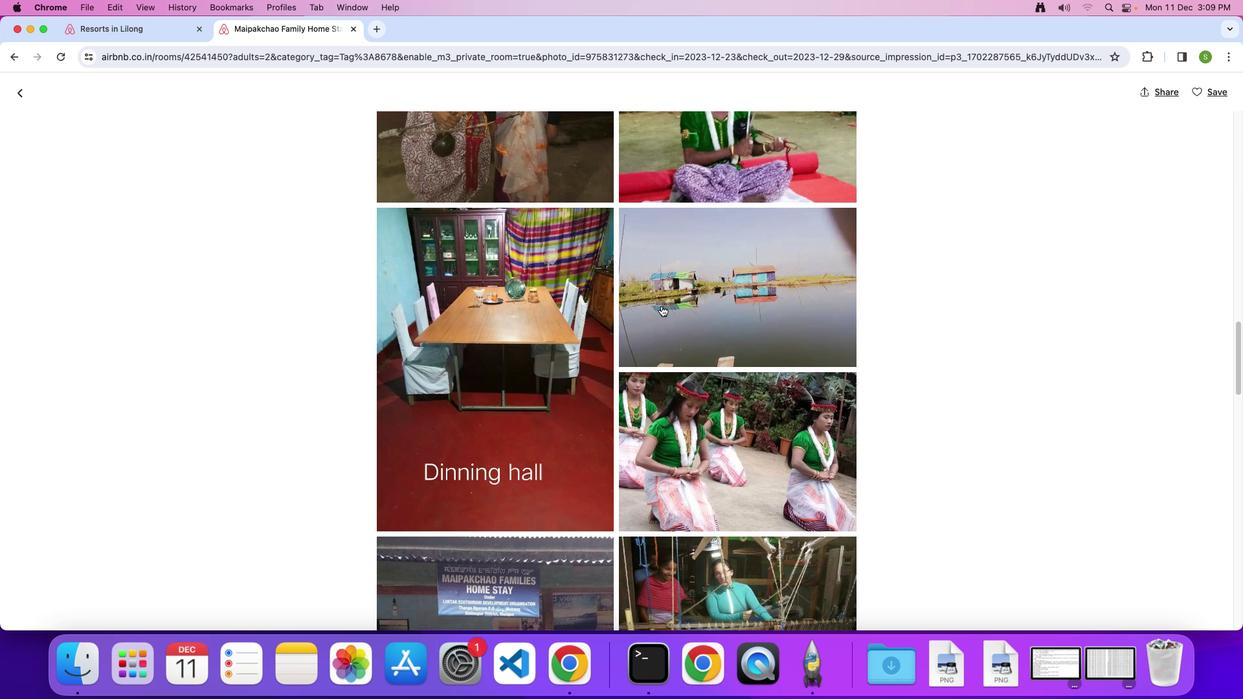 
Action: Mouse scrolled (661, 306) with delta (0, 0)
Screenshot: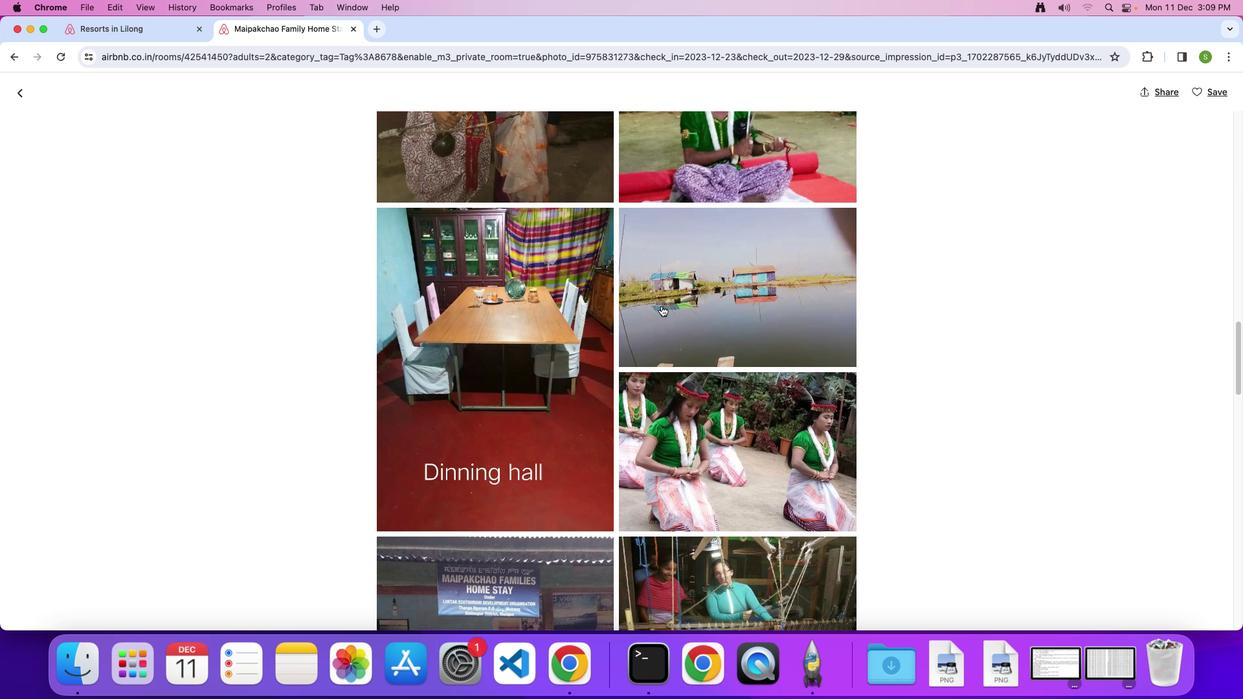 
Action: Mouse scrolled (661, 306) with delta (0, 0)
Screenshot: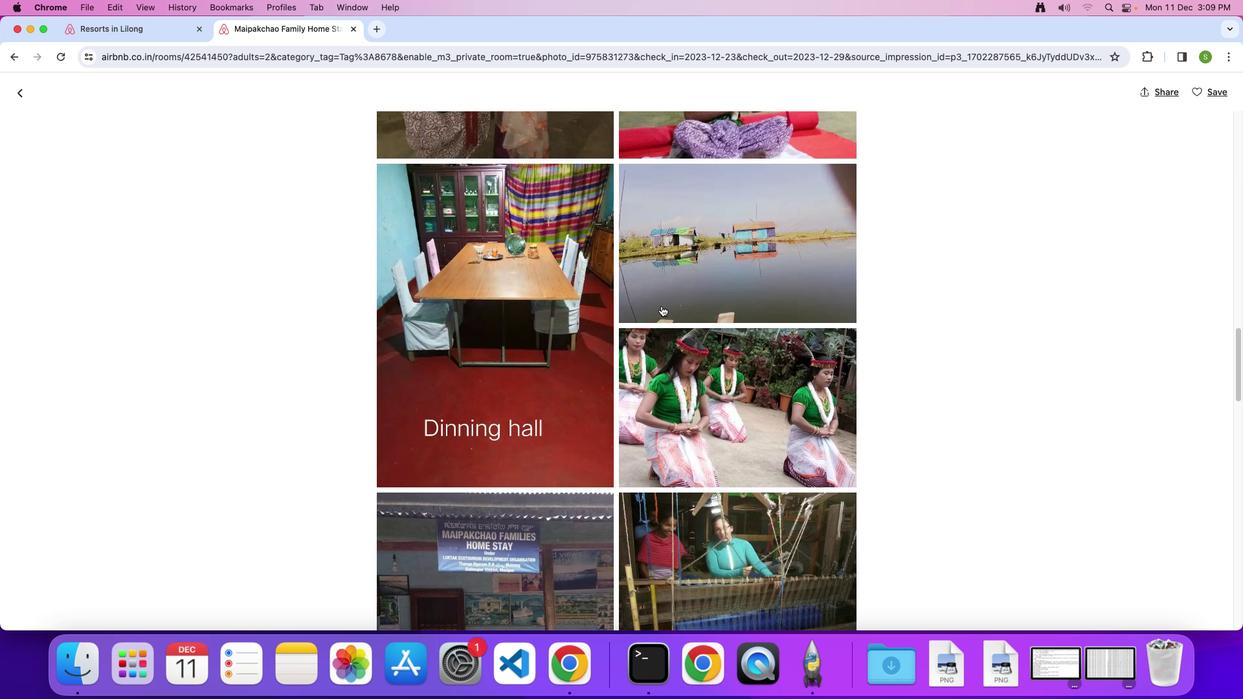 
Action: Mouse scrolled (661, 306) with delta (0, 0)
Screenshot: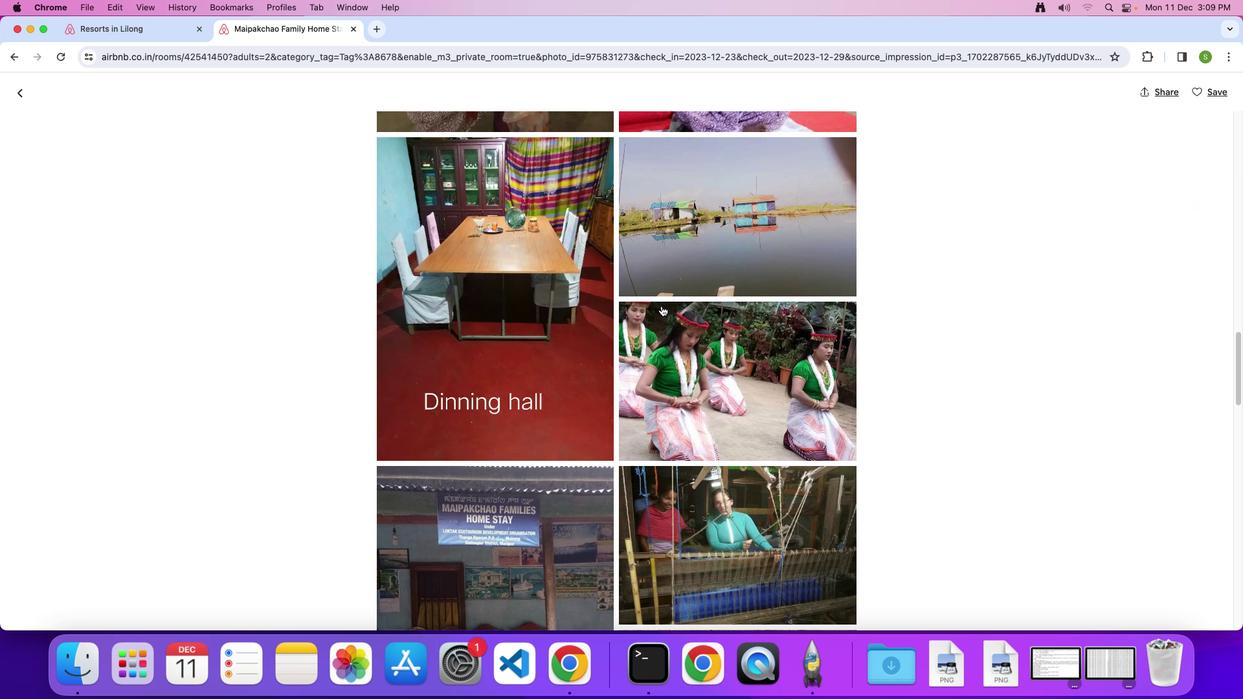 
Action: Mouse scrolled (661, 306) with delta (0, 0)
Screenshot: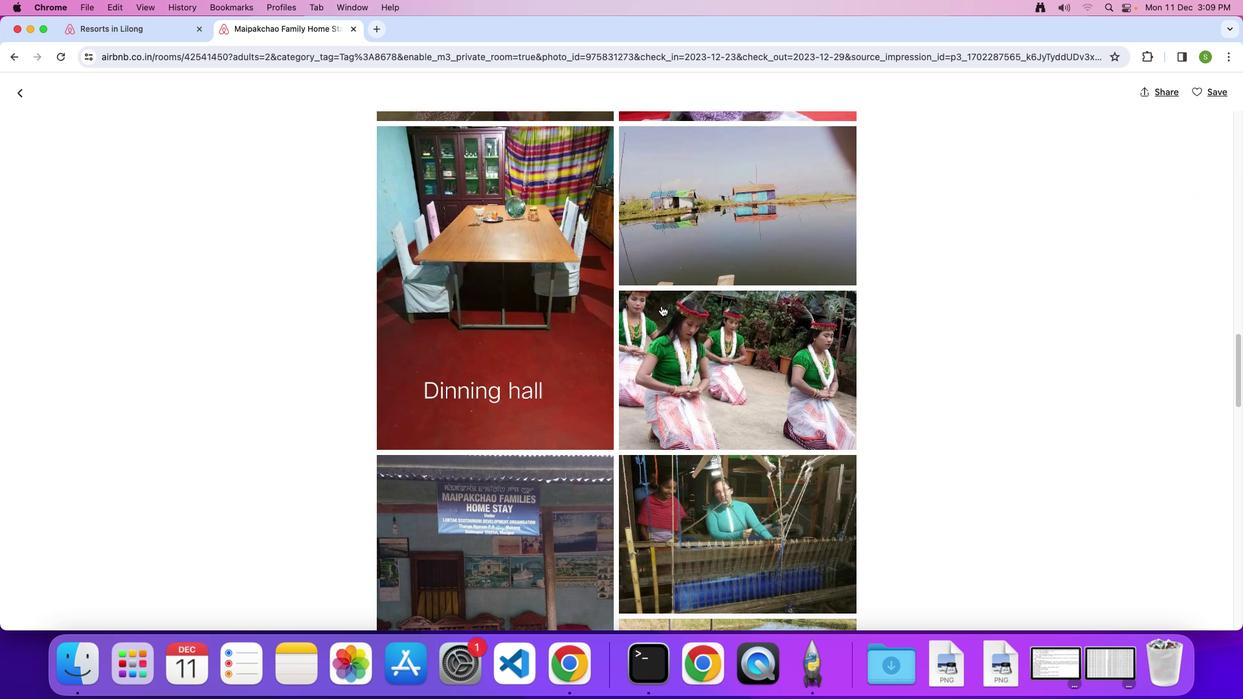 
Action: Mouse scrolled (661, 306) with delta (0, 0)
Screenshot: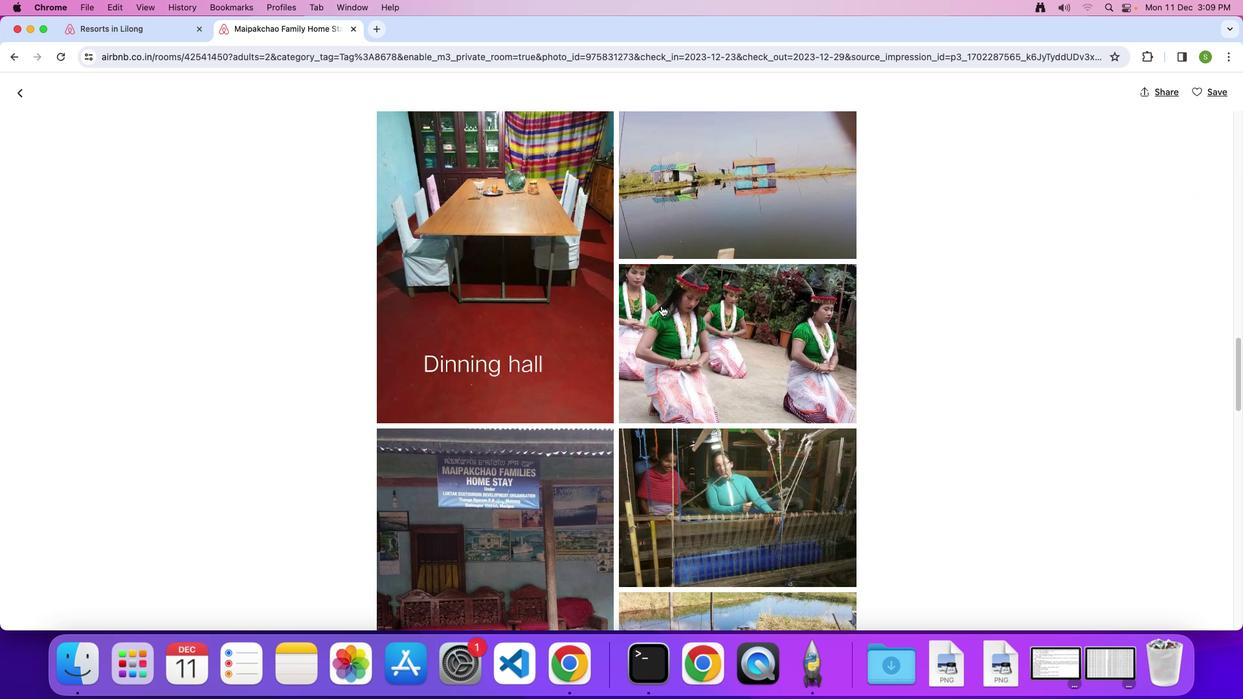 
Action: Mouse scrolled (661, 306) with delta (0, 0)
Screenshot: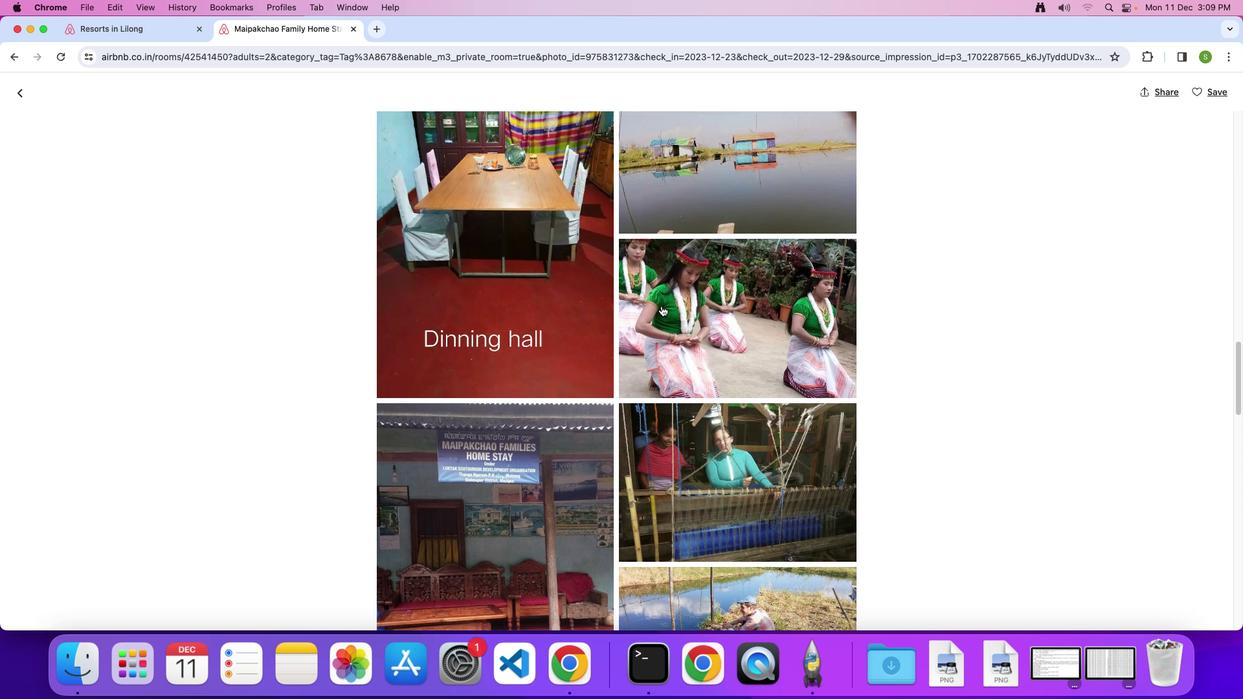 
Action: Mouse scrolled (661, 306) with delta (0, 0)
Screenshot: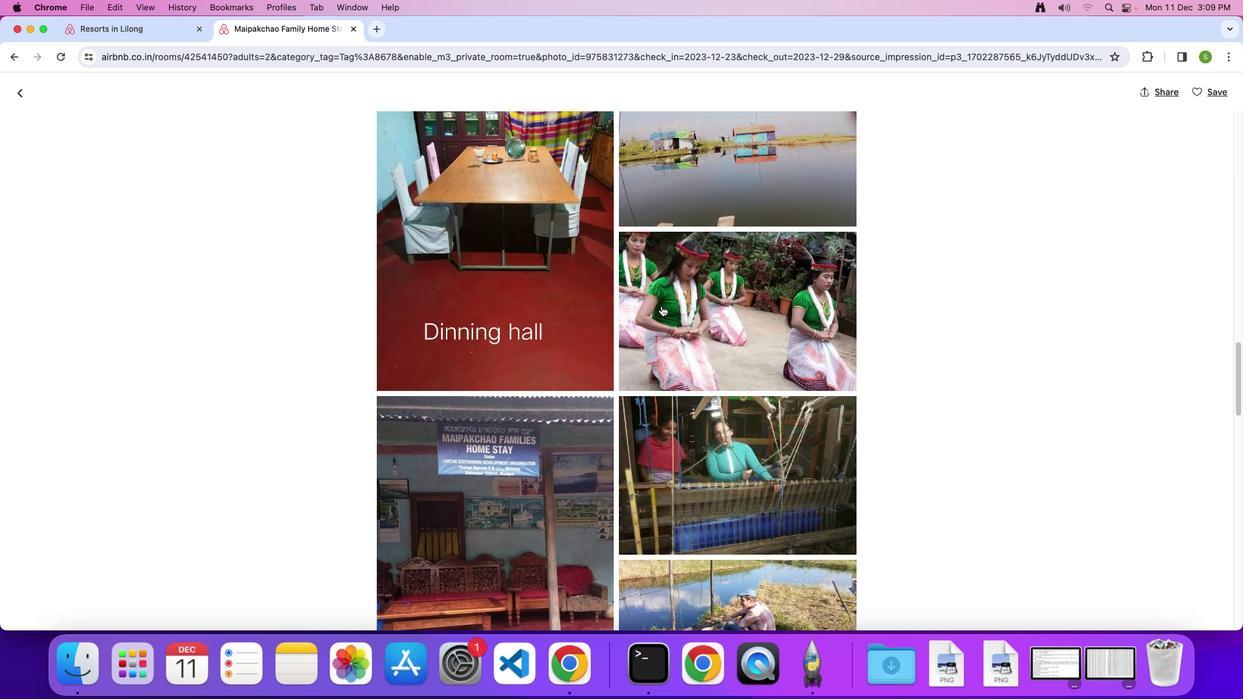 
Action: Mouse scrolled (661, 306) with delta (0, 0)
Screenshot: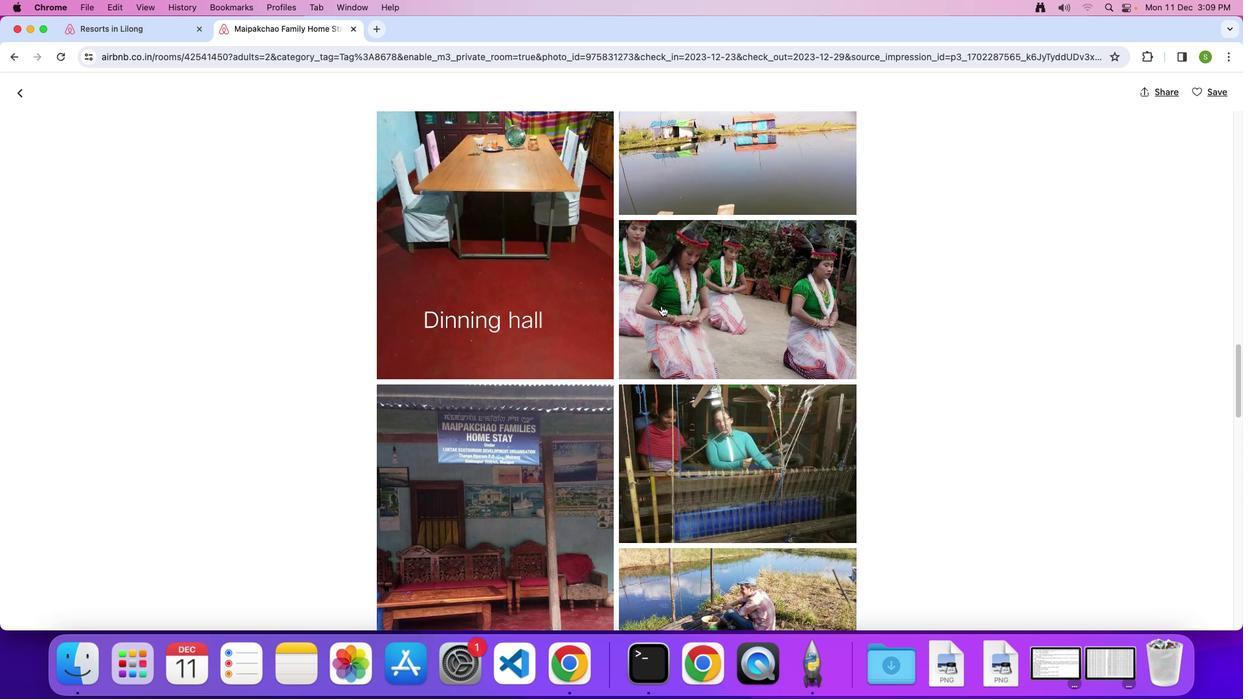 
Action: Mouse scrolled (661, 306) with delta (0, 0)
Screenshot: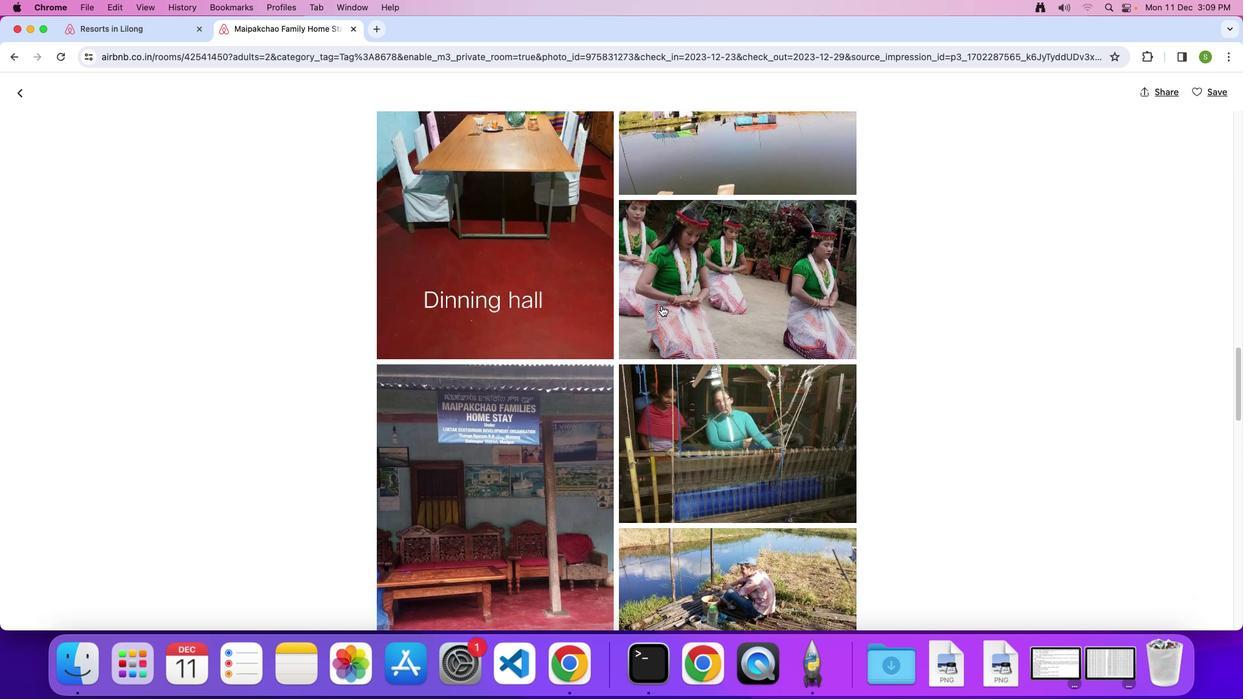 
Action: Mouse scrolled (661, 306) with delta (0, -1)
Screenshot: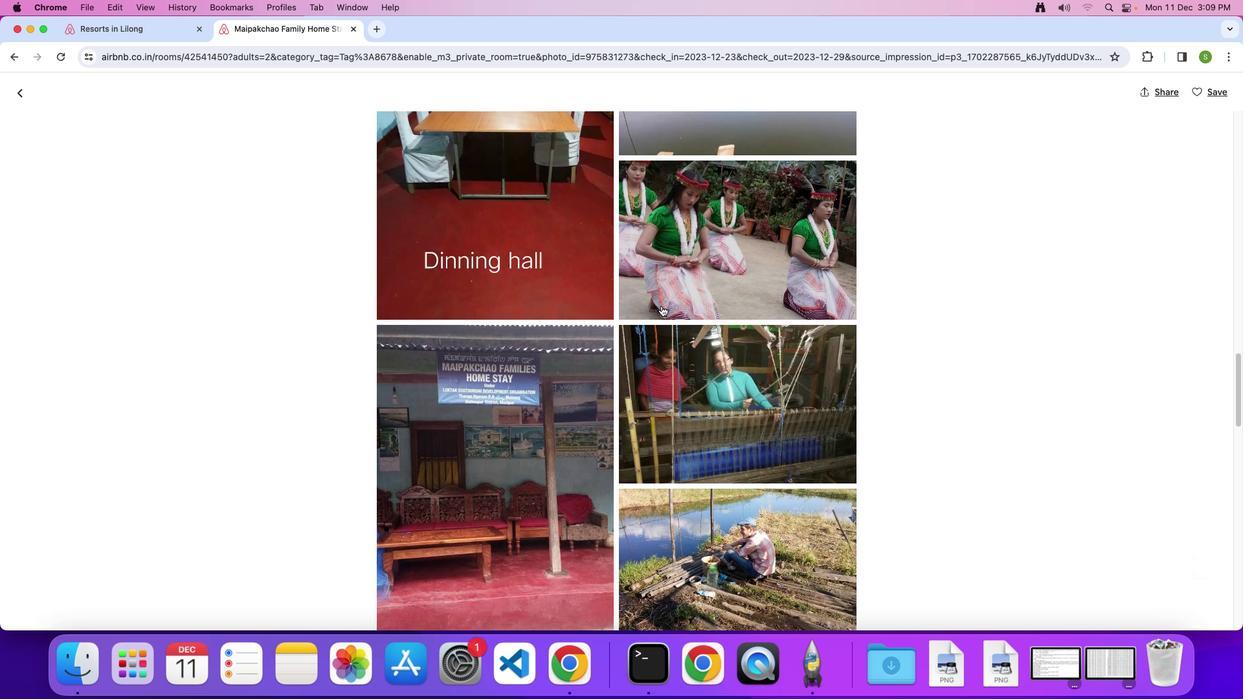 
Action: Mouse scrolled (661, 306) with delta (0, 0)
Screenshot: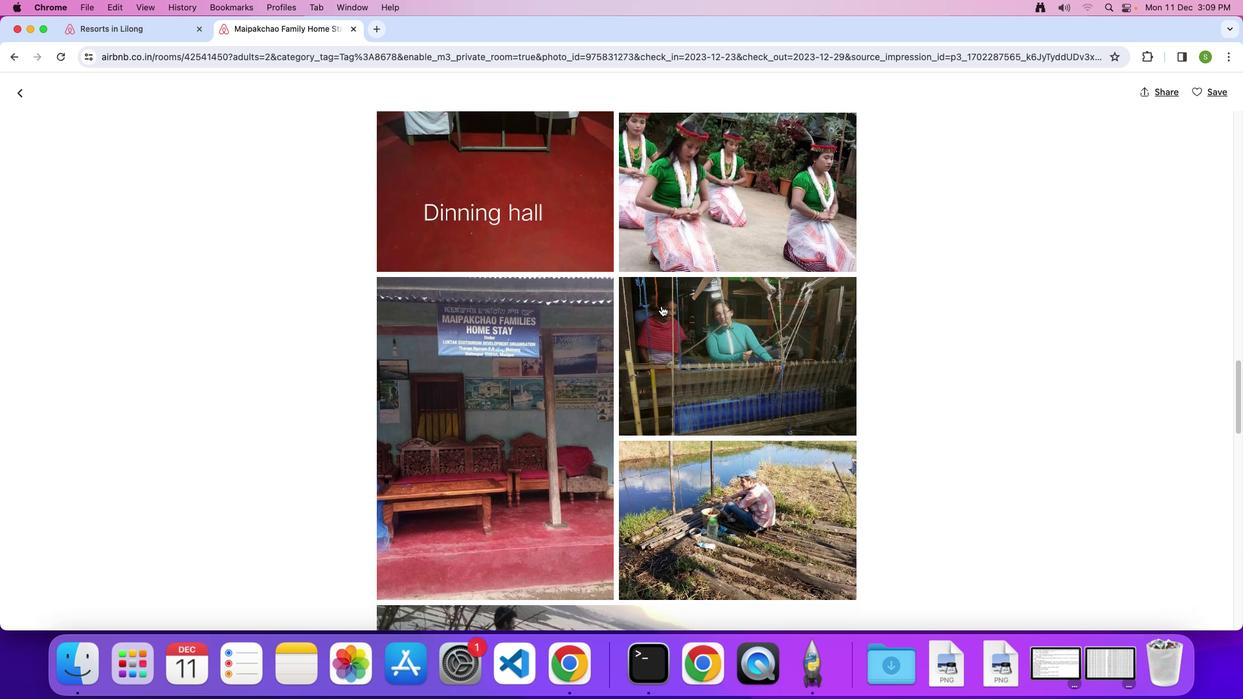 
Action: Mouse scrolled (661, 306) with delta (0, 0)
Screenshot: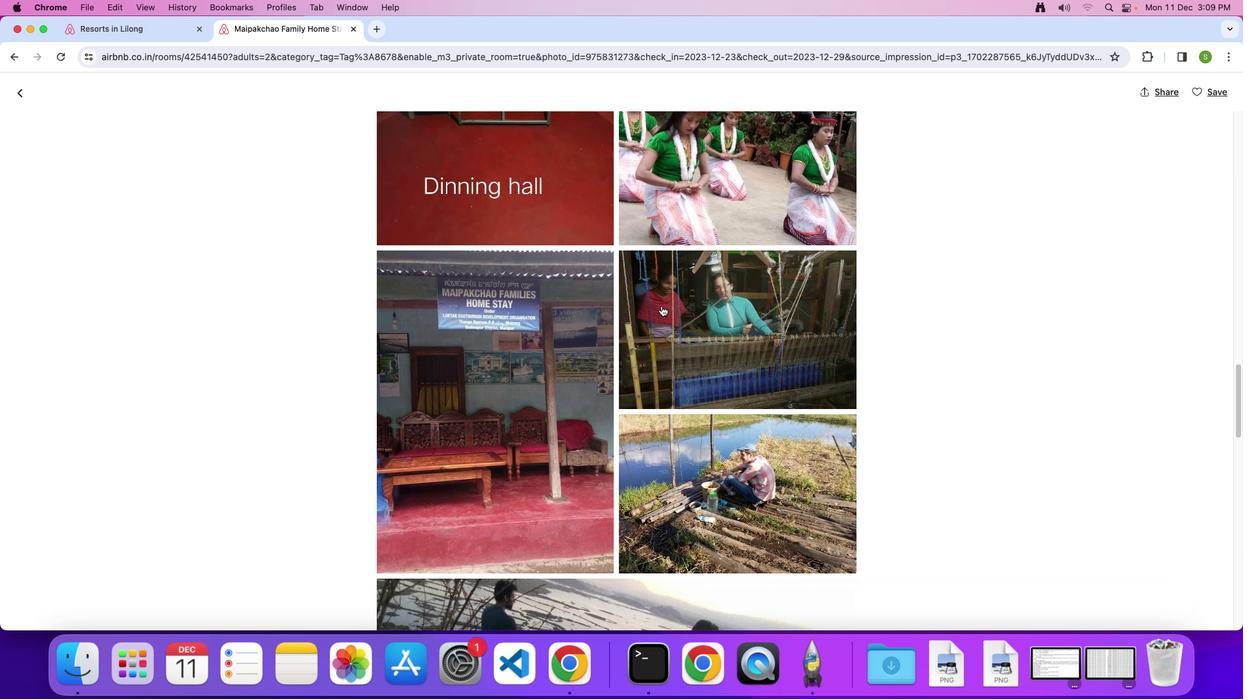 
Action: Mouse scrolled (661, 306) with delta (0, -1)
Screenshot: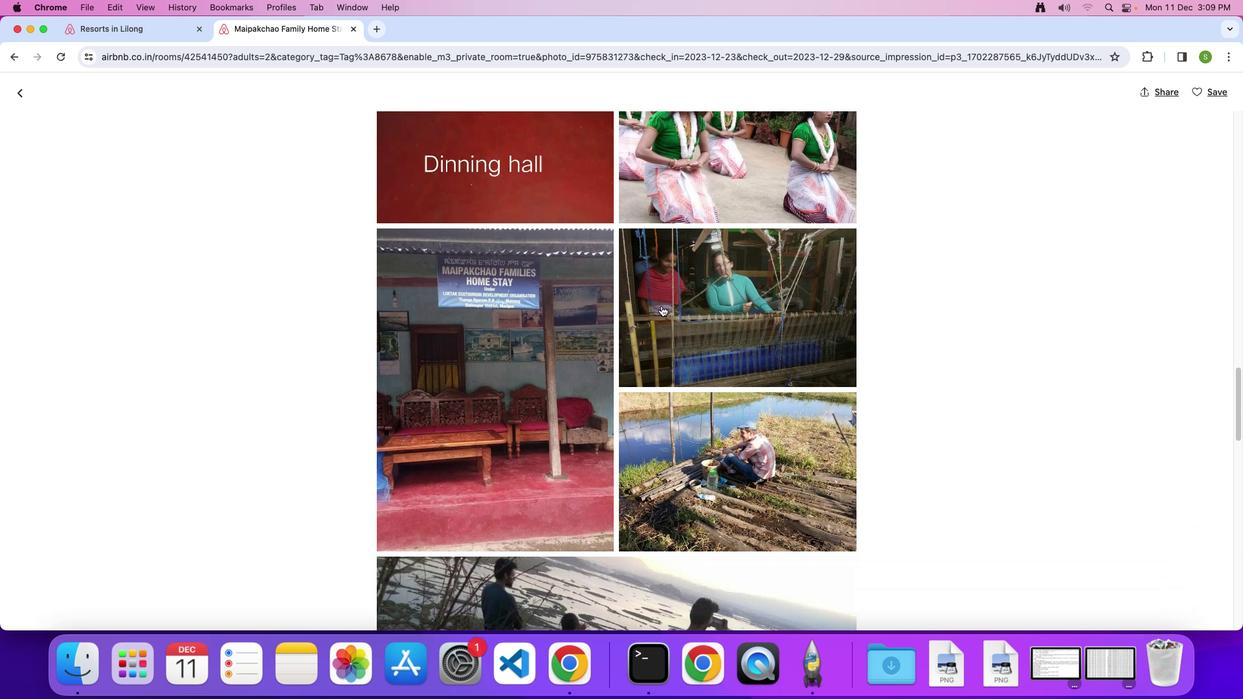 
Action: Mouse scrolled (661, 306) with delta (0, 0)
Screenshot: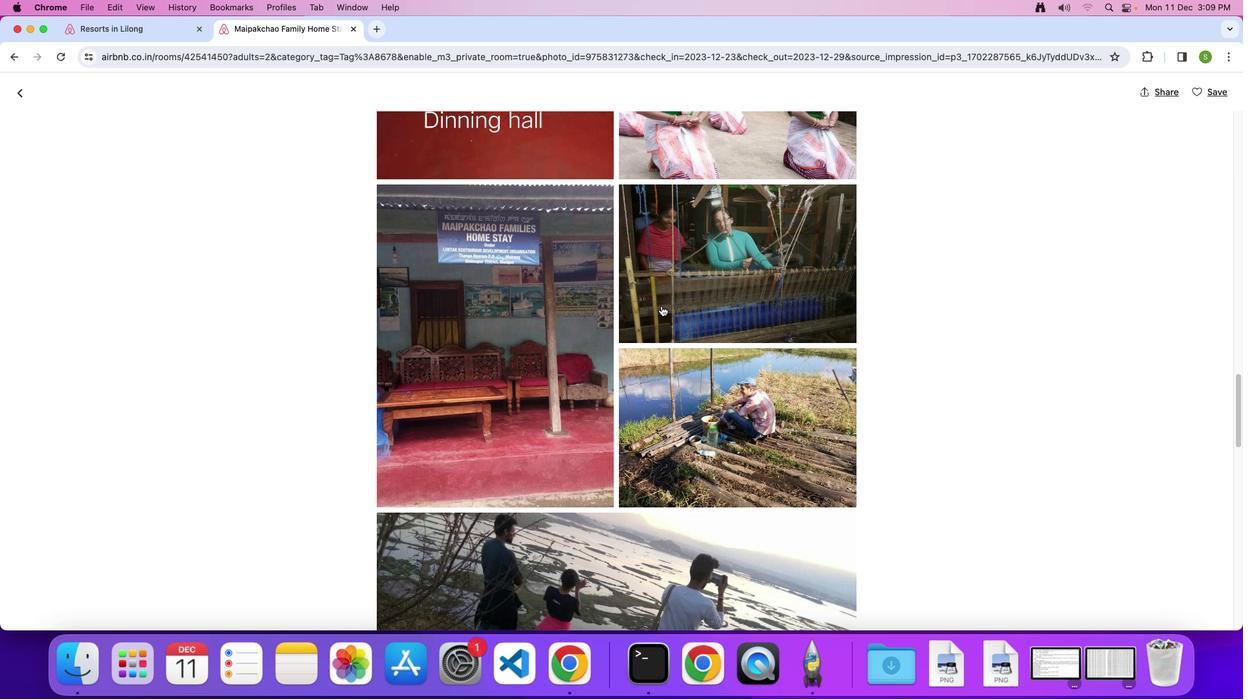 
Action: Mouse scrolled (661, 306) with delta (0, 0)
Screenshot: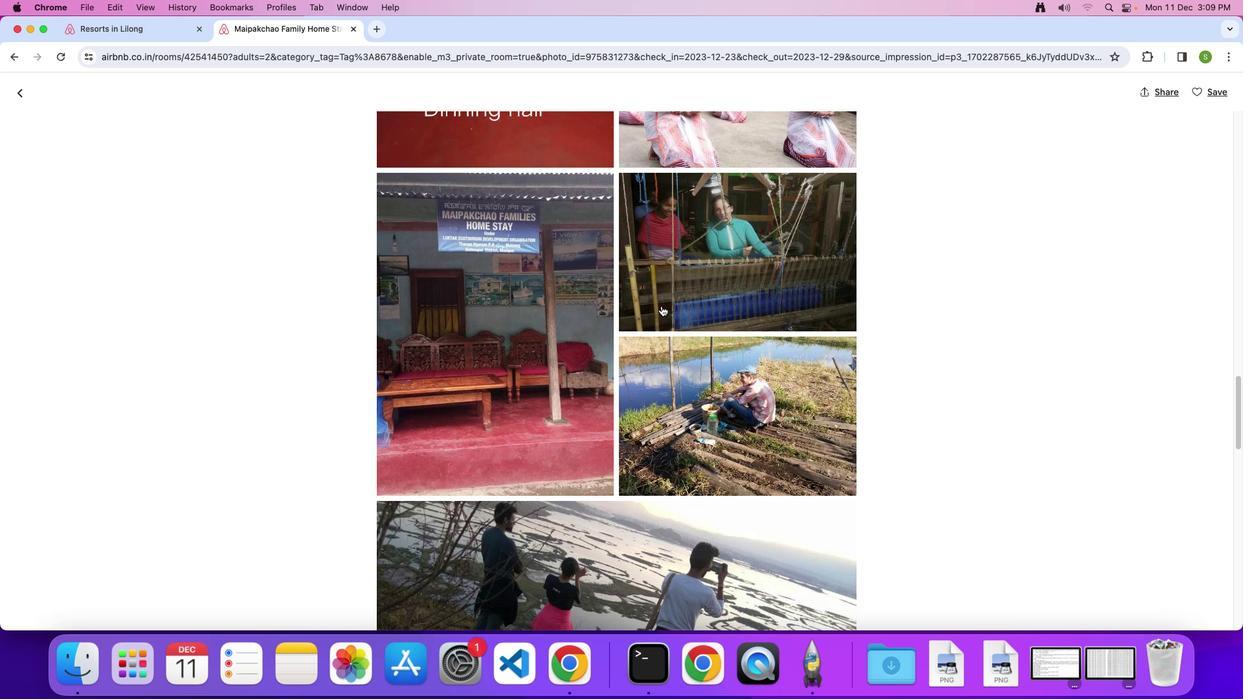 
Action: Mouse scrolled (661, 306) with delta (0, -1)
Screenshot: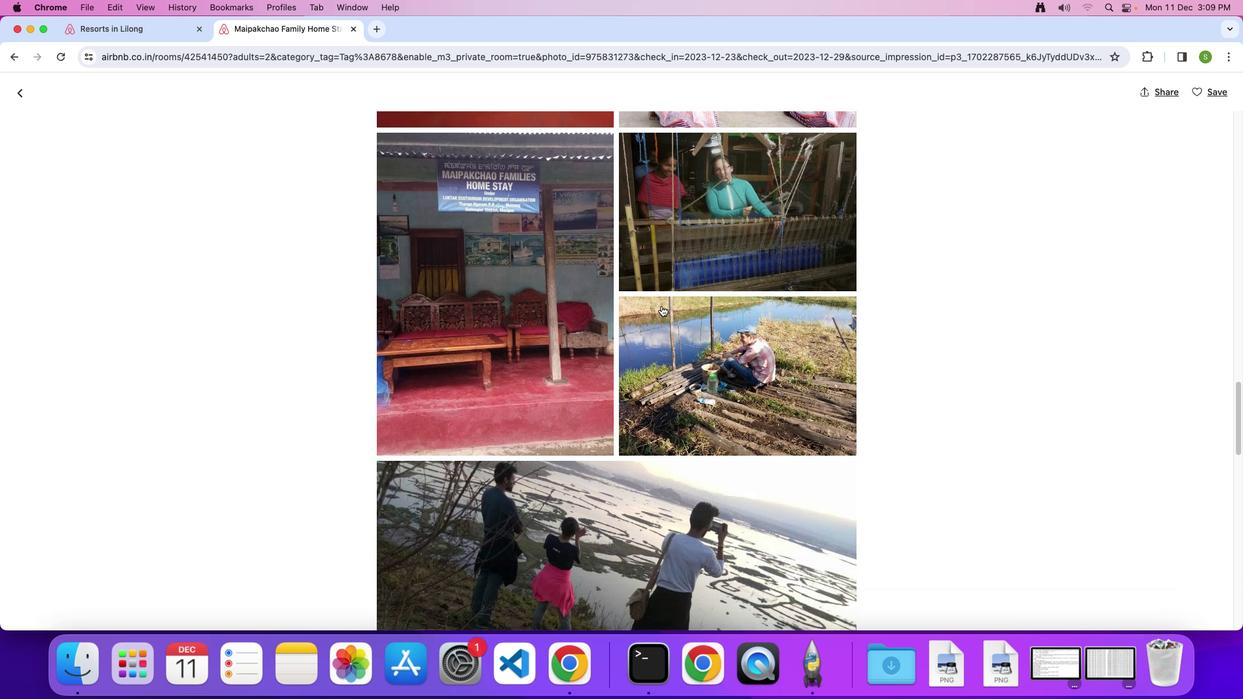 
Action: Mouse scrolled (661, 306) with delta (0, 0)
Screenshot: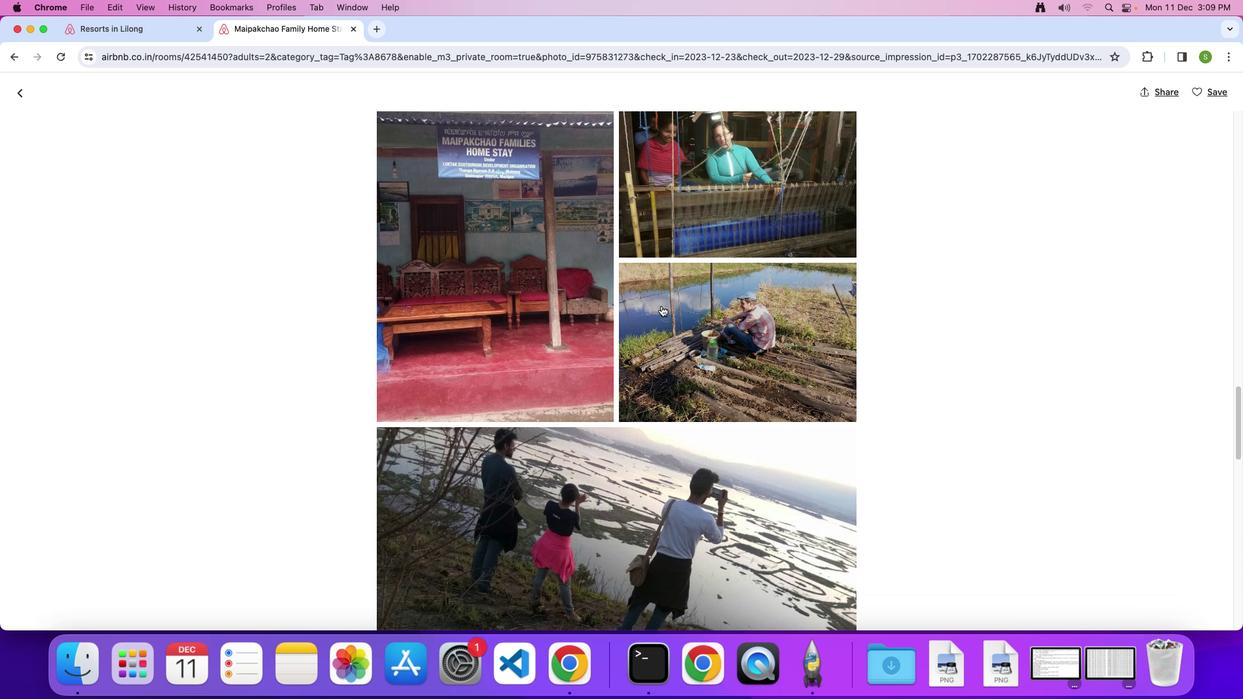 
Action: Mouse scrolled (661, 306) with delta (0, 0)
Screenshot: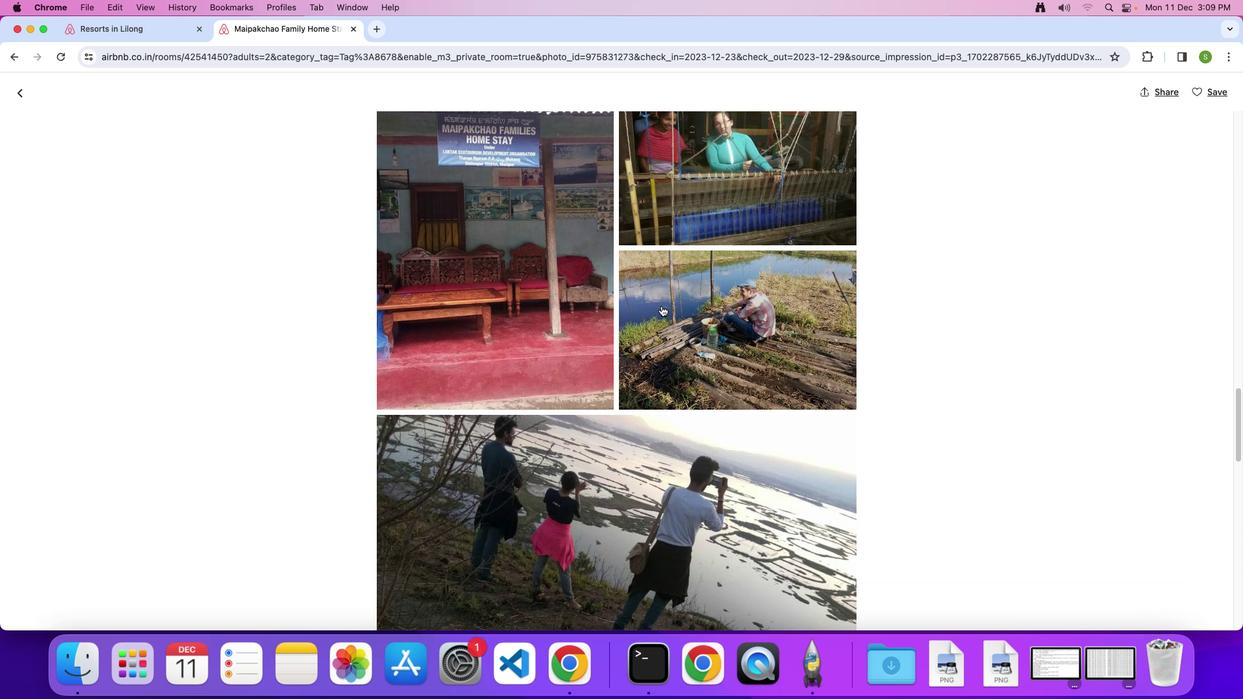 
Action: Mouse scrolled (661, 306) with delta (0, 0)
Screenshot: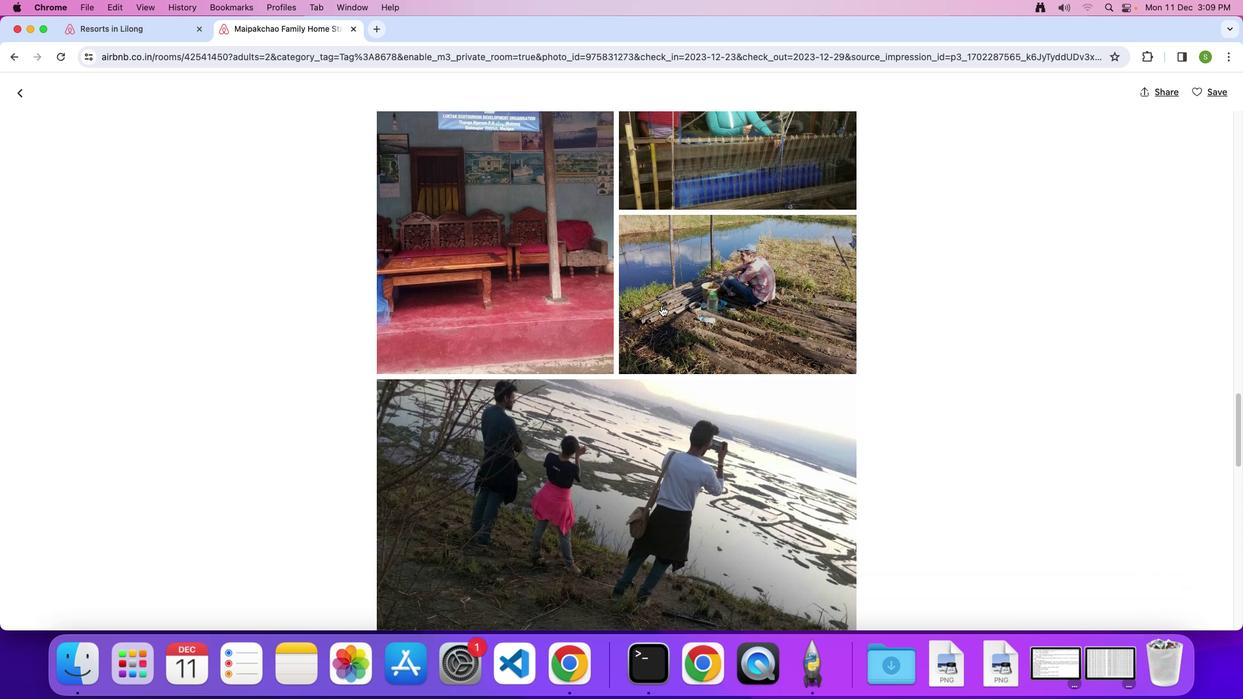 
Action: Mouse scrolled (661, 306) with delta (0, 0)
Screenshot: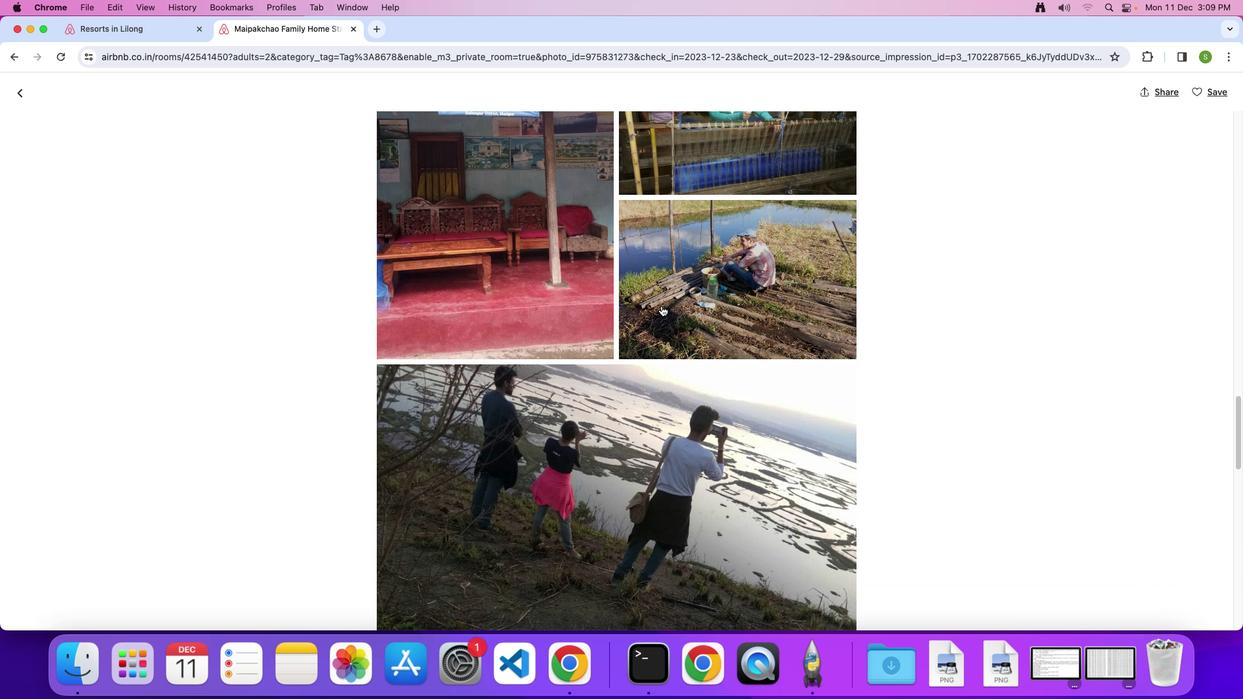 
Action: Mouse scrolled (661, 306) with delta (0, 0)
Screenshot: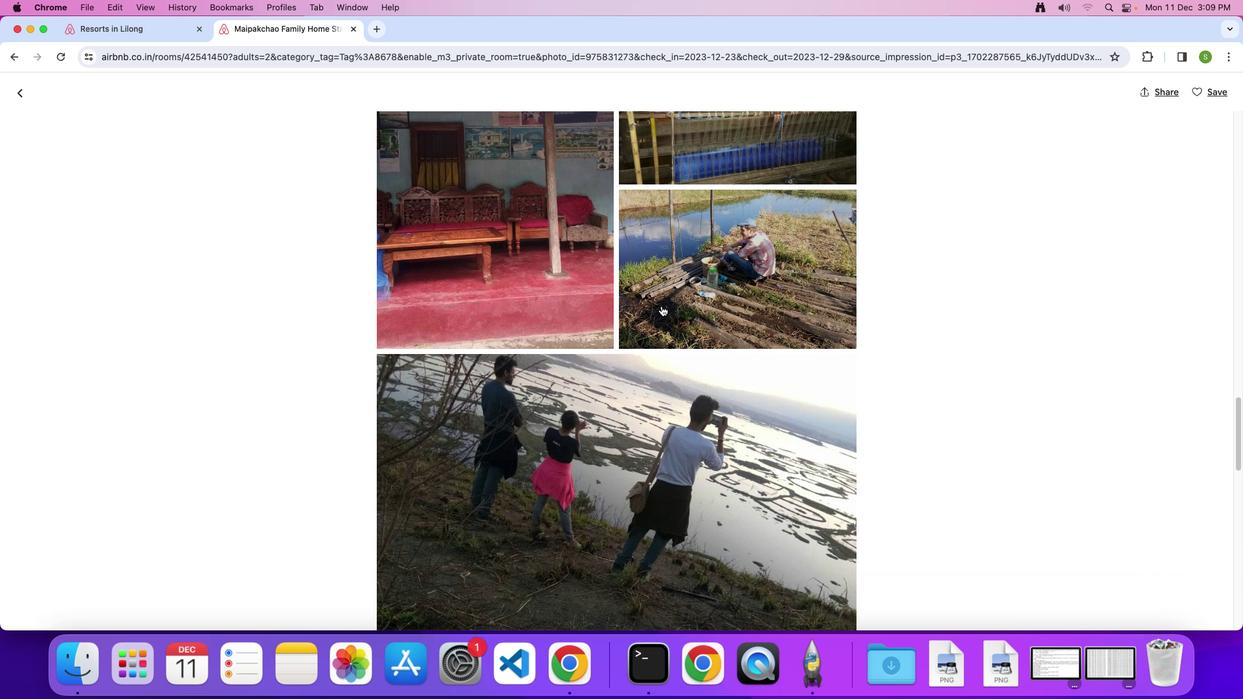 
Action: Mouse scrolled (661, 306) with delta (0, 0)
Screenshot: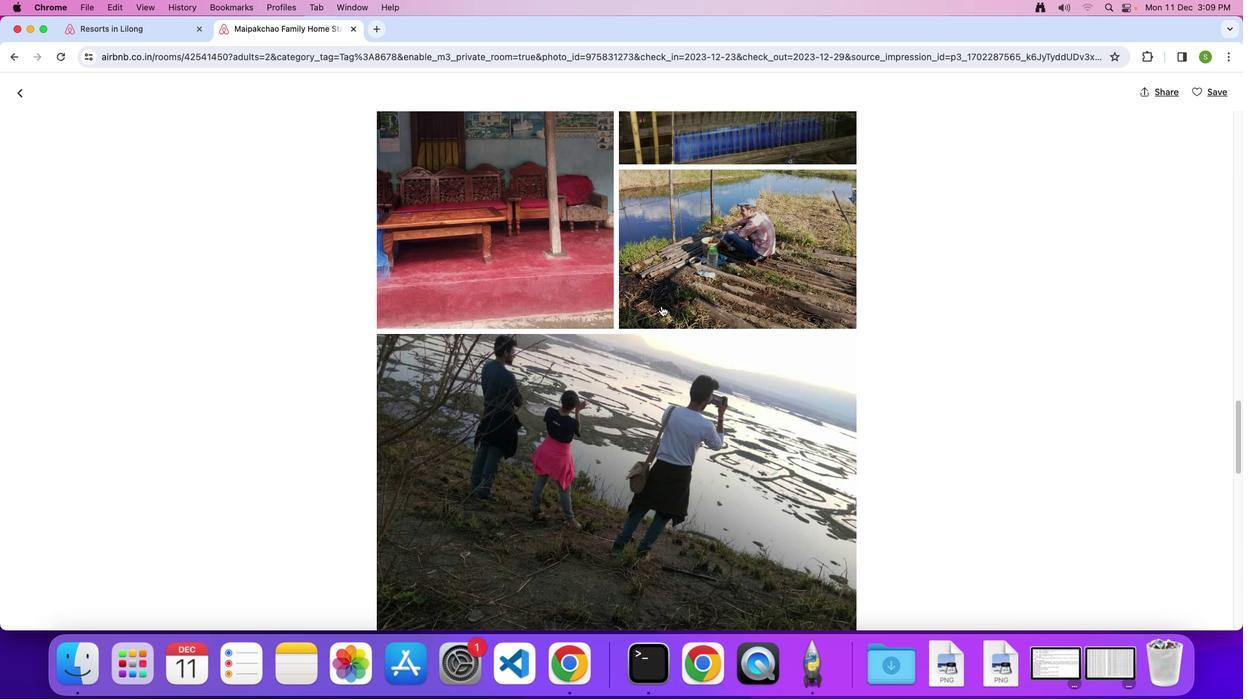
Action: Mouse scrolled (661, 306) with delta (0, 0)
Screenshot: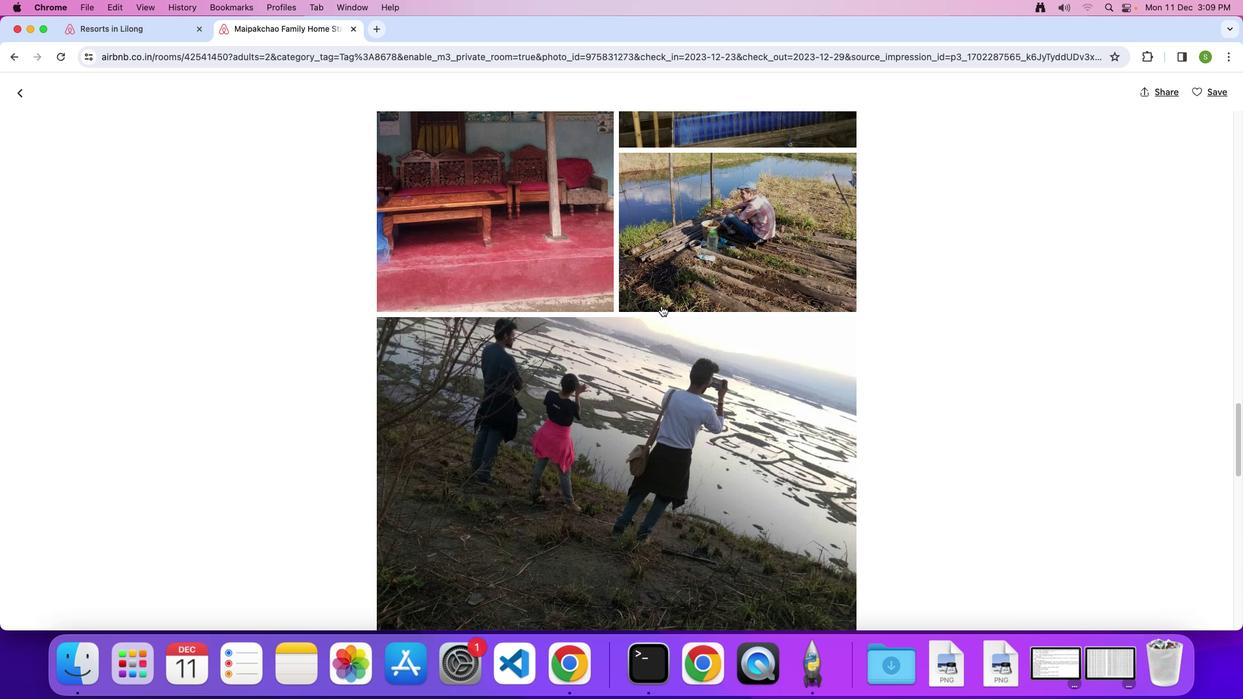 
Action: Mouse scrolled (661, 306) with delta (0, 0)
Screenshot: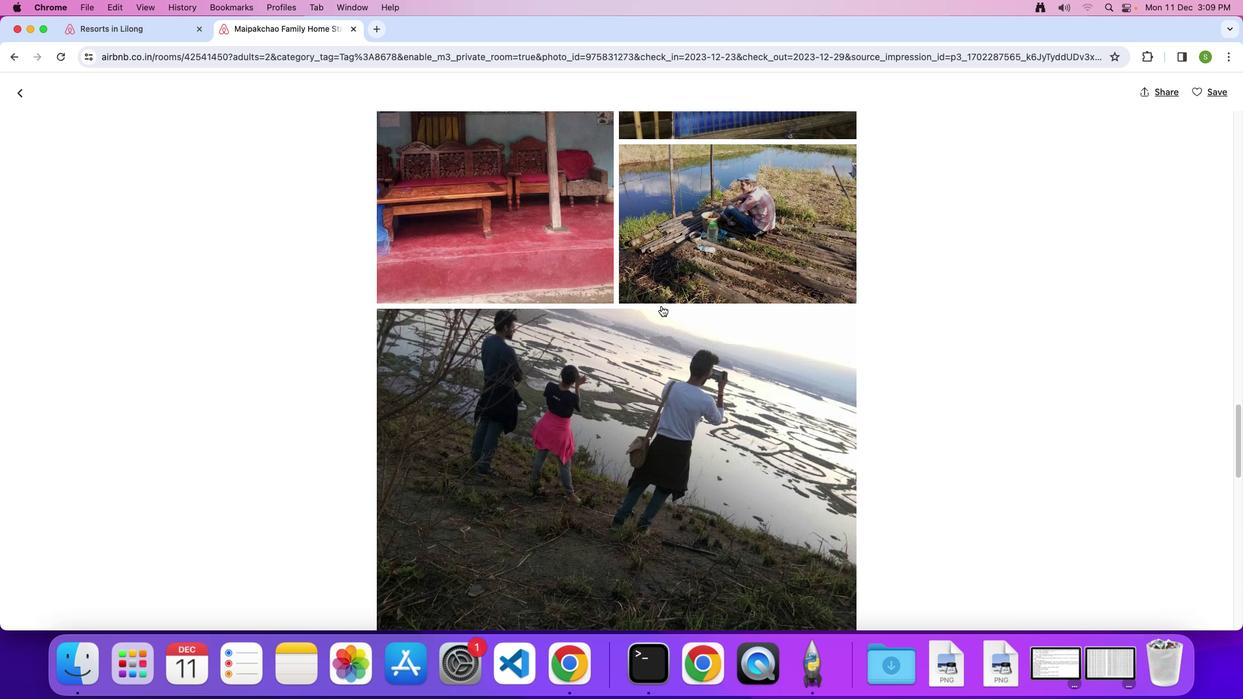 
Action: Mouse scrolled (661, 306) with delta (0, 0)
Screenshot: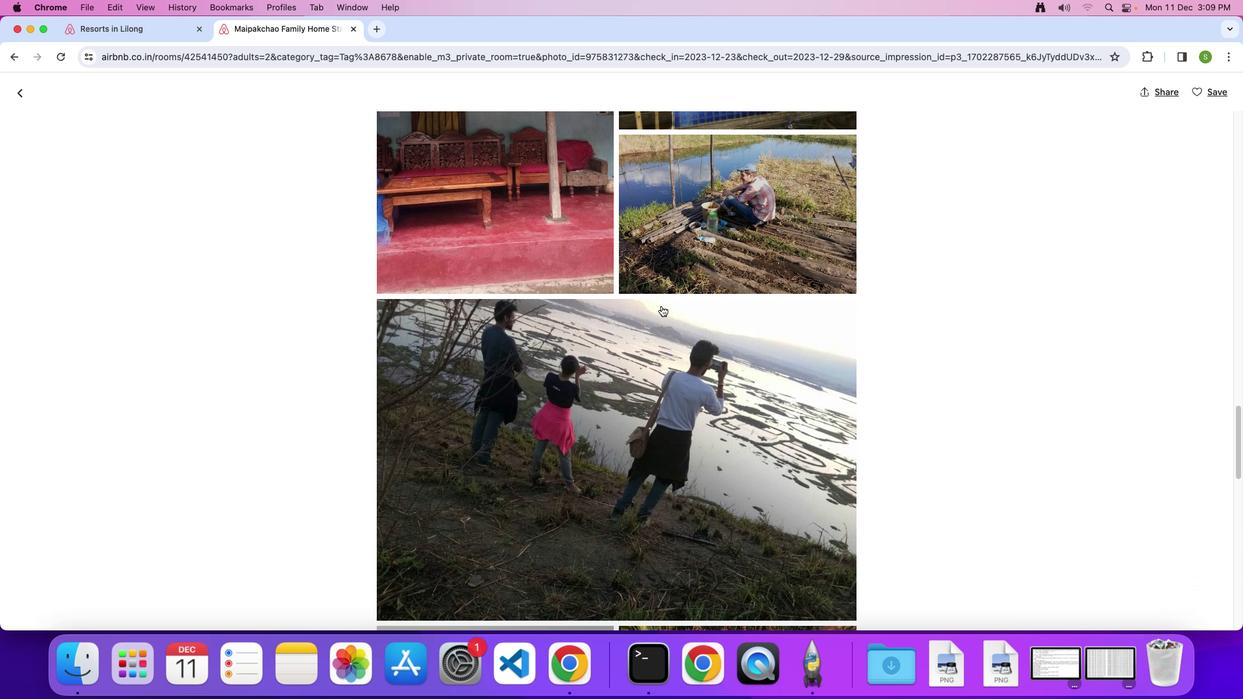 
Action: Mouse scrolled (661, 306) with delta (0, 0)
Screenshot: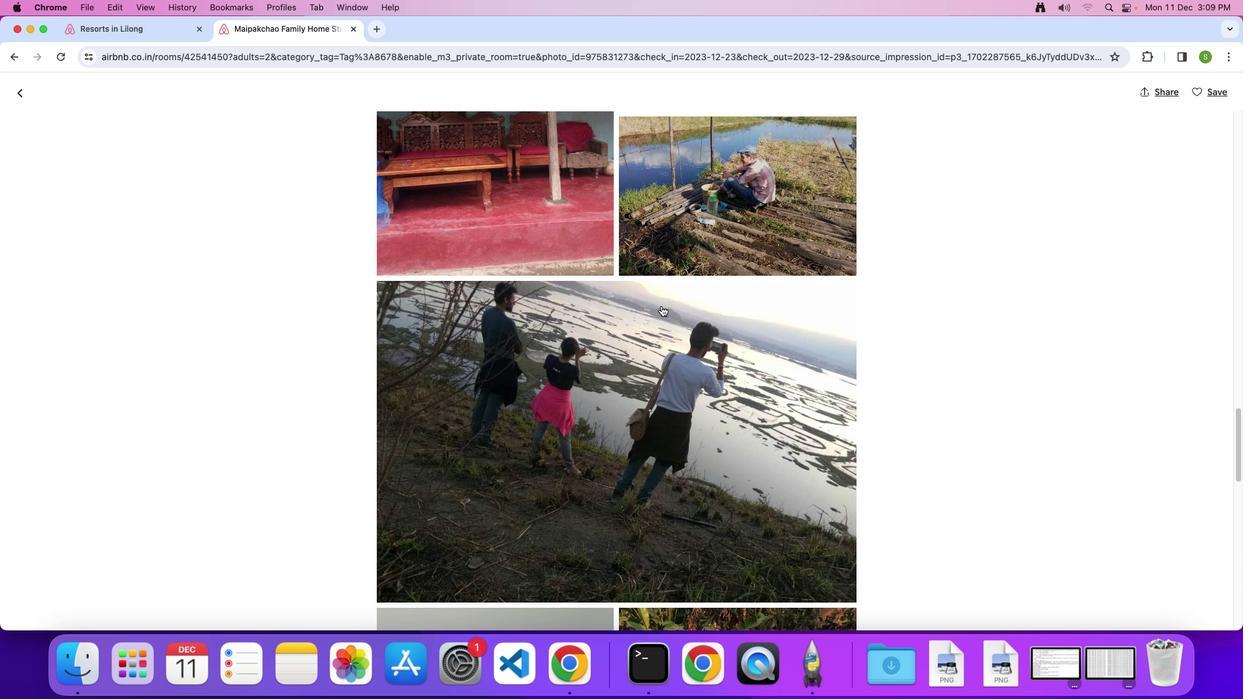 
Action: Mouse scrolled (661, 306) with delta (0, -1)
Screenshot: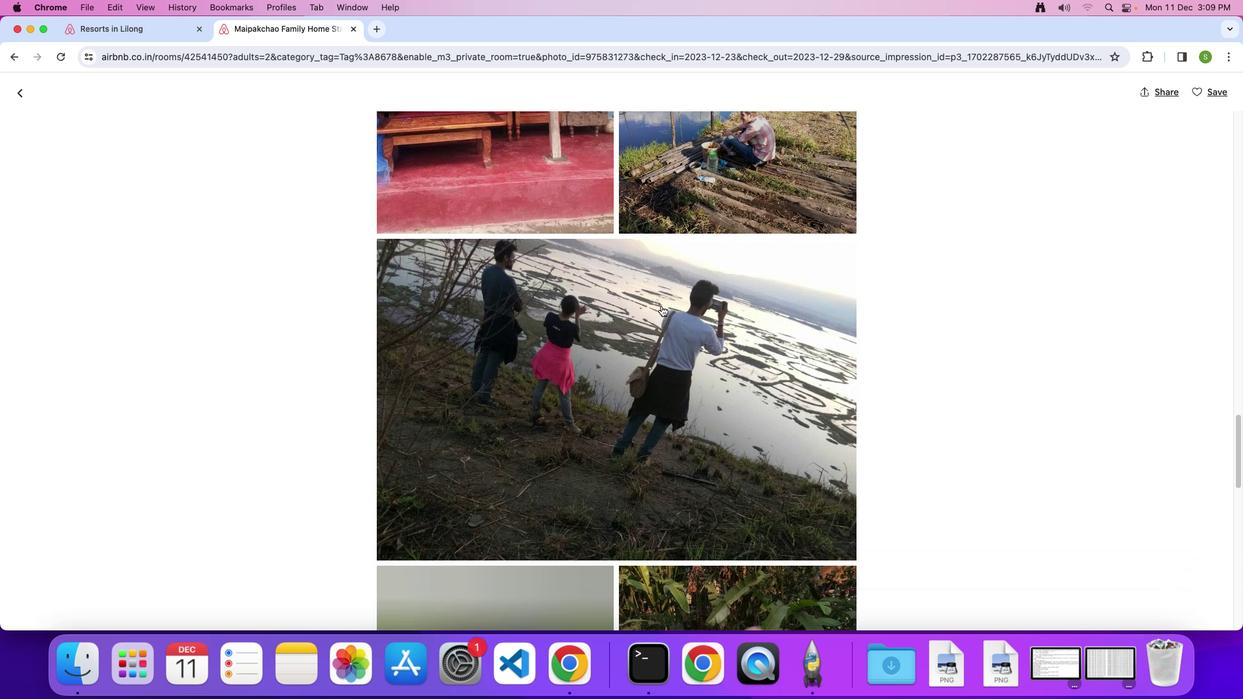 
Action: Mouse scrolled (661, 306) with delta (0, 0)
Screenshot: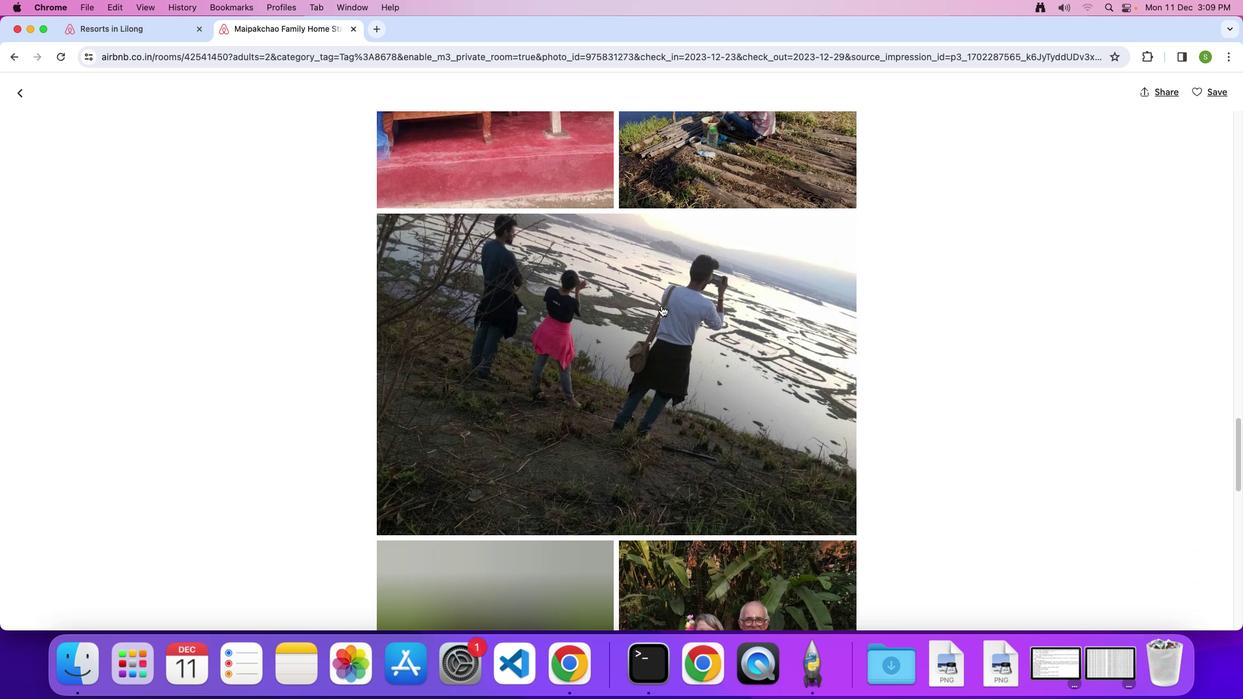 
Action: Mouse scrolled (661, 306) with delta (0, 0)
Screenshot: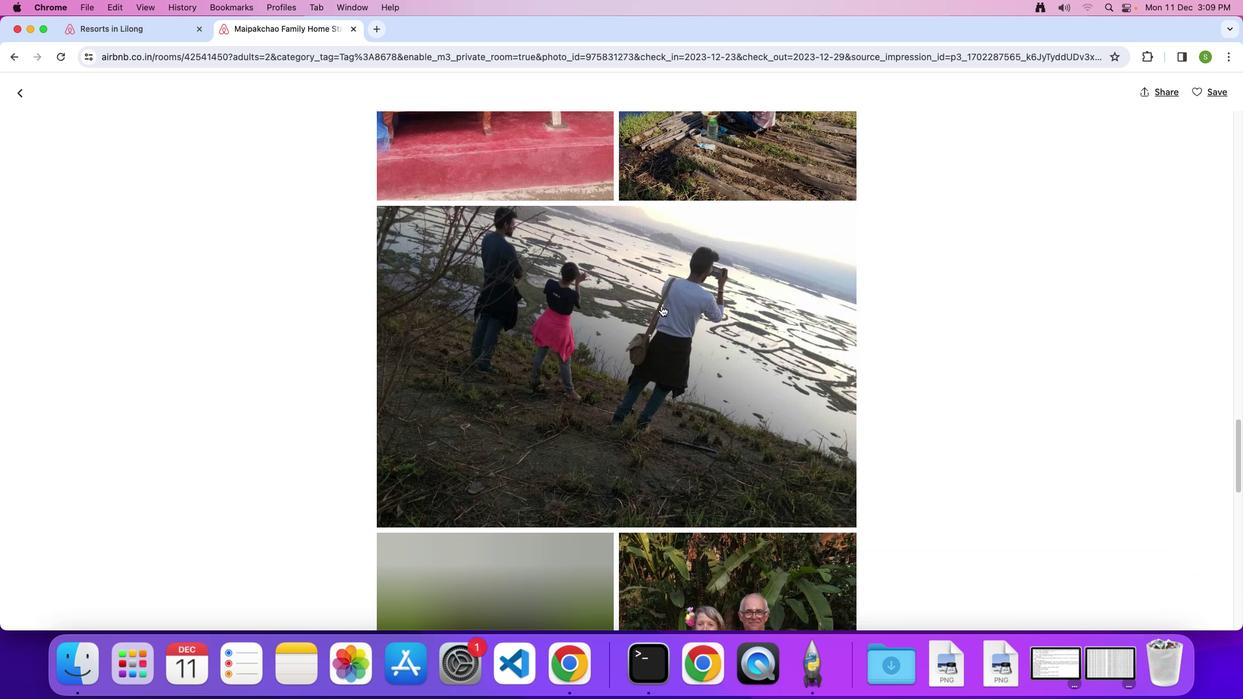 
Action: Mouse scrolled (661, 306) with delta (0, 0)
Screenshot: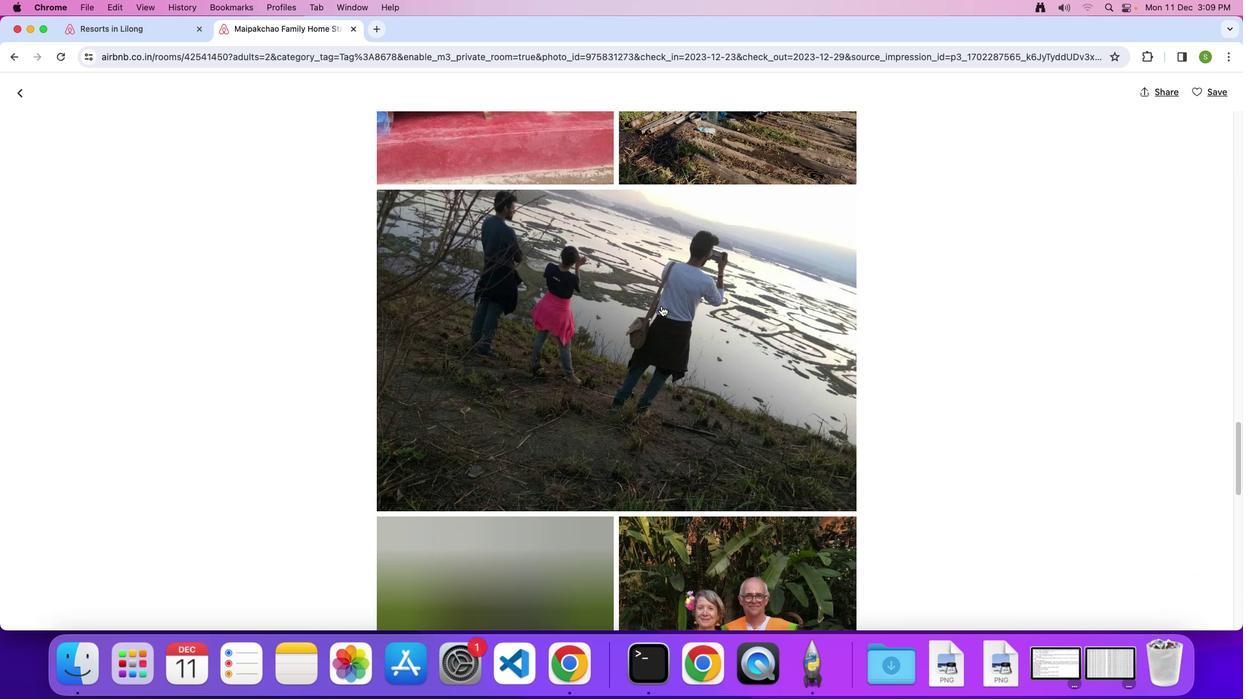 
Action: Mouse scrolled (661, 306) with delta (0, 0)
Screenshot: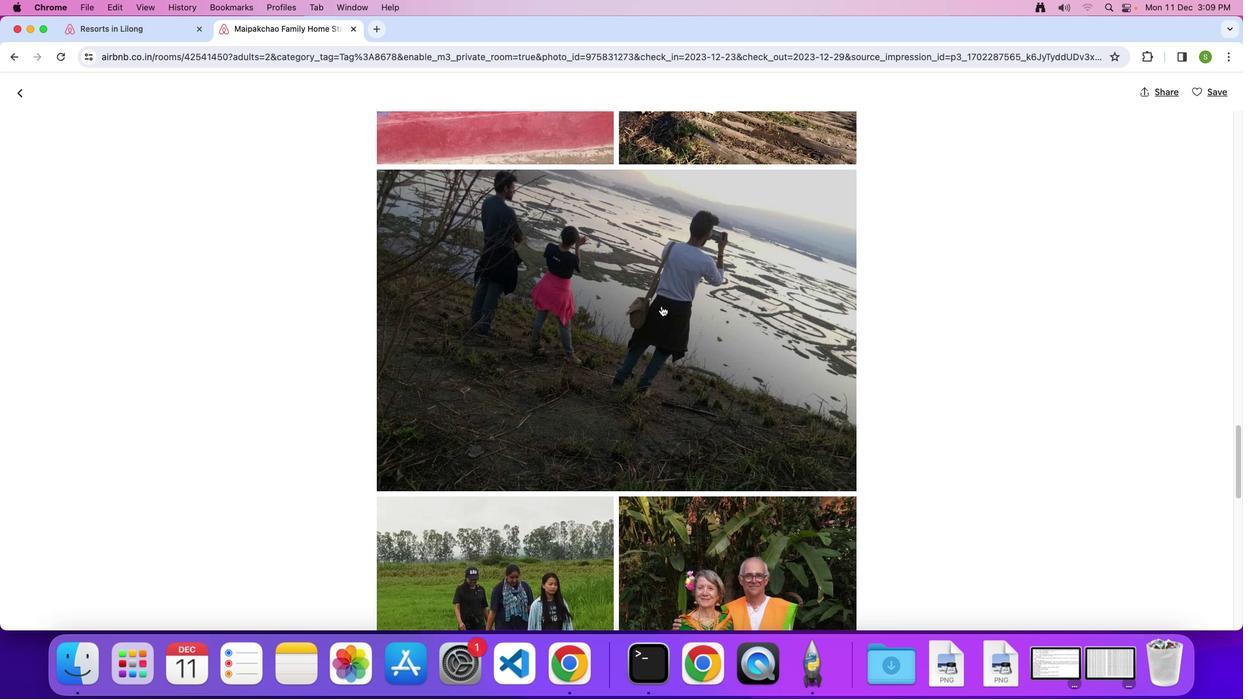 
Action: Mouse scrolled (661, 306) with delta (0, 0)
Screenshot: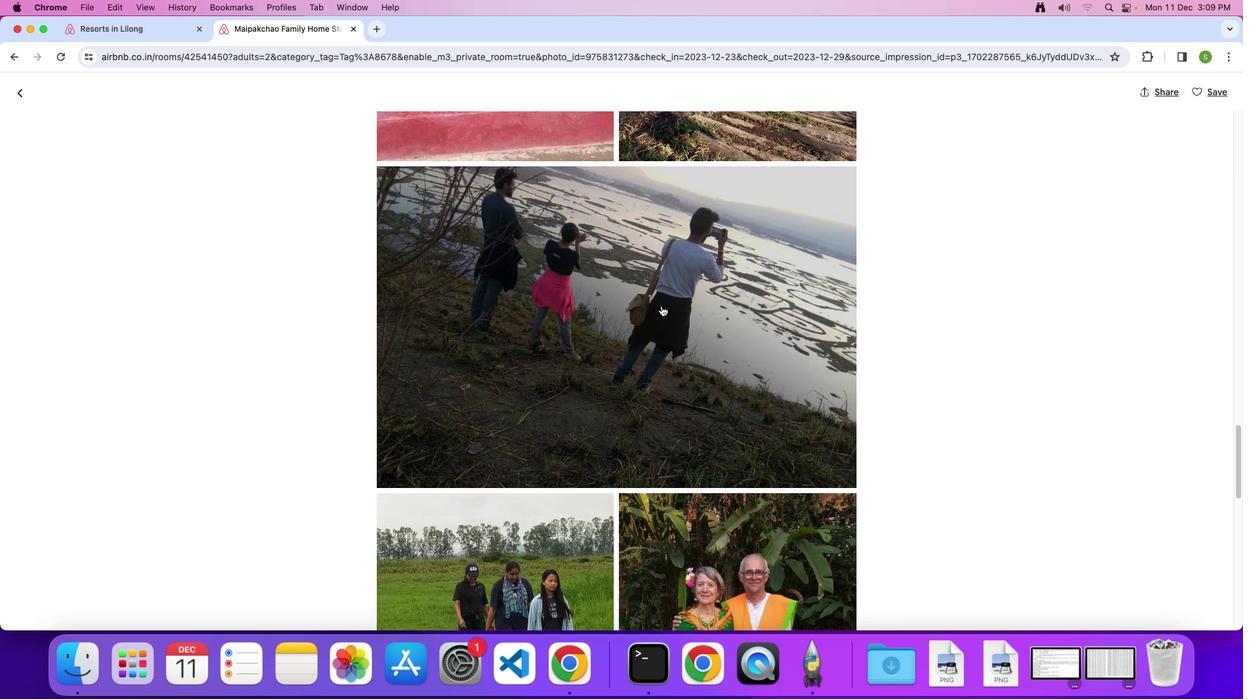 
Action: Mouse scrolled (661, 306) with delta (0, -1)
Screenshot: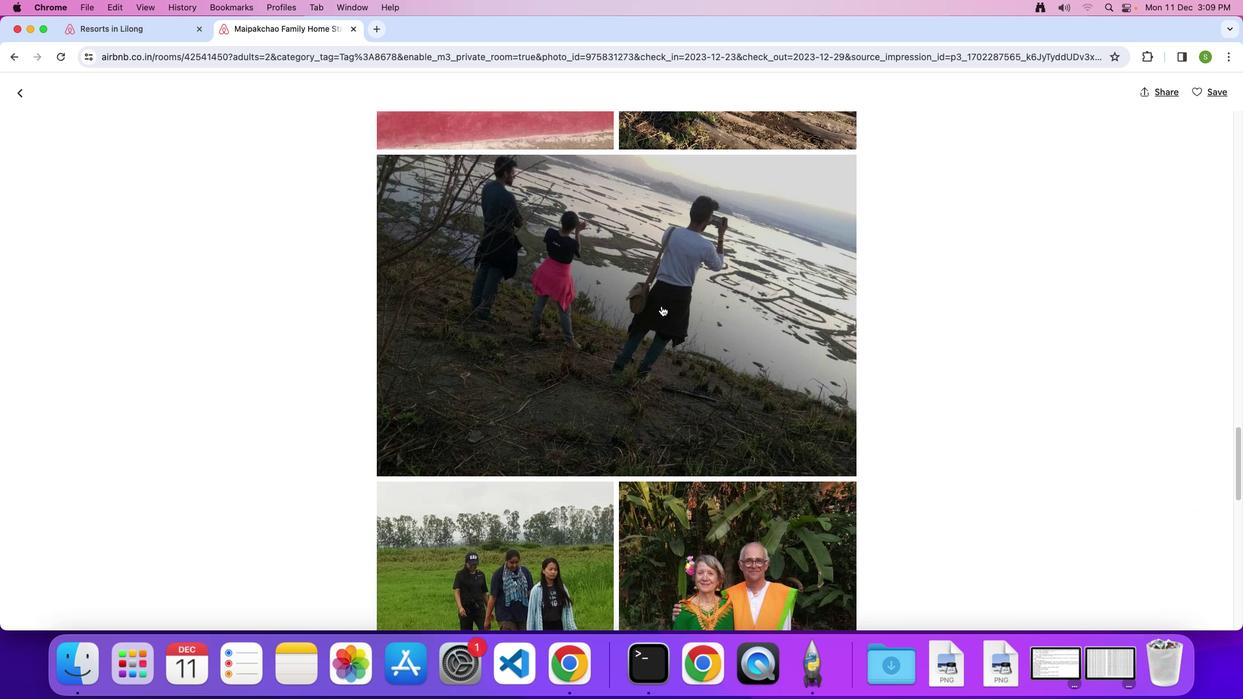 
Action: Mouse scrolled (661, 306) with delta (0, -1)
Screenshot: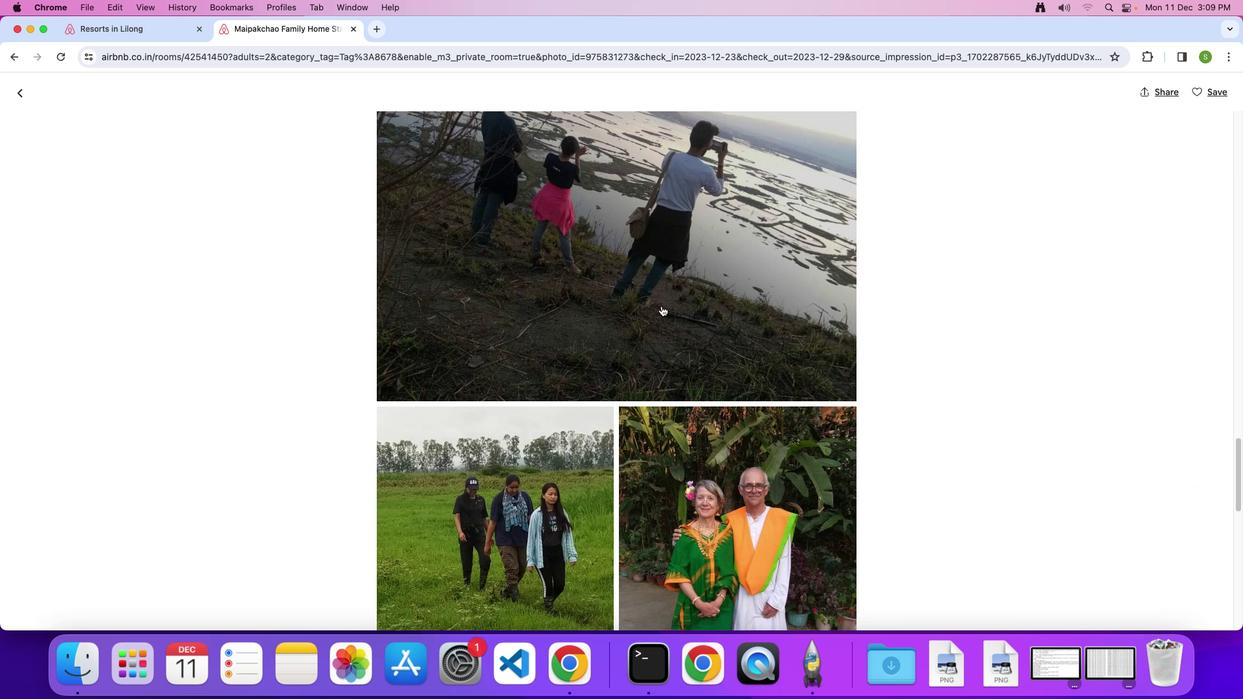 
Action: Mouse scrolled (661, 306) with delta (0, 0)
Screenshot: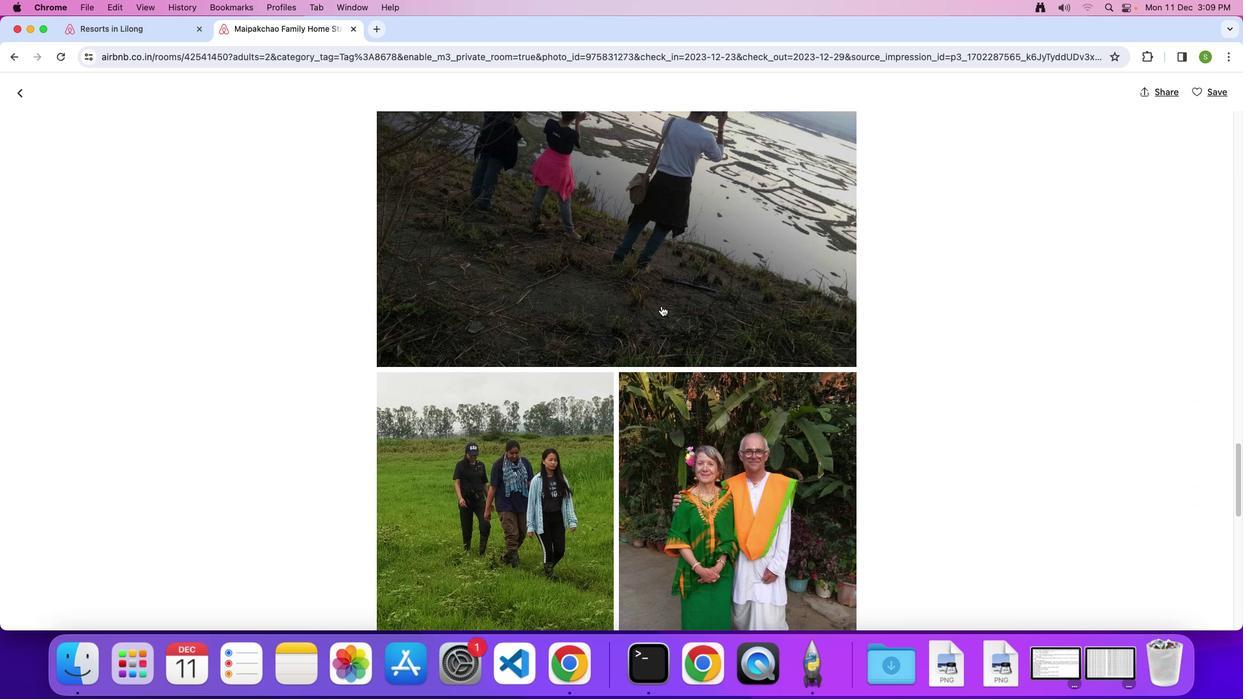 
Action: Mouse scrolled (661, 306) with delta (0, 0)
Screenshot: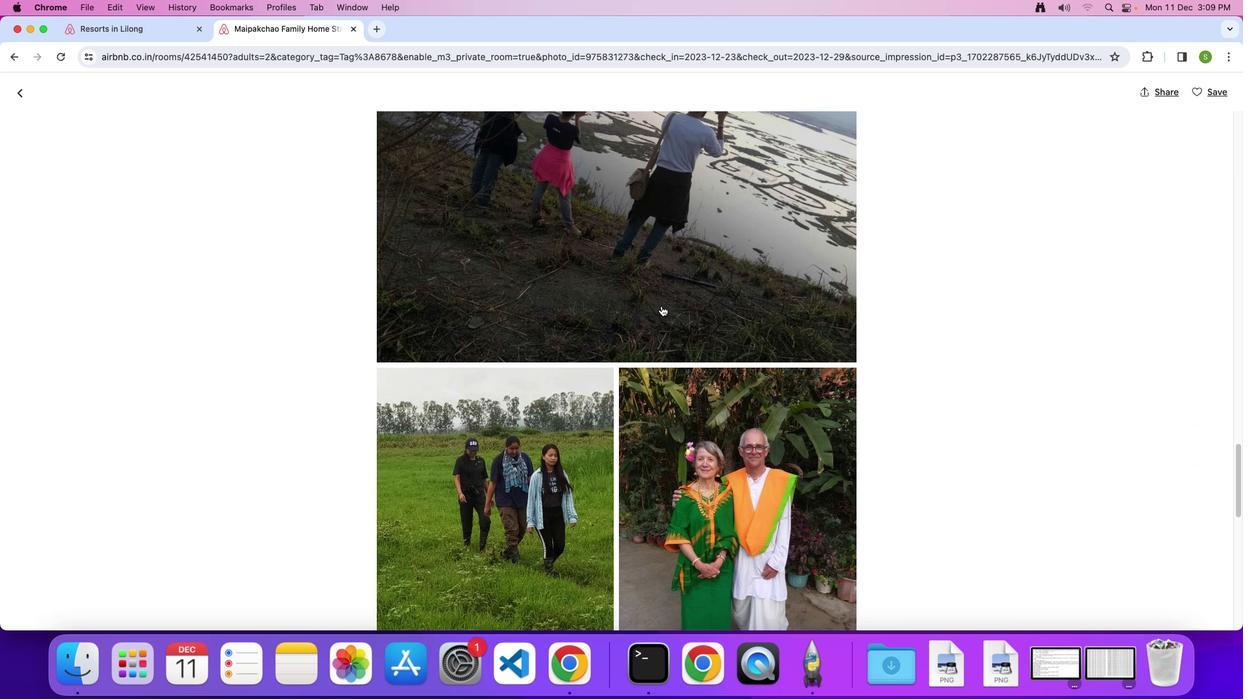 
Action: Mouse scrolled (661, 306) with delta (0, 0)
Screenshot: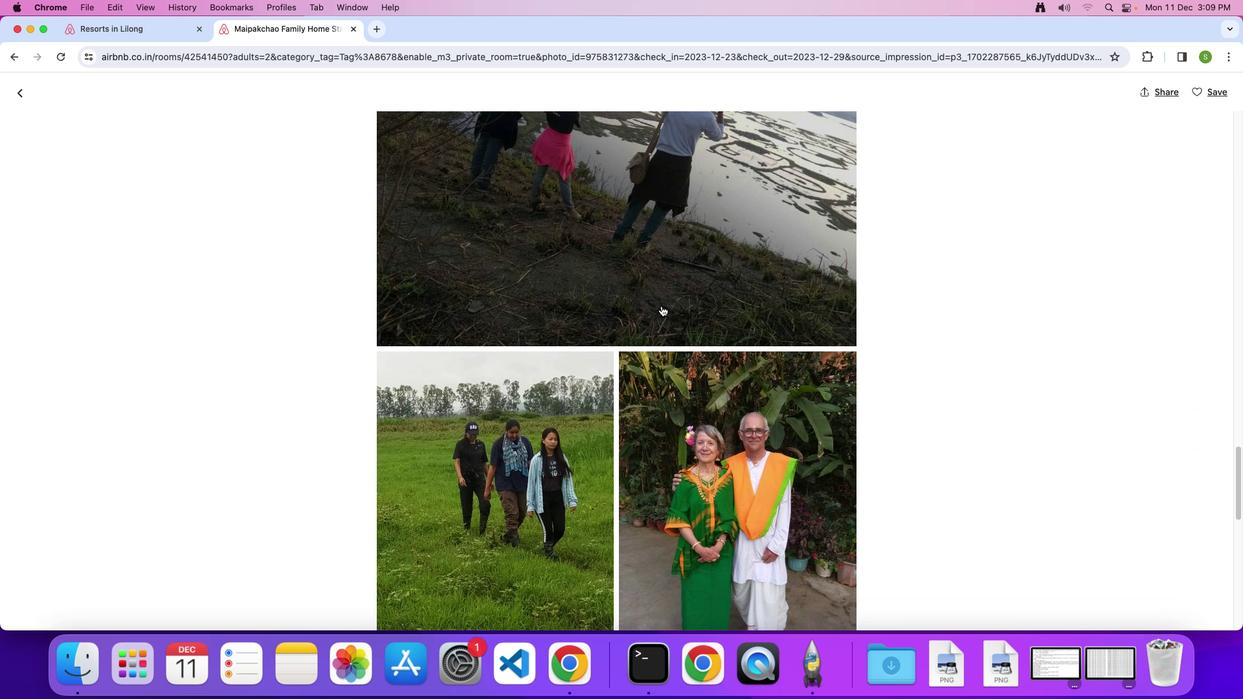 
Action: Mouse scrolled (661, 306) with delta (0, 0)
Screenshot: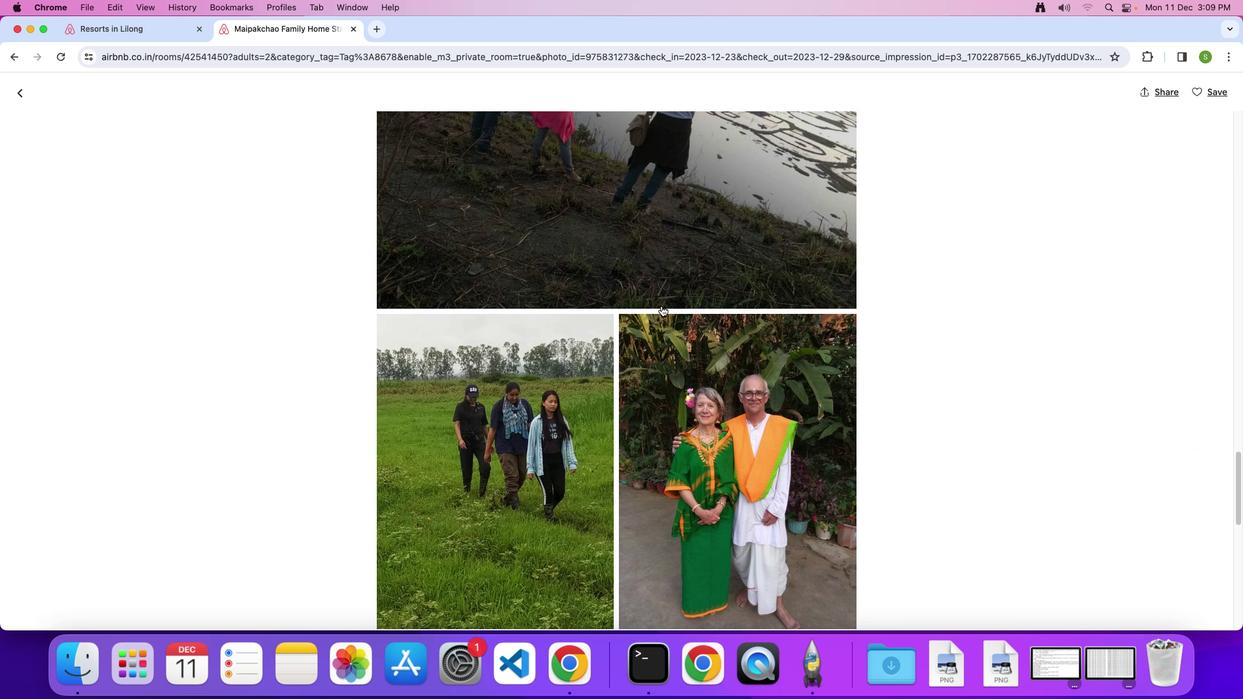 
Action: Mouse scrolled (661, 306) with delta (0, 0)
Screenshot: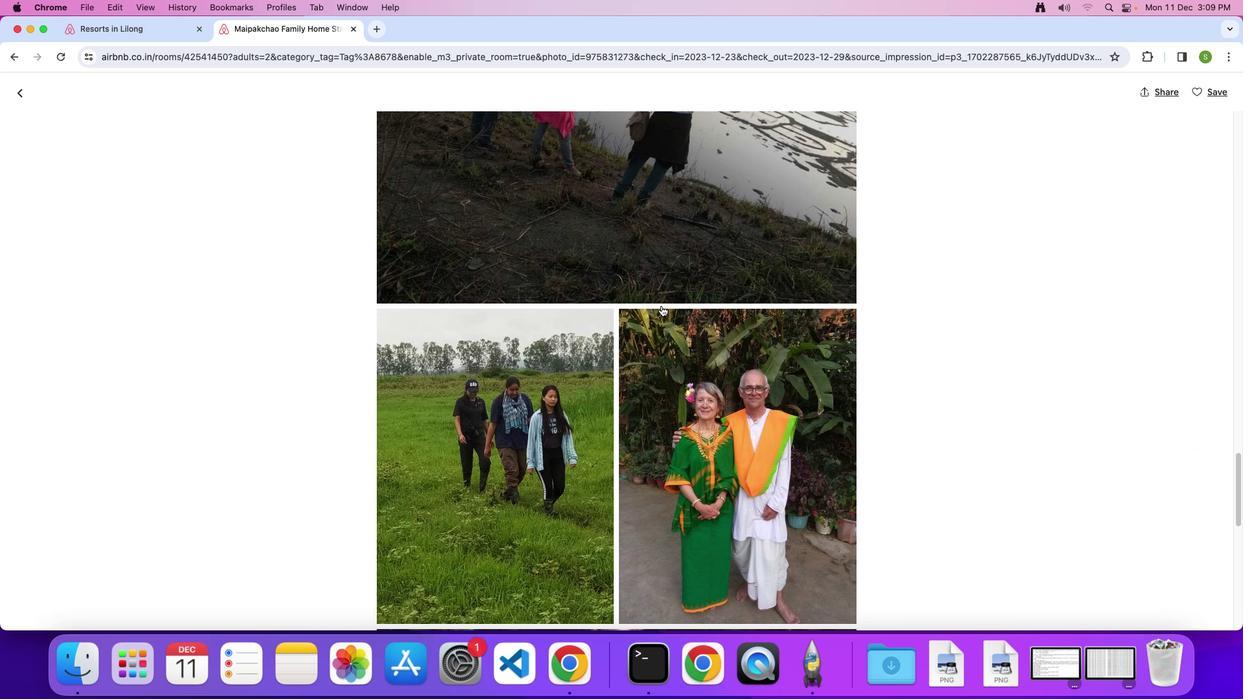 
Action: Mouse scrolled (661, 306) with delta (0, 0)
Screenshot: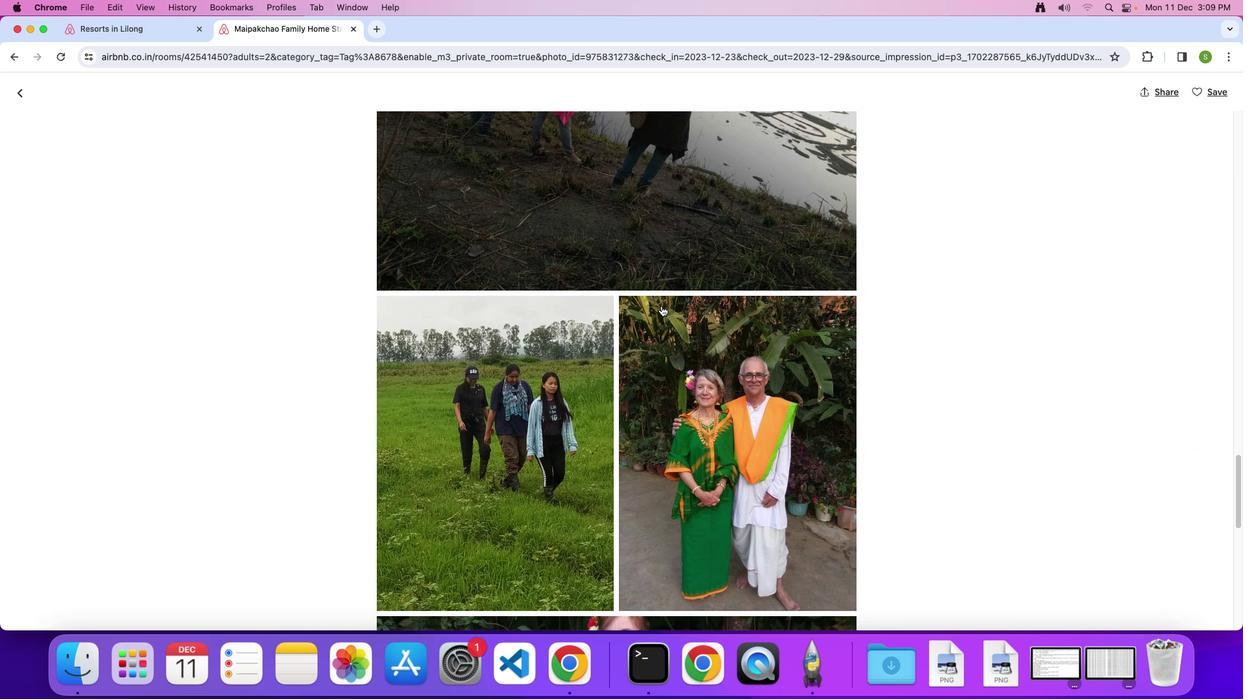 
Action: Mouse scrolled (661, 306) with delta (0, 0)
Screenshot: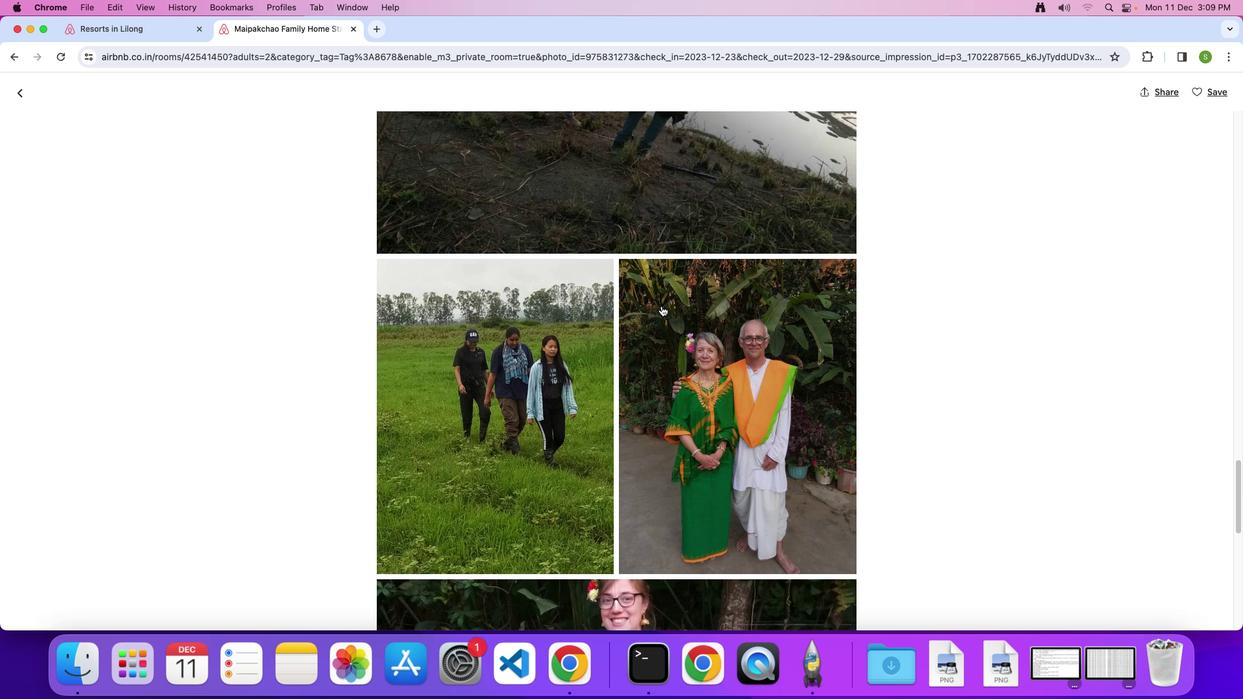 
Action: Mouse scrolled (661, 306) with delta (0, 0)
Screenshot: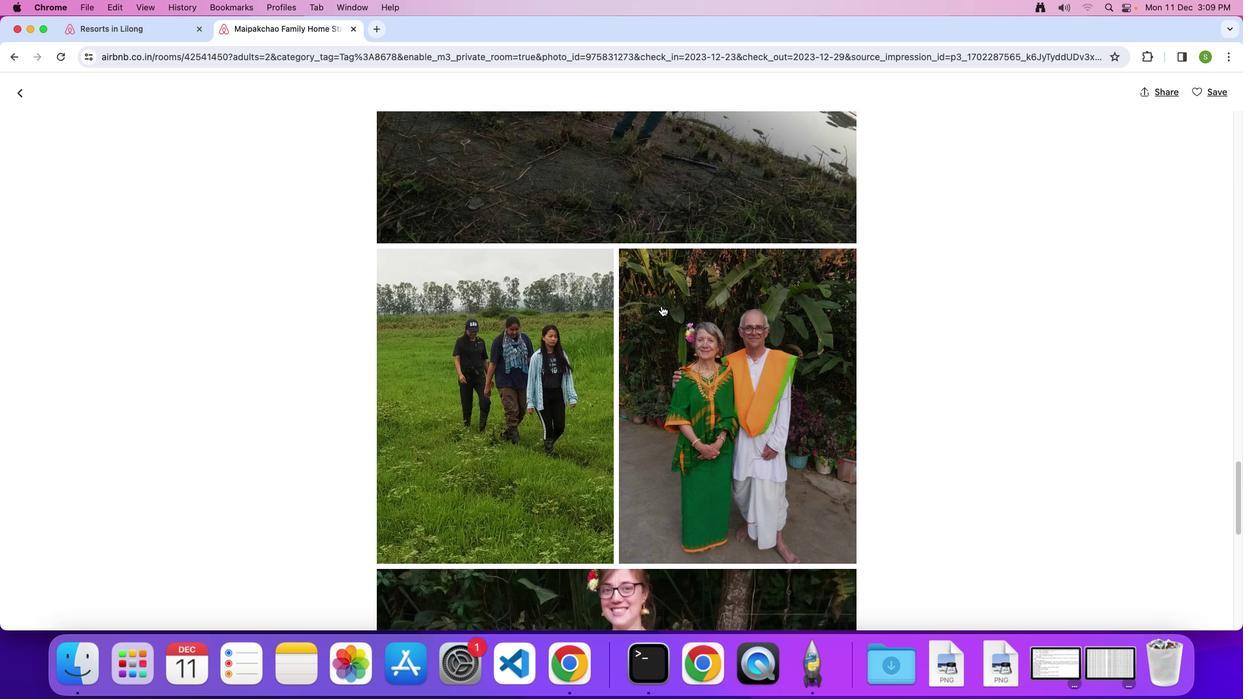 
Action: Mouse scrolled (661, 306) with delta (0, -1)
Screenshot: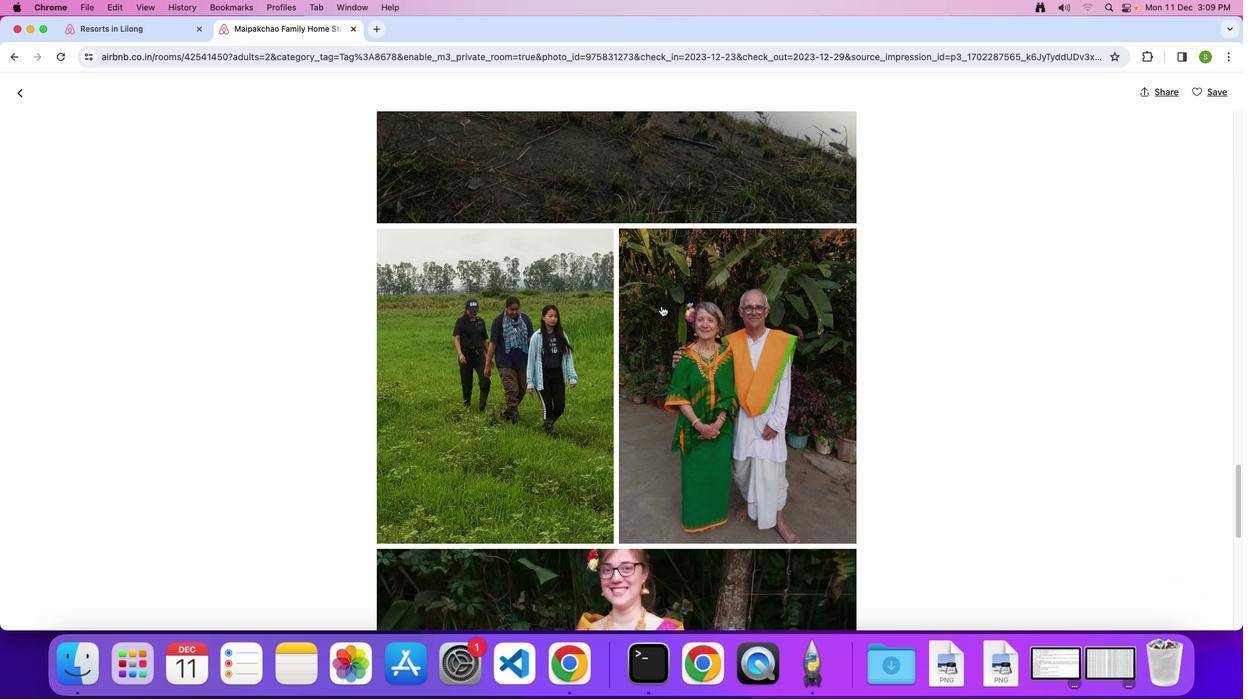 
Action: Mouse scrolled (661, 306) with delta (0, 0)
Screenshot: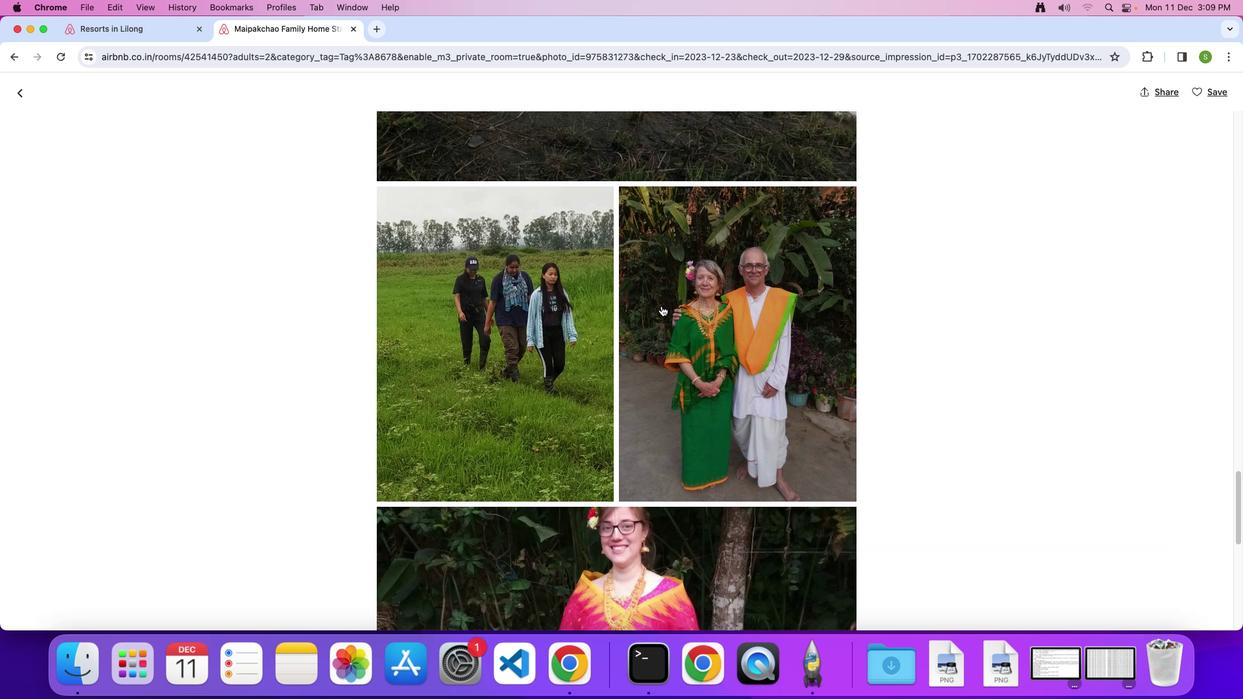 
Action: Mouse scrolled (661, 306) with delta (0, 0)
Screenshot: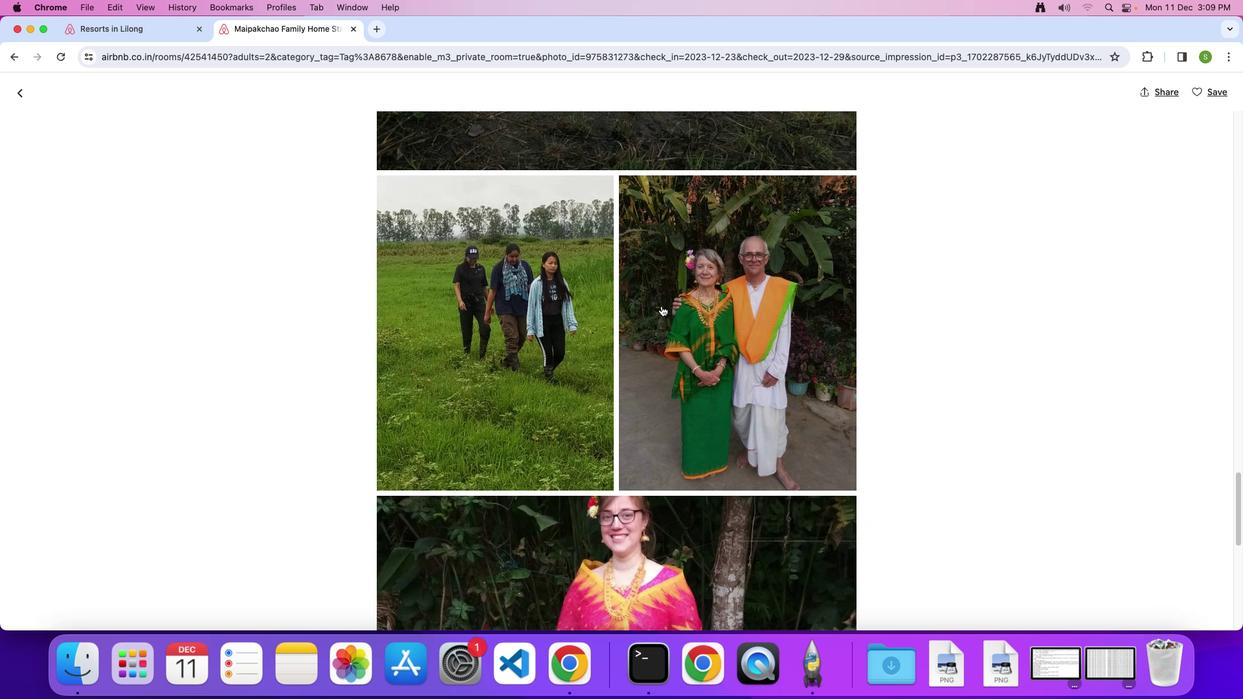
Action: Mouse scrolled (661, 306) with delta (0, 0)
Screenshot: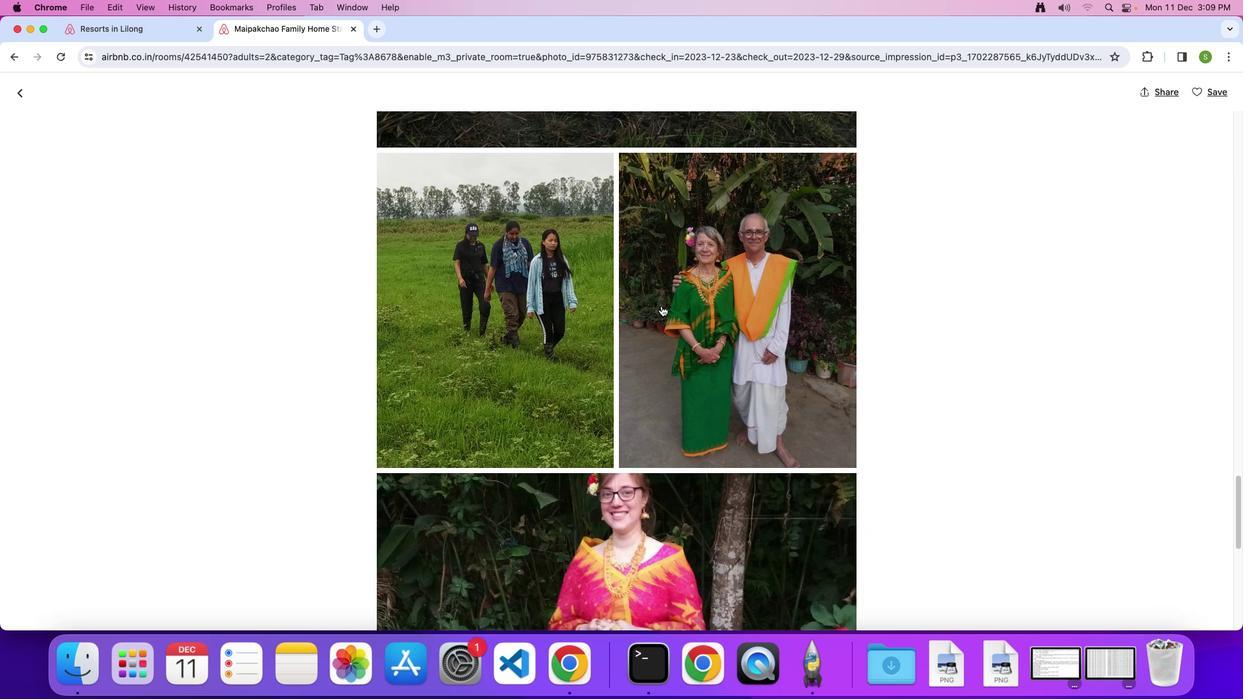 
Action: Mouse scrolled (661, 306) with delta (0, 0)
Screenshot: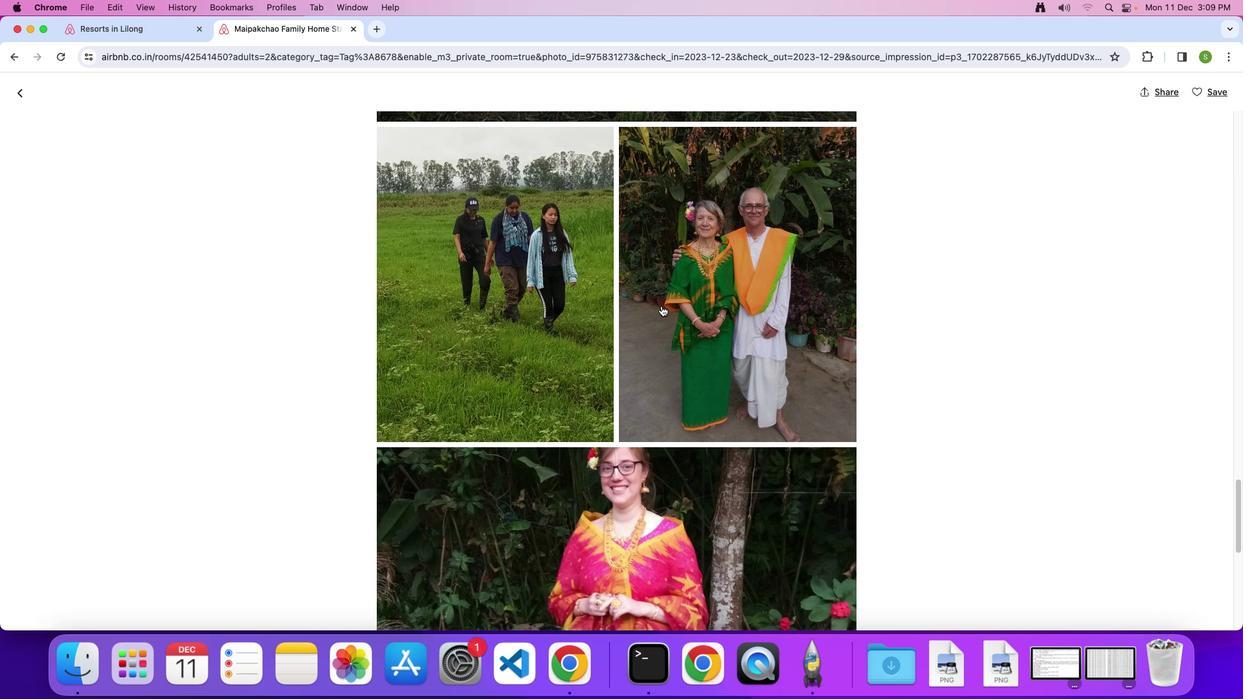 
Action: Mouse scrolled (661, 306) with delta (0, 0)
Screenshot: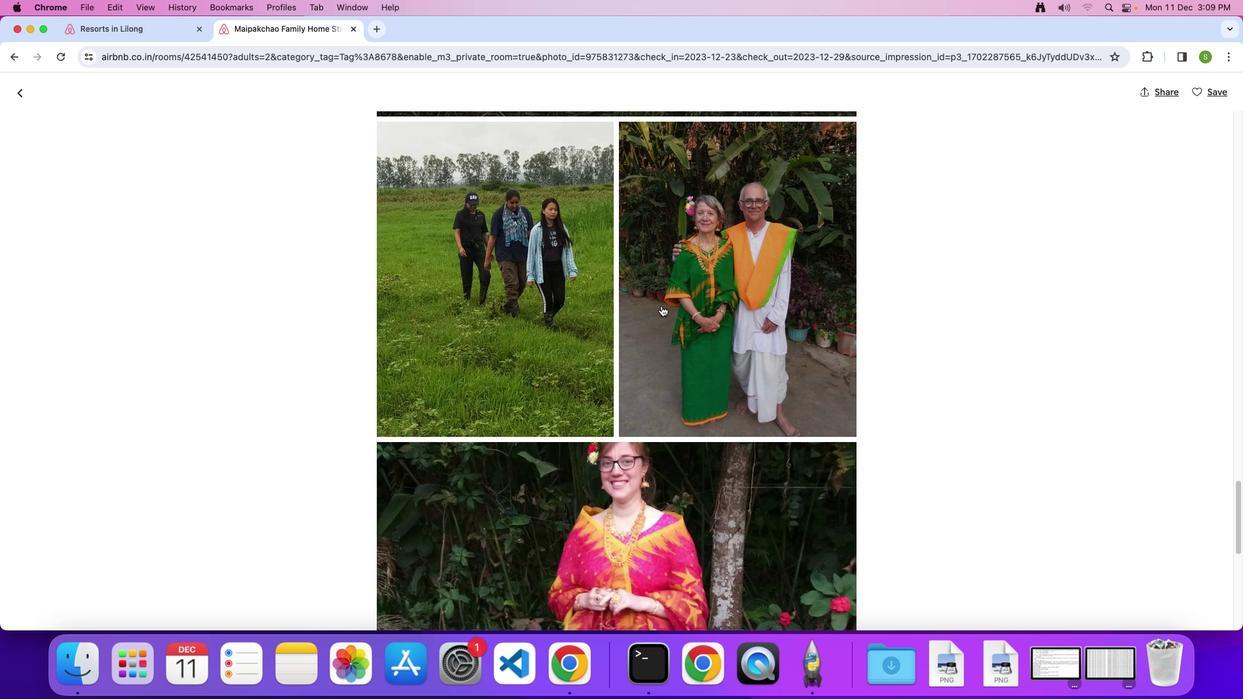 
Action: Mouse scrolled (661, 306) with delta (0, 0)
Screenshot: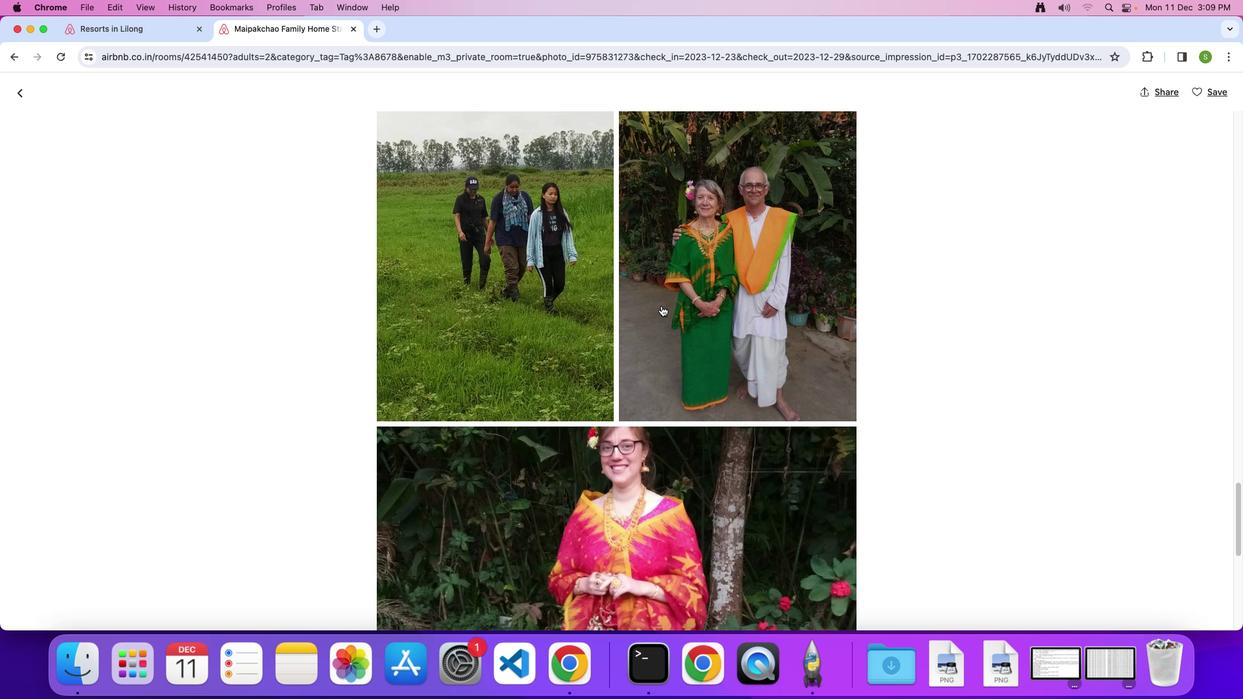 
Action: Mouse scrolled (661, 306) with delta (0, 0)
Screenshot: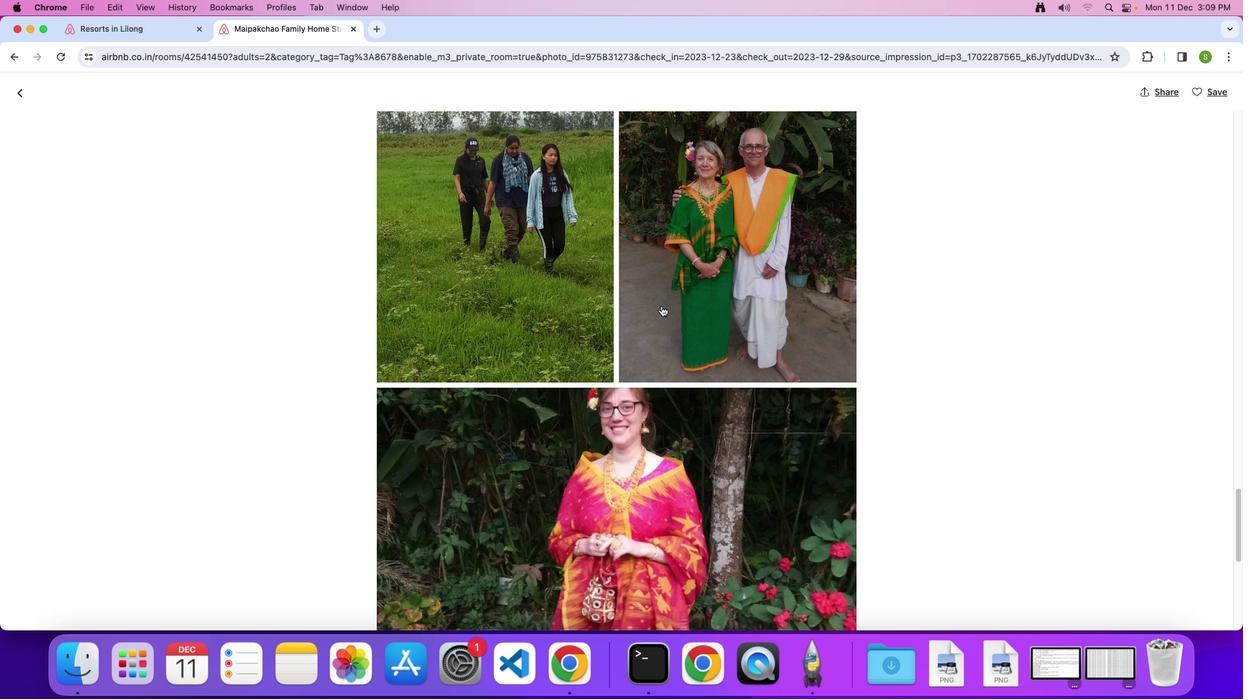 
Action: Mouse scrolled (661, 306) with delta (0, 0)
Screenshot: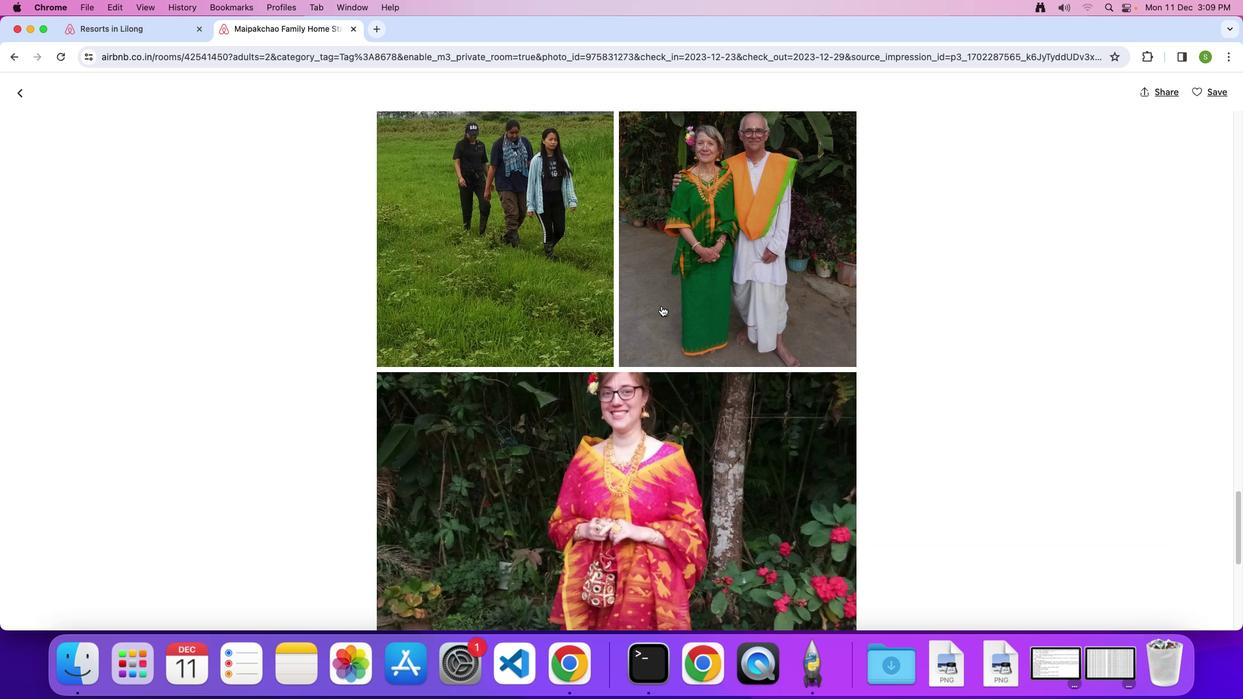 
Action: Mouse scrolled (661, 306) with delta (0, 0)
Screenshot: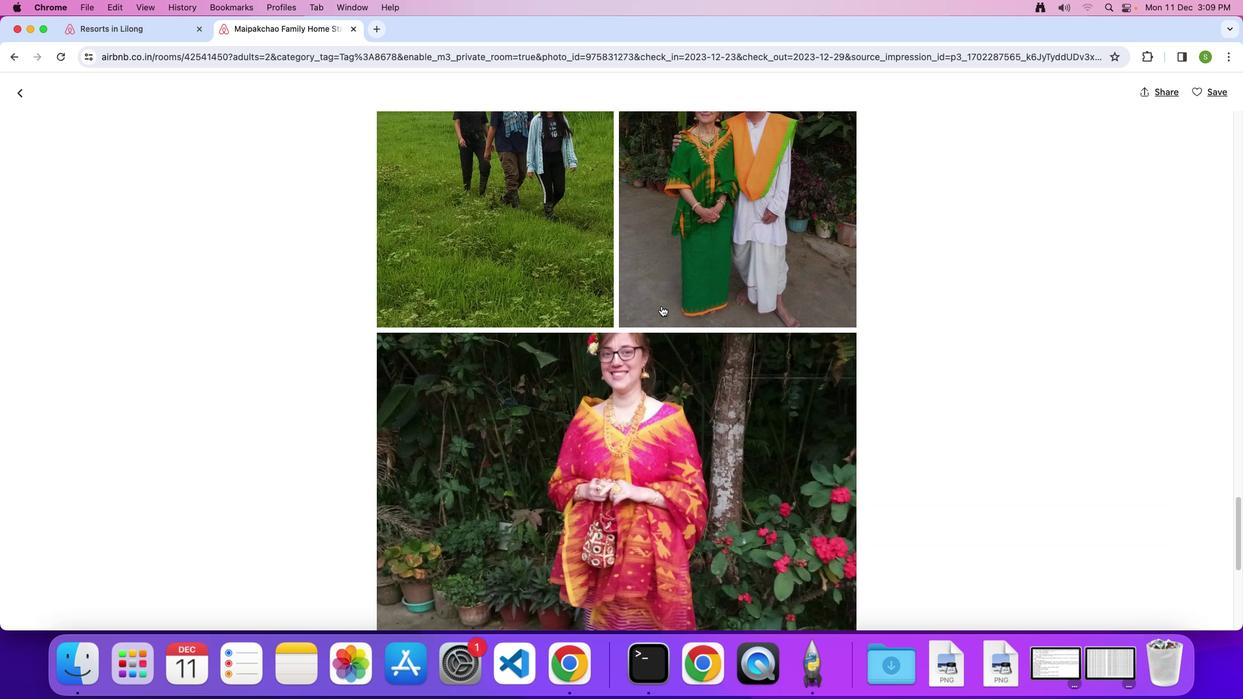
Action: Mouse scrolled (661, 306) with delta (0, 0)
Screenshot: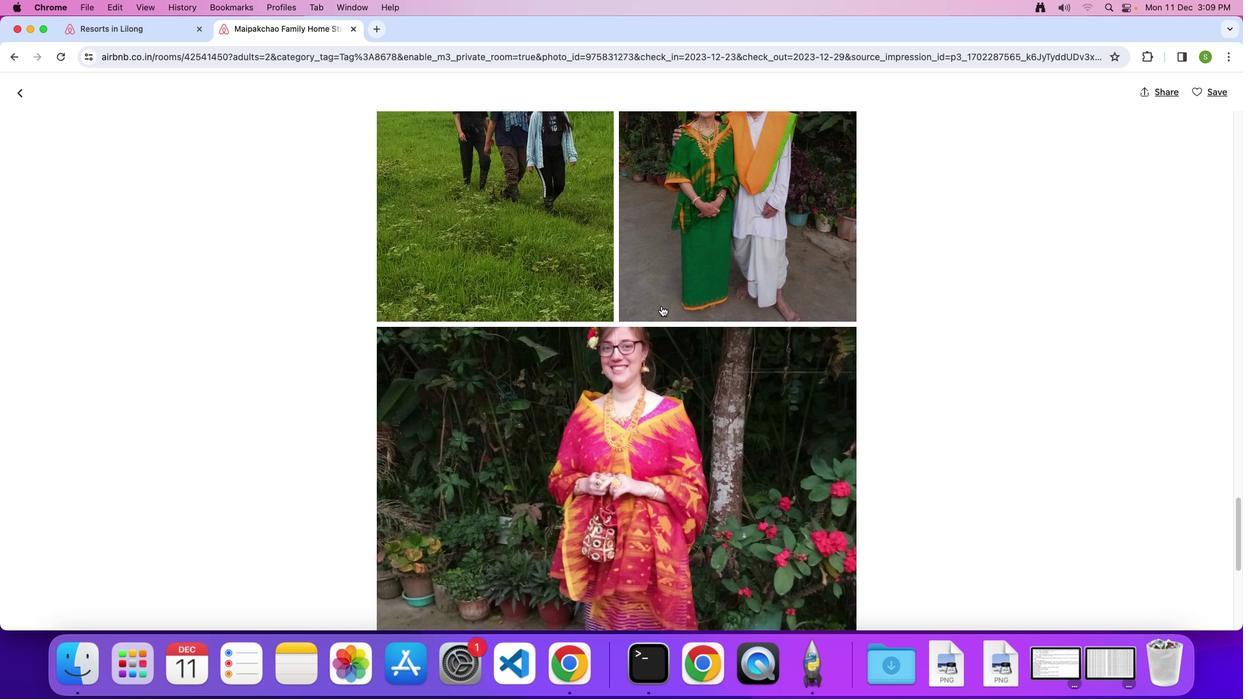 
Action: Mouse scrolled (661, 306) with delta (0, 0)
Screenshot: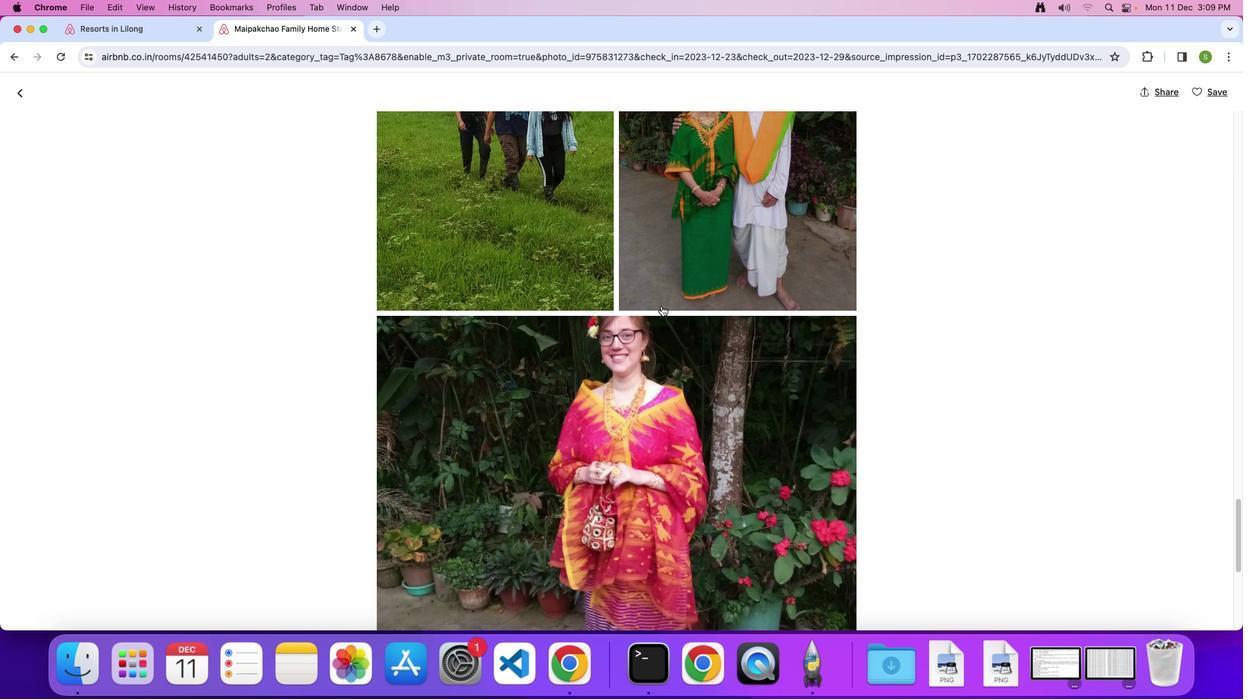 
Action: Mouse scrolled (661, 306) with delta (0, -1)
Screenshot: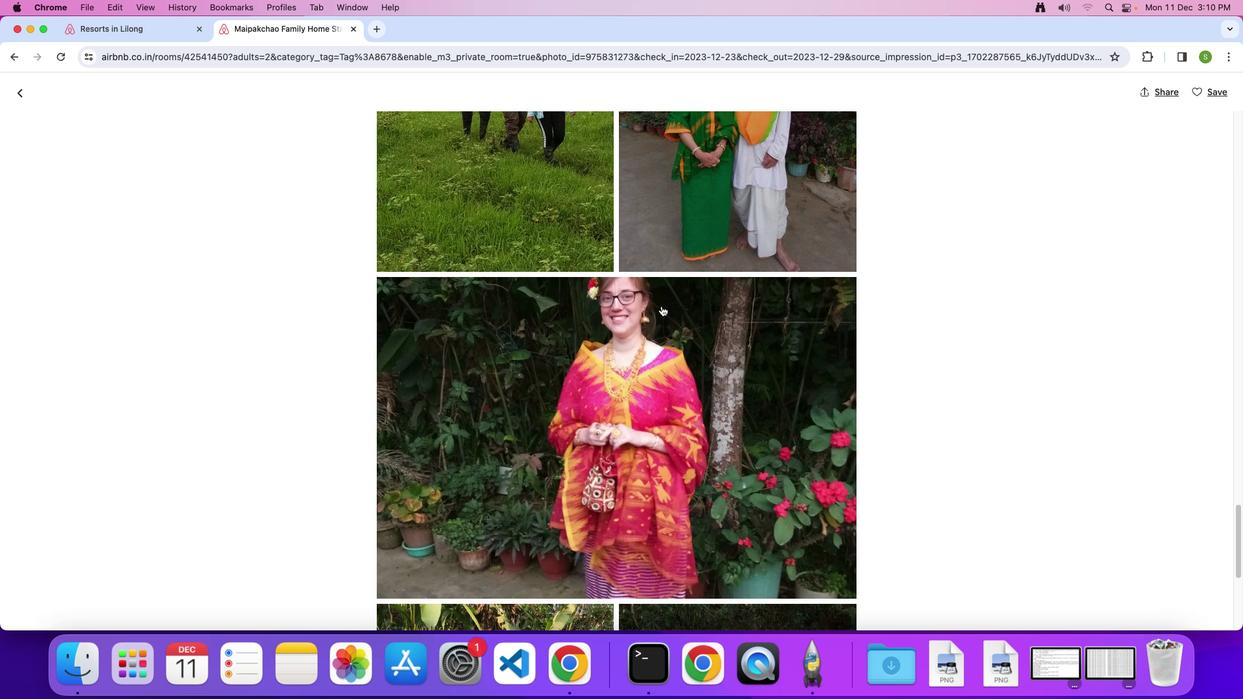 
Action: Mouse scrolled (661, 306) with delta (0, 0)
Screenshot: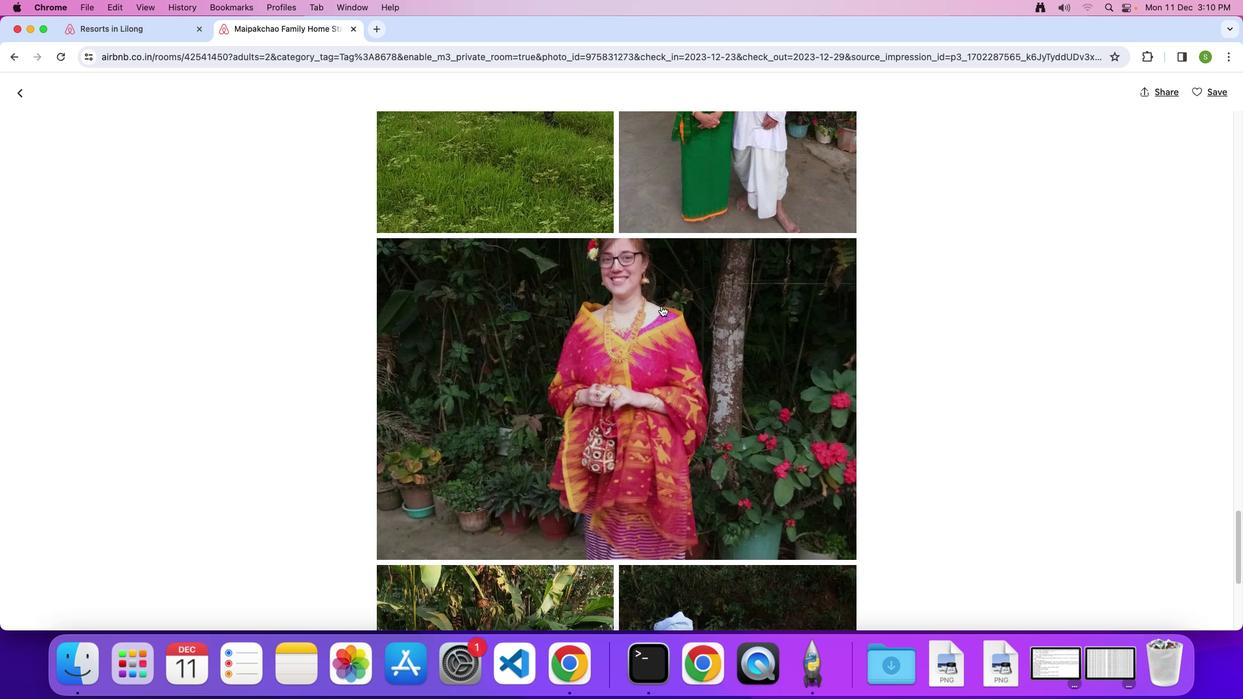
Action: Mouse scrolled (661, 306) with delta (0, 0)
Screenshot: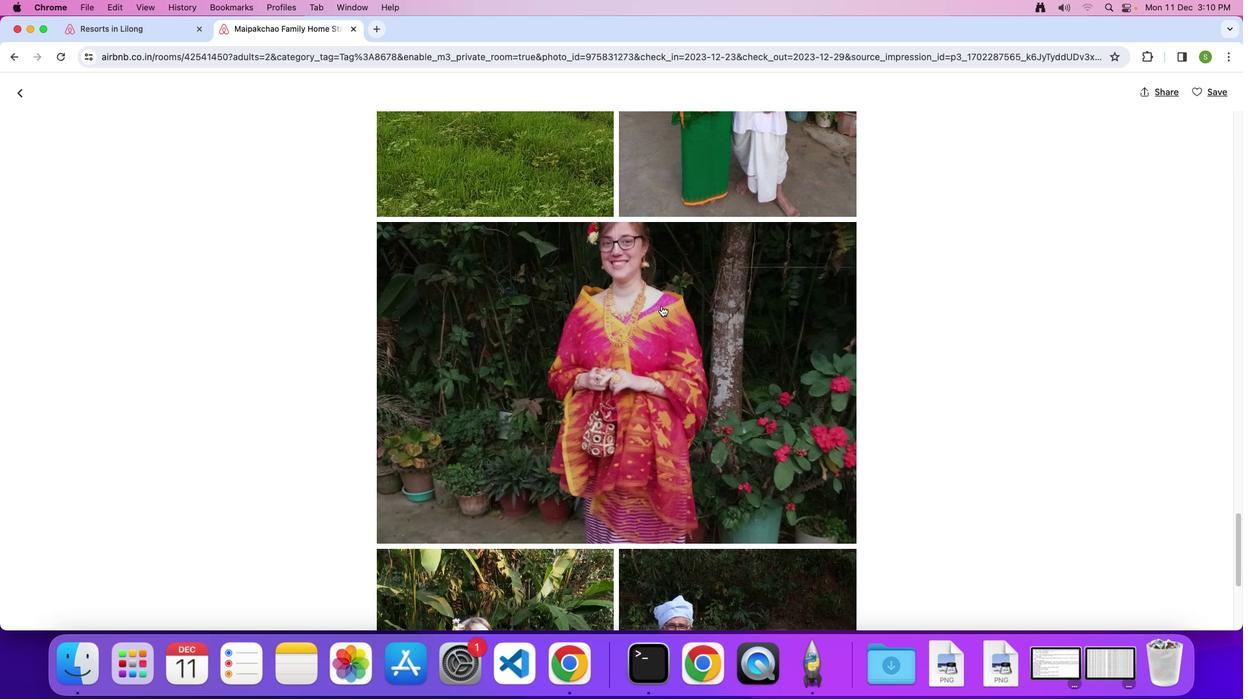 
Action: Mouse scrolled (661, 306) with delta (0, -1)
Screenshot: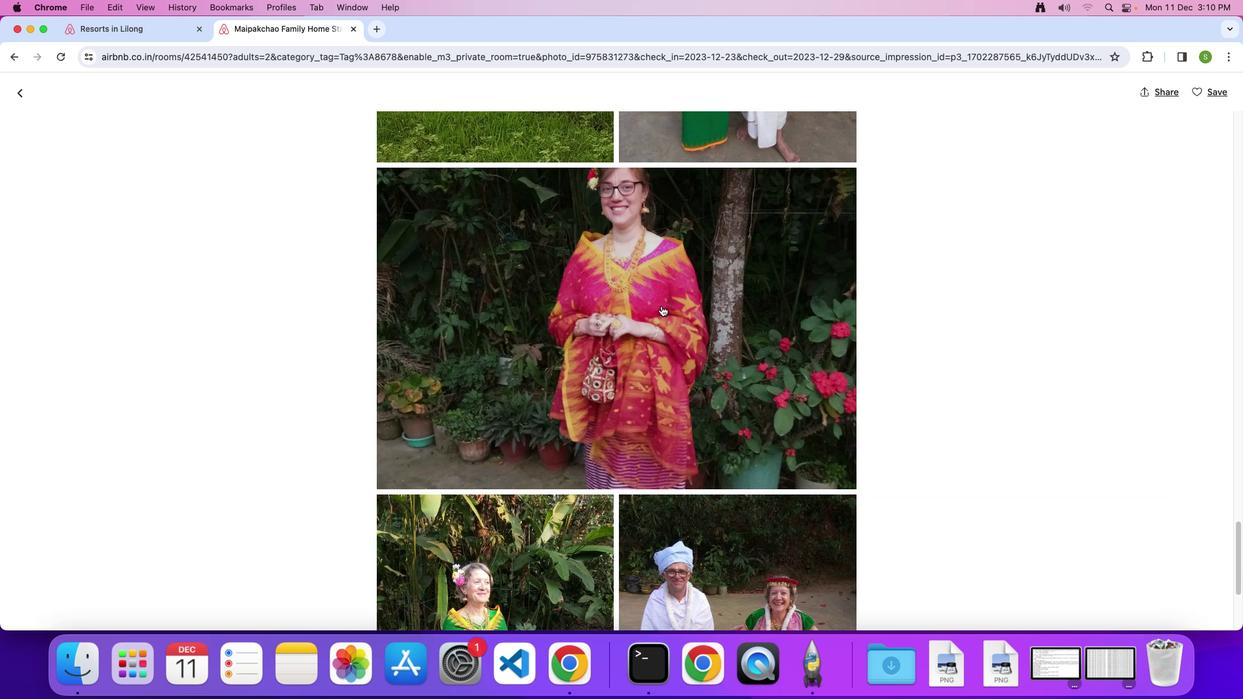 
Action: Mouse scrolled (661, 306) with delta (0, 0)
Screenshot: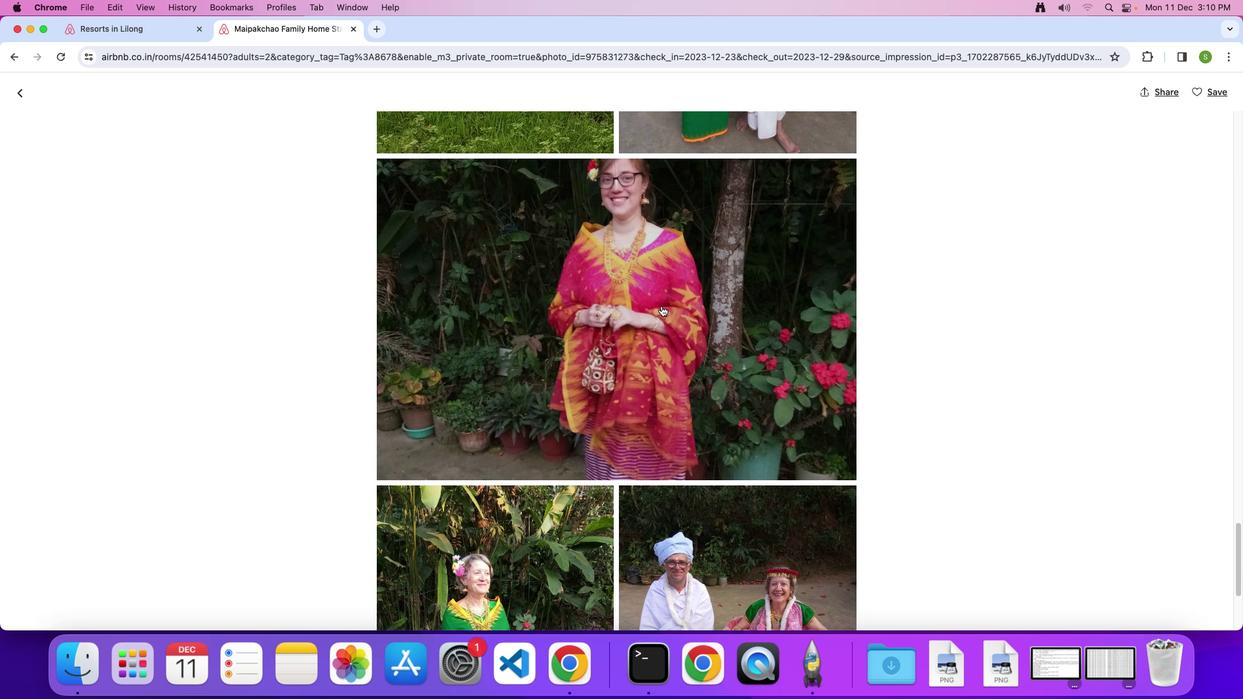 
Action: Mouse scrolled (661, 306) with delta (0, 0)
Screenshot: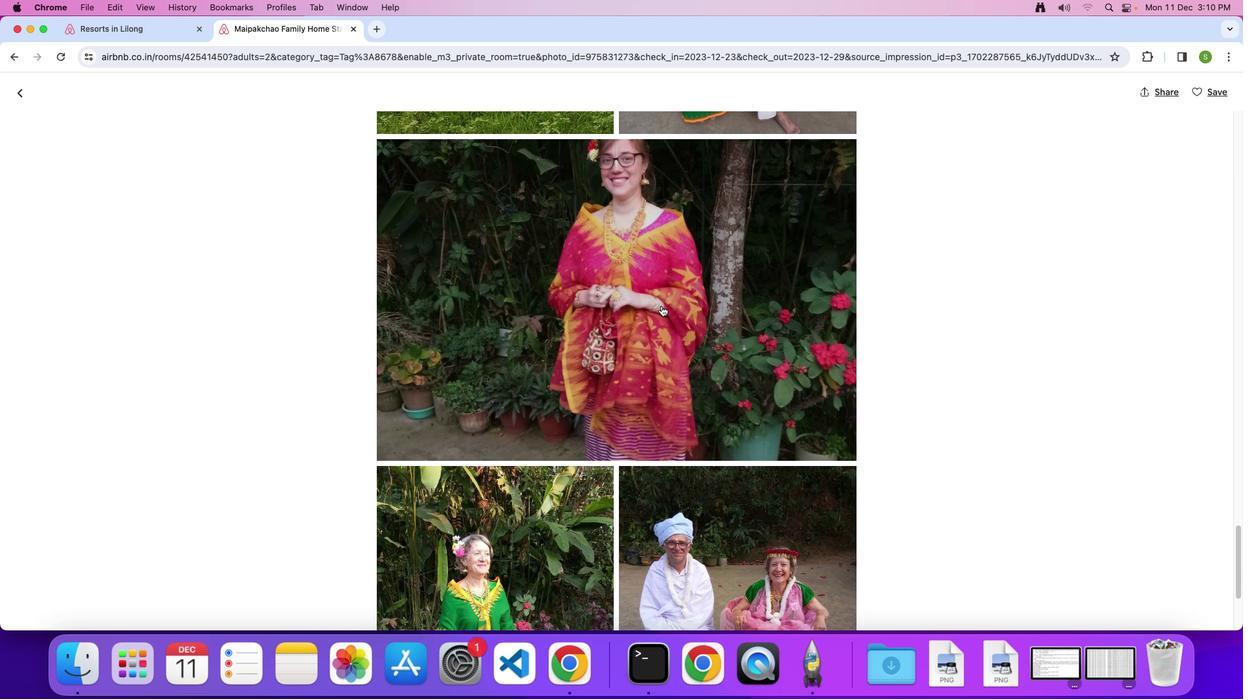 
Action: Mouse scrolled (661, 306) with delta (0, -1)
Screenshot: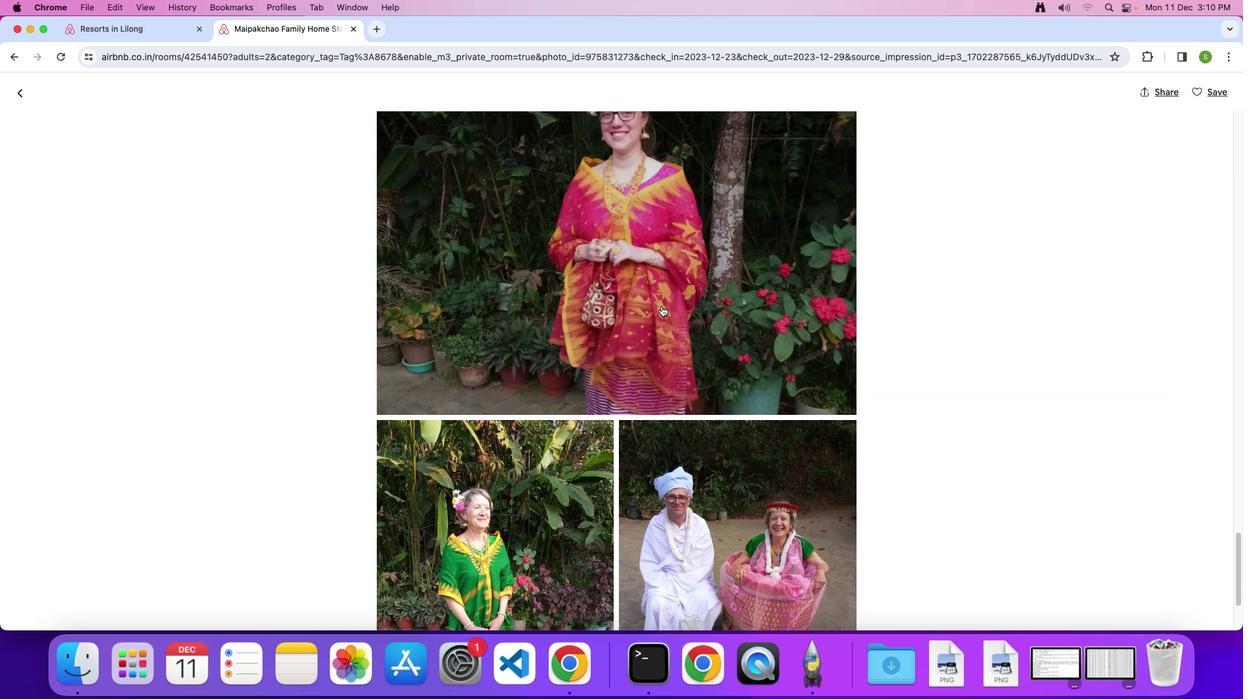 
Action: Mouse scrolled (661, 306) with delta (0, 0)
Screenshot: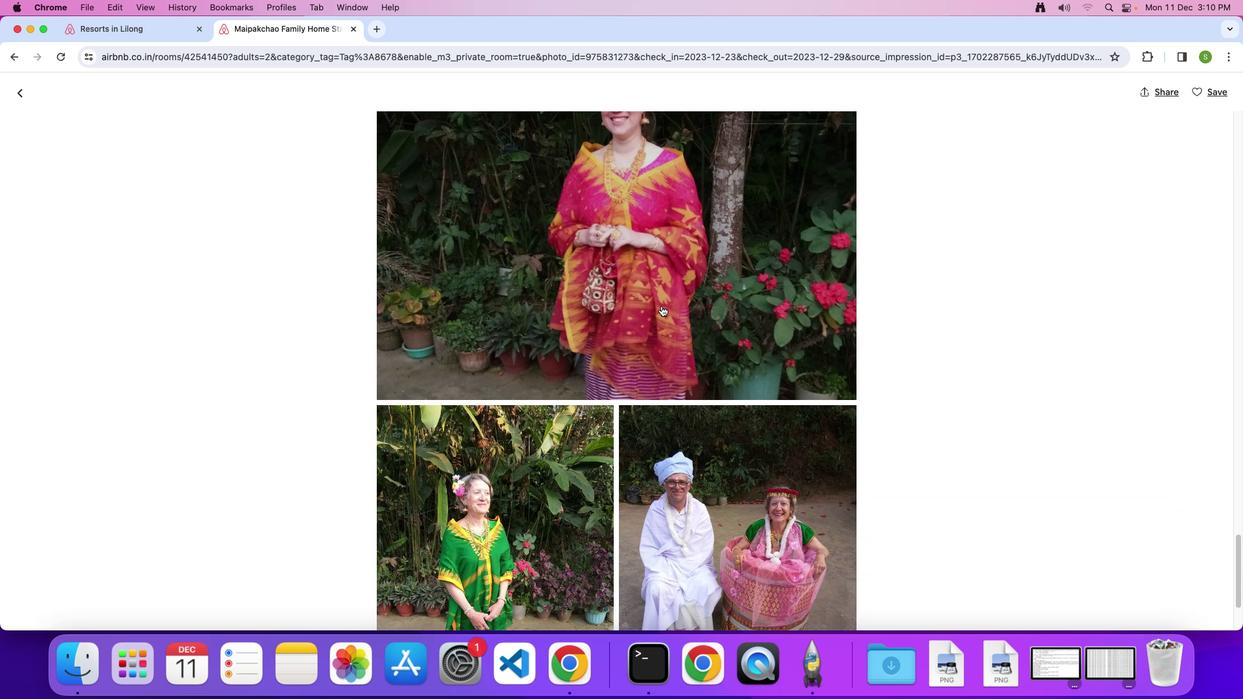 
Action: Mouse scrolled (661, 306) with delta (0, 0)
Screenshot: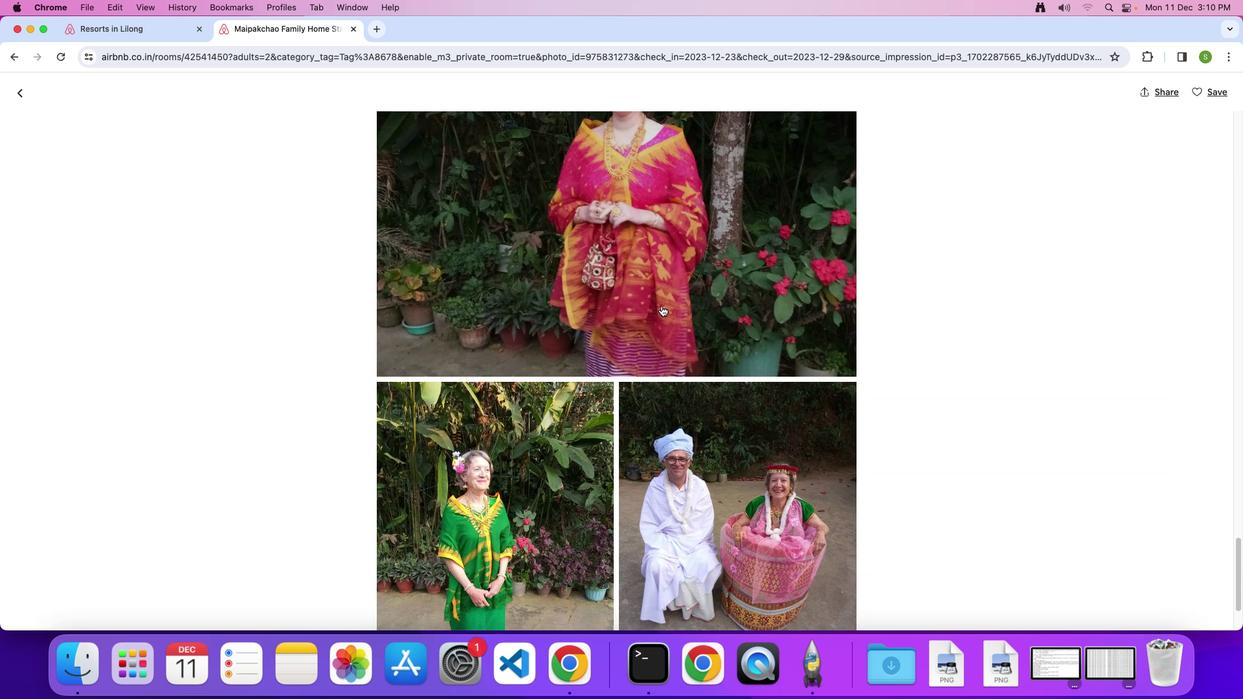 
Action: Mouse scrolled (661, 306) with delta (0, -1)
Screenshot: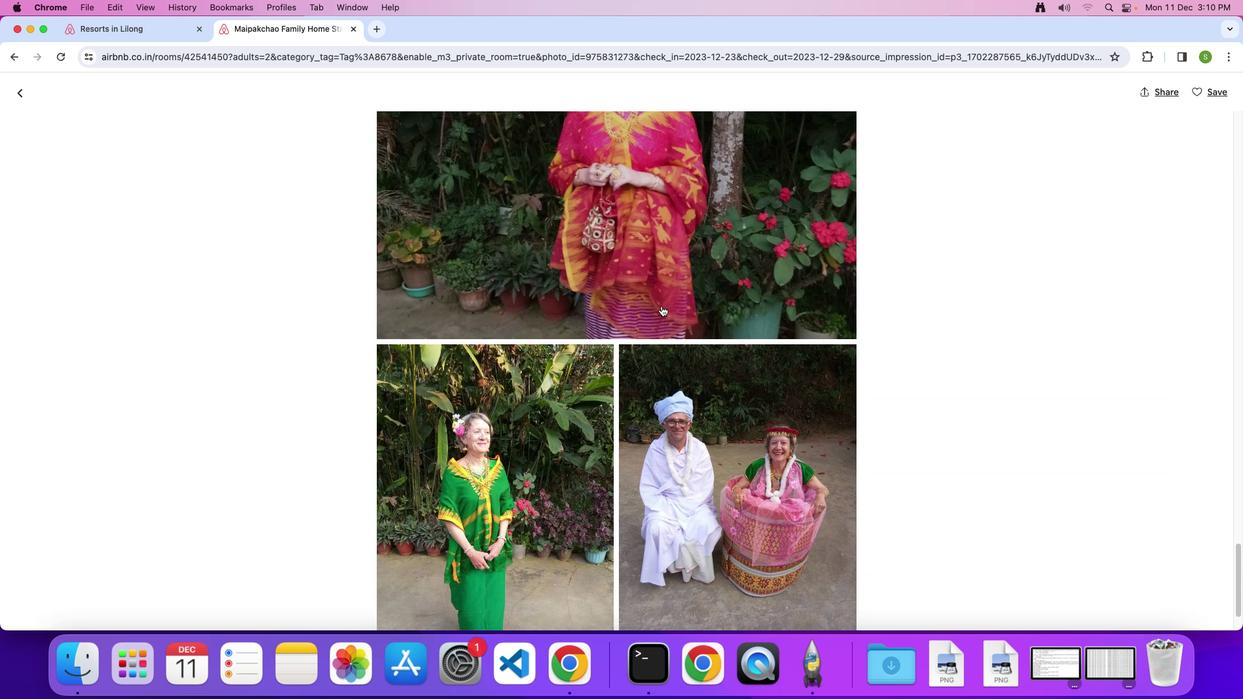
Action: Mouse scrolled (661, 306) with delta (0, 0)
Screenshot: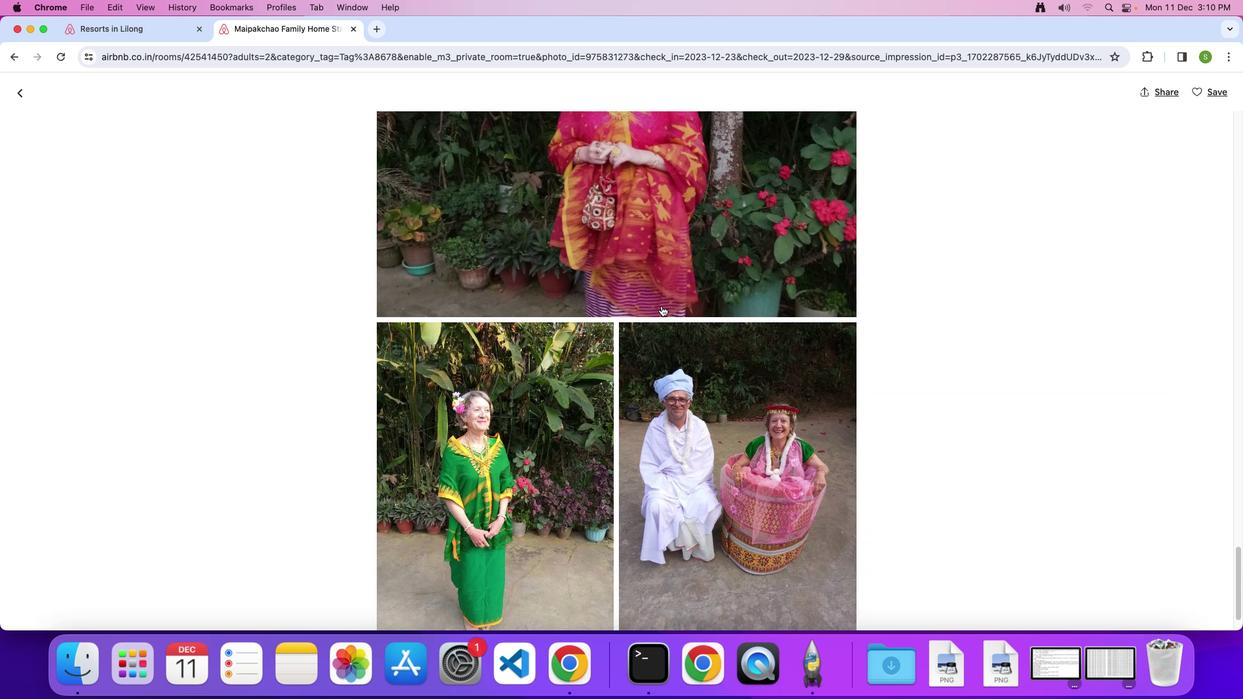 
Action: Mouse scrolled (661, 306) with delta (0, 0)
Screenshot: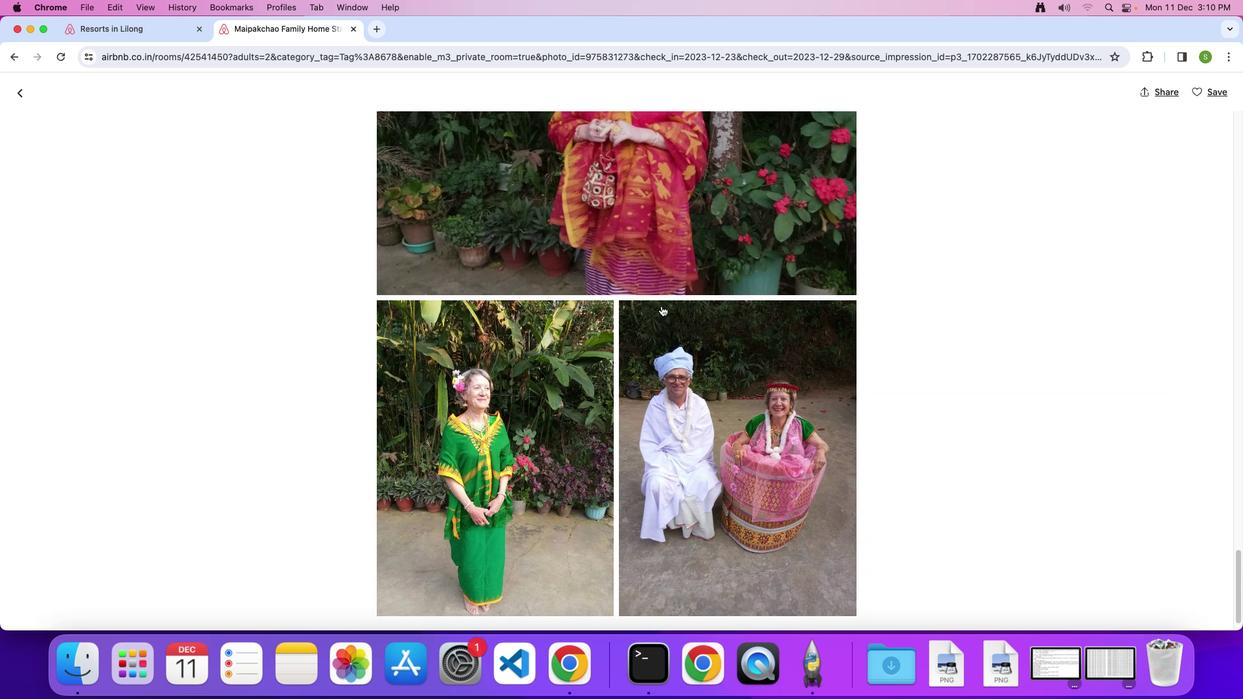 
Action: Mouse scrolled (661, 306) with delta (0, -1)
Screenshot: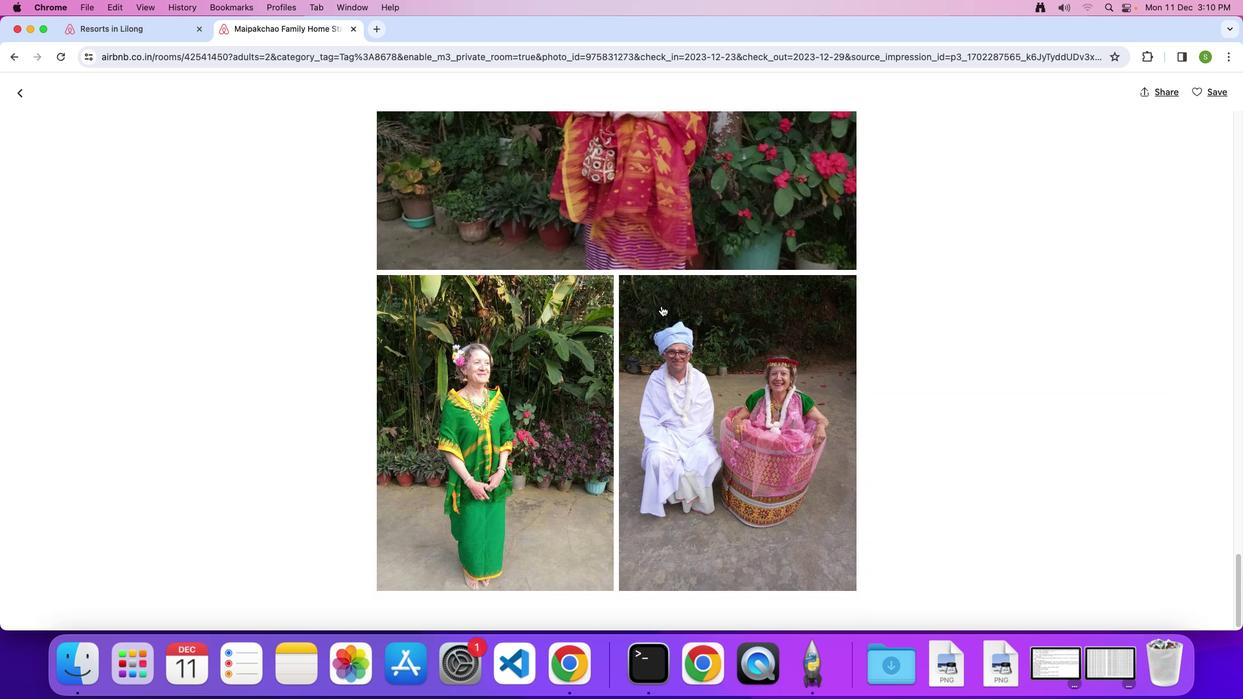 
Action: Mouse scrolled (661, 306) with delta (0, 0)
Screenshot: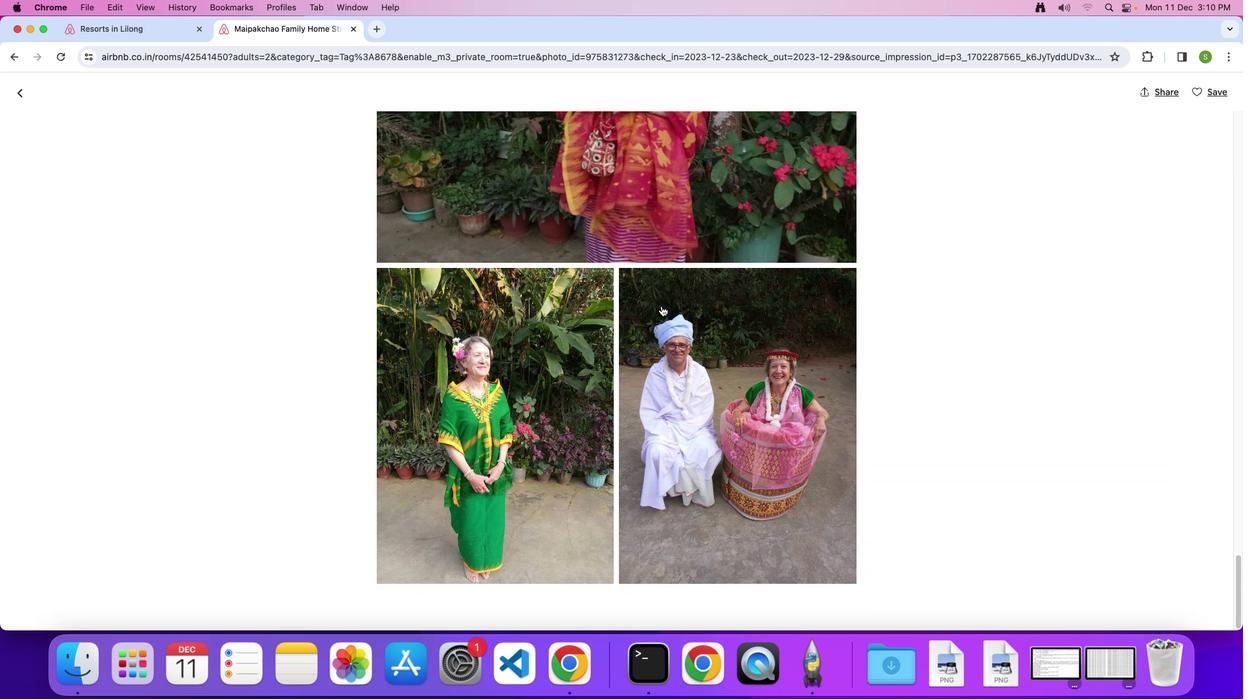
Action: Mouse scrolled (661, 306) with delta (0, 0)
Screenshot: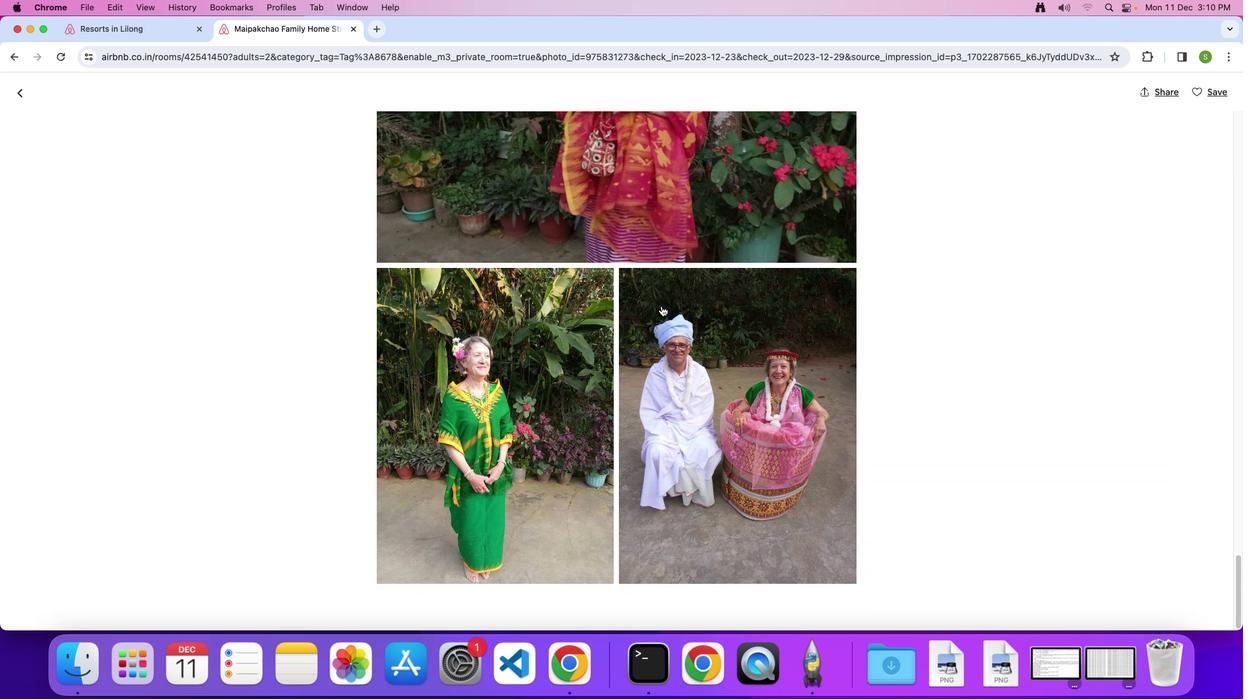 
Action: Mouse scrolled (661, 306) with delta (0, 0)
Screenshot: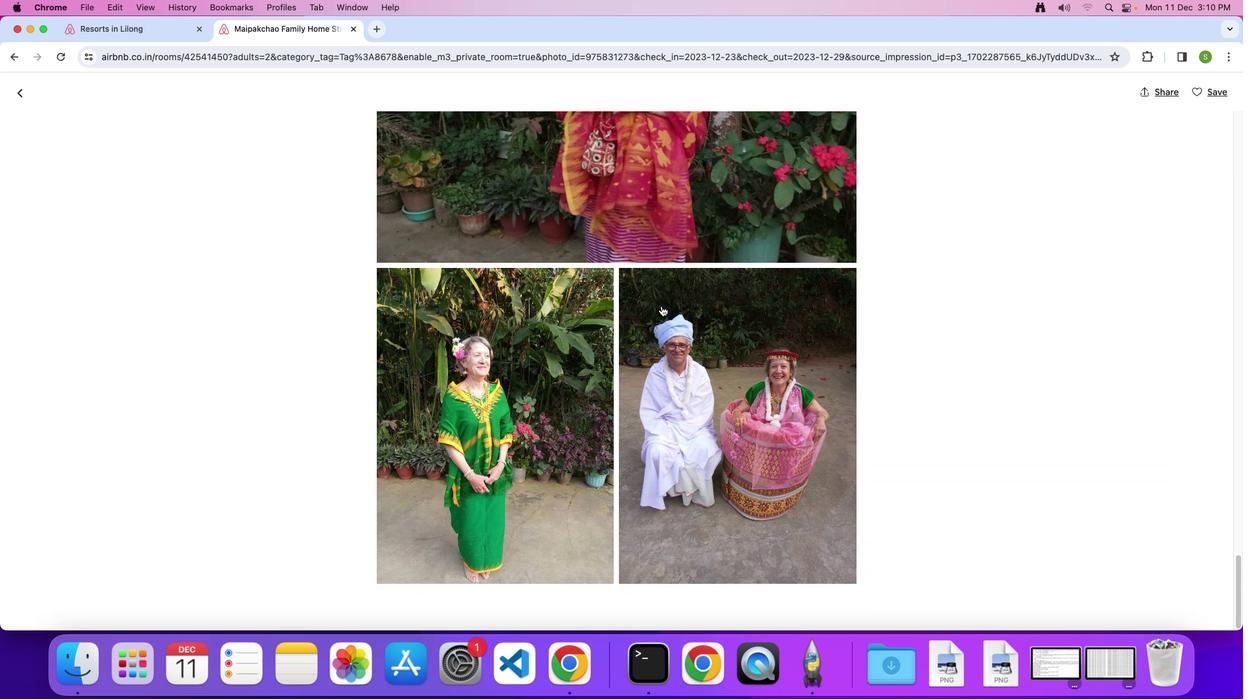 
Action: Mouse moved to (20, 101)
Screenshot: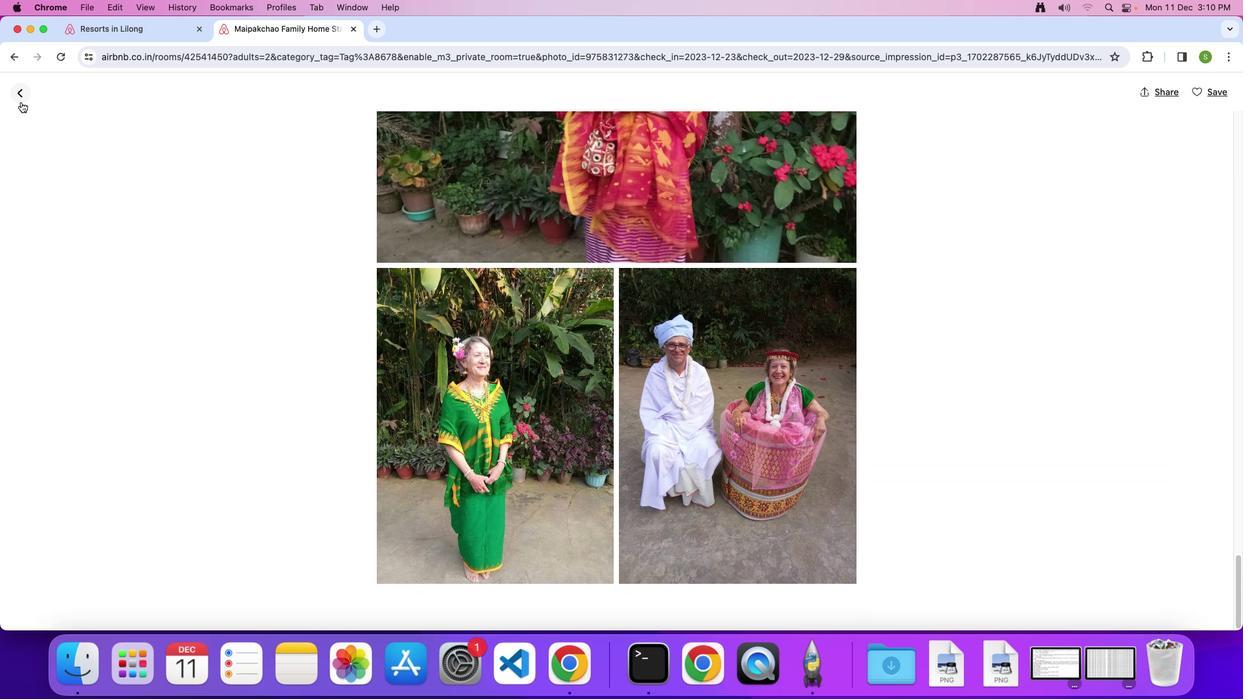 
Action: Mouse pressed left at (20, 101)
Screenshot: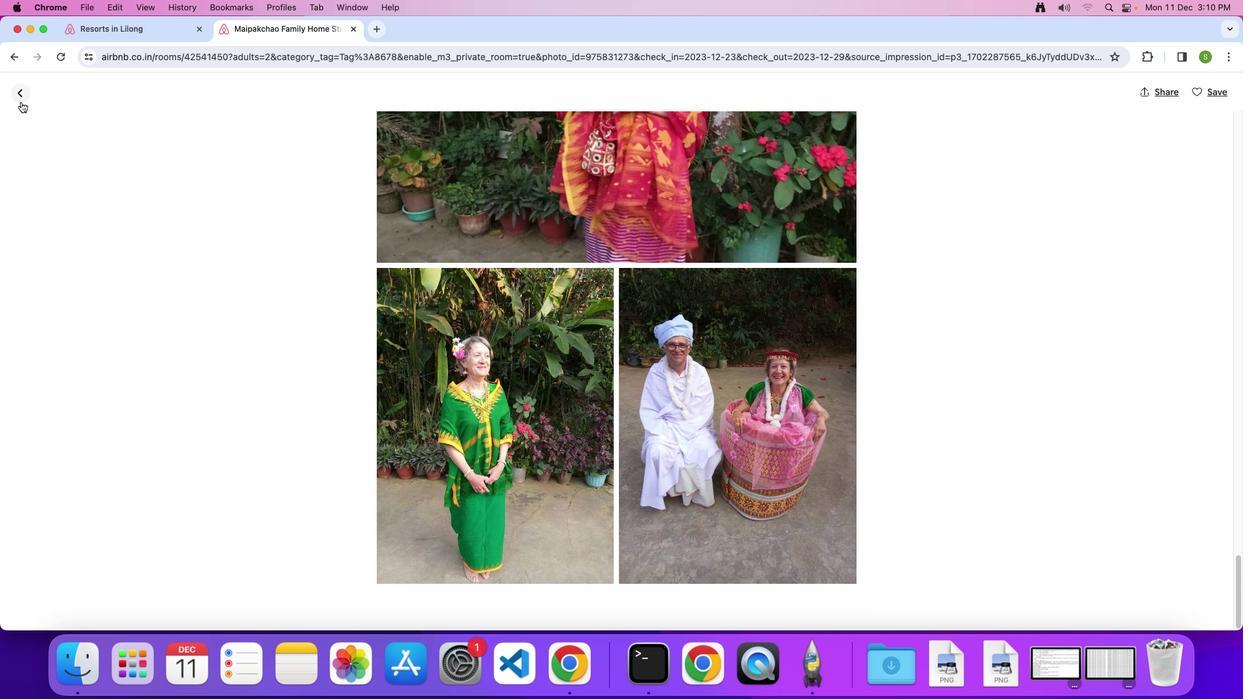 
Action: Mouse moved to (535, 326)
Screenshot: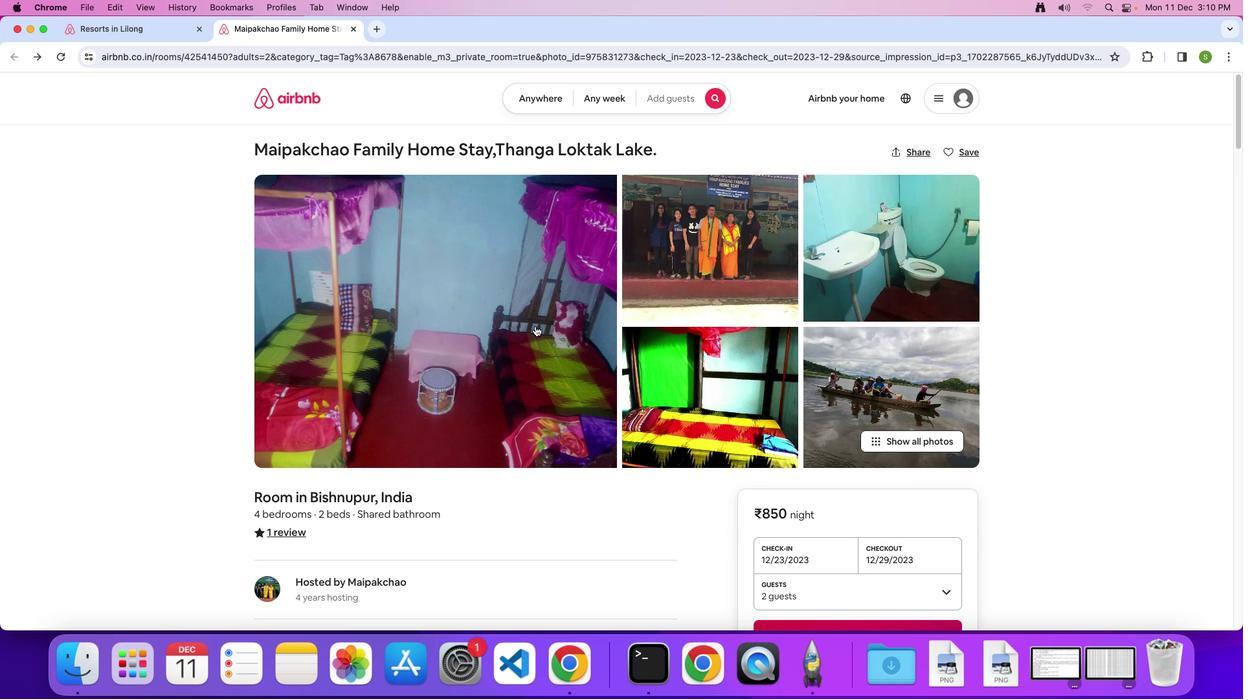
Action: Mouse scrolled (535, 326) with delta (0, 0)
Screenshot: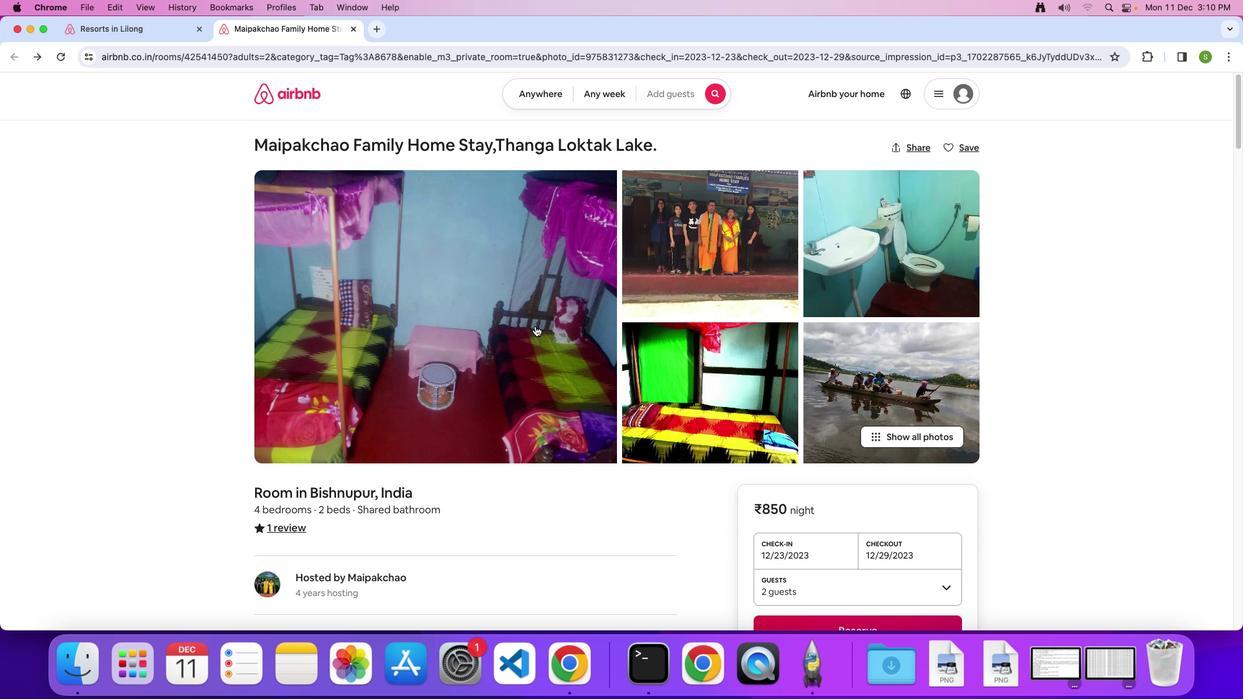 
Action: Mouse scrolled (535, 326) with delta (0, 0)
Screenshot: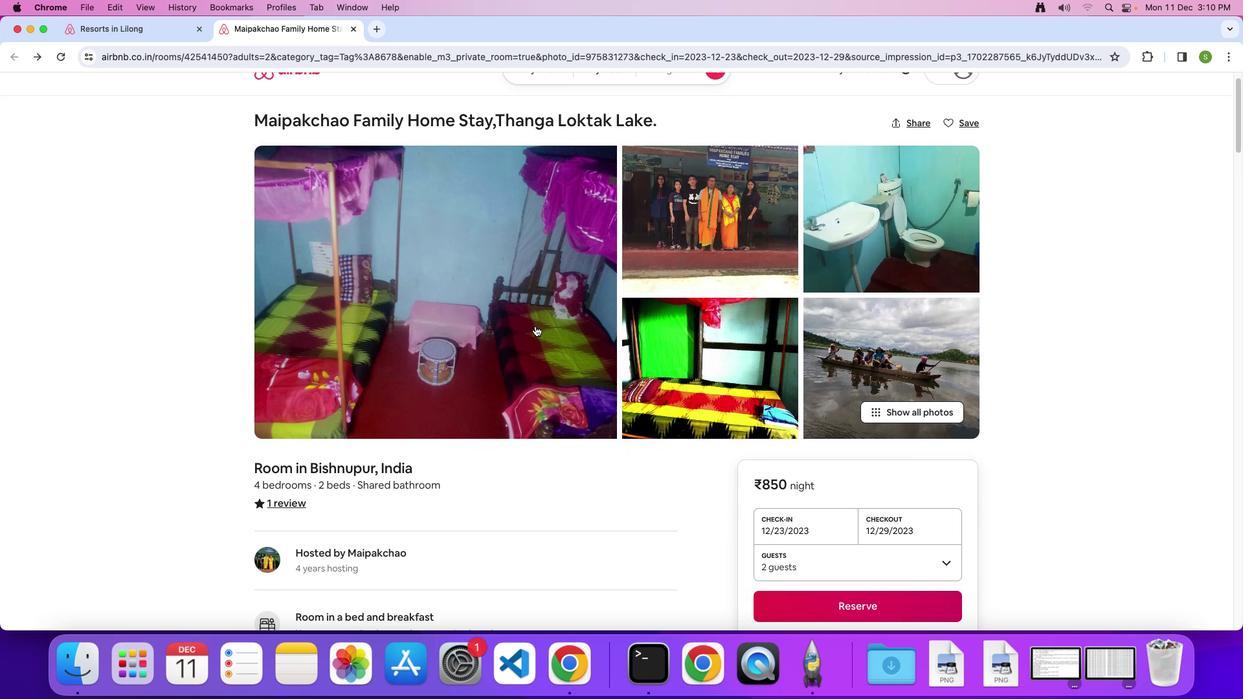 
Action: Mouse scrolled (535, 326) with delta (0, -1)
Screenshot: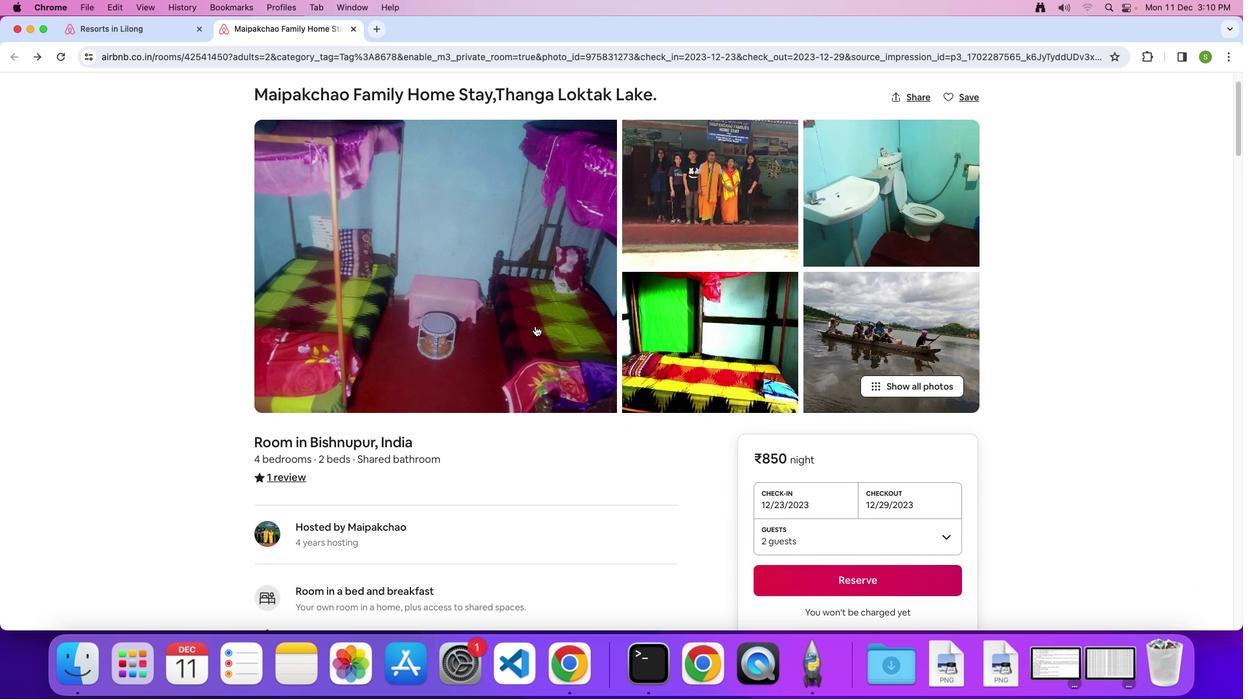 
Action: Mouse scrolled (535, 326) with delta (0, 0)
Screenshot: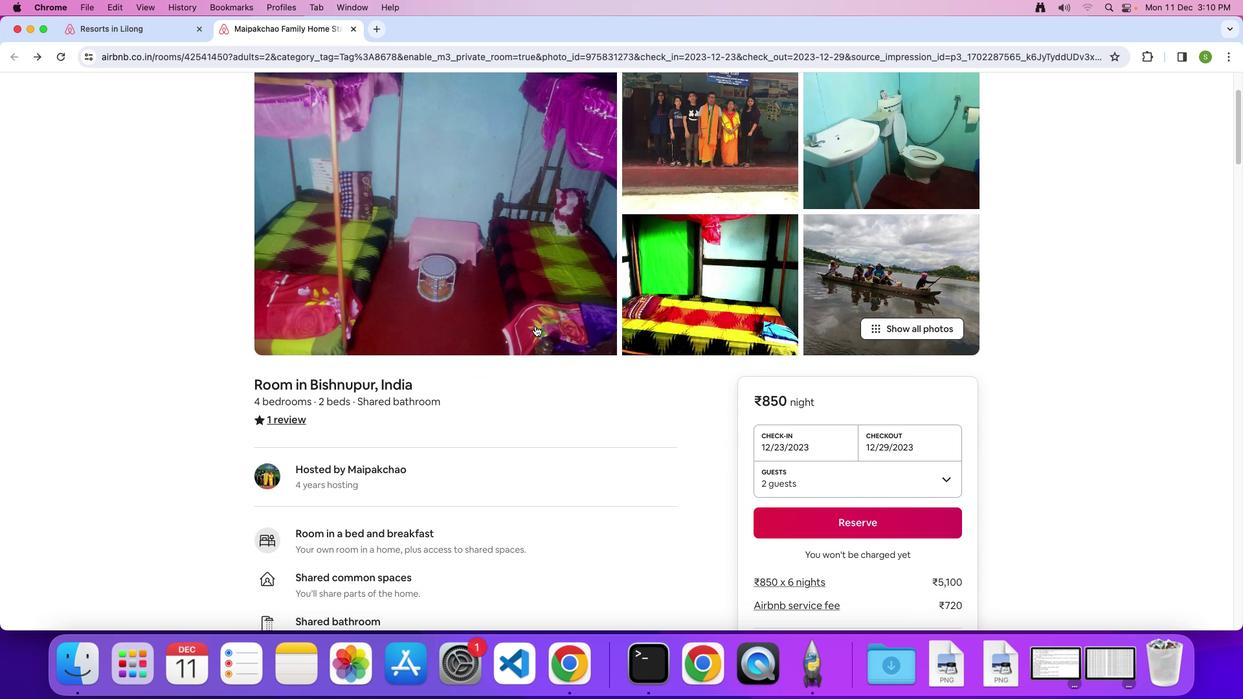 
Action: Mouse scrolled (535, 326) with delta (0, 0)
Screenshot: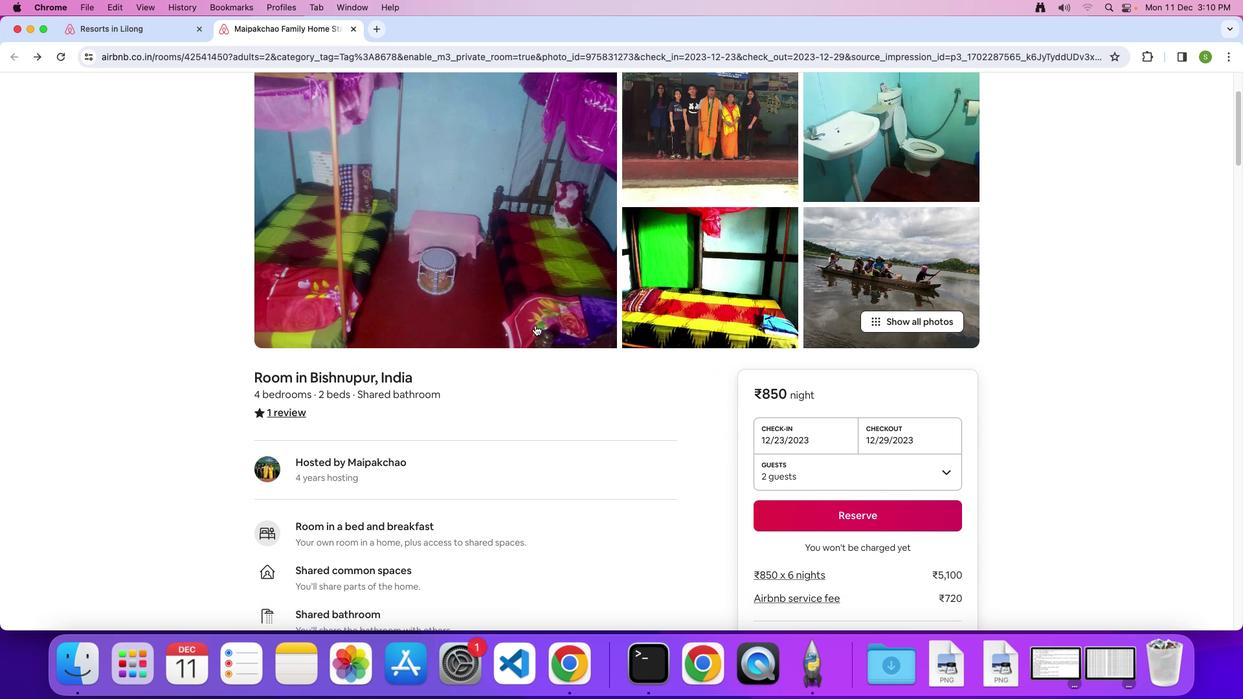 
Action: Mouse moved to (535, 325)
Screenshot: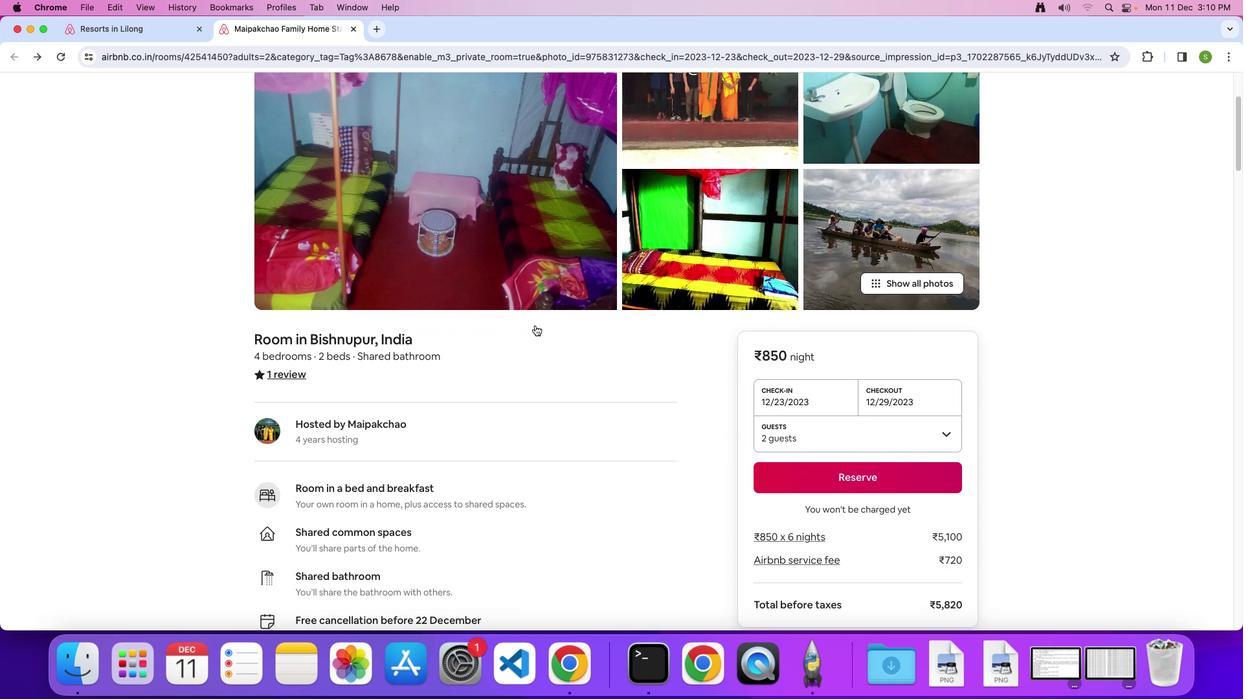 
Action: Mouse scrolled (535, 325) with delta (0, -1)
Screenshot: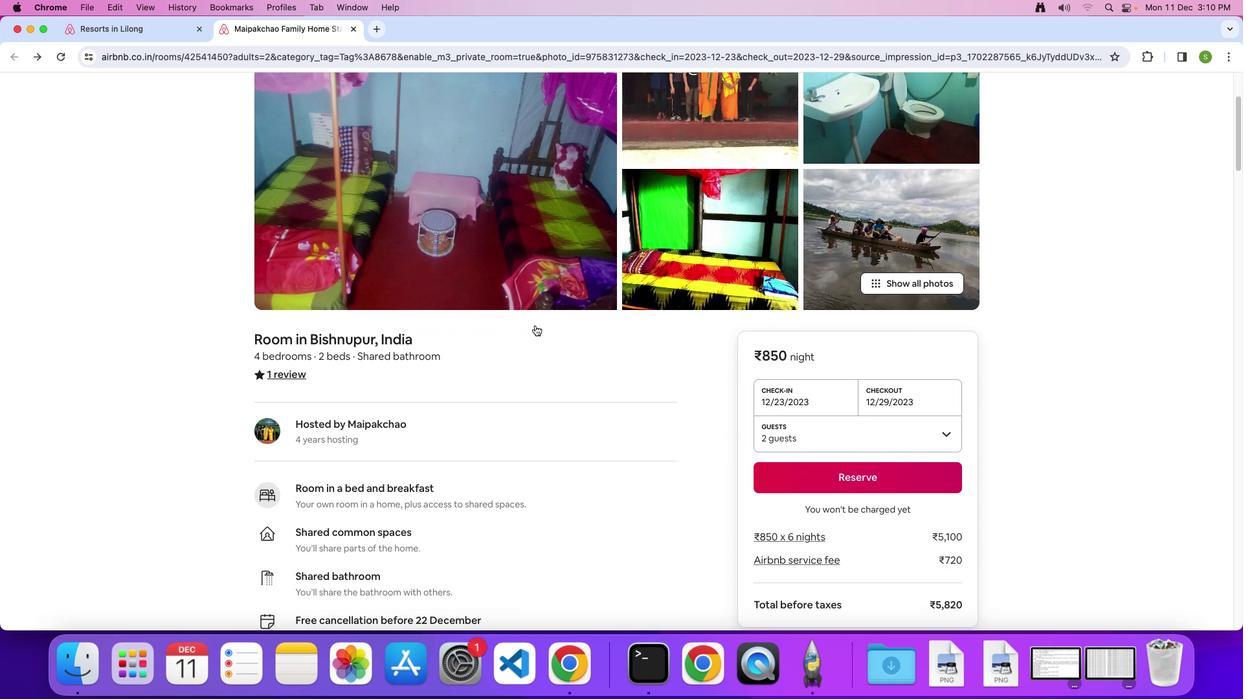 
Action: Mouse moved to (535, 325)
Screenshot: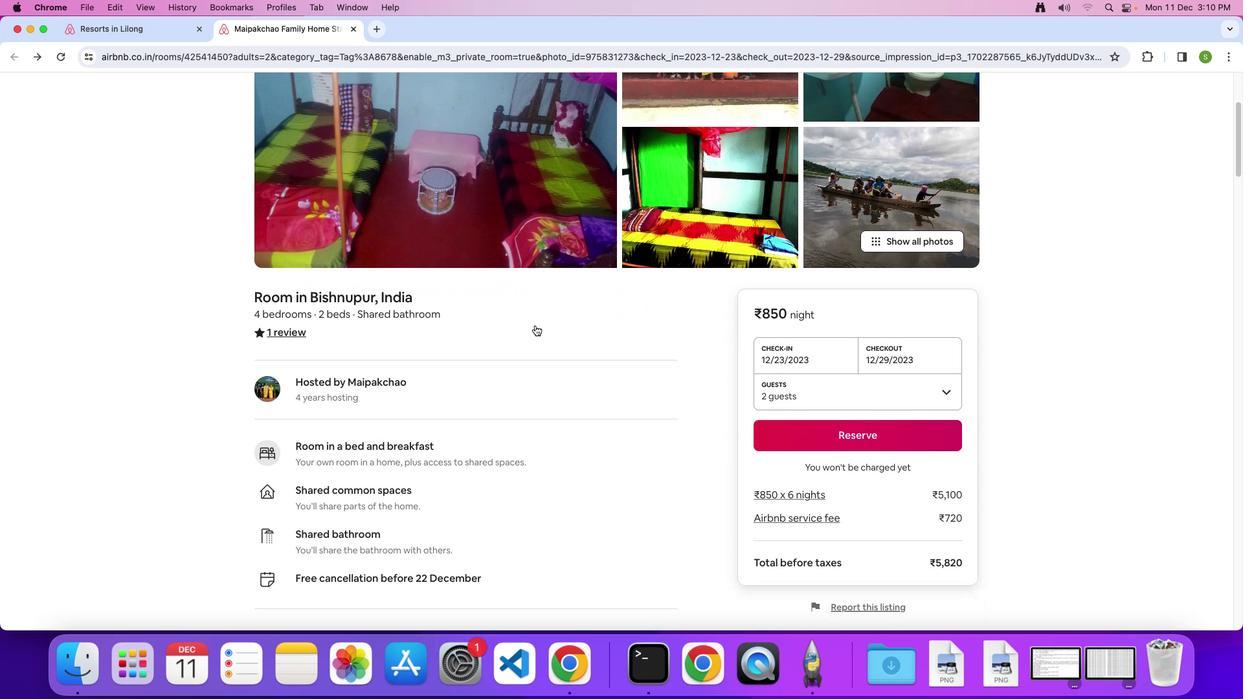 
Action: Mouse scrolled (535, 325) with delta (0, 0)
Screenshot: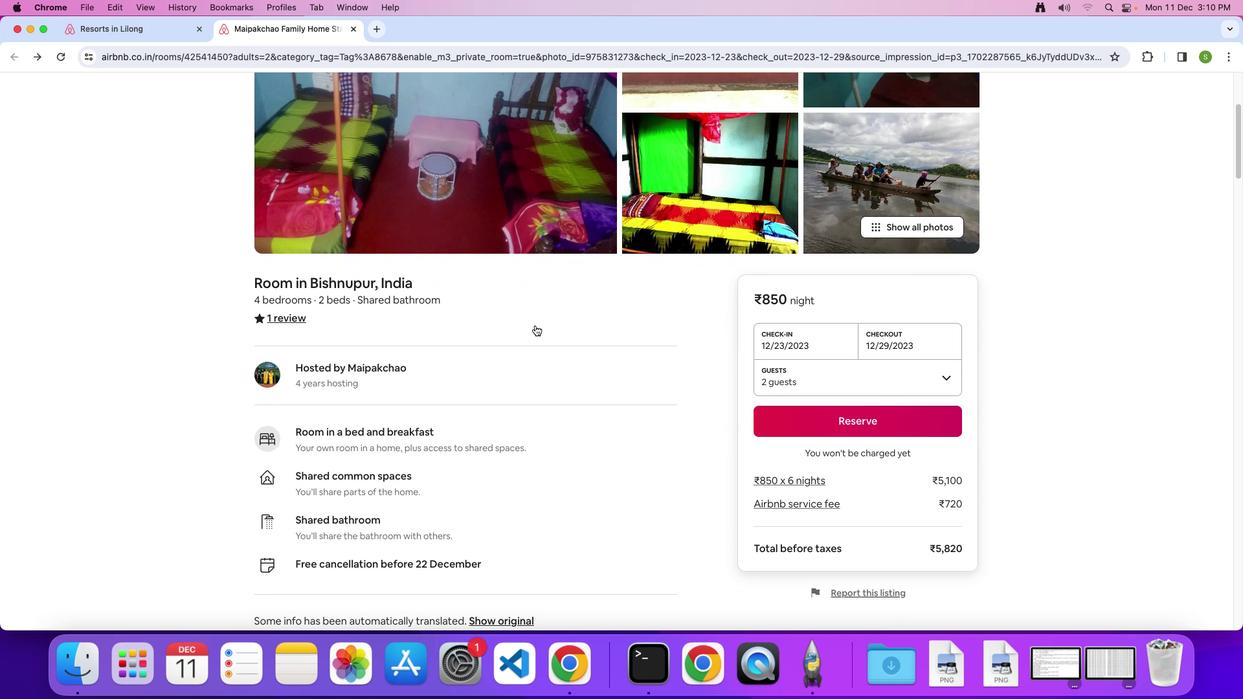 
Action: Mouse scrolled (535, 325) with delta (0, 0)
Screenshot: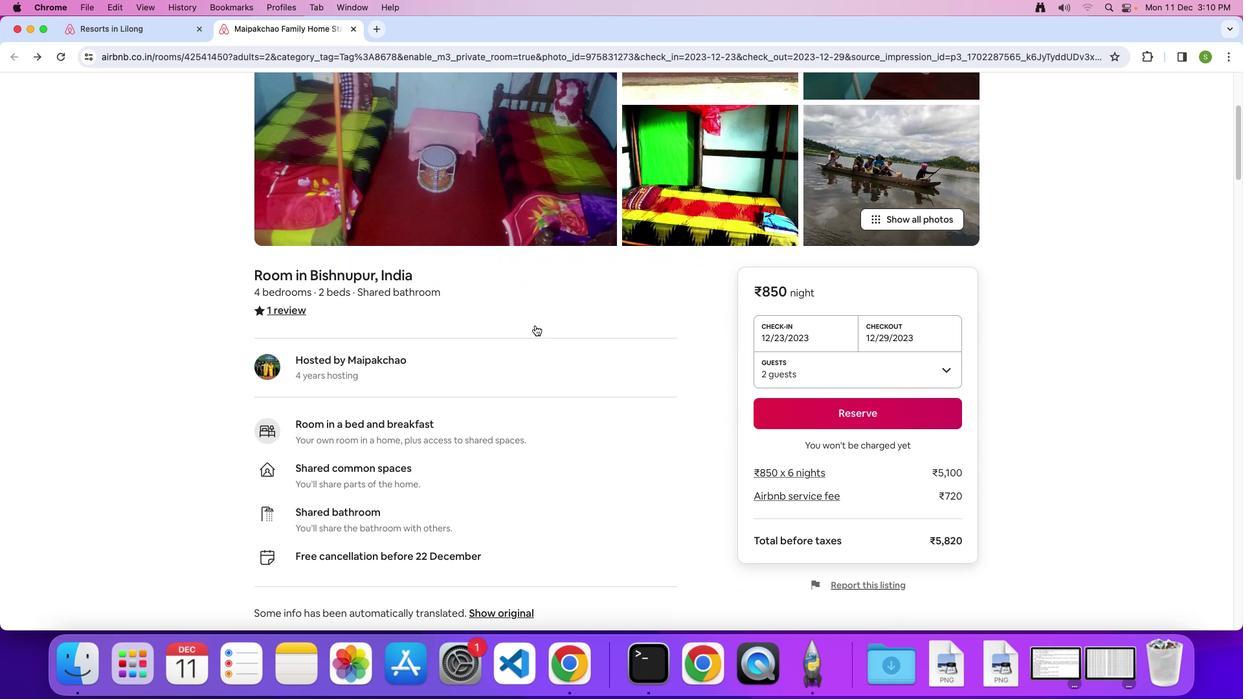 
Action: Mouse scrolled (535, 325) with delta (0, -1)
Screenshot: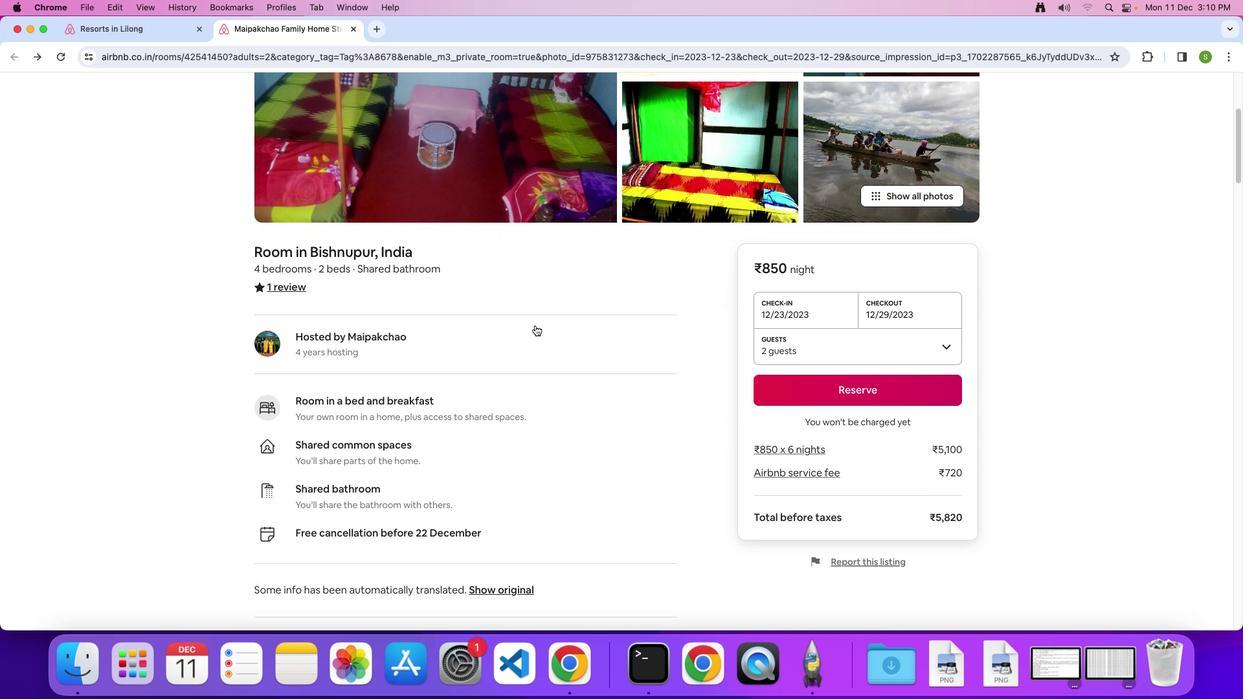 
Action: Mouse scrolled (535, 325) with delta (0, 0)
Screenshot: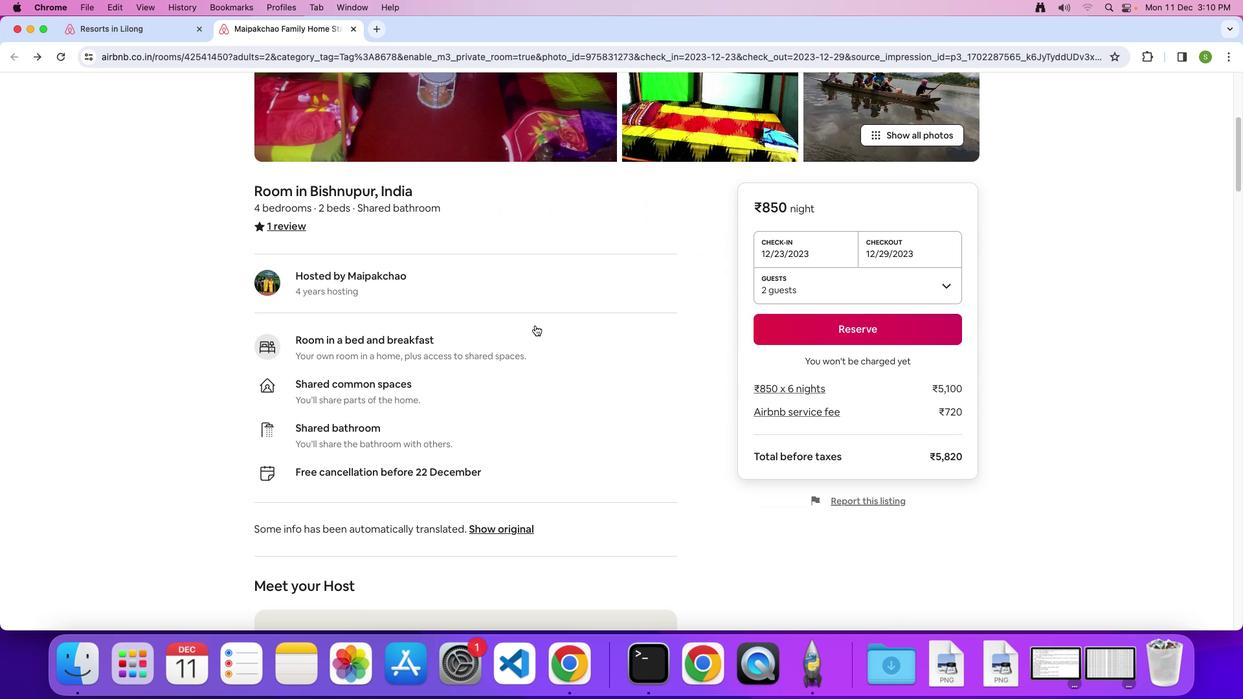 
Action: Mouse scrolled (535, 325) with delta (0, 0)
Screenshot: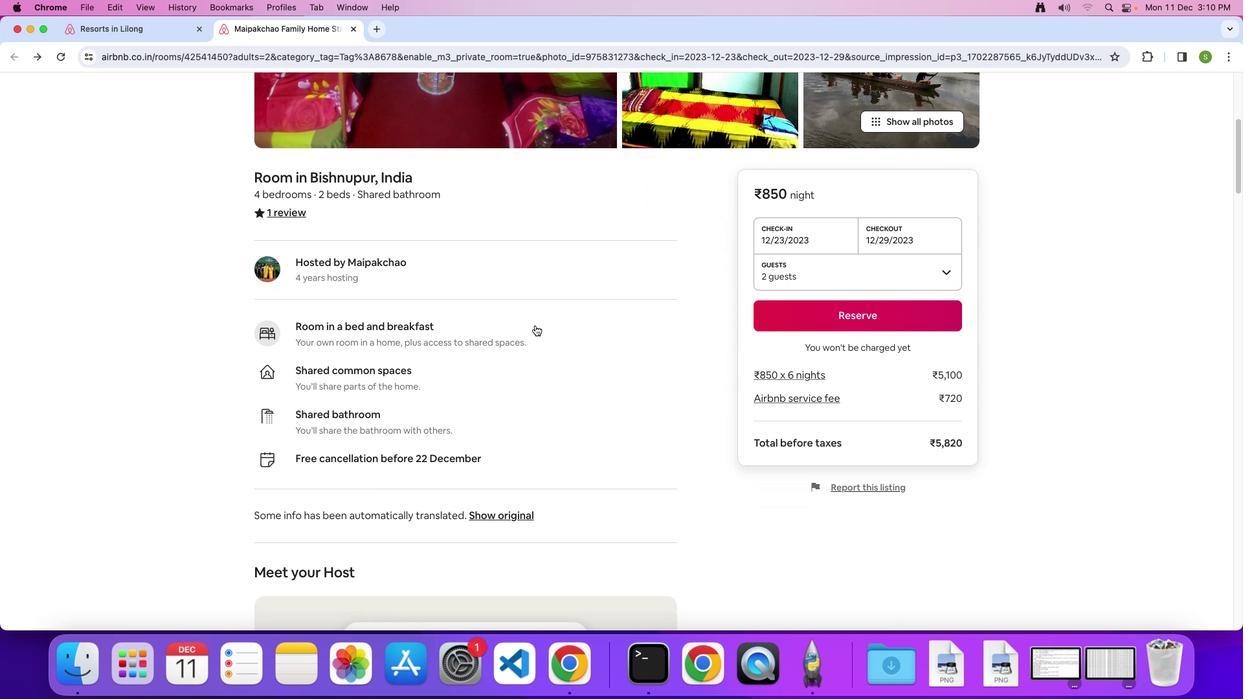 
Action: Mouse scrolled (535, 325) with delta (0, 0)
Screenshot: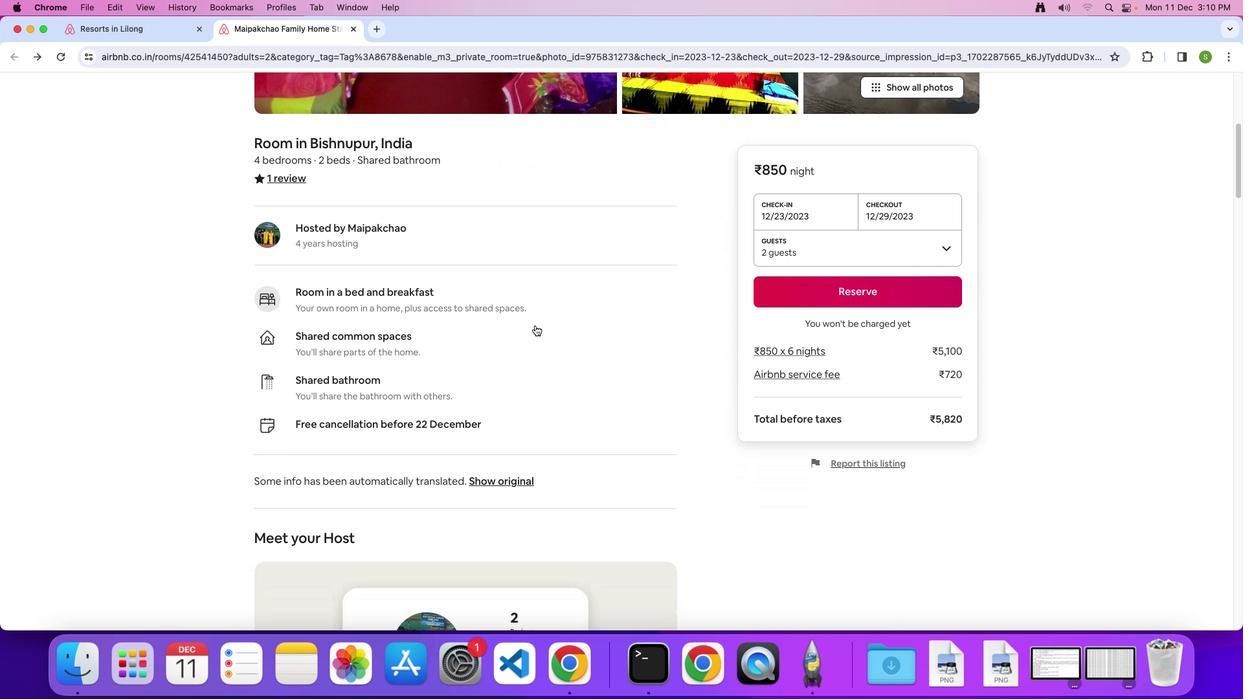 
Action: Mouse scrolled (535, 325) with delta (0, 0)
Screenshot: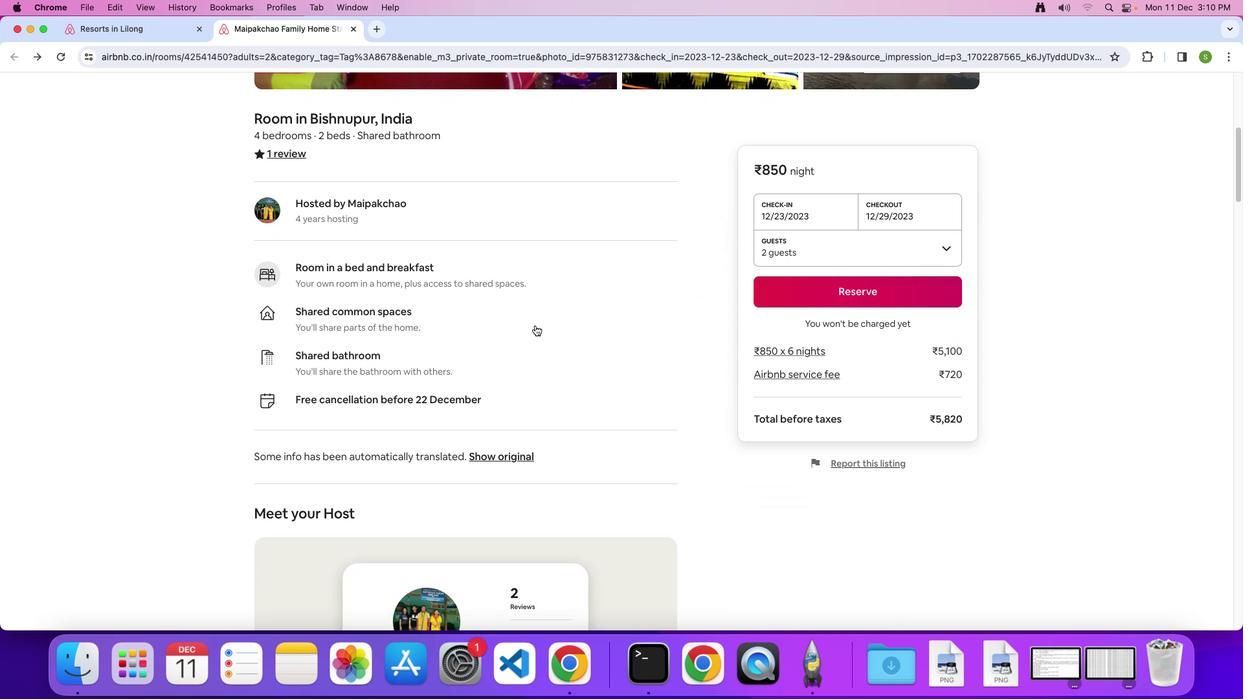 
Action: Mouse scrolled (535, 325) with delta (0, 0)
Screenshot: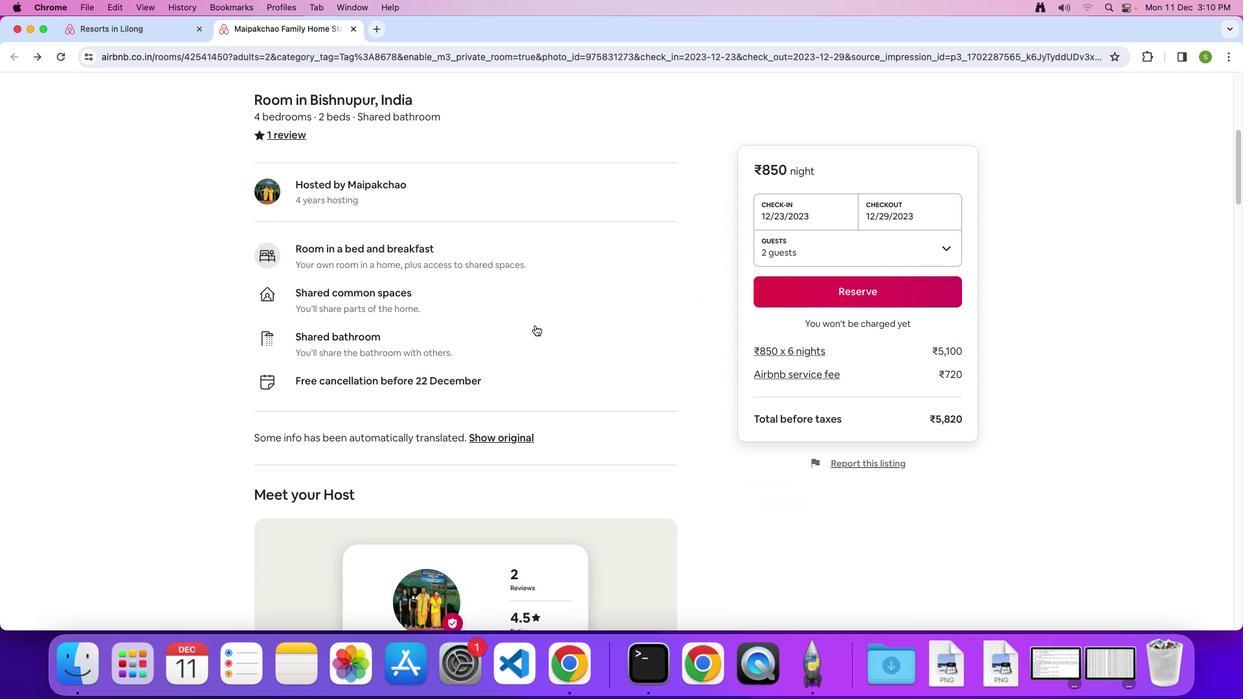 
Action: Mouse scrolled (535, 325) with delta (0, -1)
Screenshot: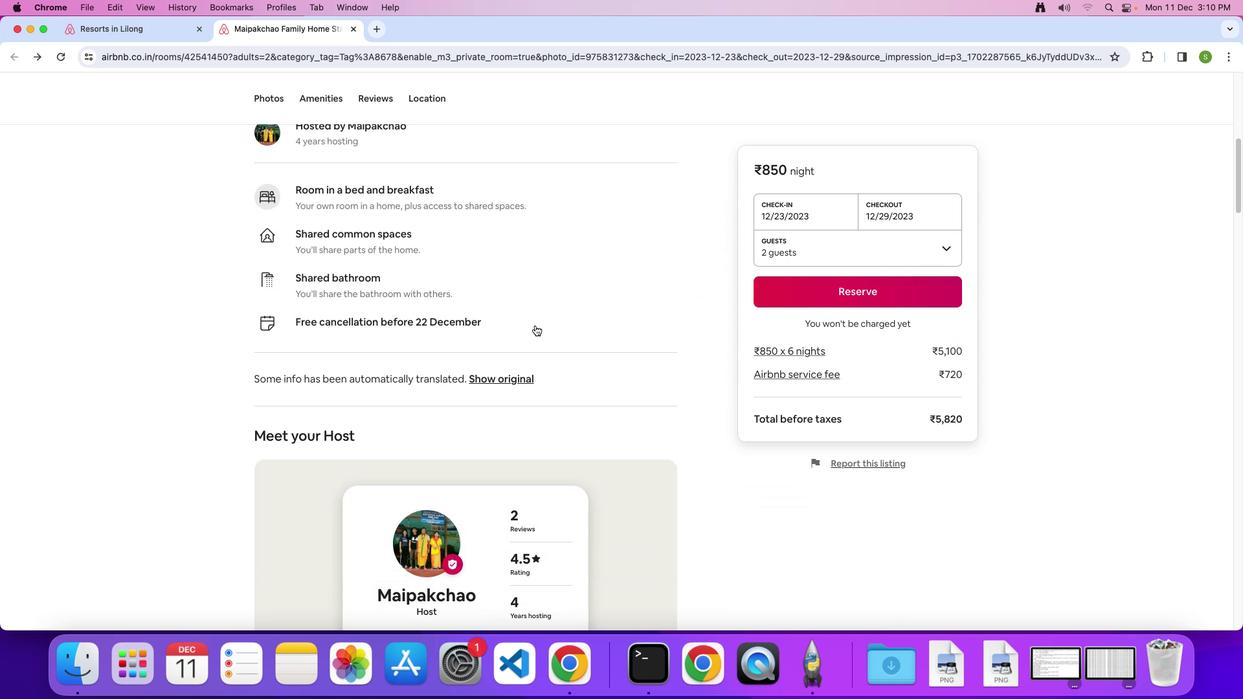 
Action: Mouse scrolled (535, 325) with delta (0, 0)
Screenshot: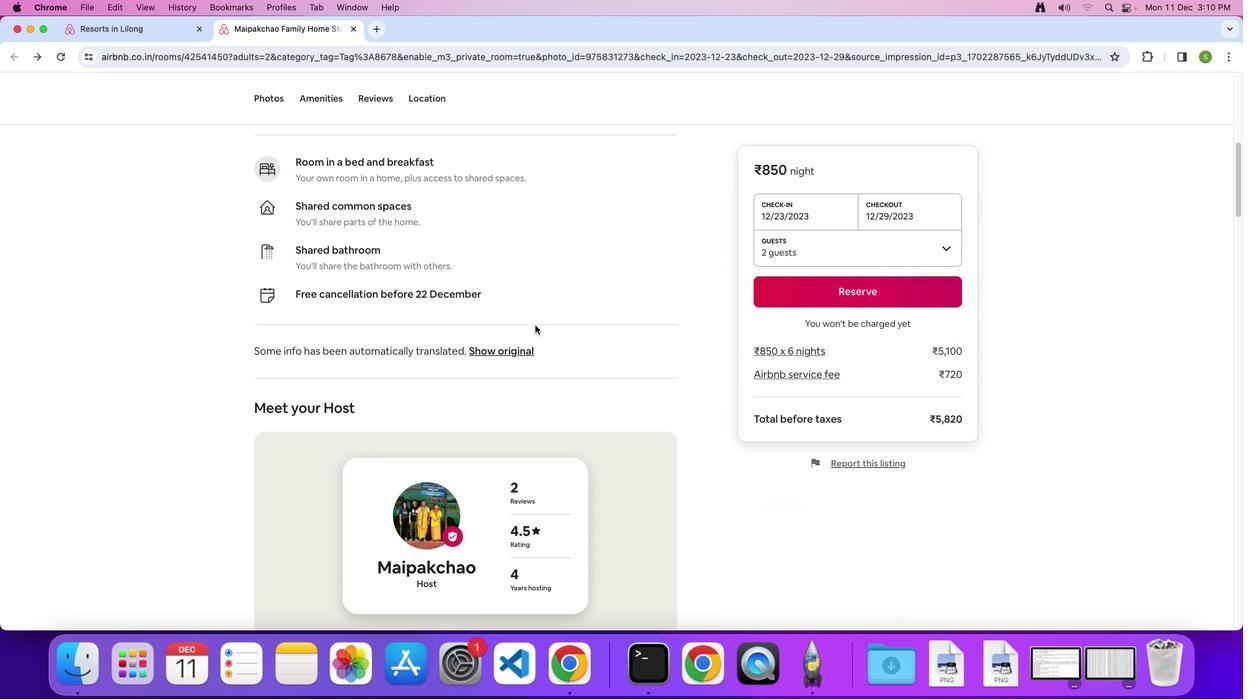 
Action: Mouse scrolled (535, 325) with delta (0, 0)
Screenshot: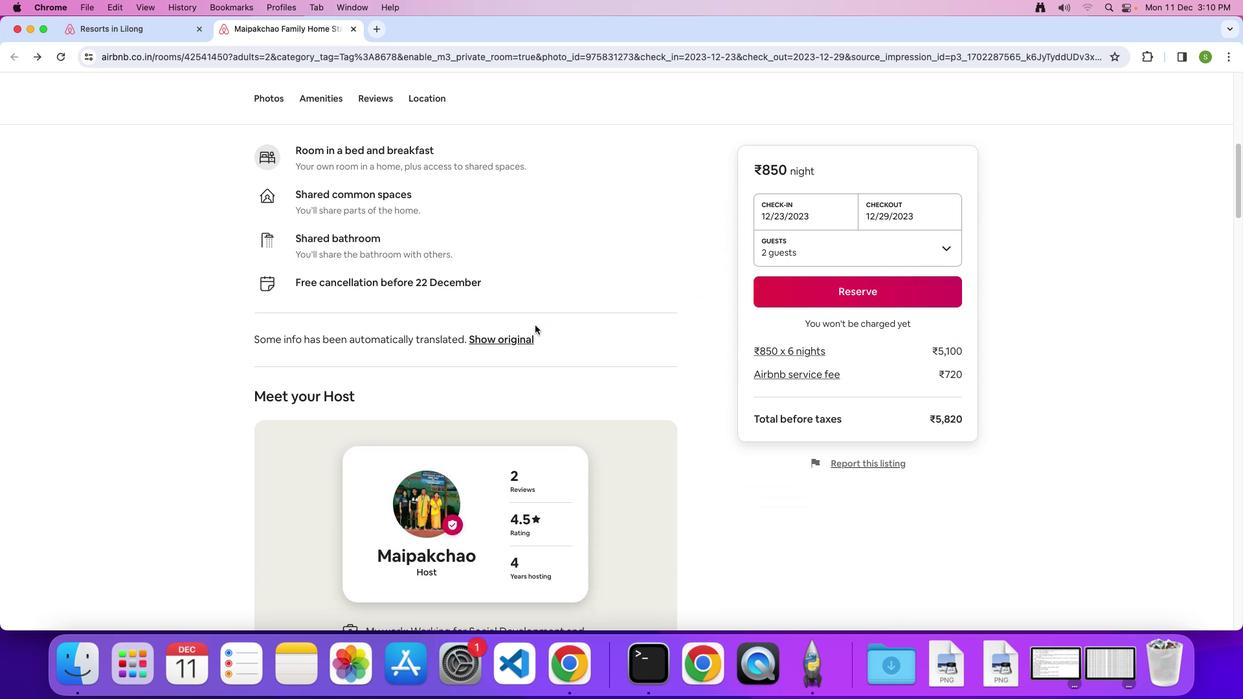 
Action: Mouse moved to (535, 325)
Screenshot: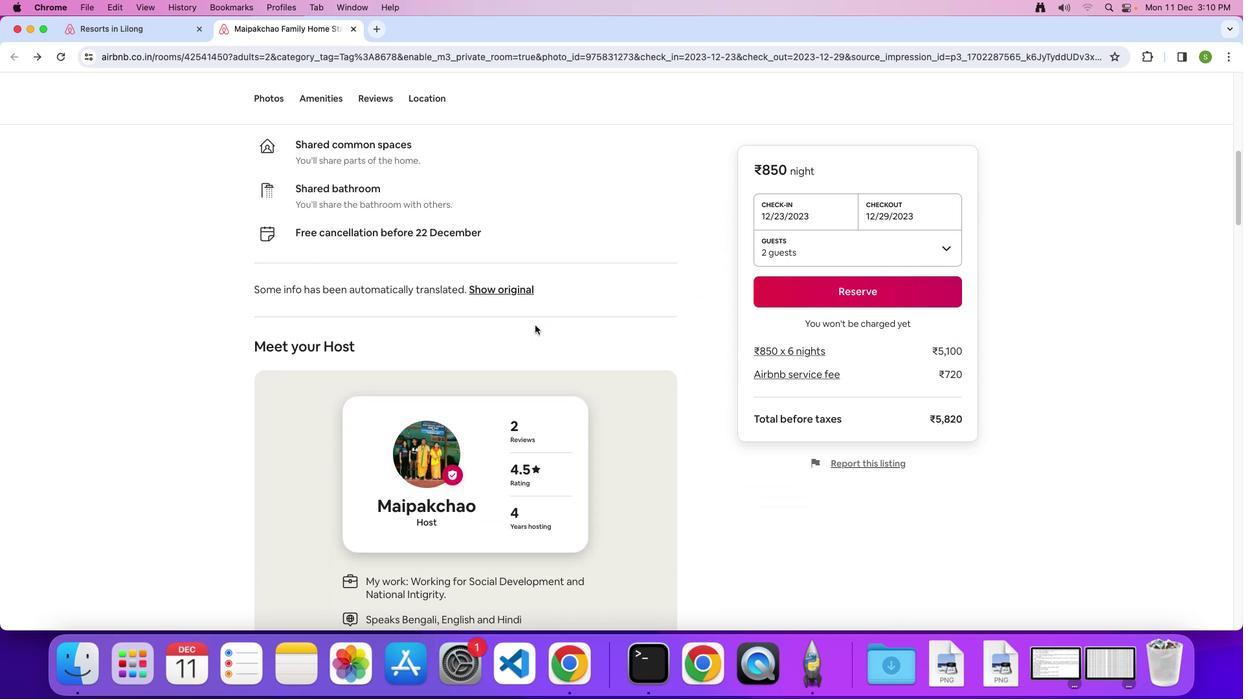 
Action: Mouse scrolled (535, 325) with delta (0, -1)
Screenshot: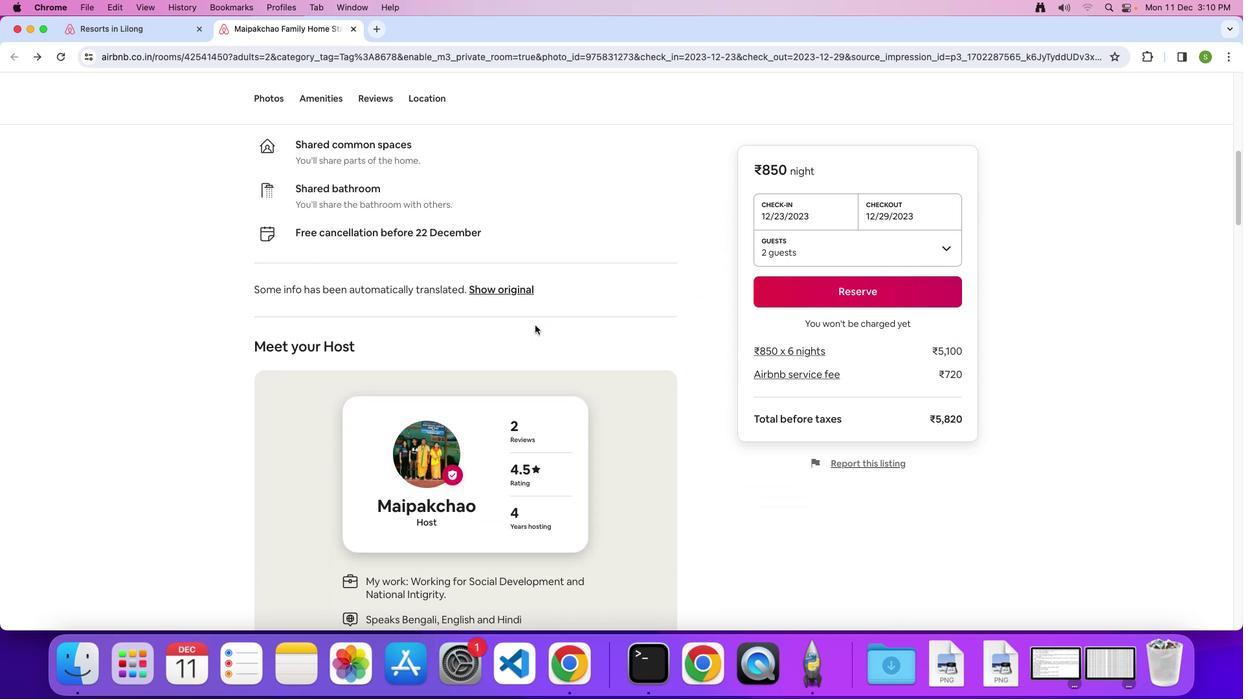 
Action: Mouse scrolled (535, 325) with delta (0, 0)
Screenshot: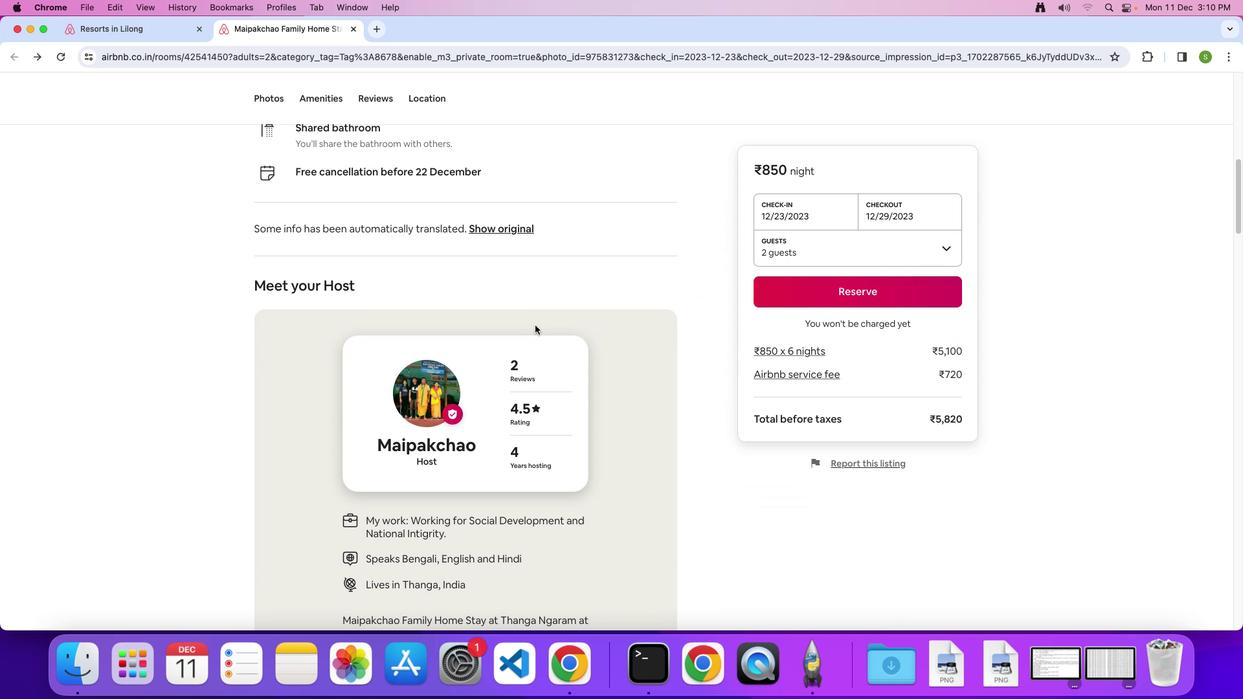 
Action: Mouse scrolled (535, 325) with delta (0, 0)
Screenshot: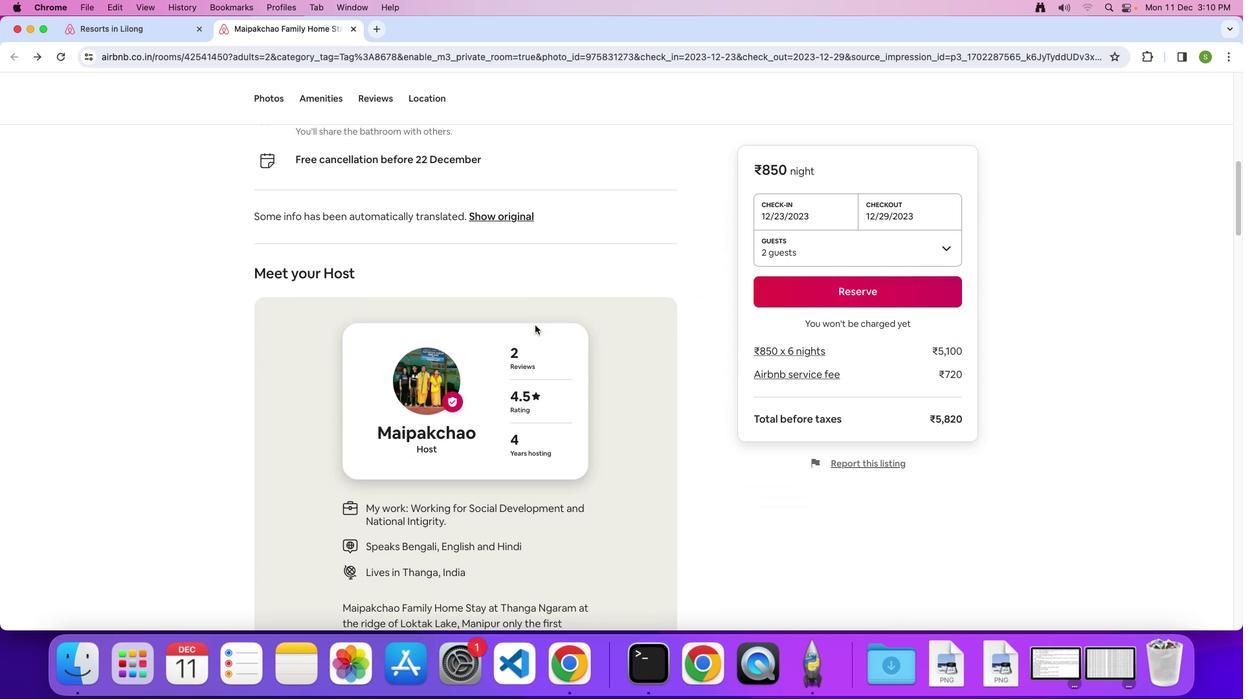 
Action: Mouse scrolled (535, 325) with delta (0, -1)
